 Task: Explore Airbnb accommodation in Rochdale, United Kingdom from 5th December, 2023 to 10th December, 2023 for 4 adults. Place can be entire room with 2 bedrooms having 4 beds and 2 bathrooms. Property type can be house.
Action: Mouse moved to (471, 102)
Screenshot: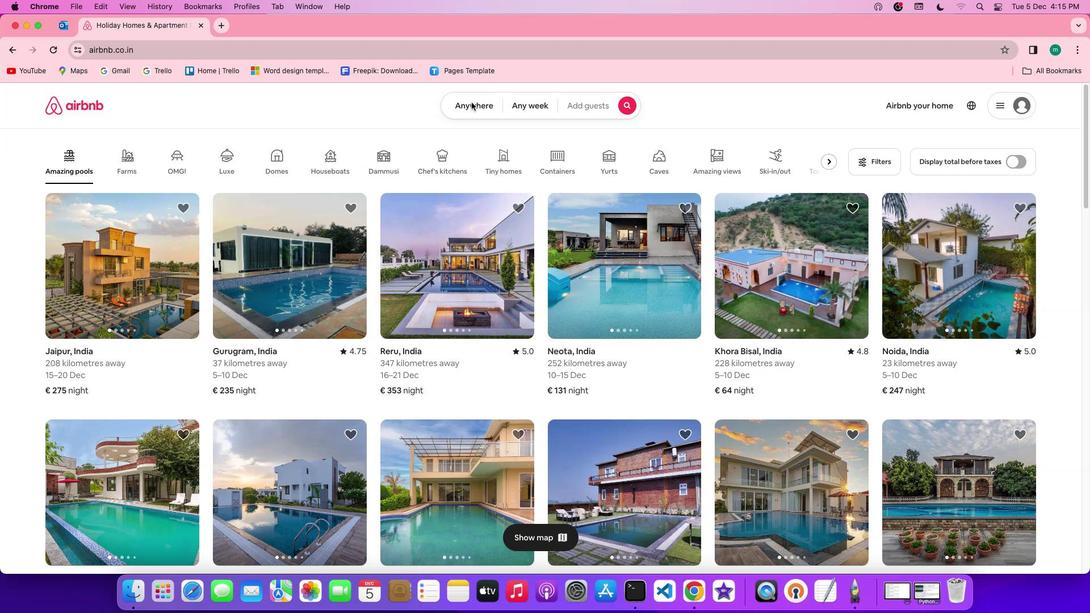 
Action: Mouse pressed left at (471, 102)
Screenshot: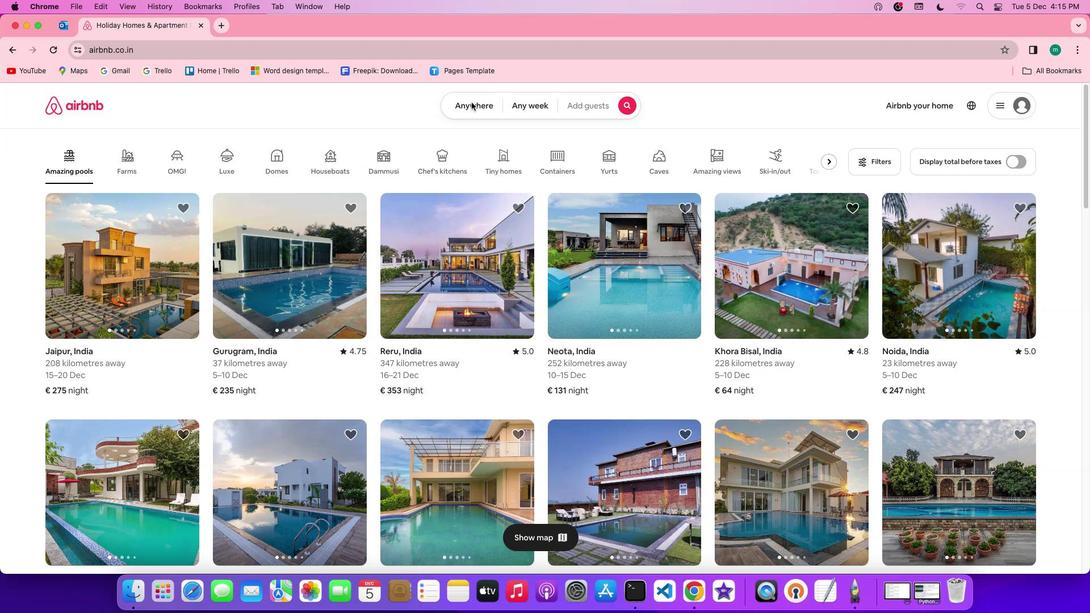 
Action: Mouse pressed left at (471, 102)
Screenshot: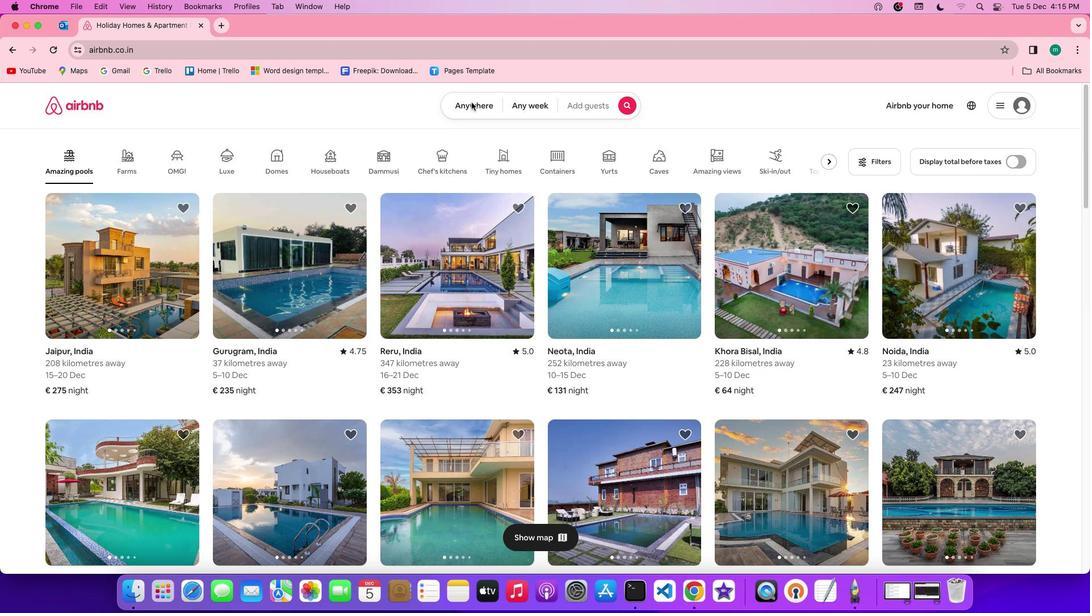 
Action: Mouse moved to (390, 156)
Screenshot: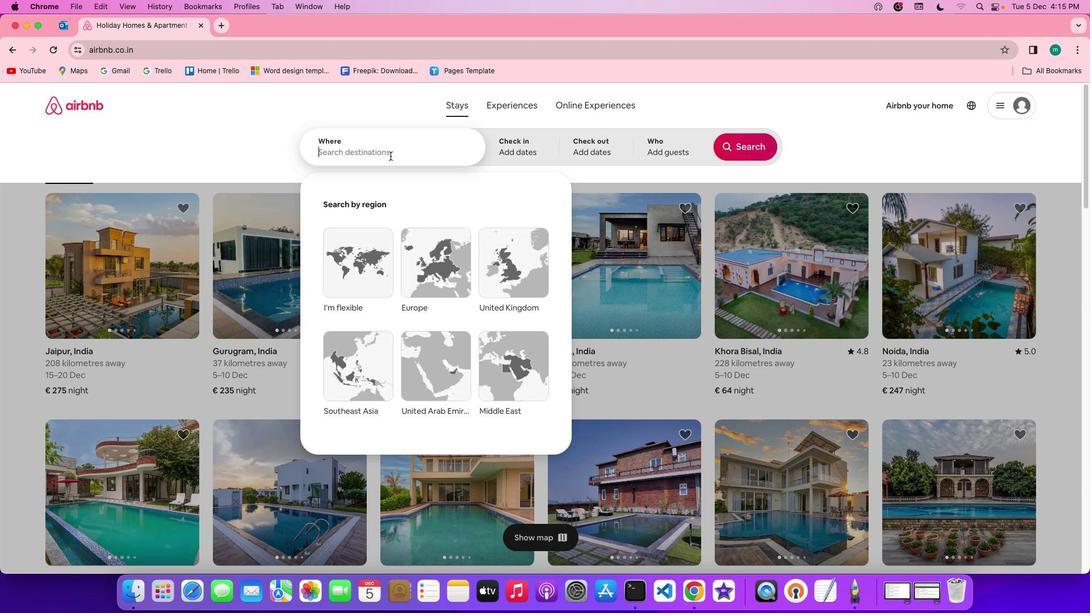 
Action: Mouse pressed left at (390, 156)
Screenshot: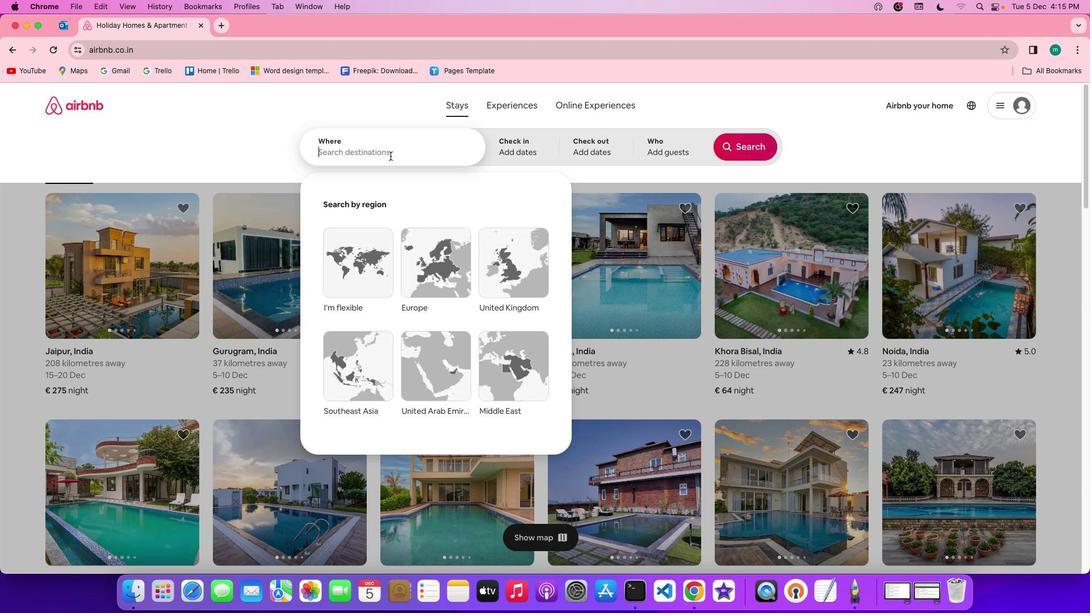 
Action: Key pressed Key.shift'R''o''c''h''d''a''l''e'','Key.spaceKey.shift'u''n''i''t''e''d'Key.spaceKey.shift'k''i''n''g''d''o''m'
Screenshot: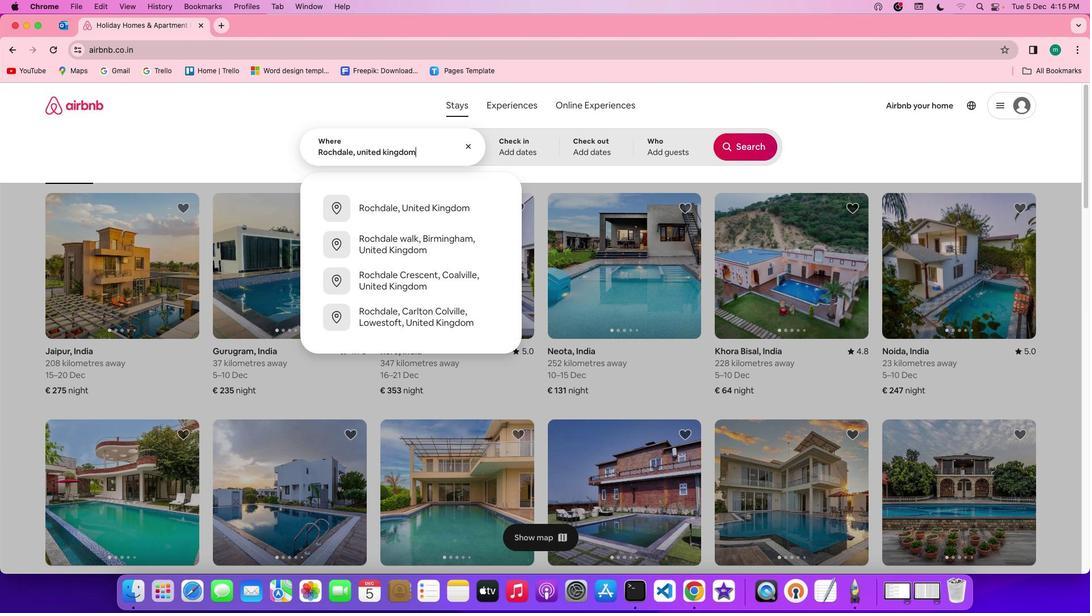 
Action: Mouse moved to (508, 141)
Screenshot: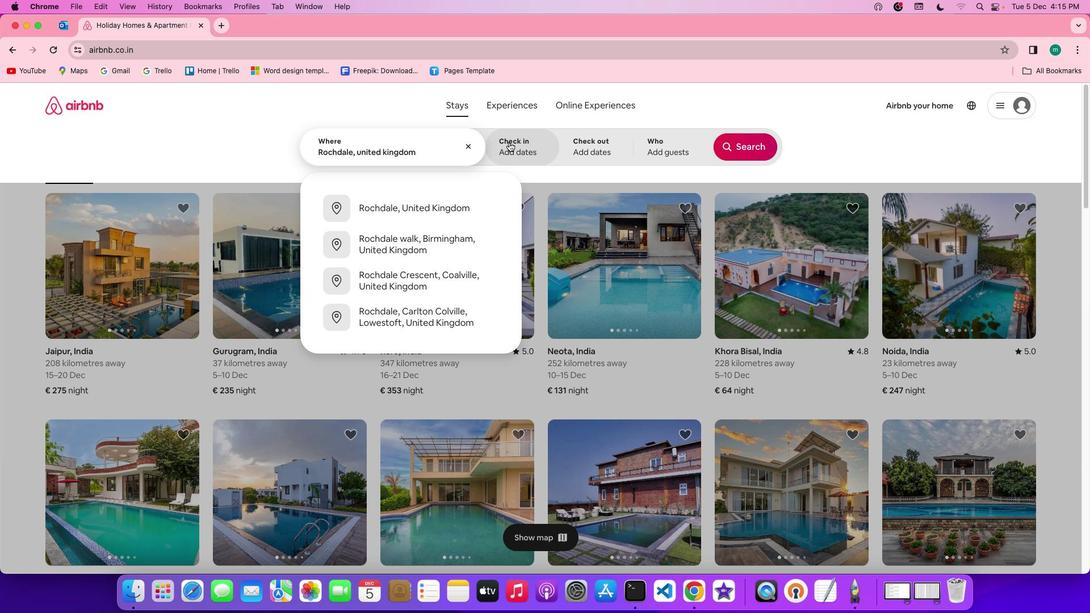 
Action: Mouse pressed left at (508, 141)
Screenshot: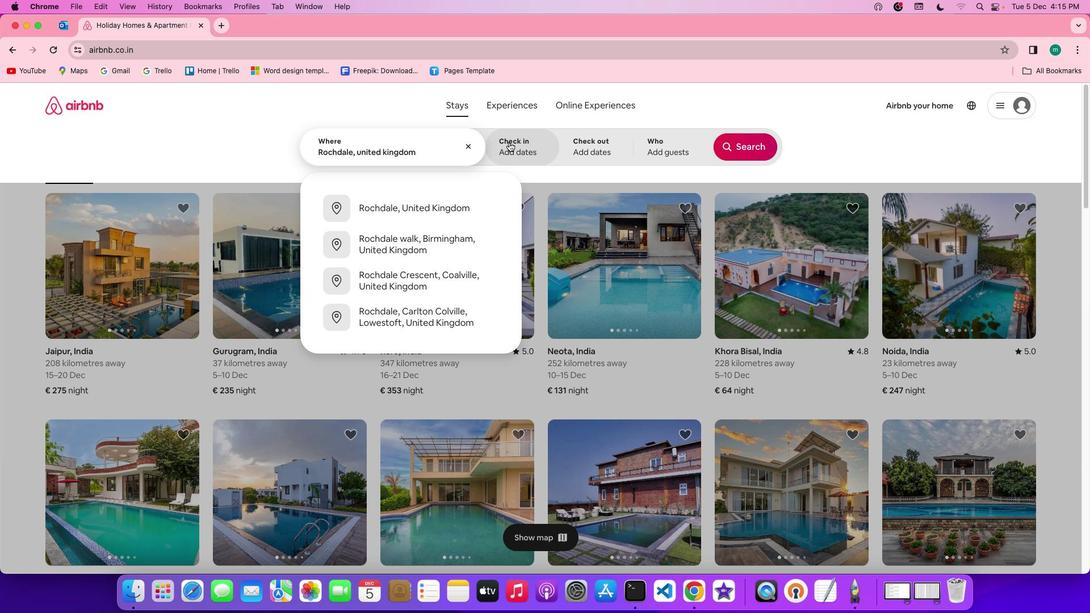
Action: Mouse moved to (397, 315)
Screenshot: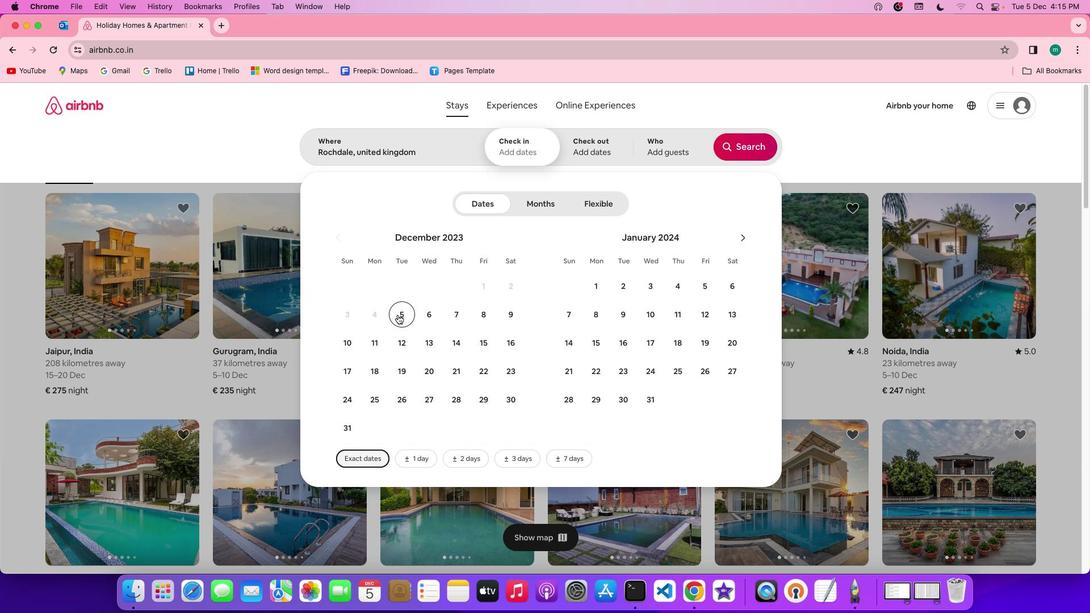 
Action: Mouse pressed left at (397, 315)
Screenshot: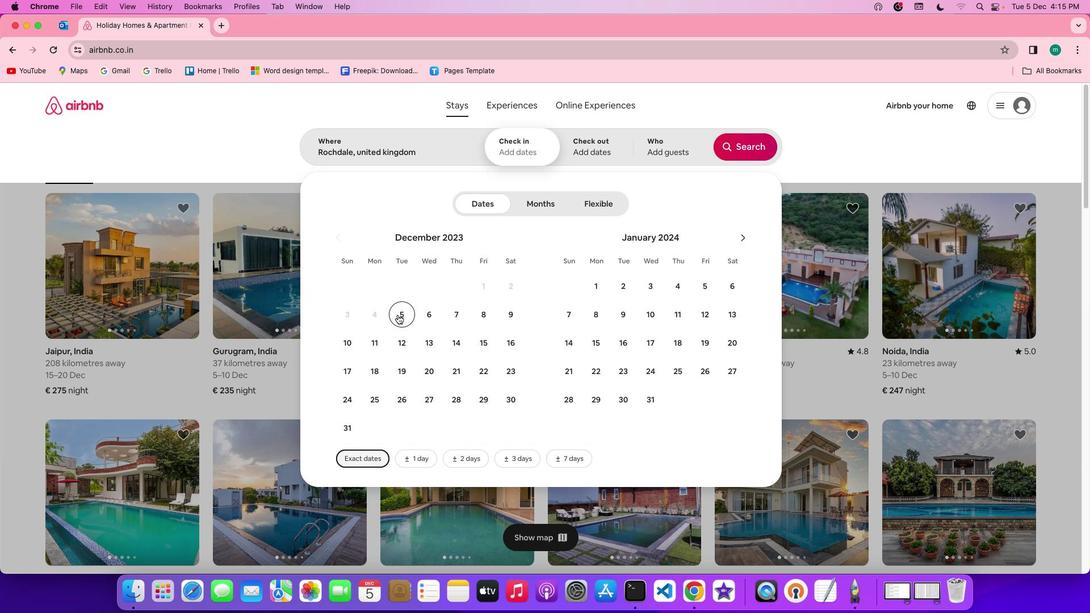 
Action: Mouse moved to (347, 341)
Screenshot: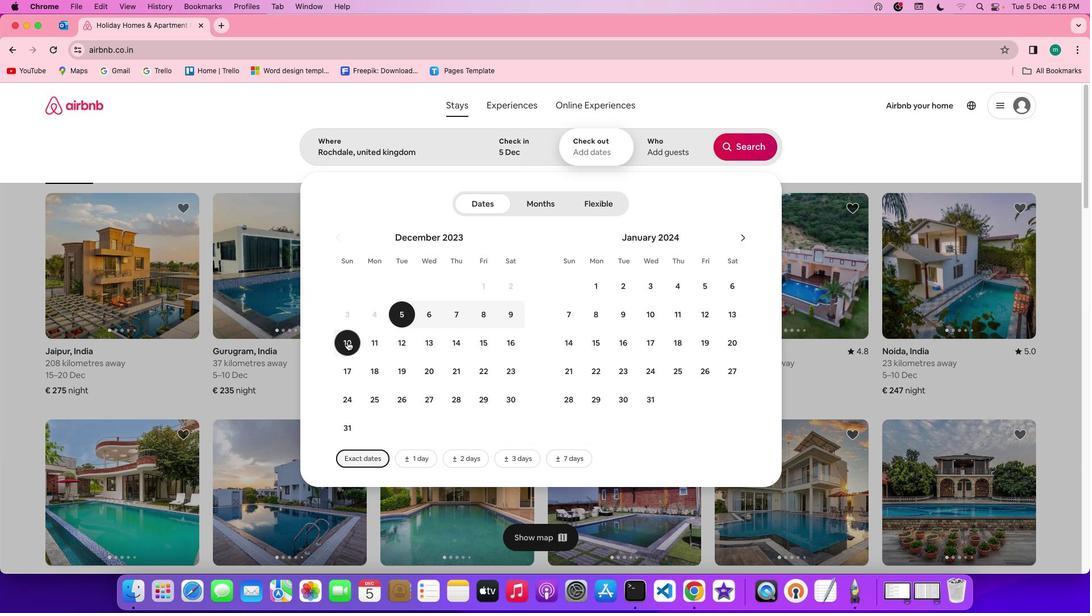 
Action: Mouse pressed left at (347, 341)
Screenshot: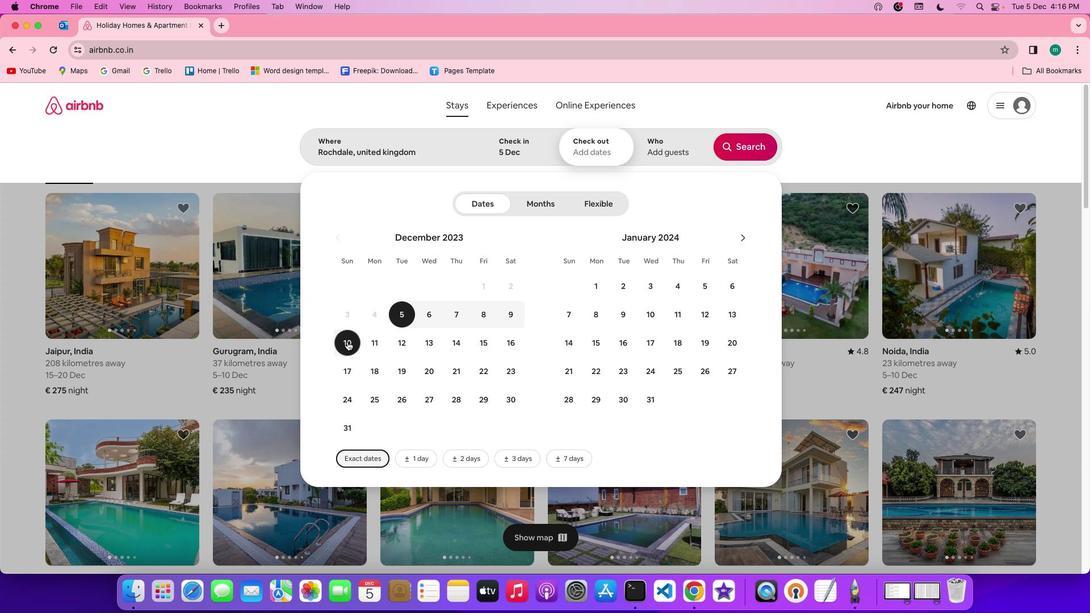 
Action: Mouse moved to (669, 141)
Screenshot: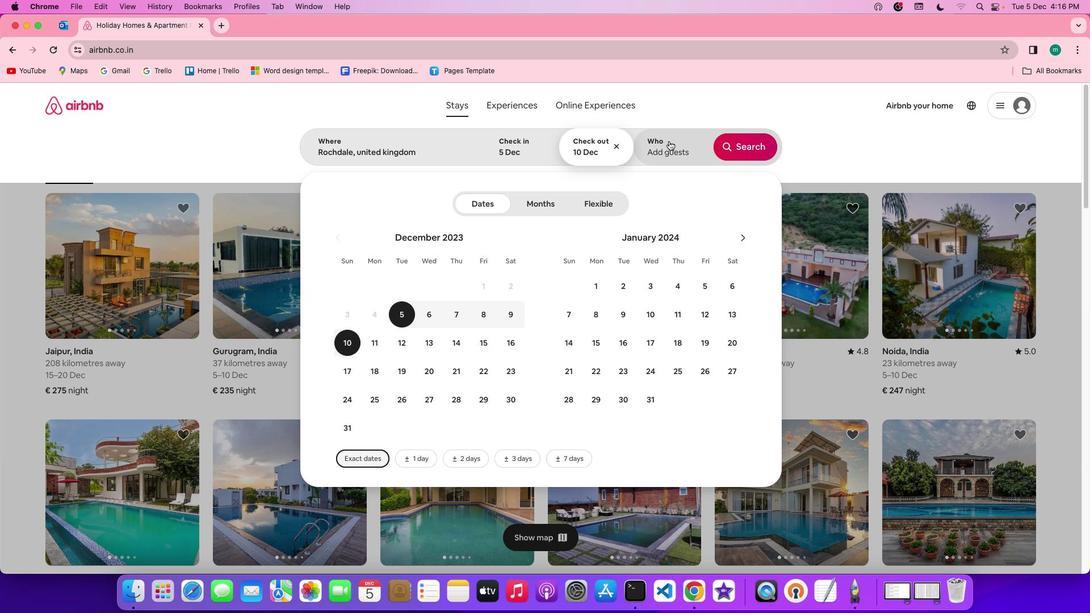 
Action: Mouse pressed left at (669, 141)
Screenshot: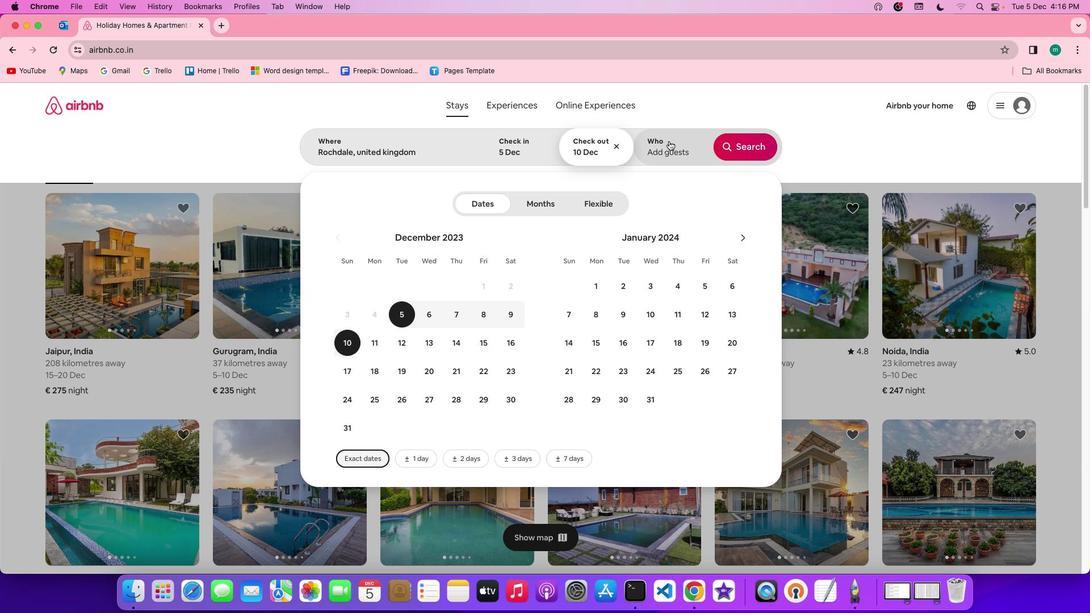 
Action: Mouse moved to (754, 211)
Screenshot: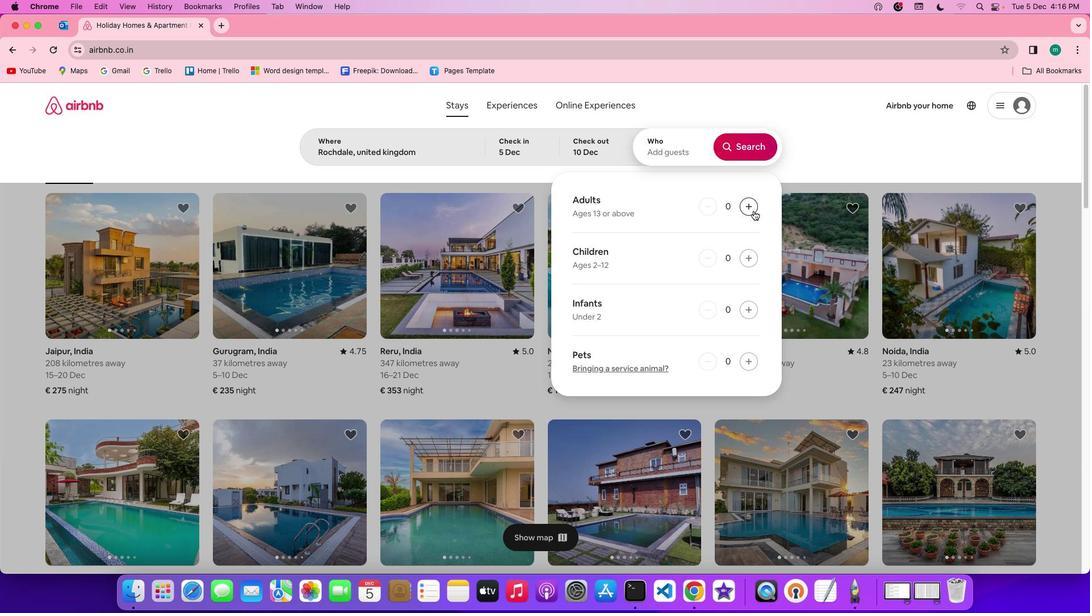 
Action: Mouse pressed left at (754, 211)
Screenshot: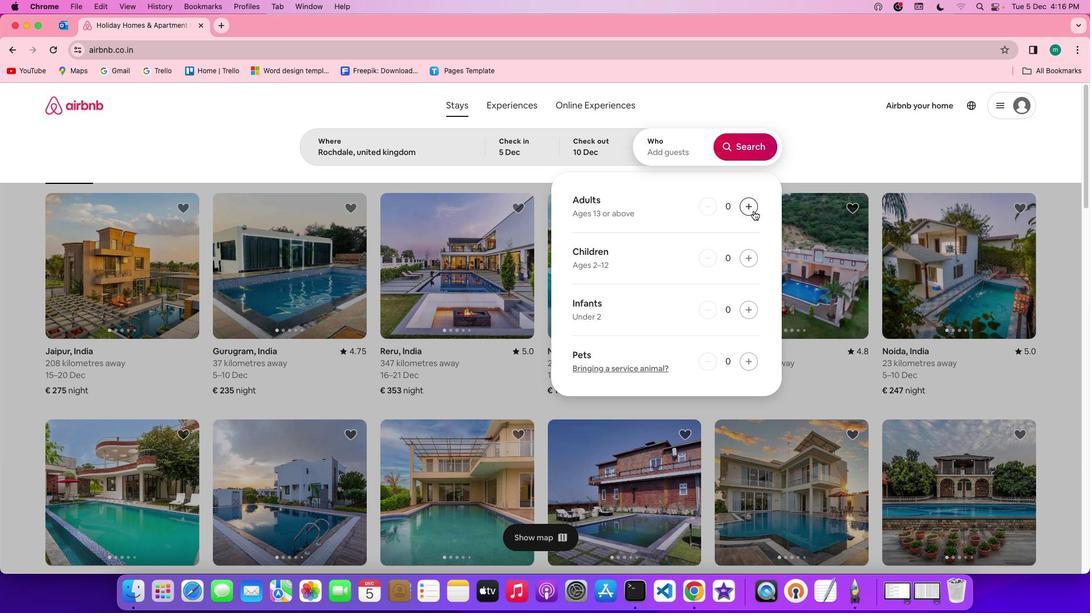 
Action: Mouse pressed left at (754, 211)
Screenshot: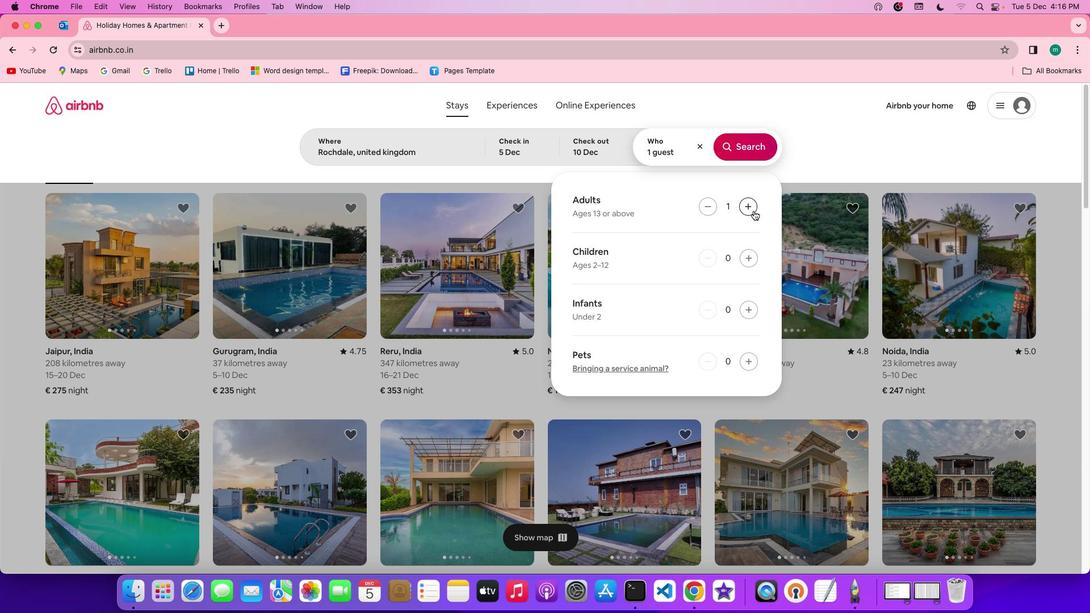 
Action: Mouse pressed left at (754, 211)
Screenshot: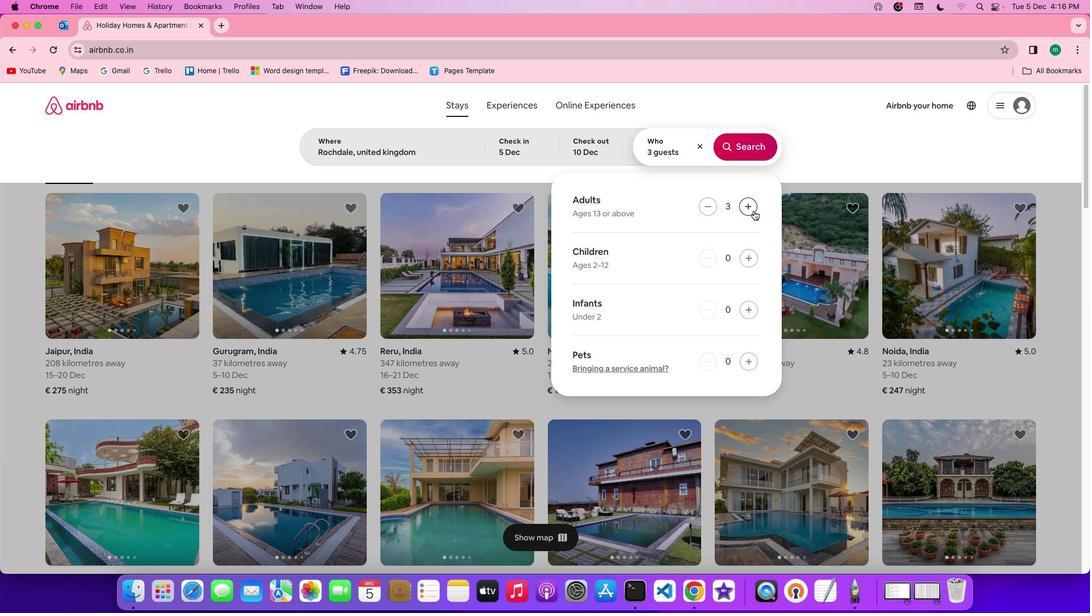 
Action: Mouse pressed left at (754, 211)
Screenshot: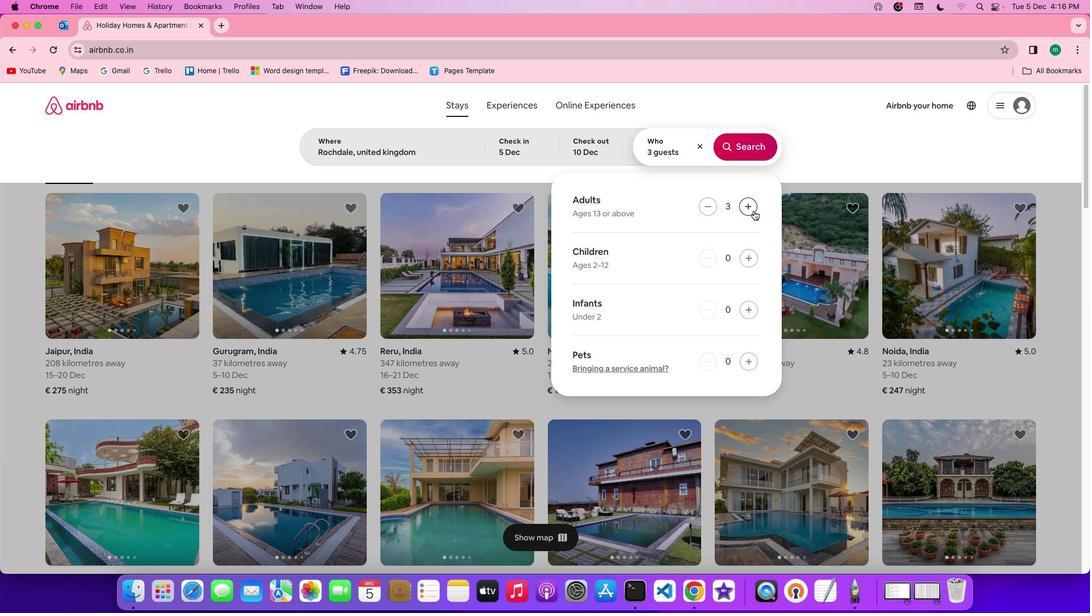 
Action: Mouse moved to (742, 139)
Screenshot: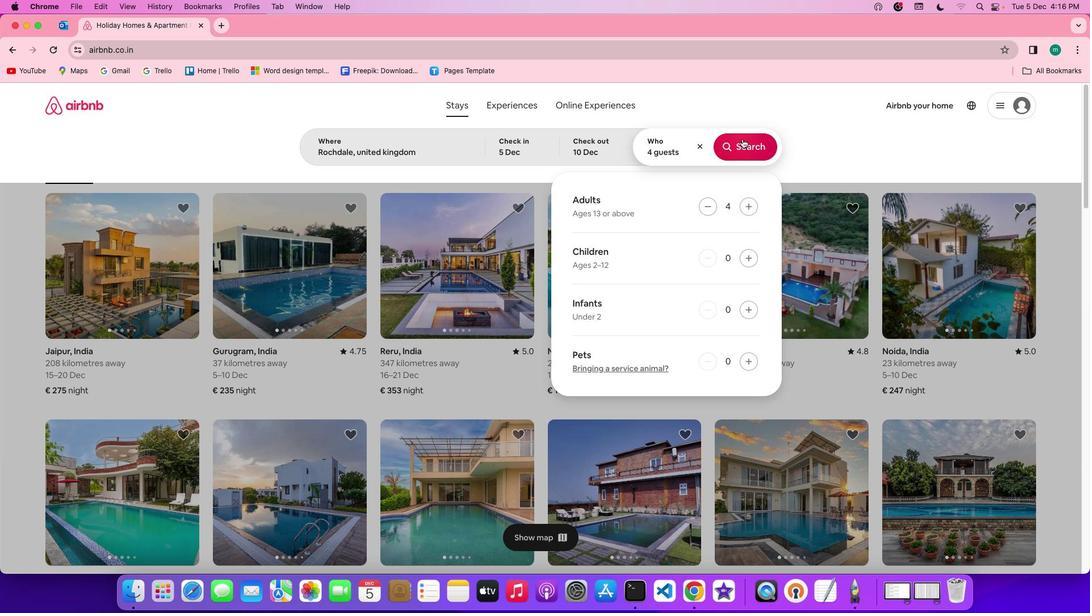 
Action: Mouse pressed left at (742, 139)
Screenshot: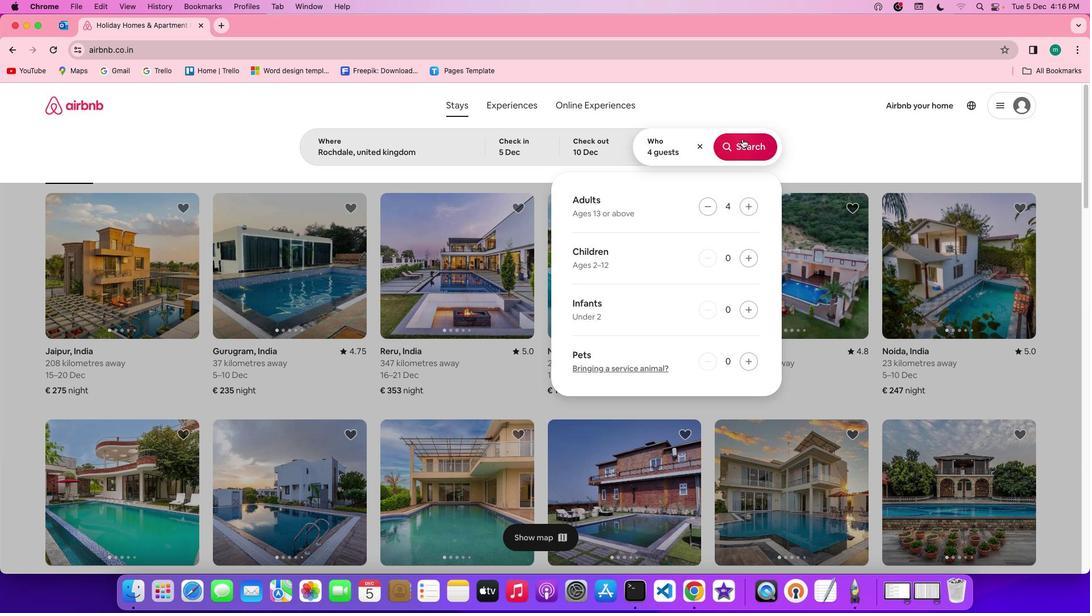 
Action: Mouse moved to (905, 151)
Screenshot: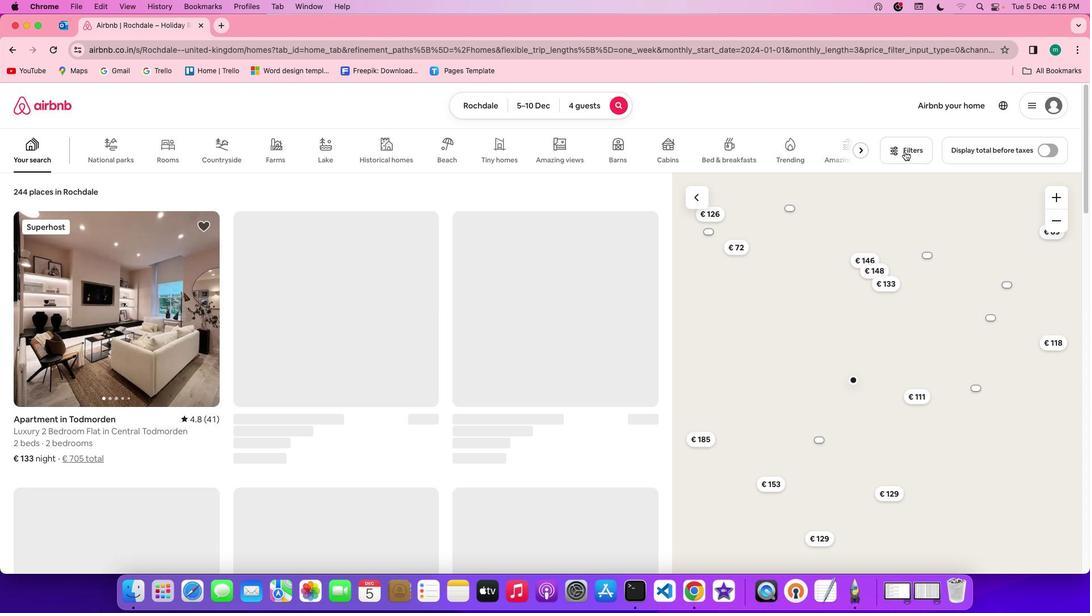 
Action: Mouse pressed left at (905, 151)
Screenshot: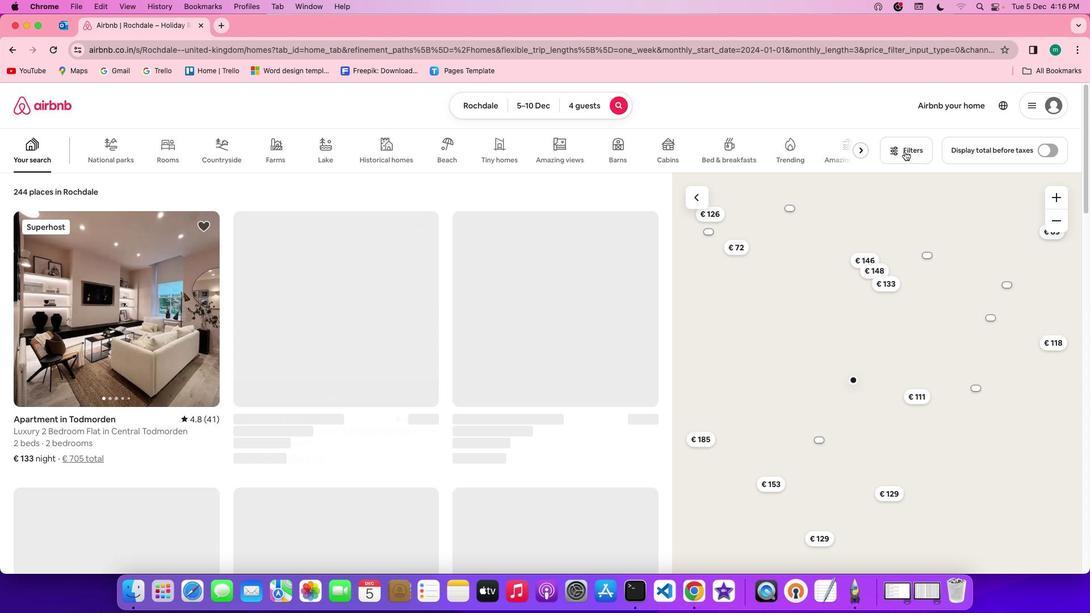
Action: Mouse moved to (594, 305)
Screenshot: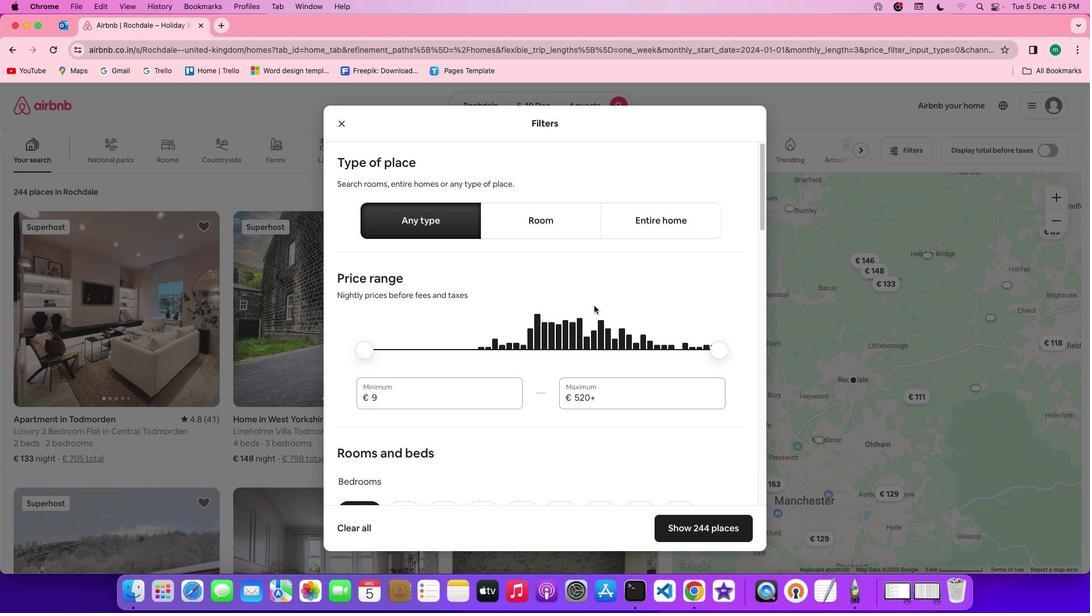 
Action: Mouse scrolled (594, 305) with delta (0, 0)
Screenshot: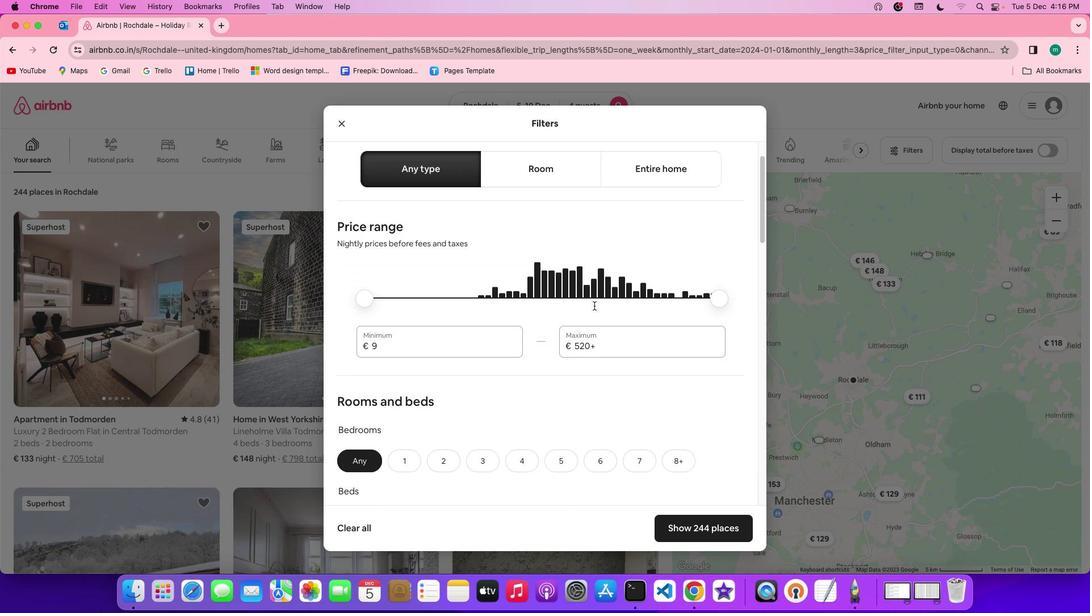 
Action: Mouse scrolled (594, 305) with delta (0, 0)
Screenshot: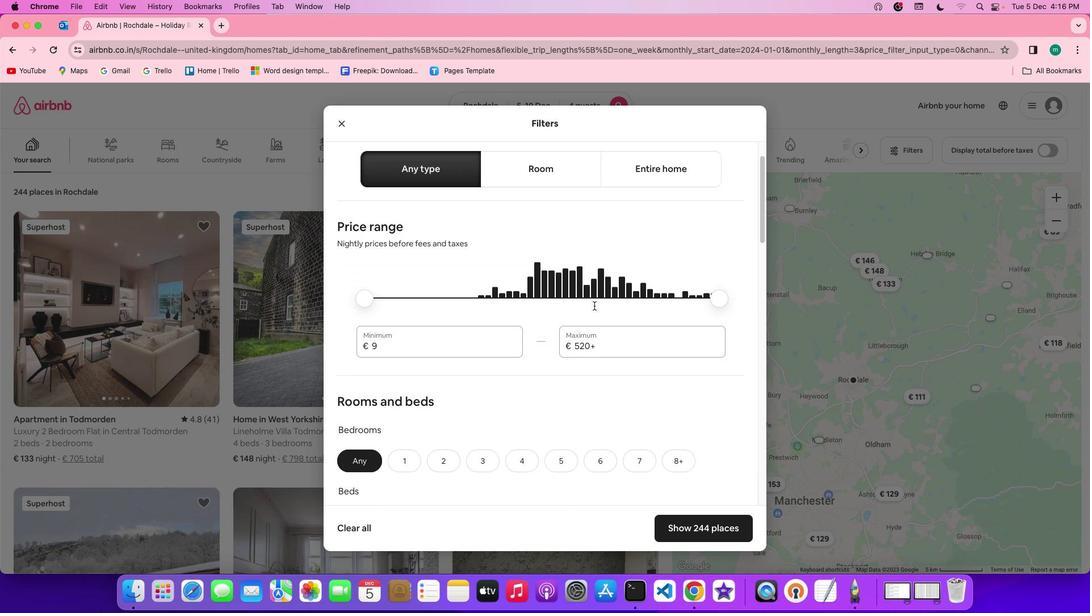 
Action: Mouse scrolled (594, 305) with delta (0, -1)
Screenshot: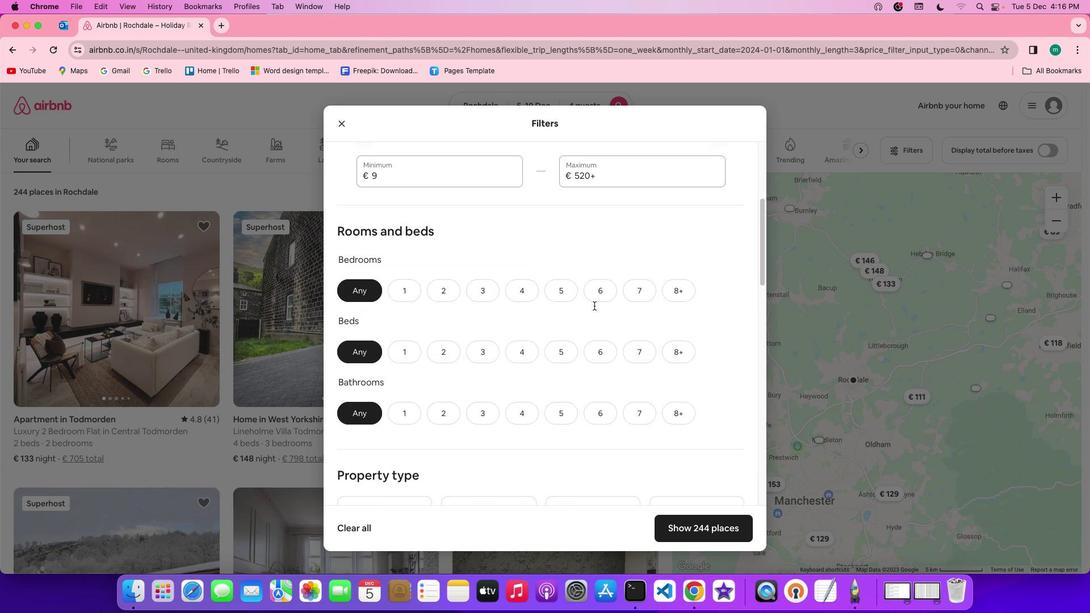 
Action: Mouse scrolled (594, 305) with delta (0, -2)
Screenshot: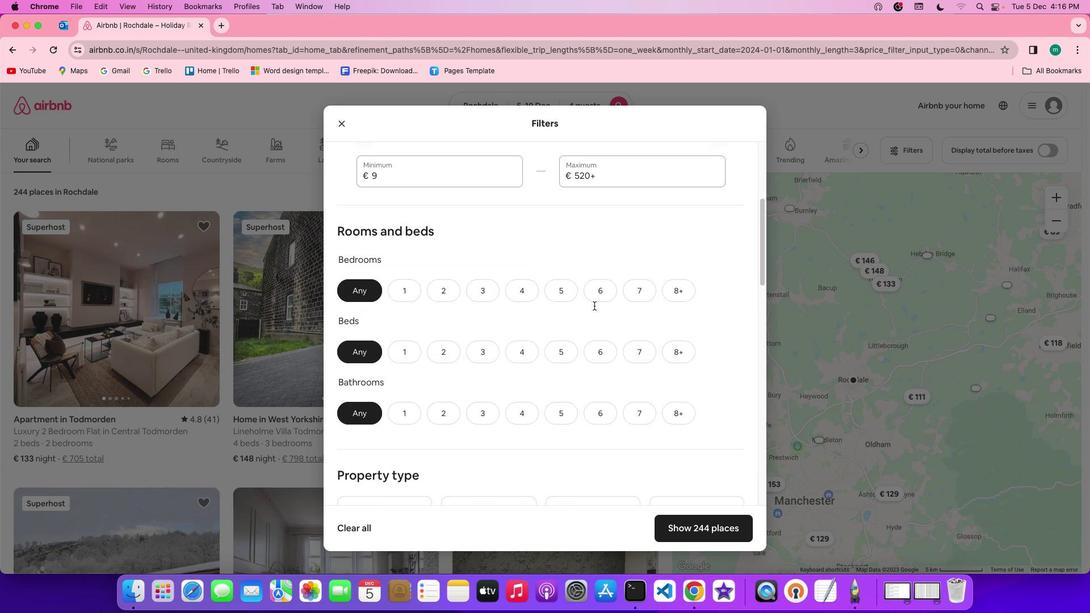
Action: Mouse moved to (439, 270)
Screenshot: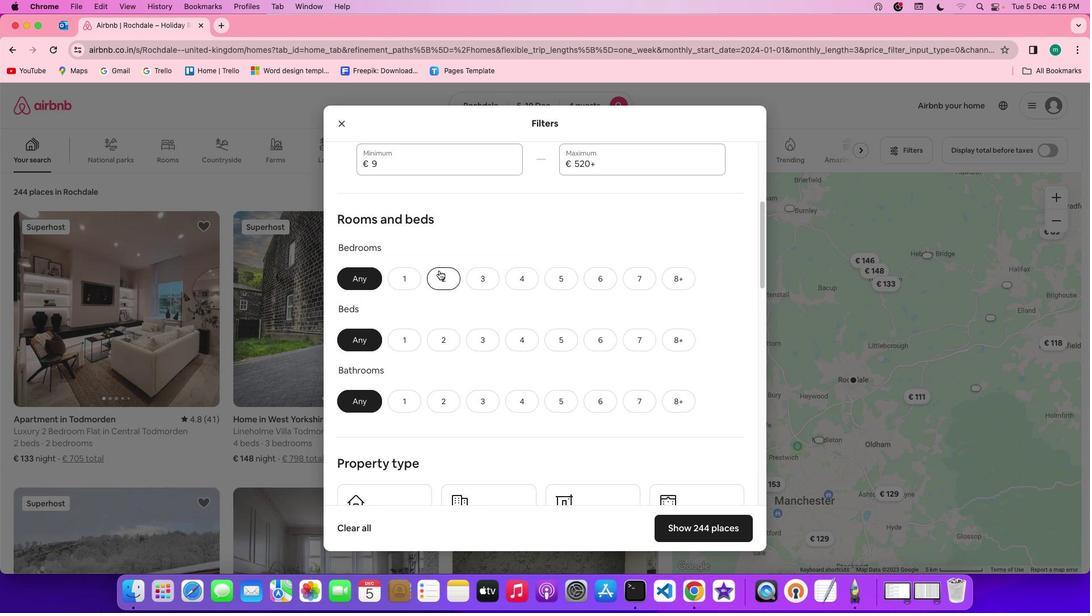 
Action: Mouse pressed left at (439, 270)
Screenshot: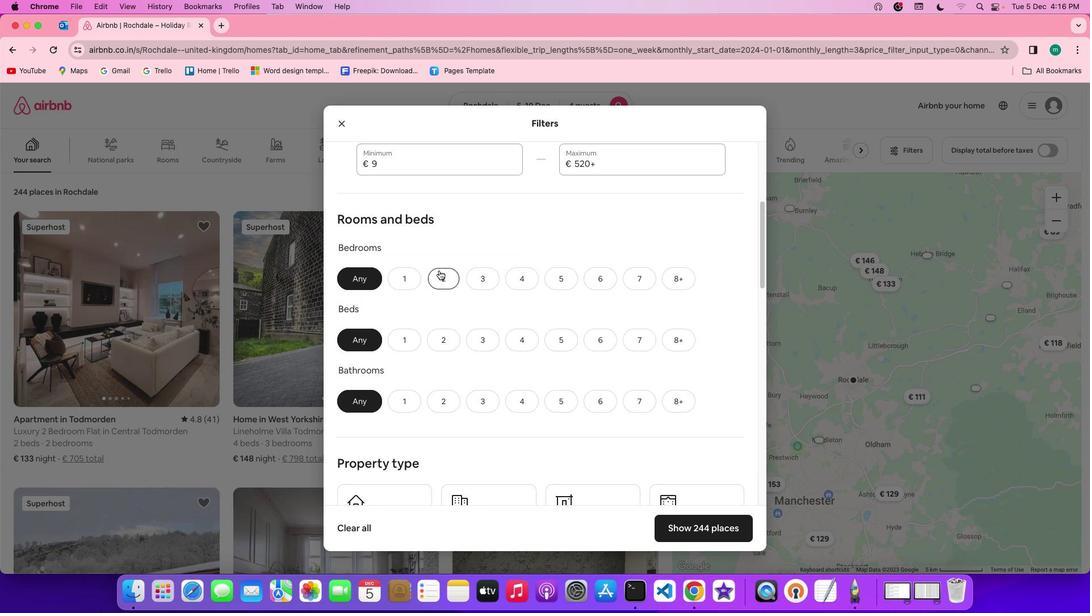 
Action: Mouse moved to (516, 341)
Screenshot: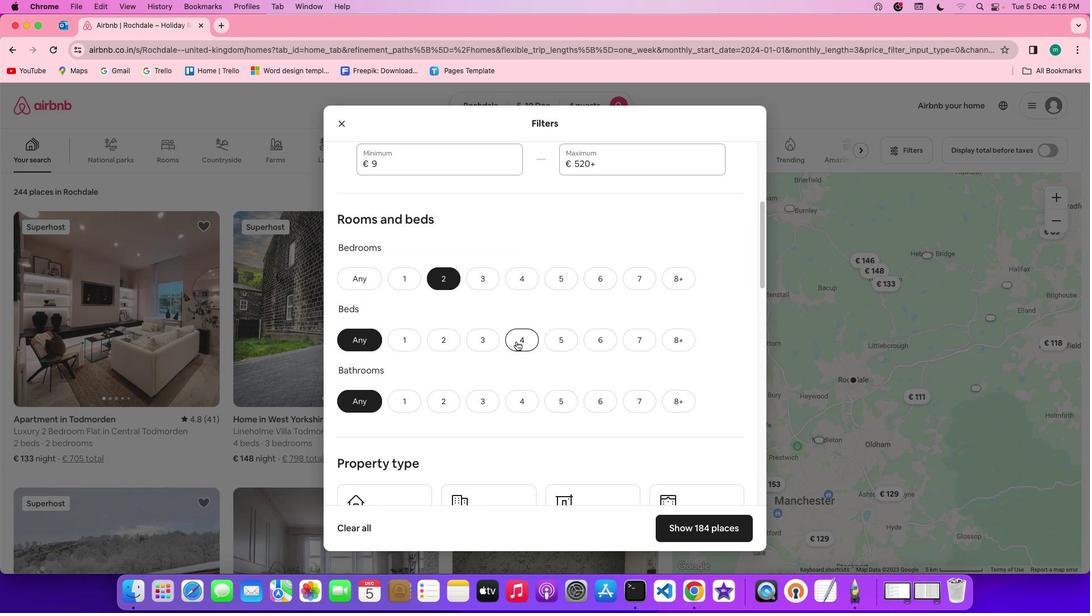 
Action: Mouse pressed left at (516, 341)
Screenshot: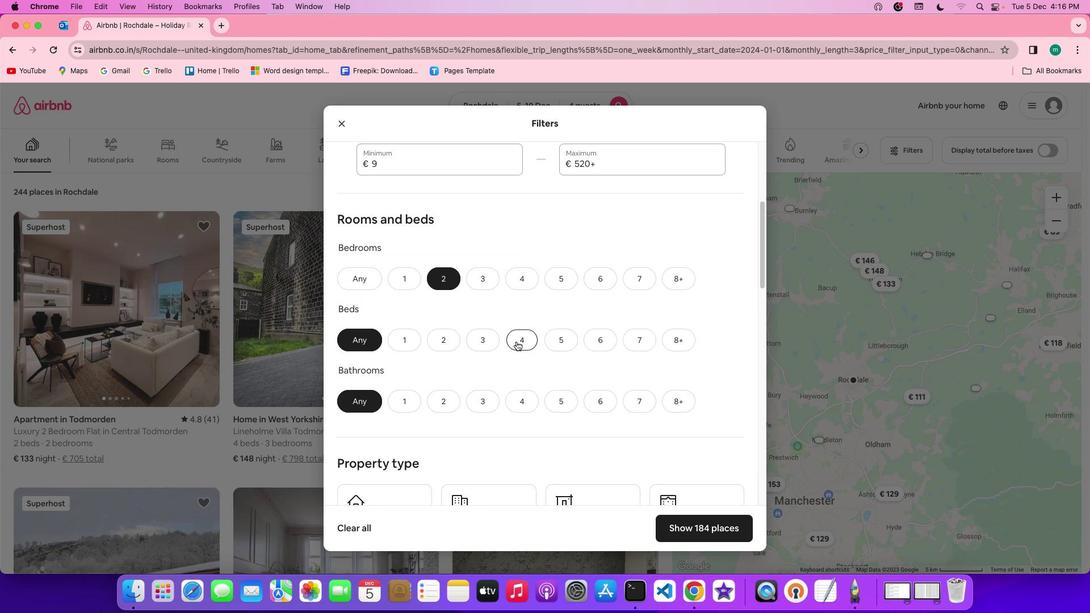 
Action: Mouse moved to (448, 402)
Screenshot: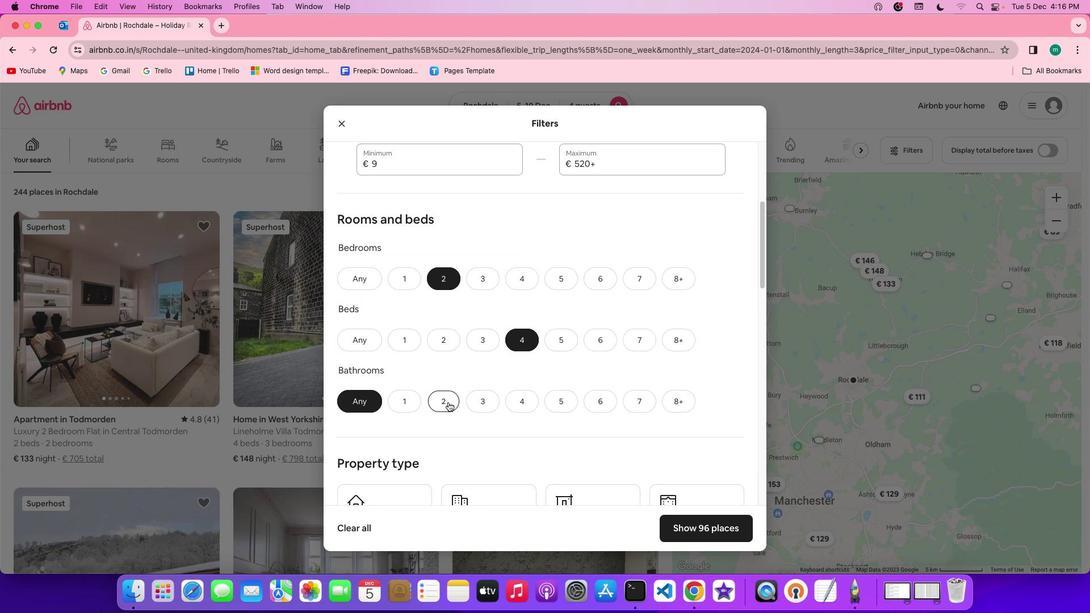 
Action: Mouse pressed left at (448, 402)
Screenshot: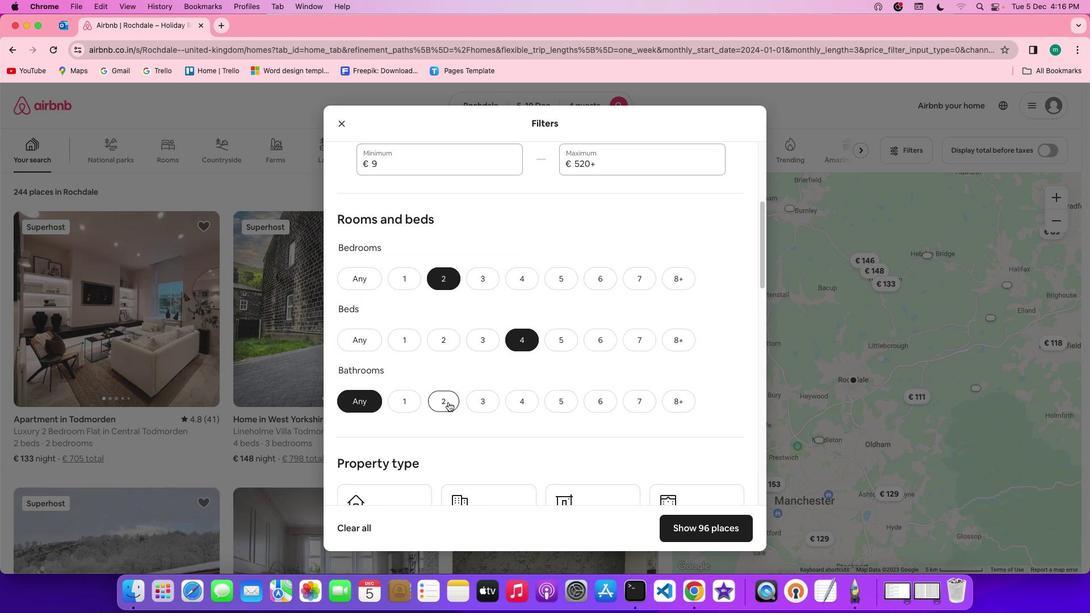 
Action: Mouse moved to (590, 392)
Screenshot: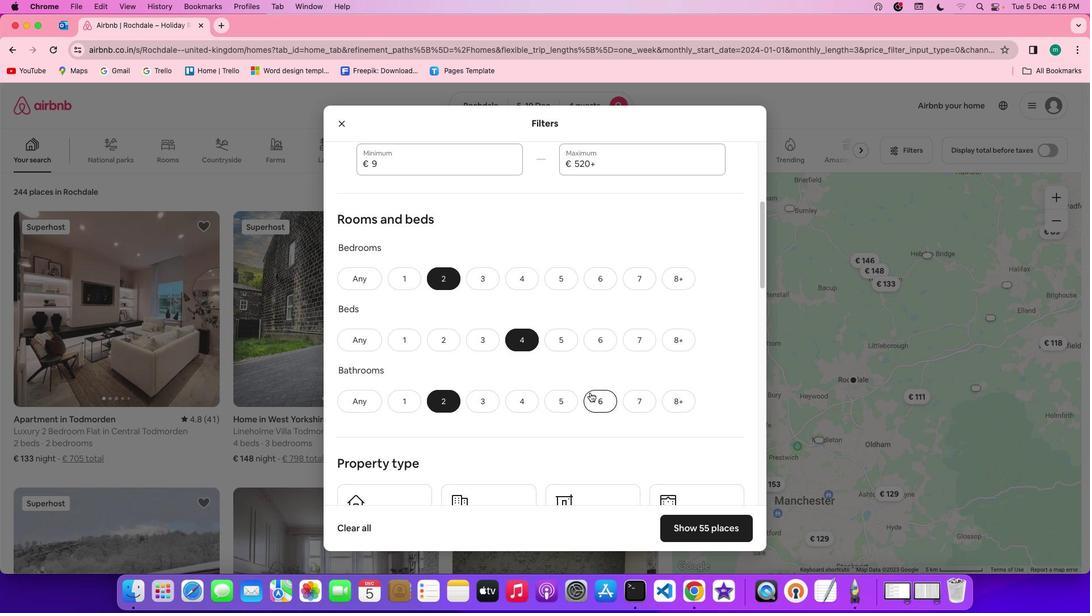
Action: Mouse scrolled (590, 392) with delta (0, 0)
Screenshot: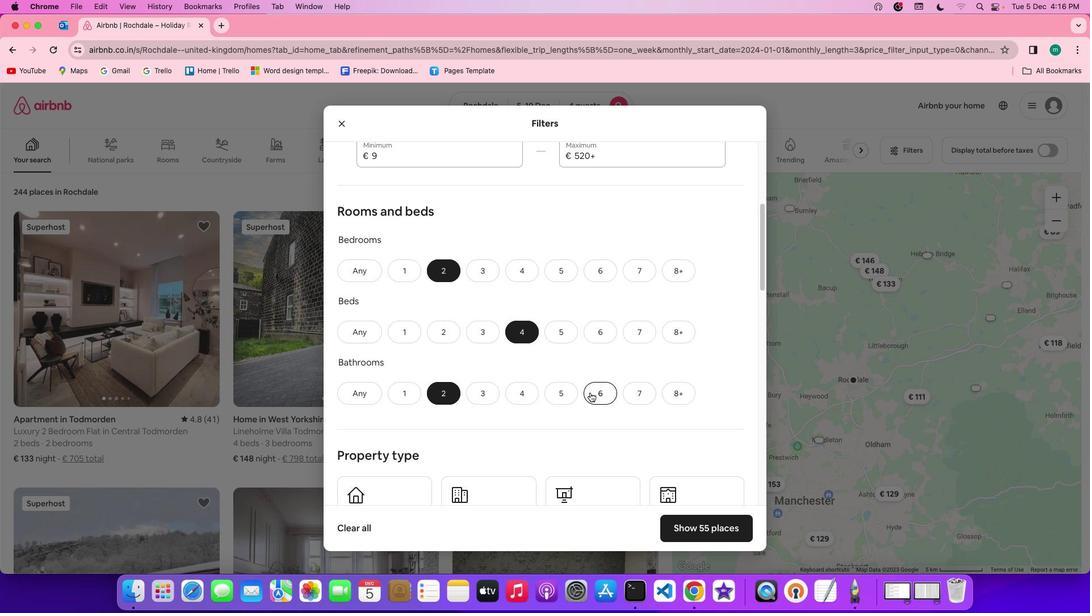 
Action: Mouse scrolled (590, 392) with delta (0, 0)
Screenshot: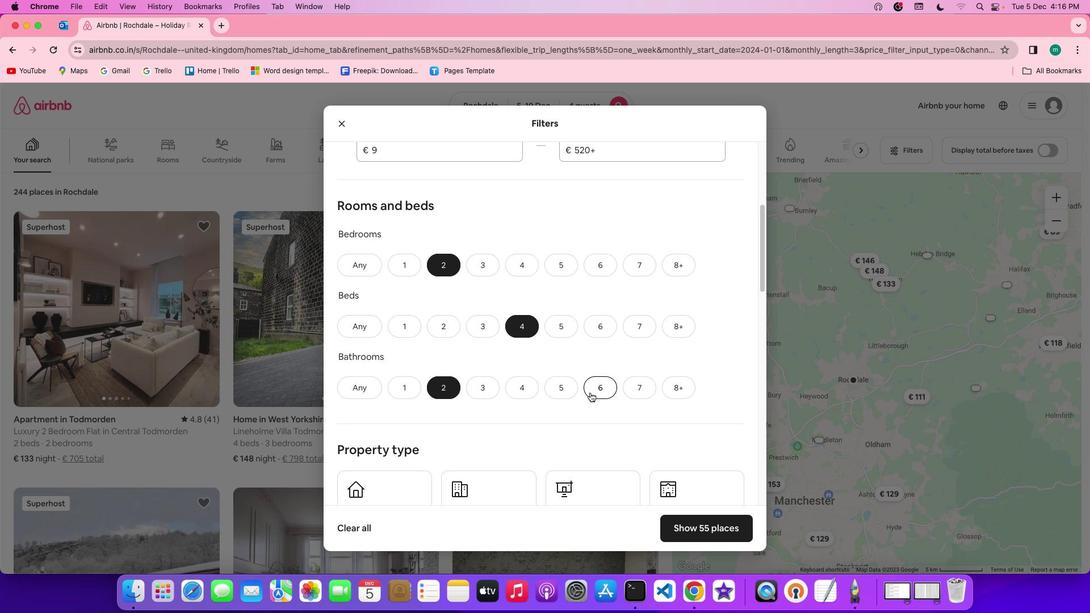 
Action: Mouse scrolled (590, 392) with delta (0, -1)
Screenshot: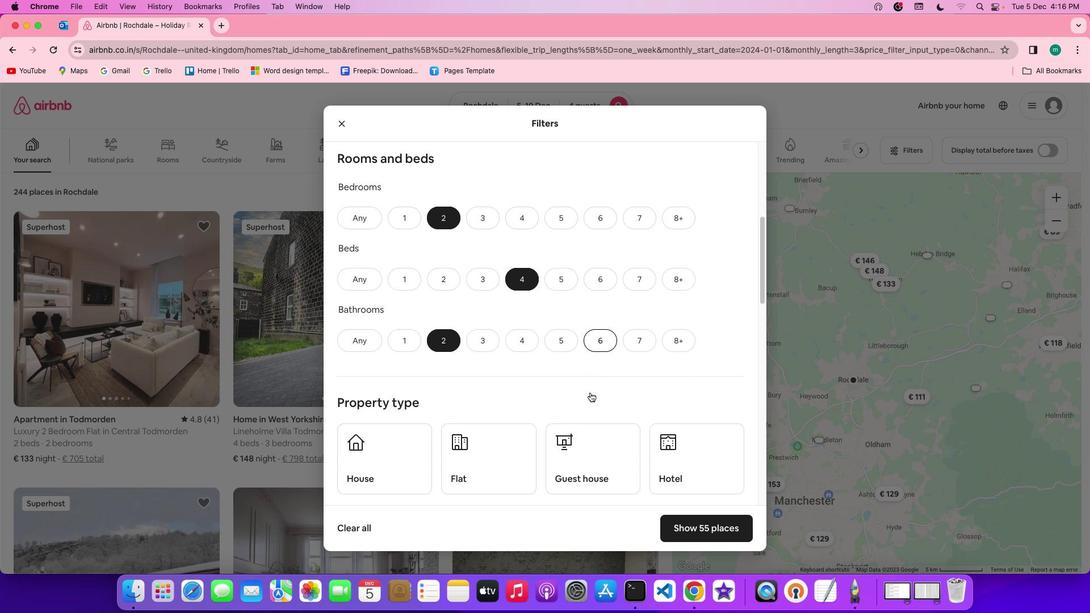 
Action: Mouse scrolled (590, 392) with delta (0, -1)
Screenshot: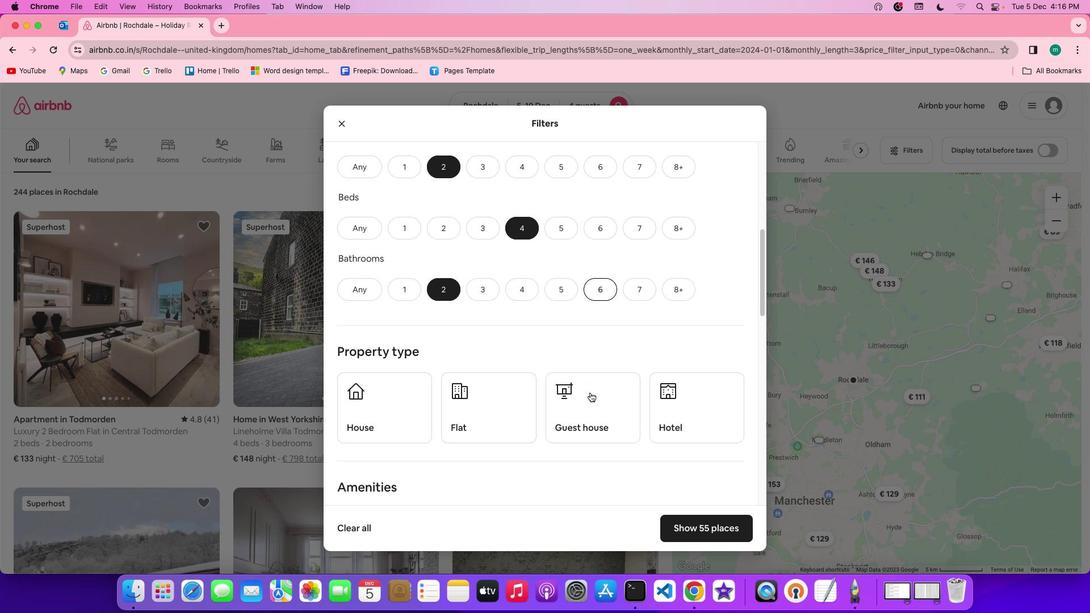 
Action: Mouse scrolled (590, 392) with delta (0, 0)
Screenshot: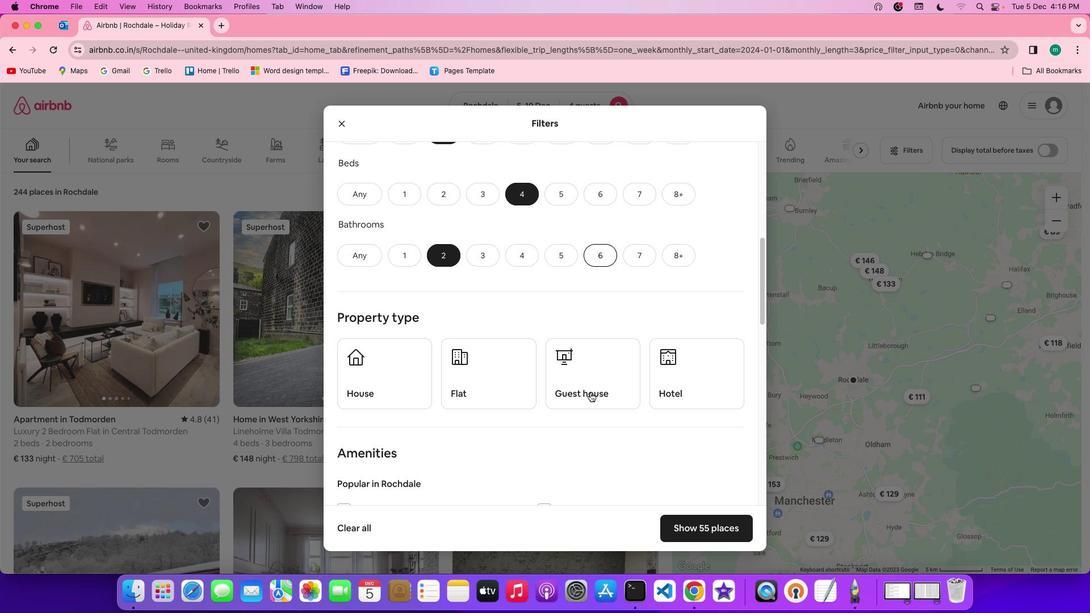 
Action: Mouse scrolled (590, 392) with delta (0, 0)
Screenshot: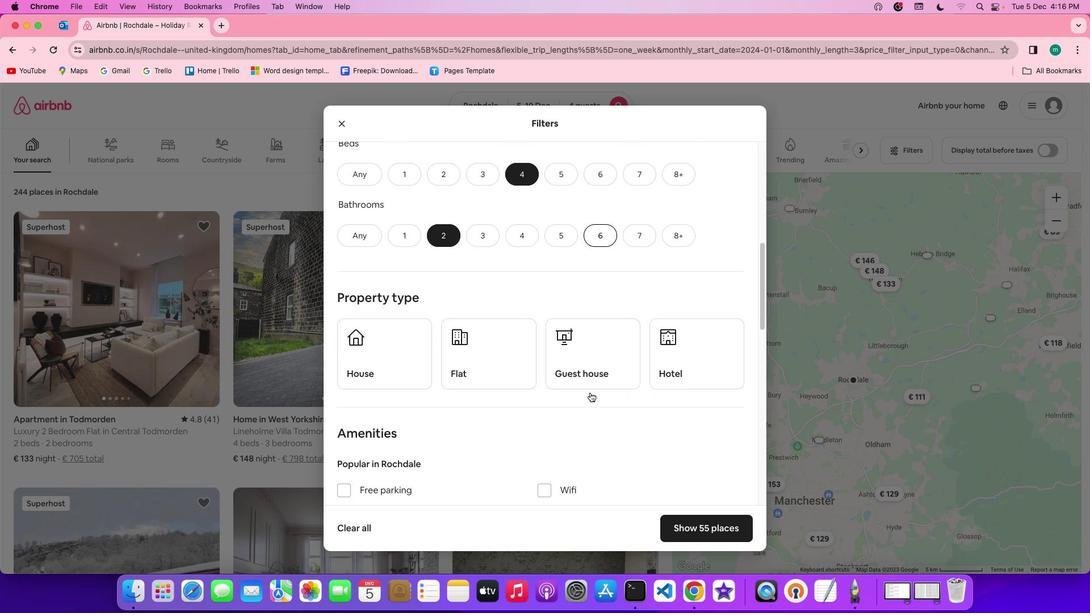 
Action: Mouse scrolled (590, 392) with delta (0, -1)
Screenshot: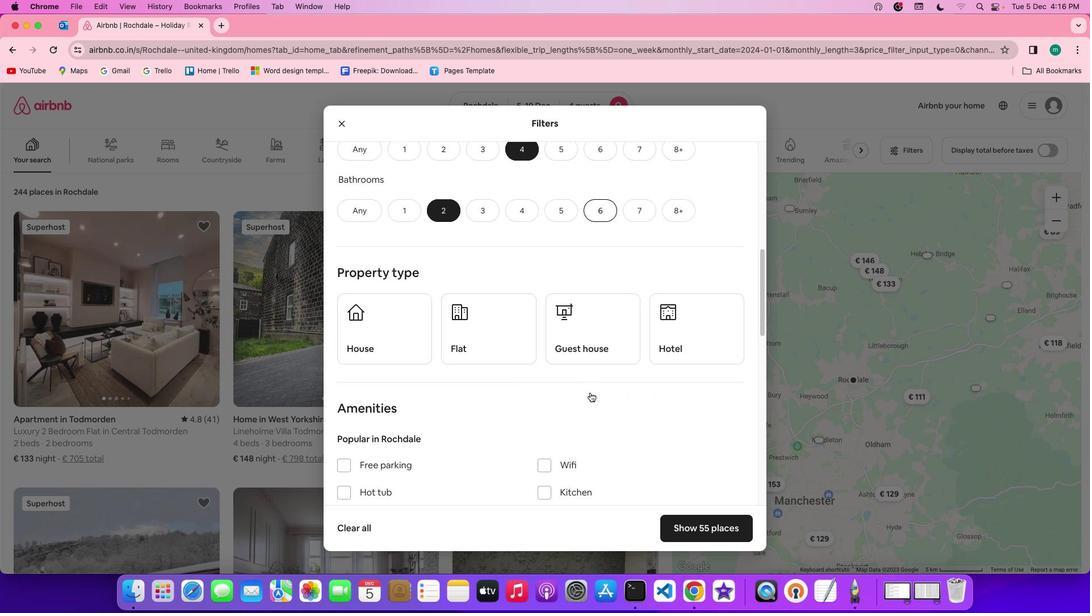
Action: Mouse scrolled (590, 392) with delta (0, 0)
Screenshot: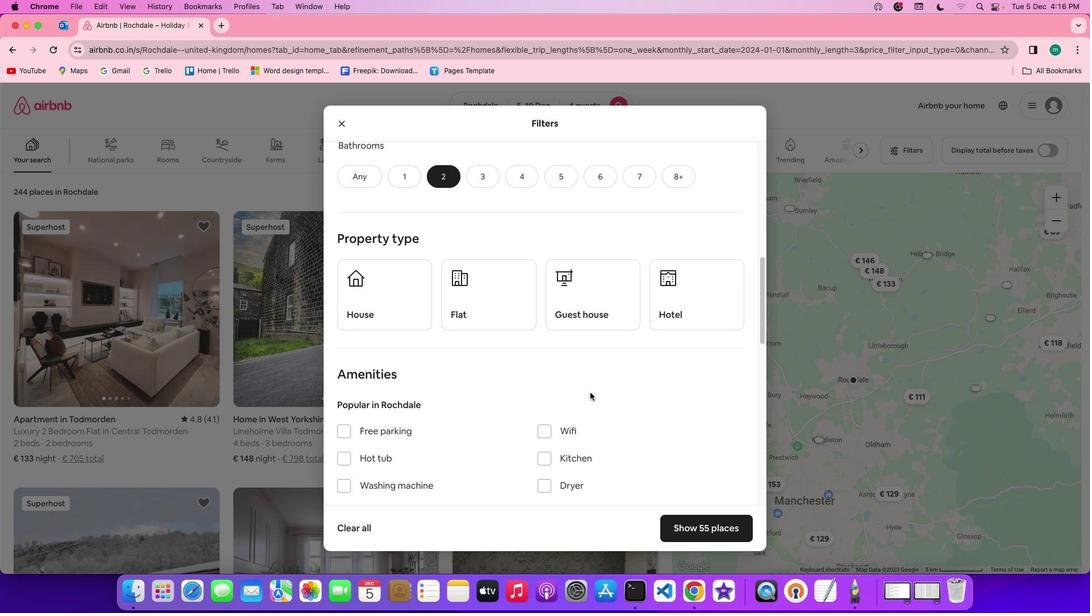 
Action: Mouse scrolled (590, 392) with delta (0, 0)
Screenshot: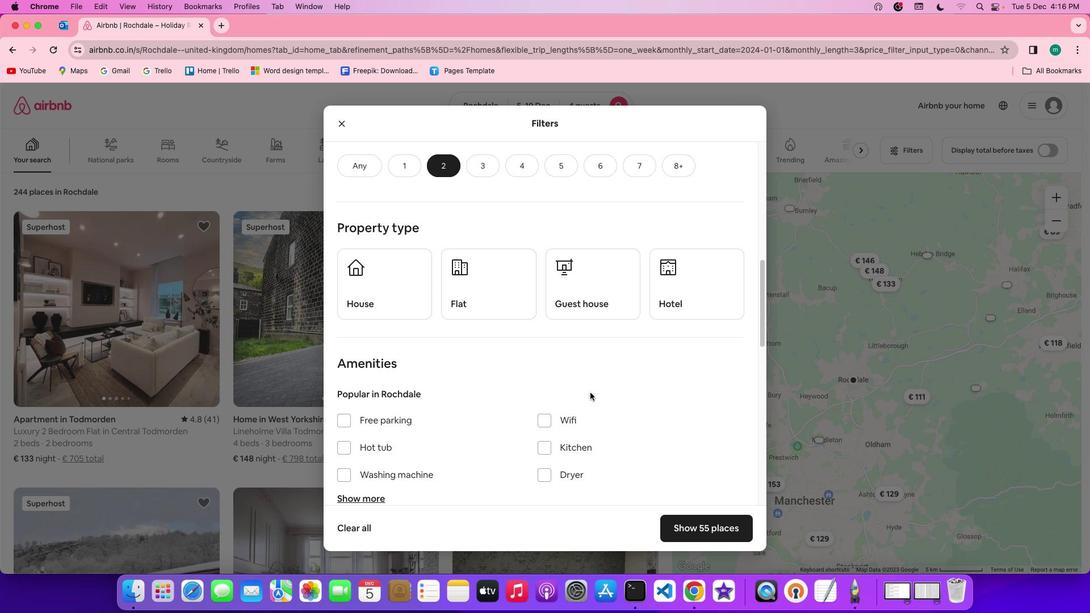 
Action: Mouse scrolled (590, 392) with delta (0, 0)
Screenshot: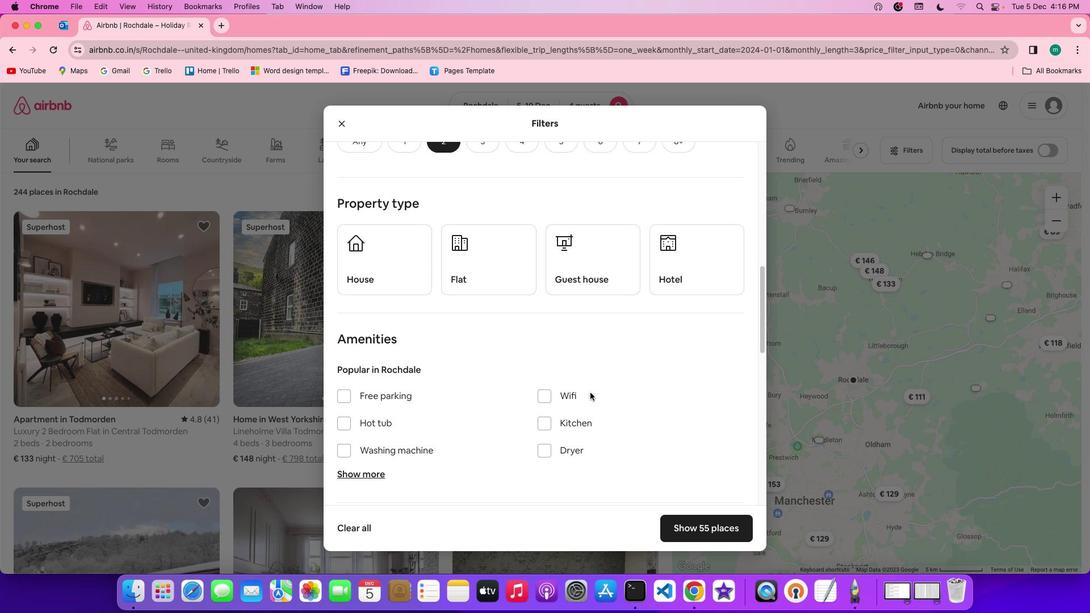 
Action: Mouse moved to (376, 246)
Screenshot: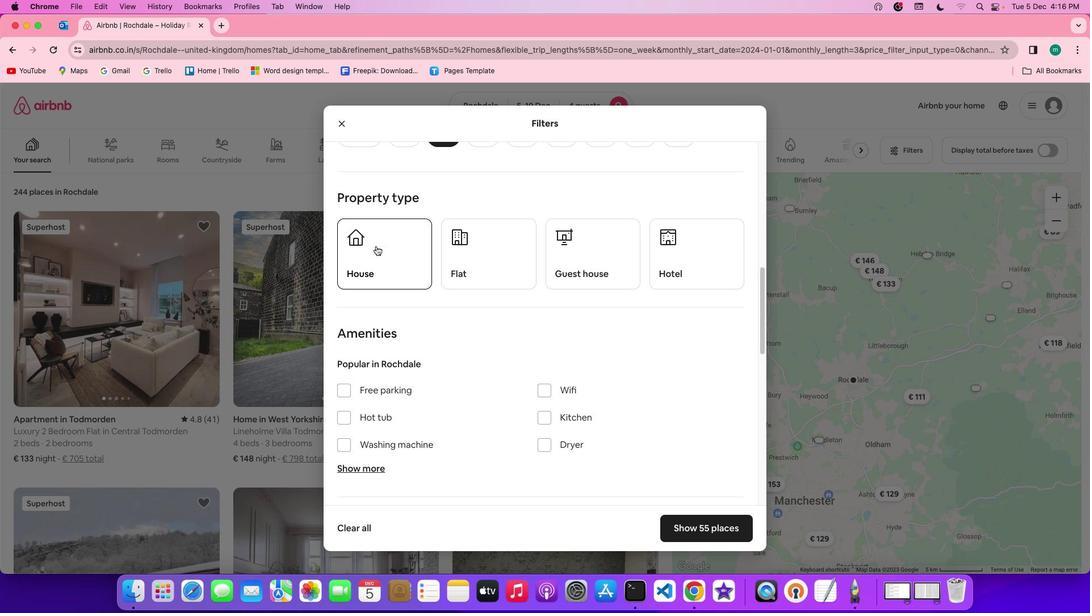 
Action: Mouse pressed left at (376, 246)
Screenshot: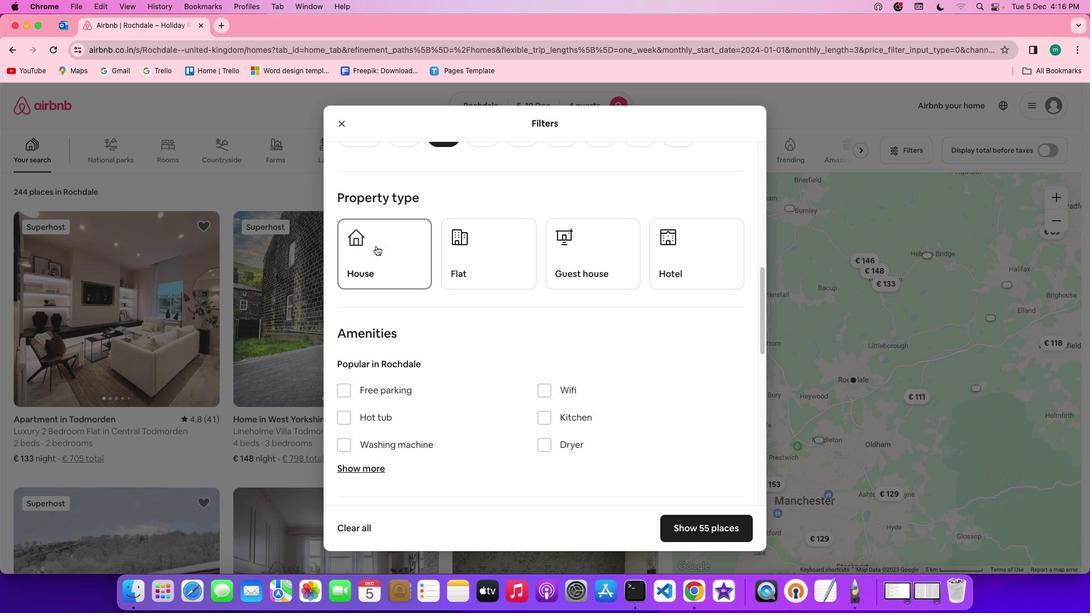 
Action: Mouse moved to (617, 357)
Screenshot: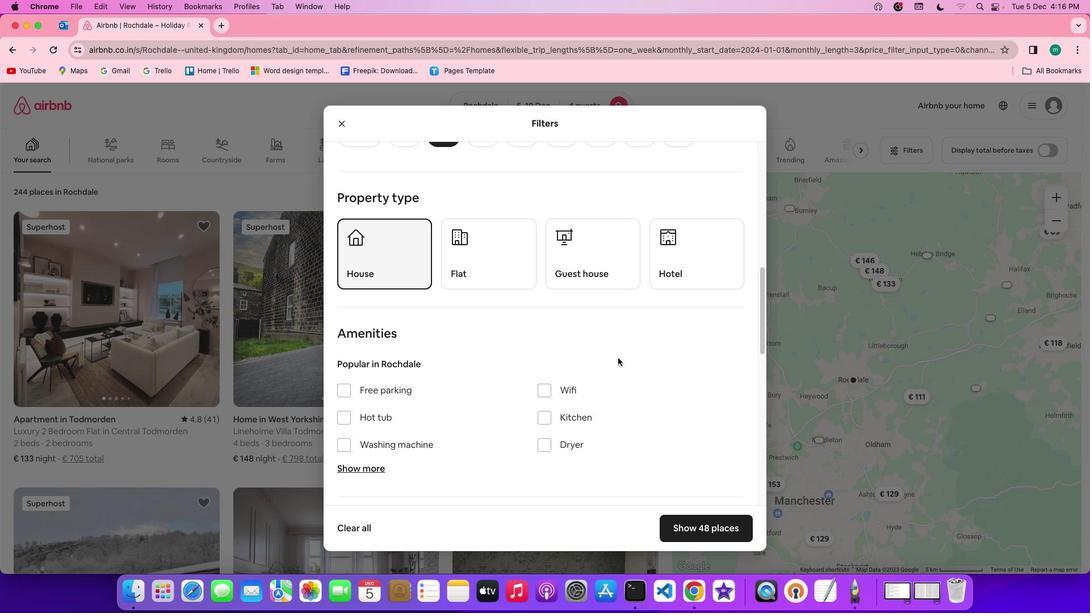 
Action: Mouse scrolled (617, 357) with delta (0, 0)
Screenshot: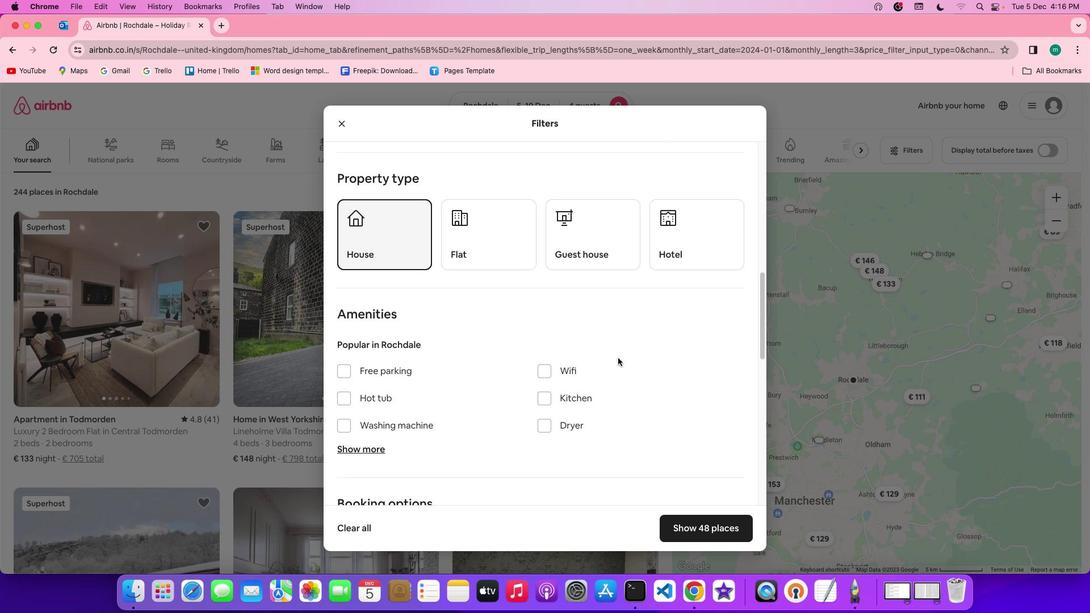 
Action: Mouse scrolled (617, 357) with delta (0, 0)
Screenshot: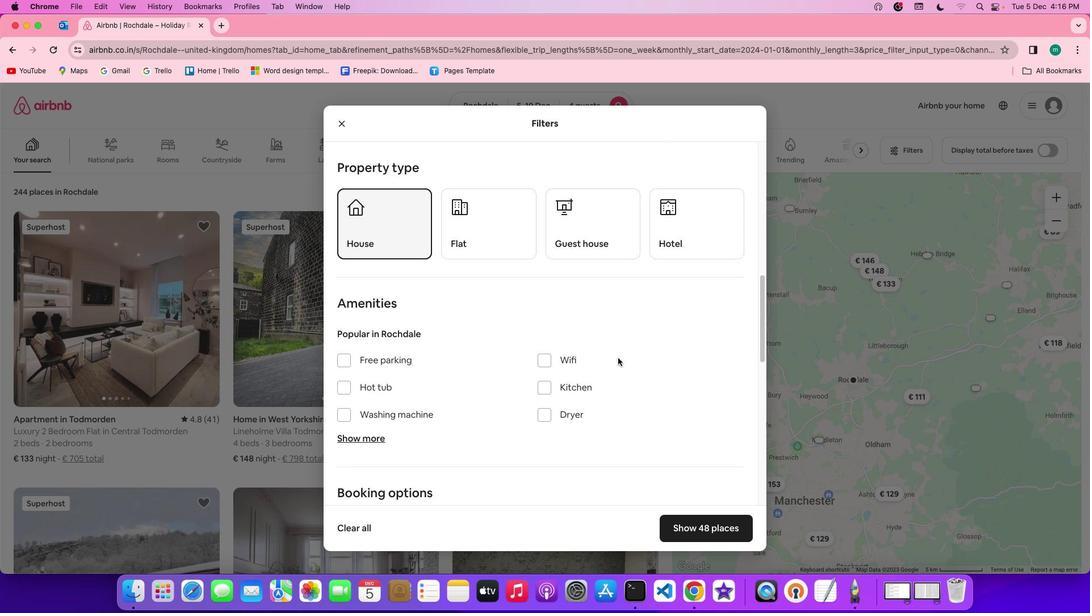 
Action: Mouse scrolled (617, 357) with delta (0, -1)
Screenshot: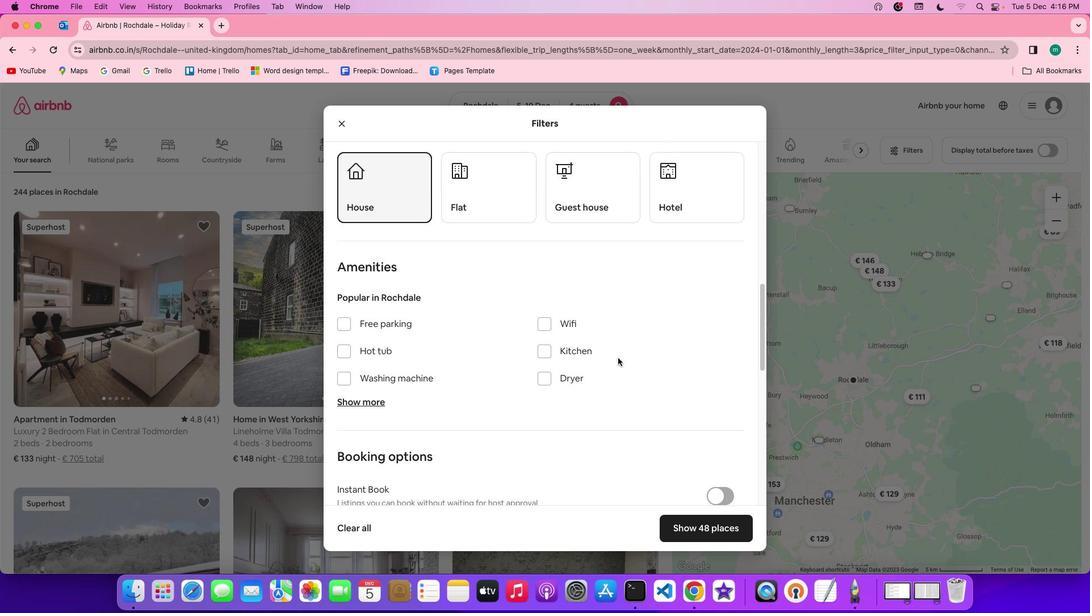 
Action: Mouse moved to (669, 375)
Screenshot: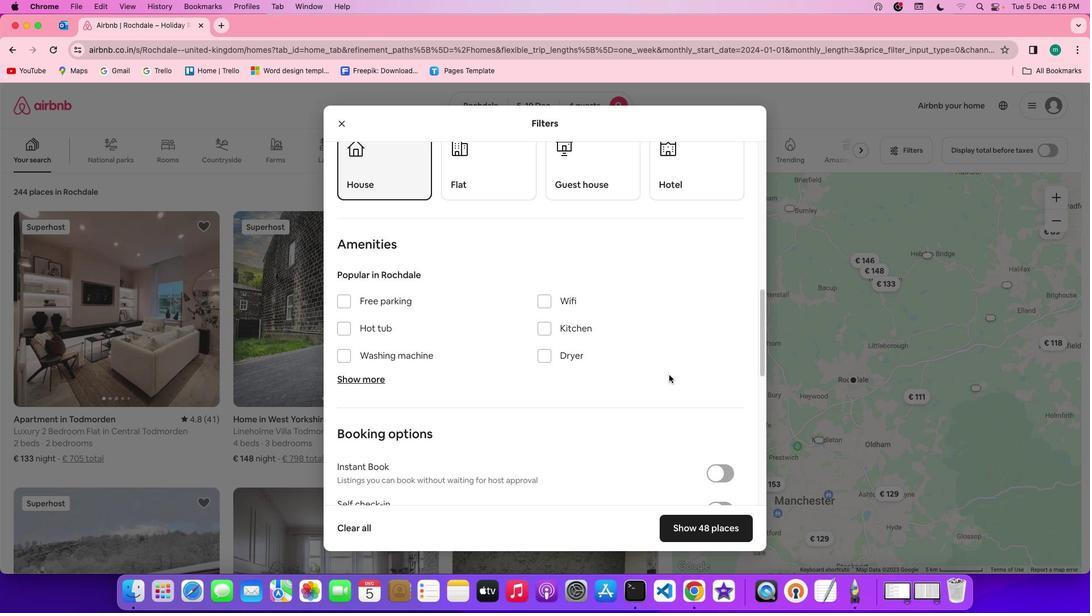 
Action: Mouse scrolled (669, 375) with delta (0, 0)
Screenshot: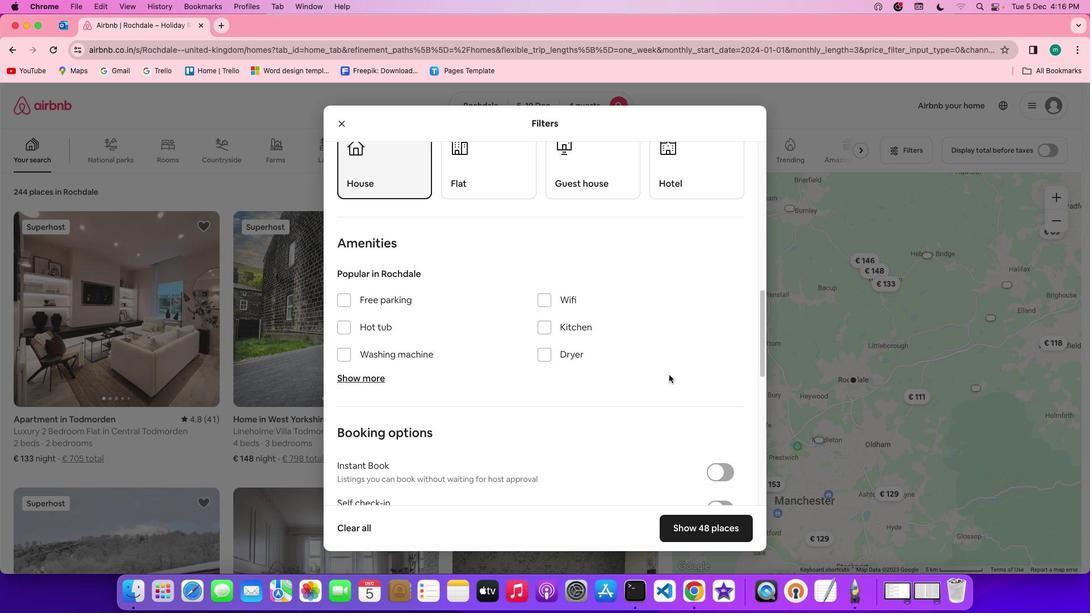 
Action: Mouse scrolled (669, 375) with delta (0, 0)
Screenshot: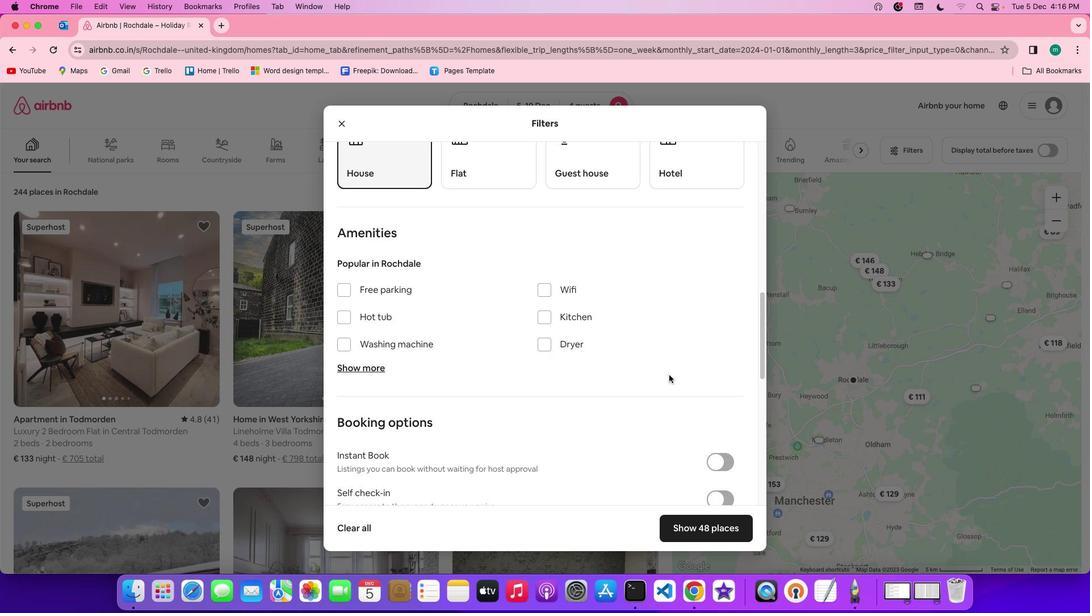 
Action: Mouse scrolled (669, 375) with delta (0, 0)
Screenshot: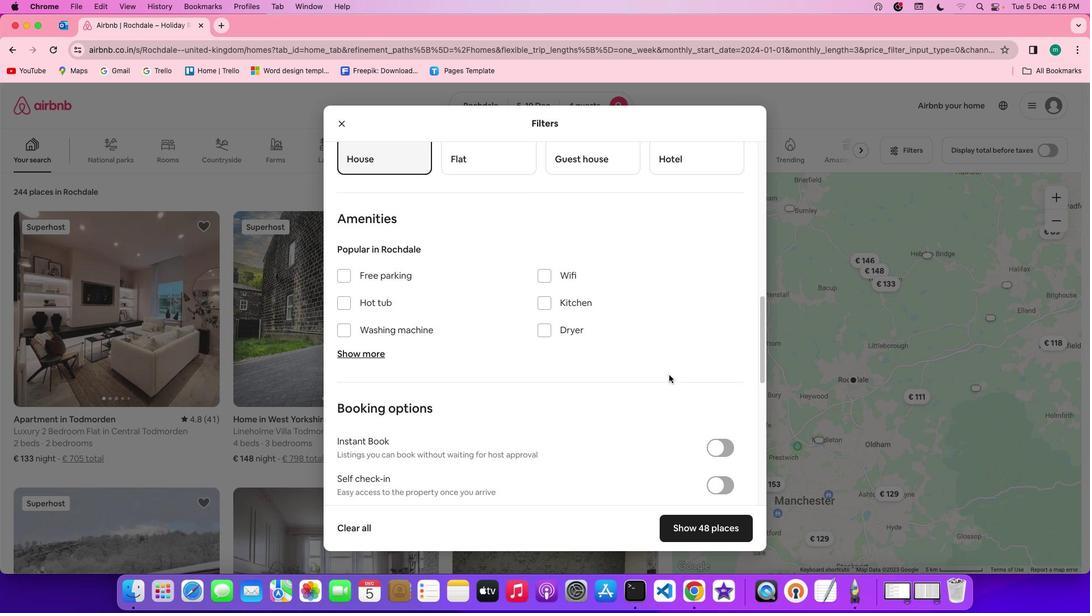 
Action: Mouse scrolled (669, 375) with delta (0, 0)
Screenshot: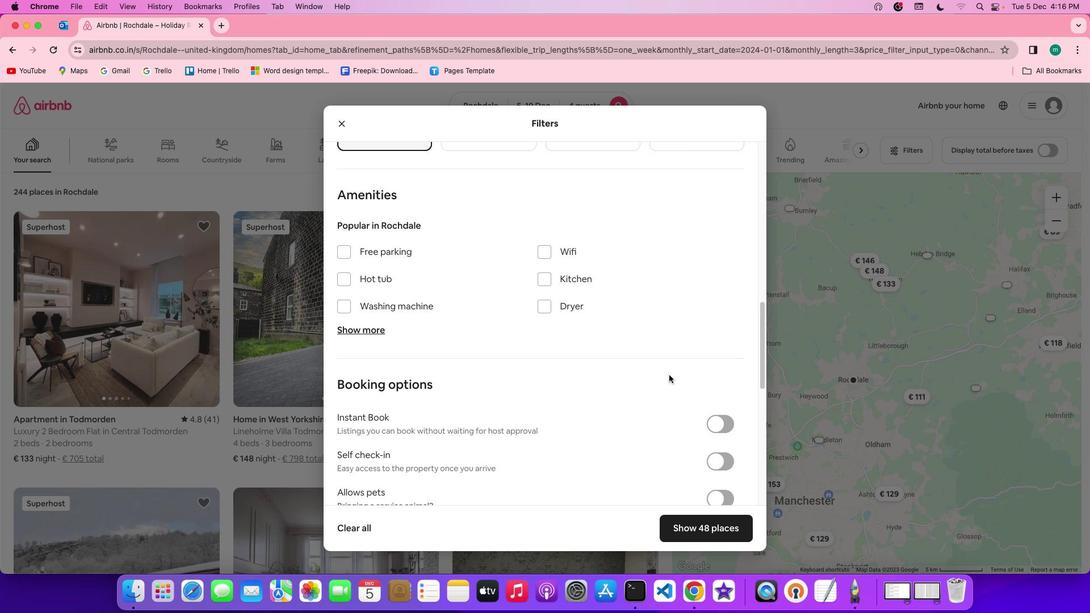 
Action: Mouse scrolled (669, 375) with delta (0, 0)
Screenshot: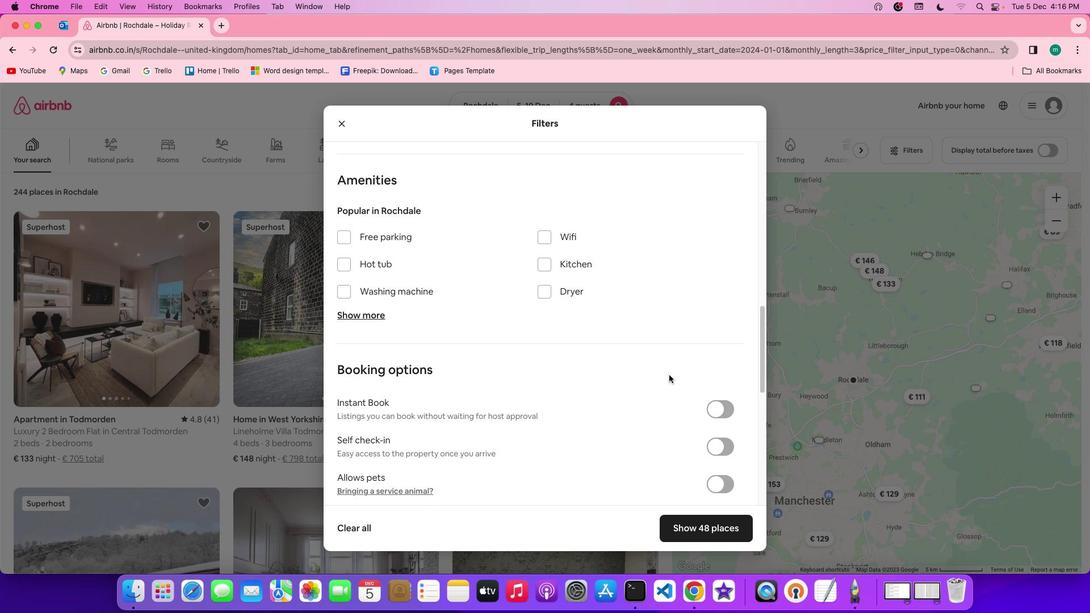 
Action: Mouse scrolled (669, 375) with delta (0, 0)
Screenshot: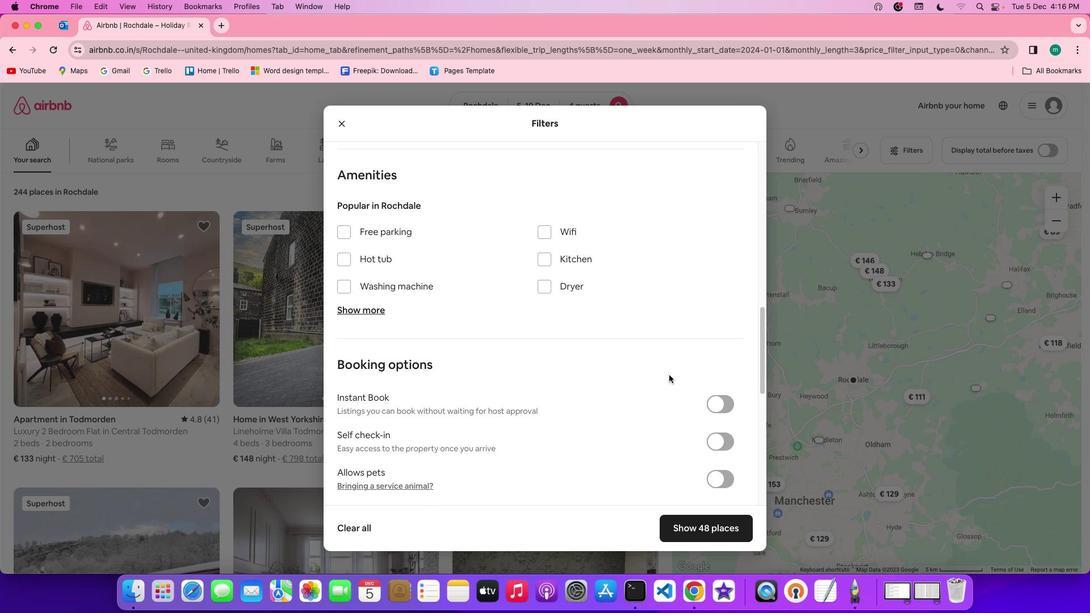 
Action: Mouse scrolled (669, 375) with delta (0, 0)
Screenshot: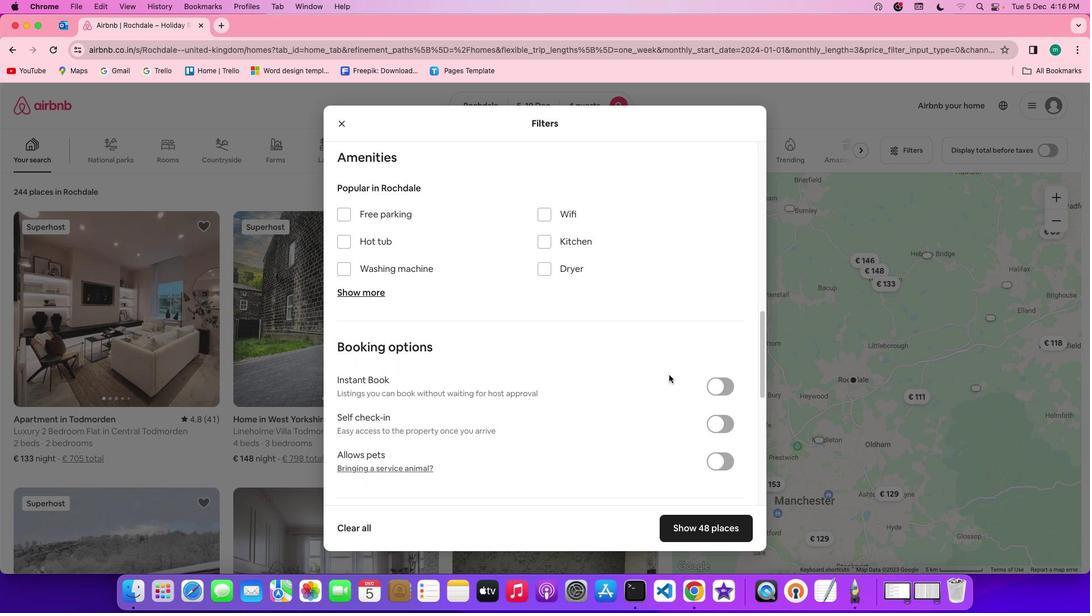 
Action: Mouse scrolled (669, 375) with delta (0, 0)
Screenshot: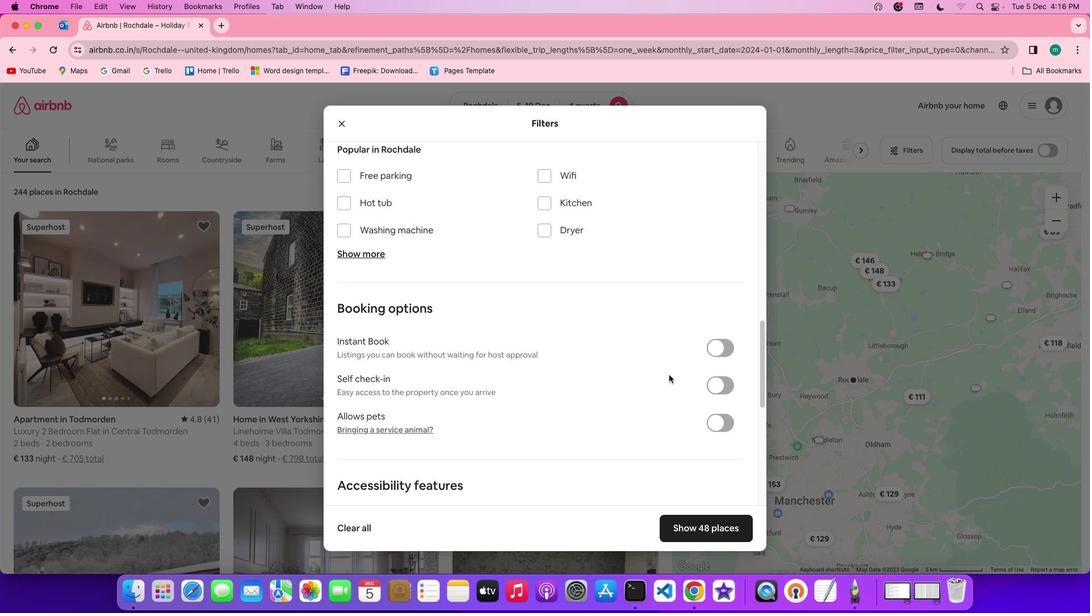 
Action: Mouse scrolled (669, 375) with delta (0, 0)
Screenshot: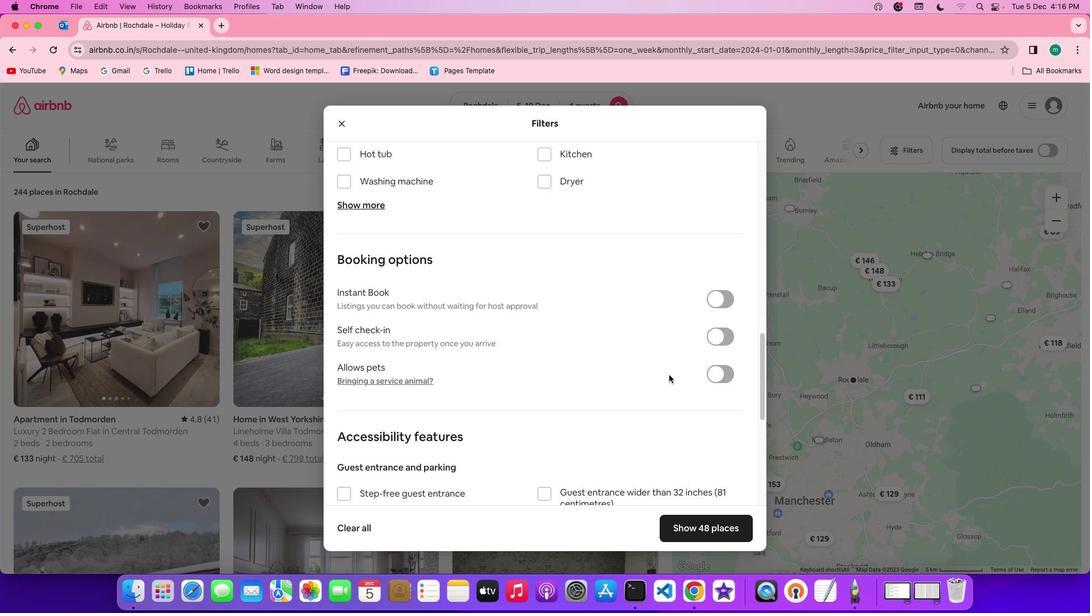 
Action: Mouse scrolled (669, 375) with delta (0, -1)
Screenshot: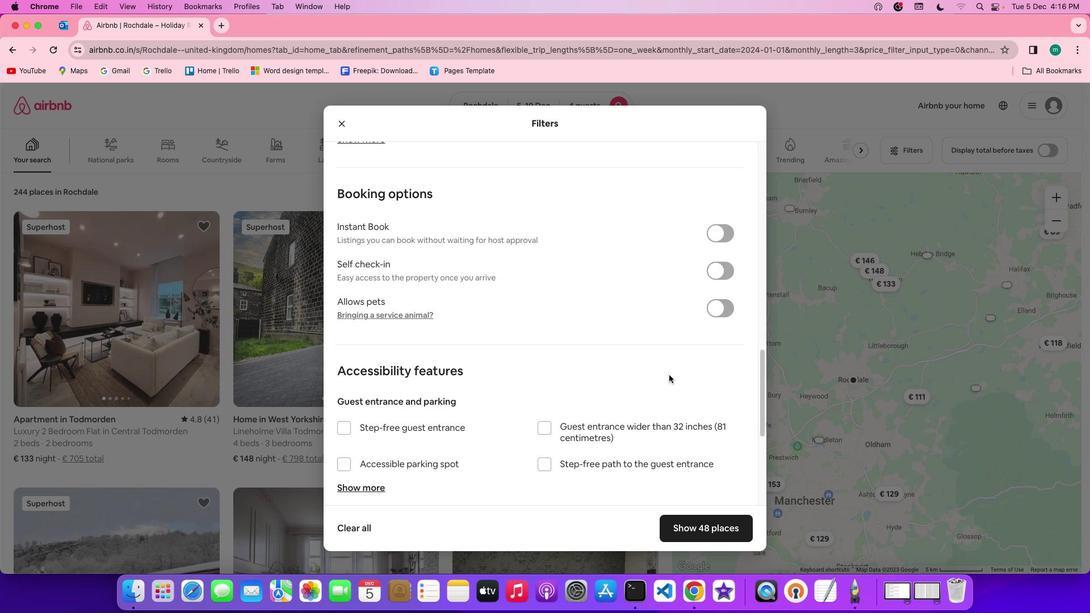 
Action: Mouse scrolled (669, 375) with delta (0, -2)
Screenshot: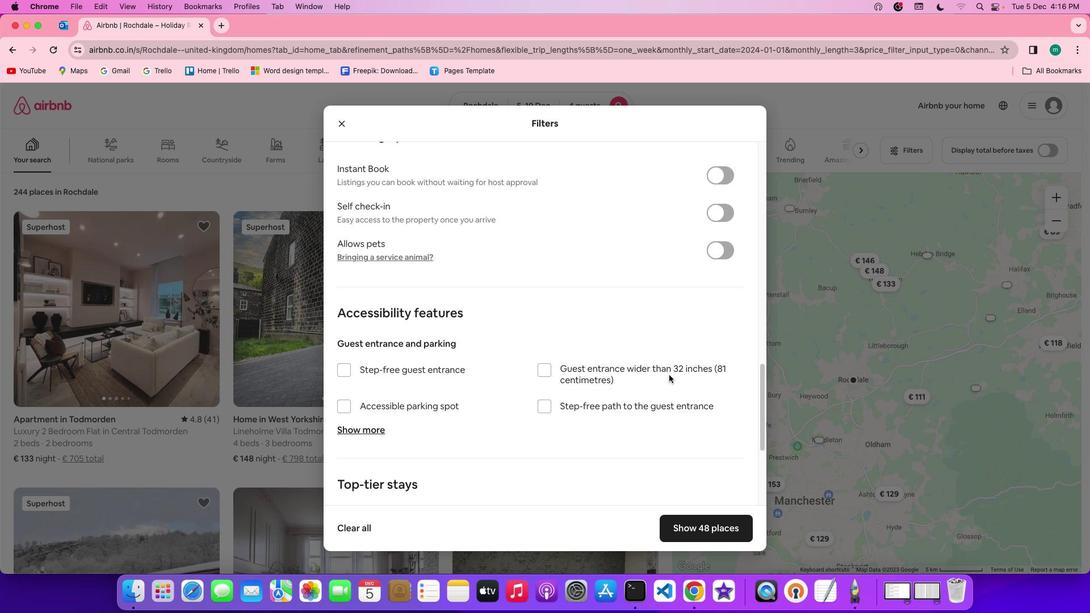 
Action: Mouse scrolled (669, 375) with delta (0, 0)
Screenshot: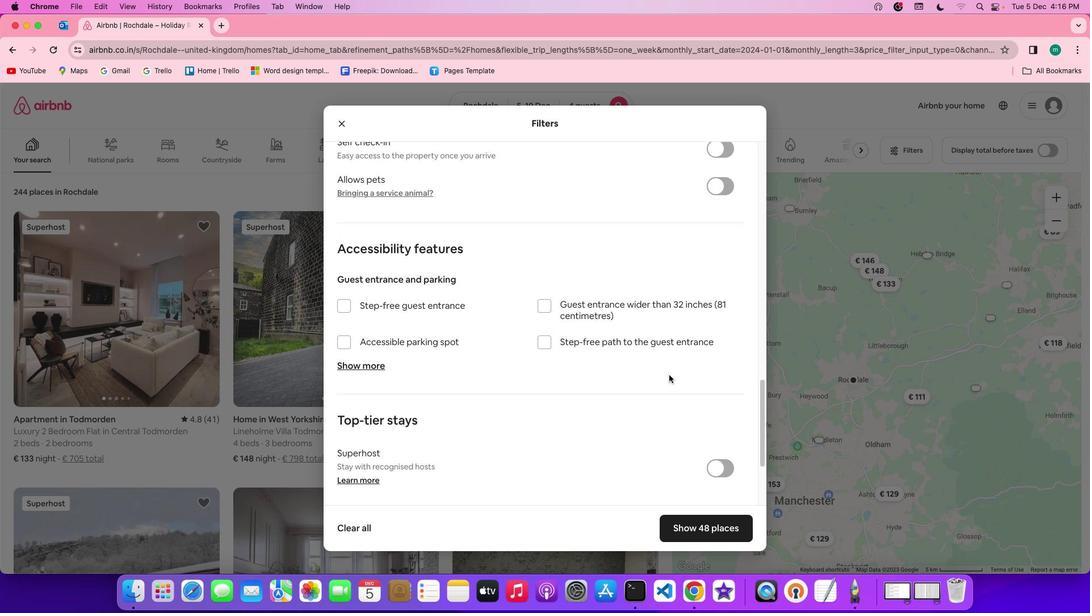 
Action: Mouse scrolled (669, 375) with delta (0, 0)
Screenshot: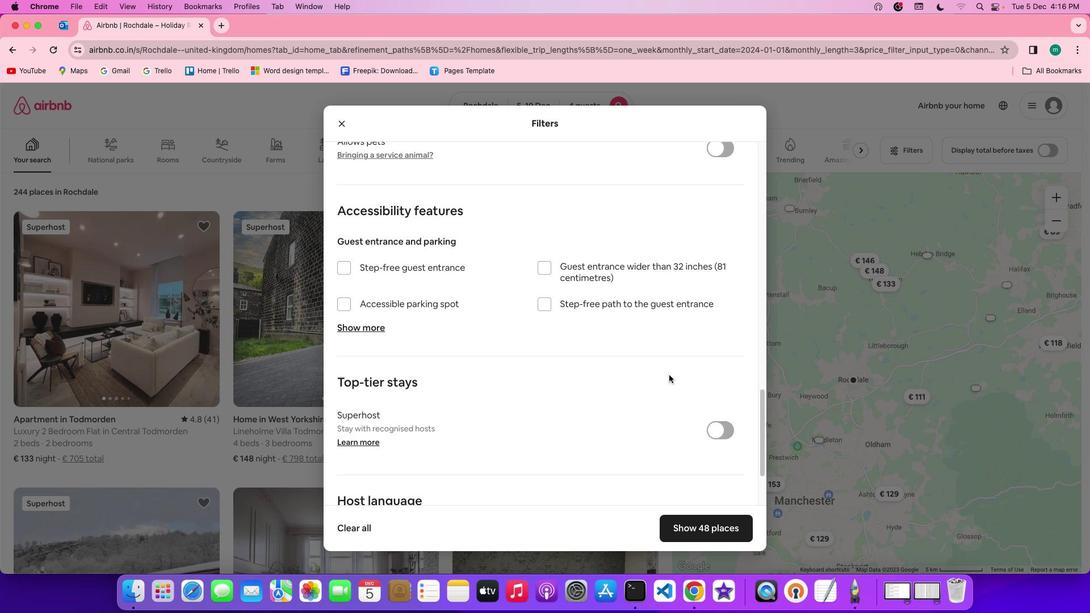 
Action: Mouse scrolled (669, 375) with delta (0, -1)
Screenshot: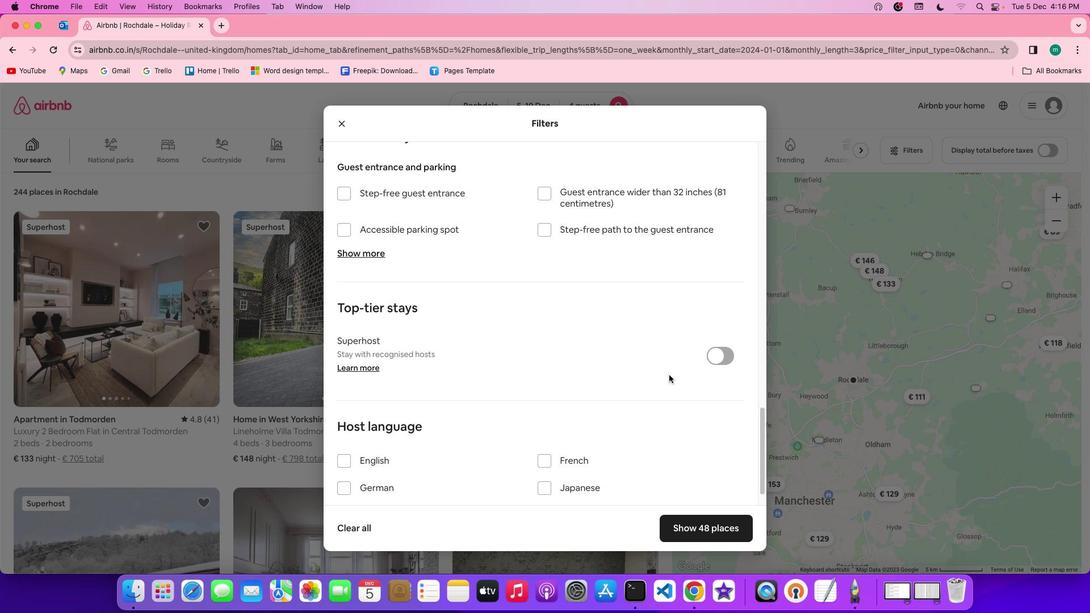 
Action: Mouse scrolled (669, 375) with delta (0, -2)
Screenshot: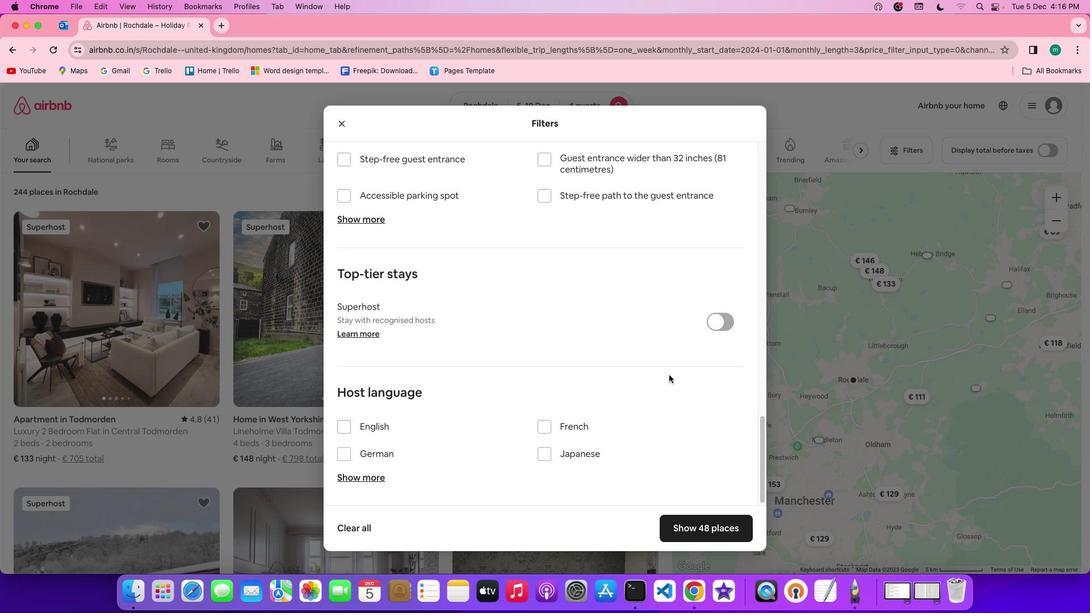 
Action: Mouse scrolled (669, 375) with delta (0, -2)
Screenshot: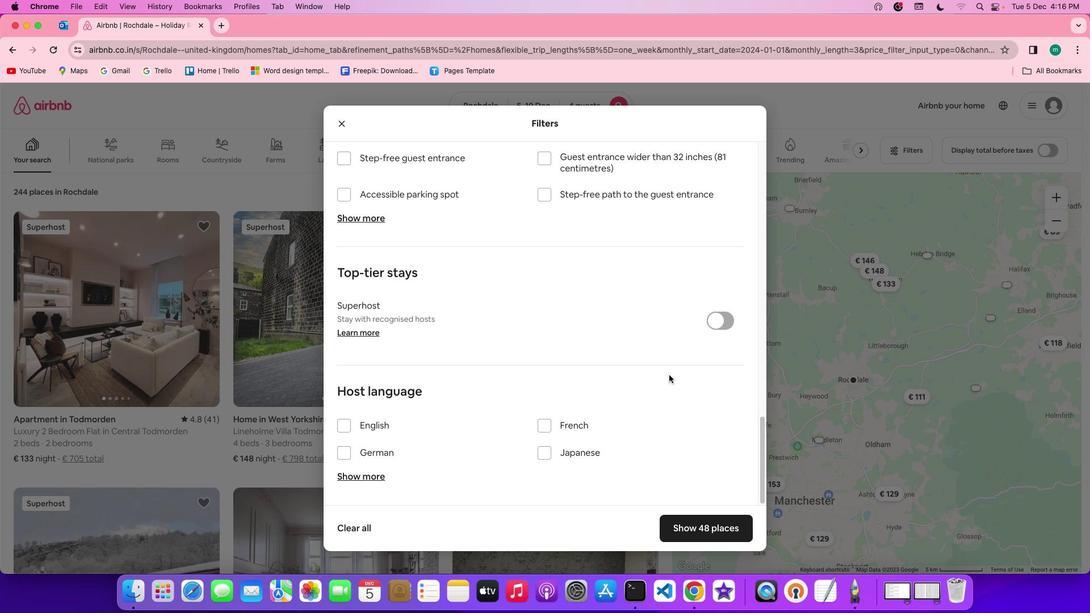 
Action: Mouse scrolled (669, 375) with delta (0, 0)
Screenshot: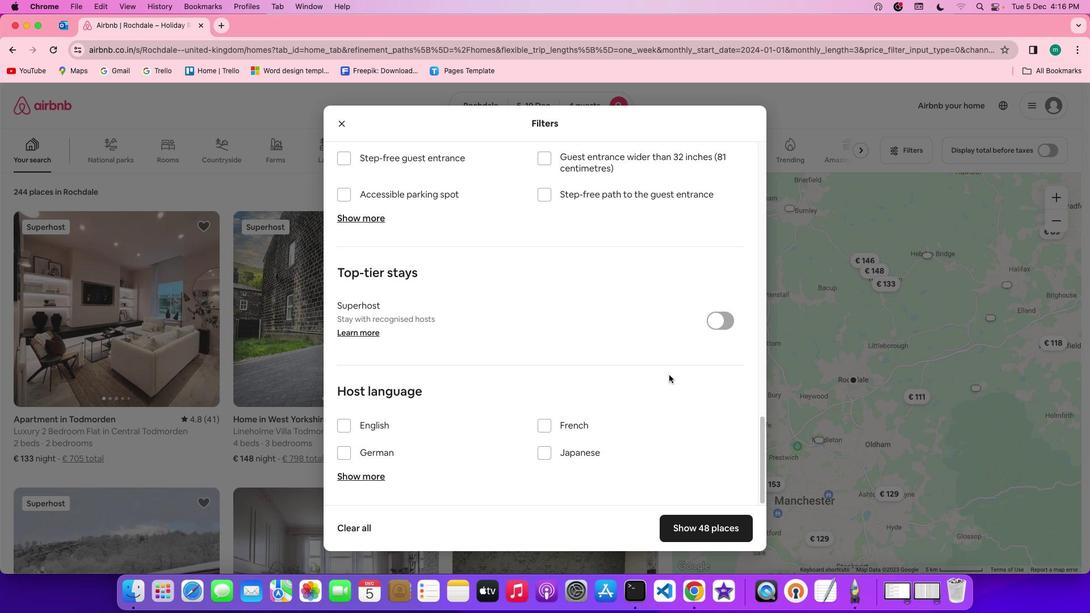 
Action: Mouse scrolled (669, 375) with delta (0, 0)
Screenshot: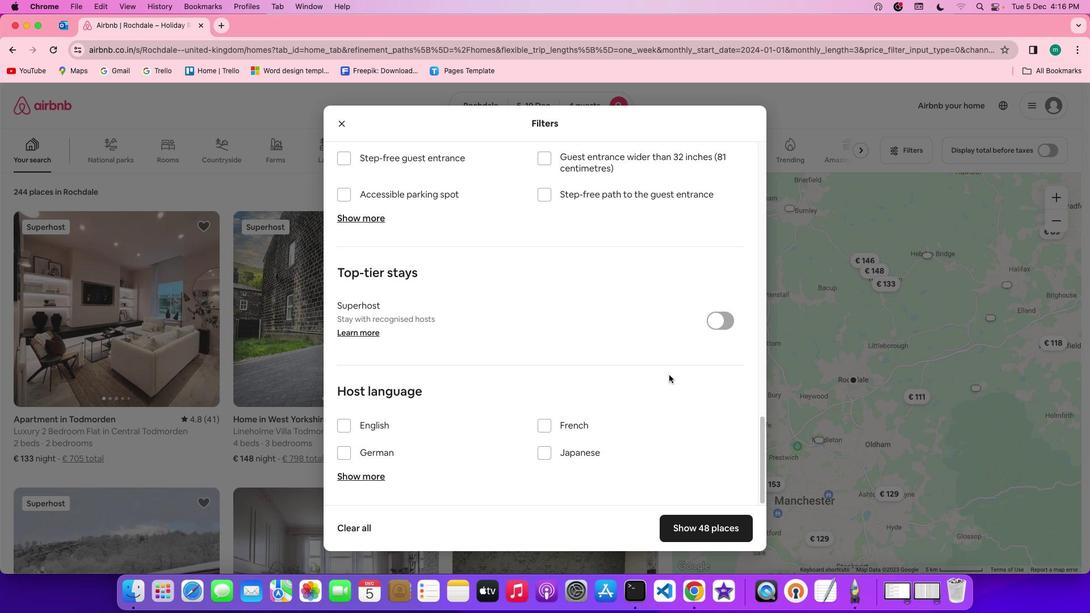 
Action: Mouse scrolled (669, 375) with delta (0, -1)
Screenshot: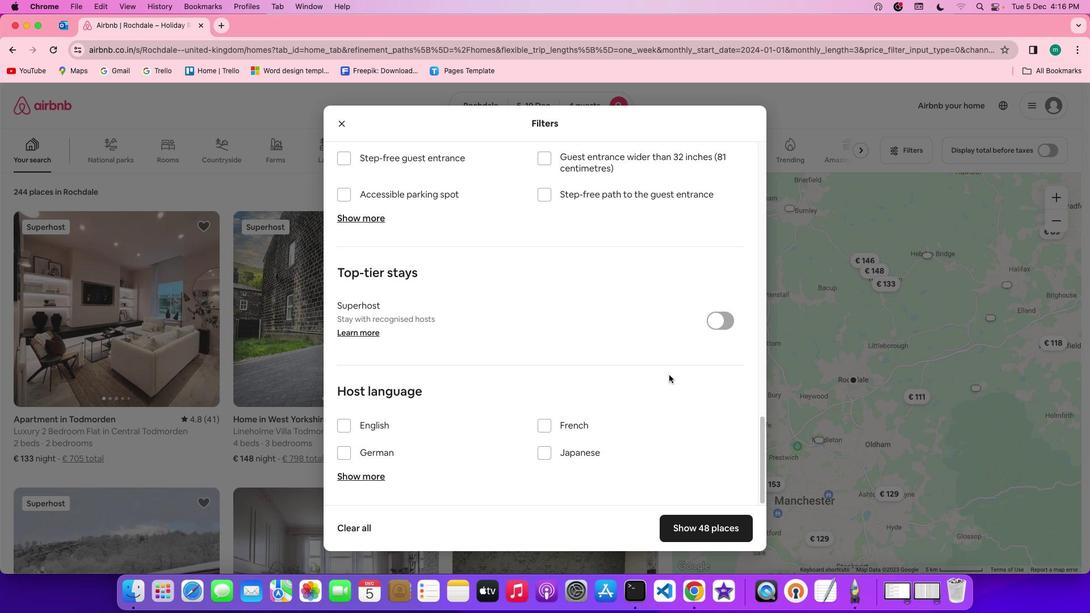 
Action: Mouse scrolled (669, 375) with delta (0, -2)
Screenshot: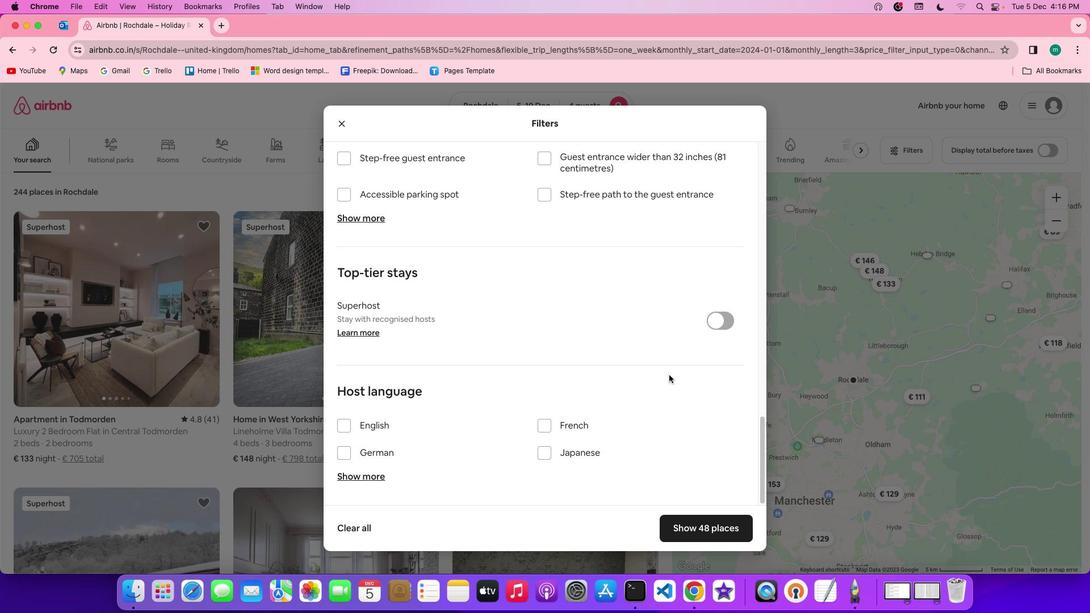 
Action: Mouse scrolled (669, 375) with delta (0, -3)
Screenshot: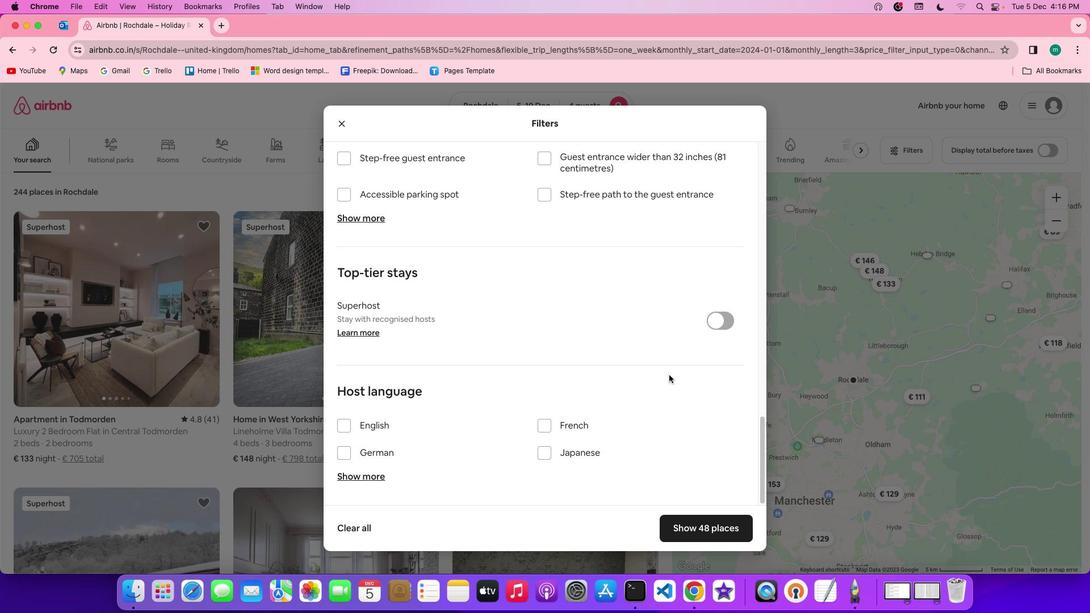 
Action: Mouse scrolled (669, 375) with delta (0, 0)
Screenshot: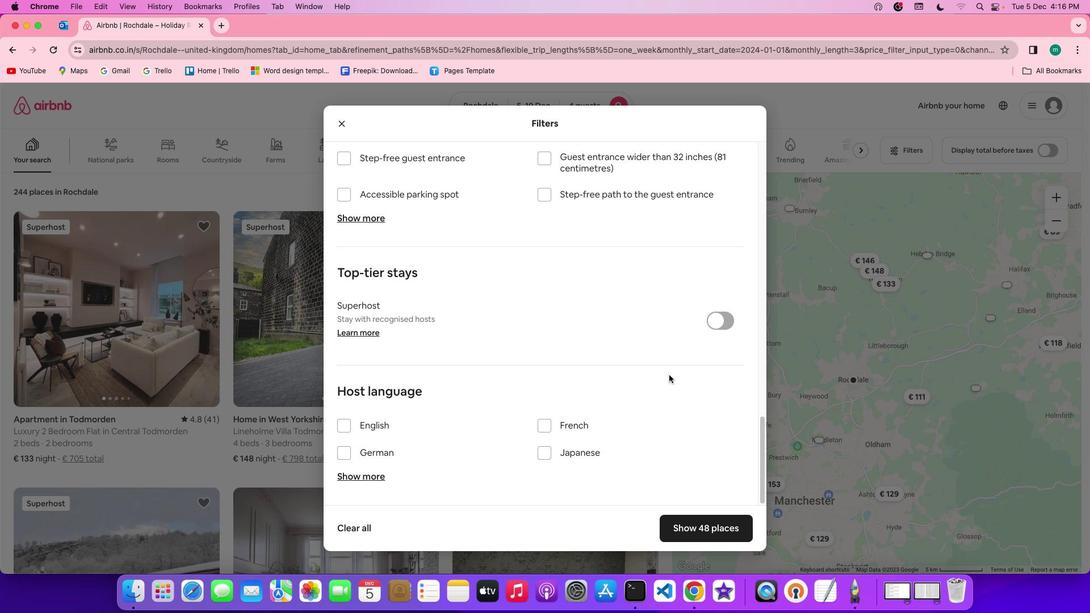 
Action: Mouse scrolled (669, 375) with delta (0, 0)
Screenshot: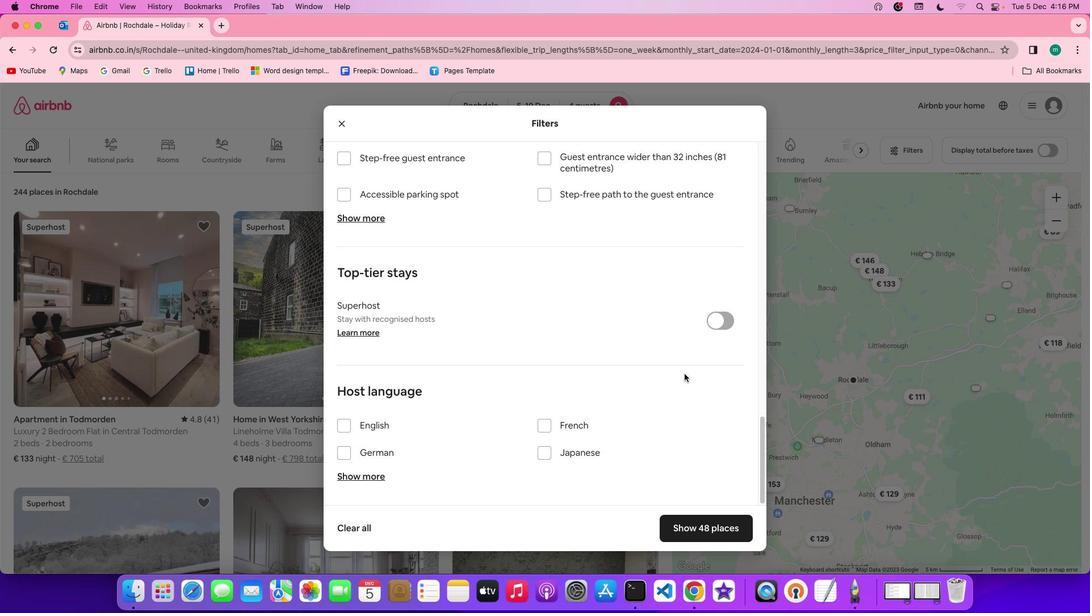 
Action: Mouse scrolled (669, 375) with delta (0, -2)
Screenshot: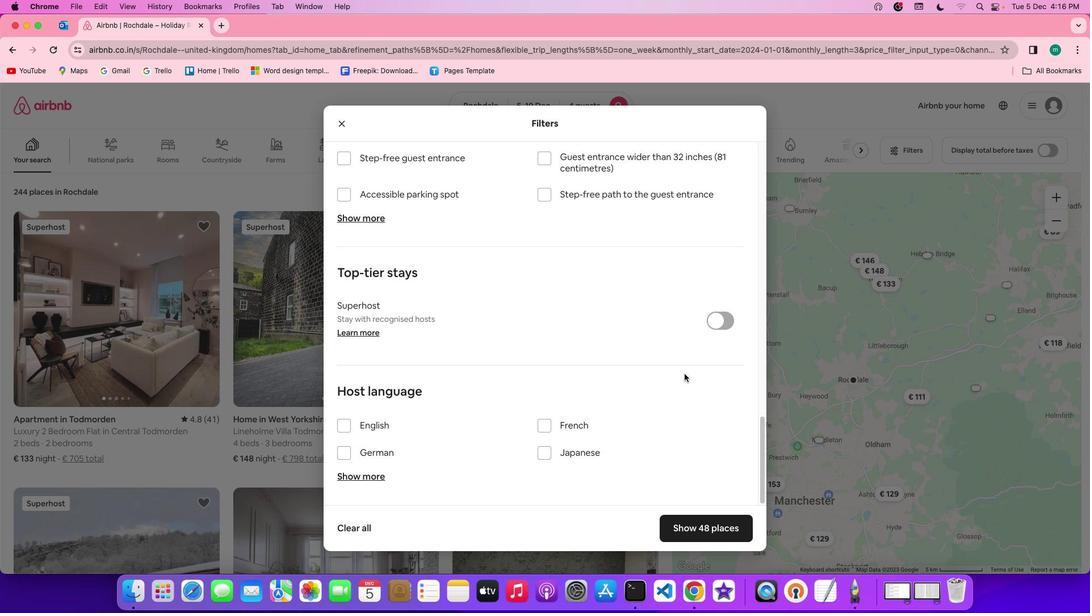 
Action: Mouse moved to (708, 521)
Screenshot: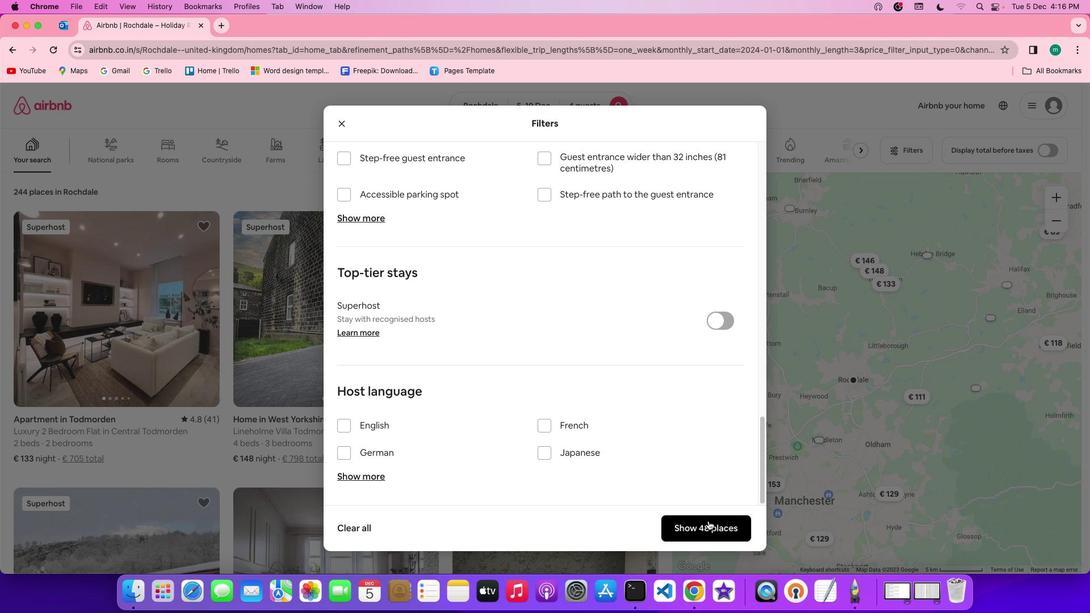 
Action: Mouse pressed left at (708, 521)
Screenshot: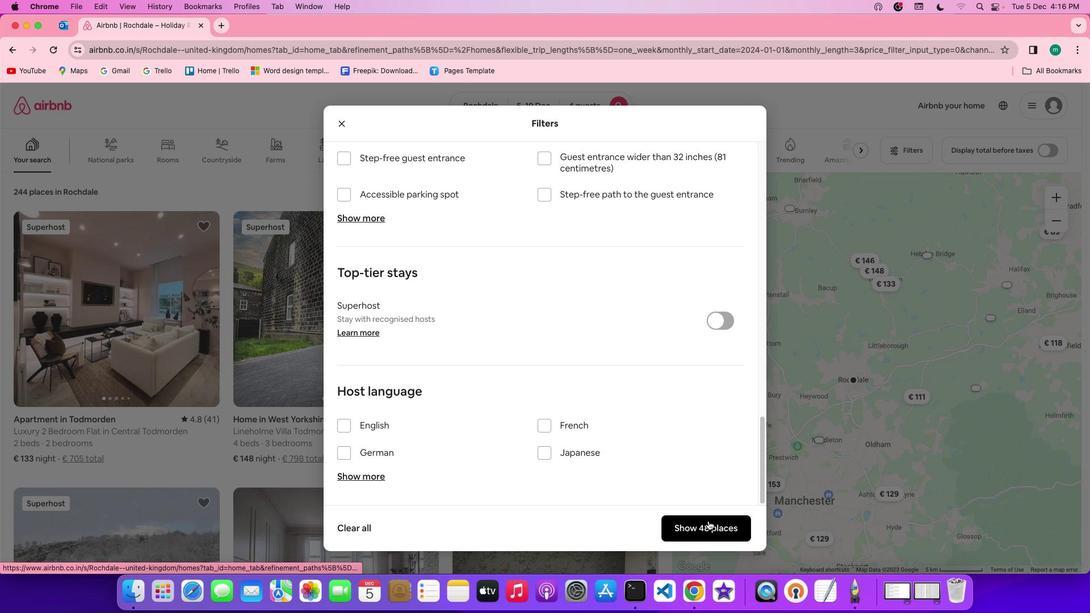 
Action: Mouse moved to (339, 446)
Screenshot: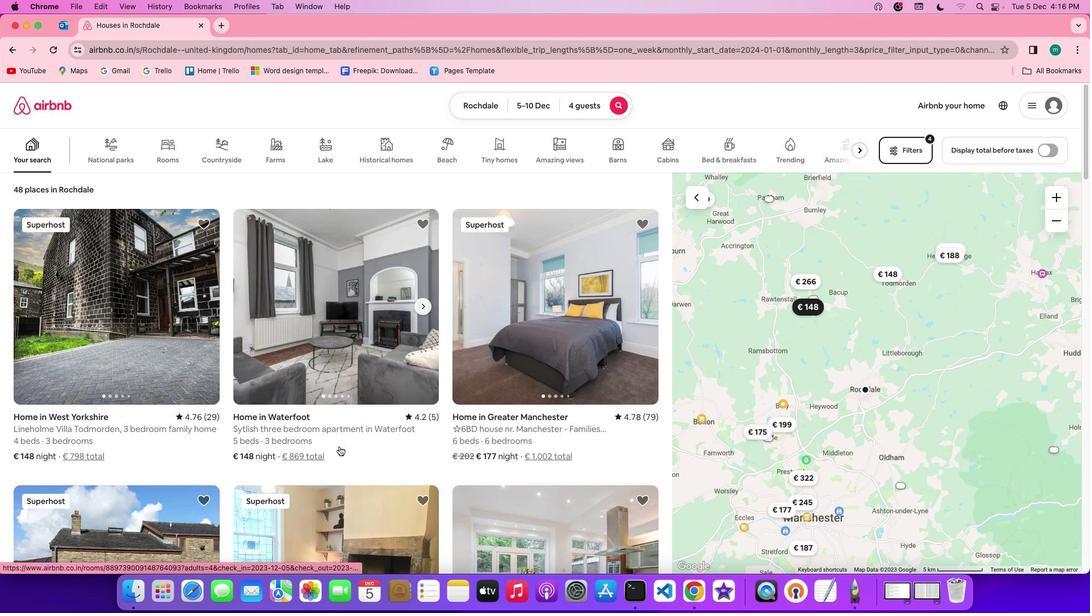 
Action: Mouse scrolled (339, 446) with delta (0, 0)
Screenshot: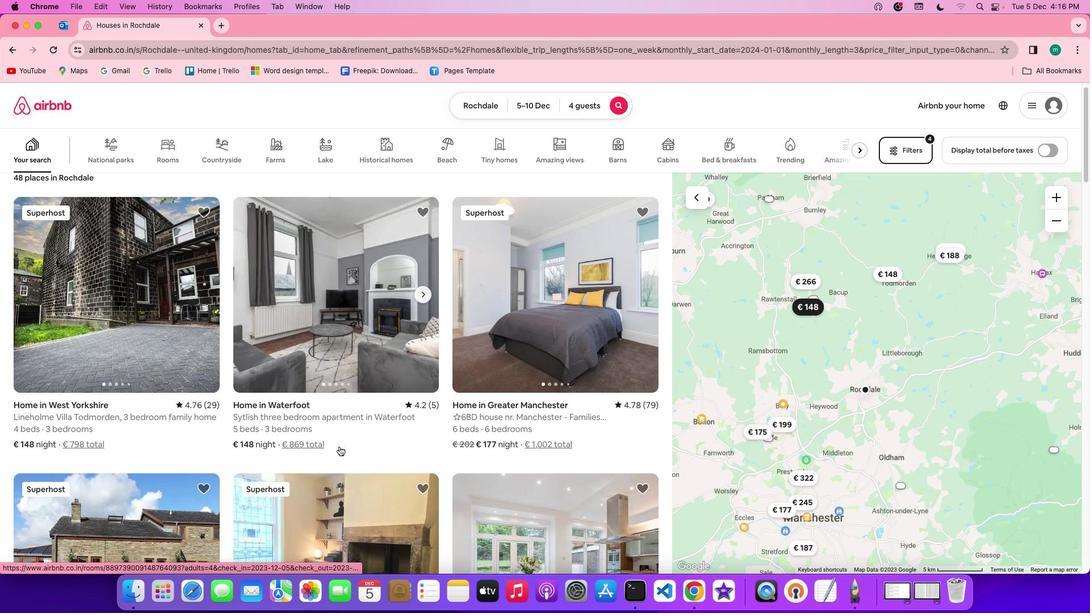 
Action: Mouse scrolled (339, 446) with delta (0, 0)
Screenshot: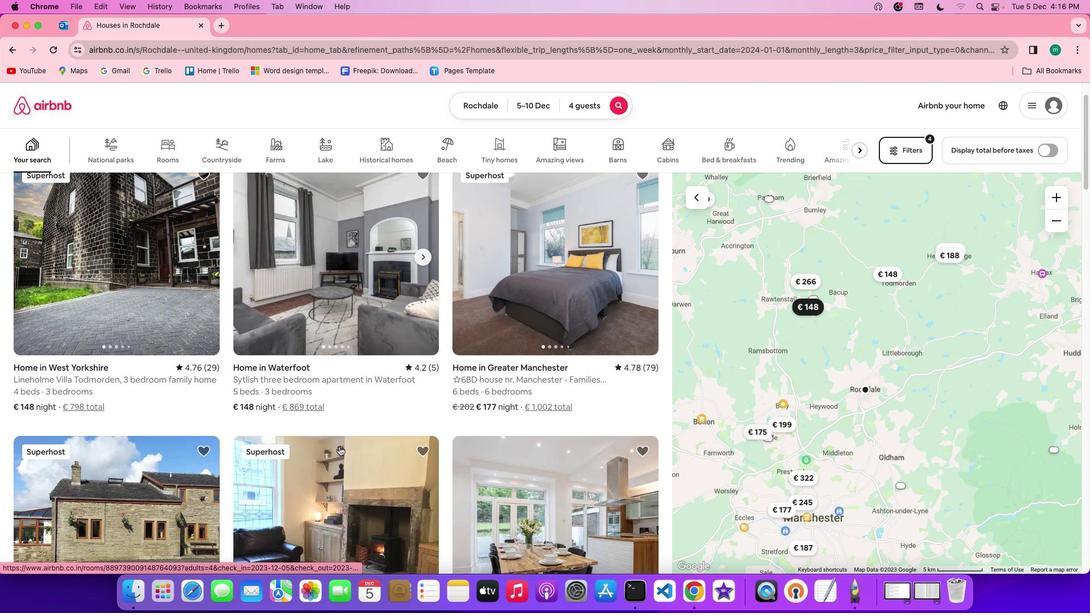 
Action: Mouse scrolled (339, 446) with delta (0, -1)
Screenshot: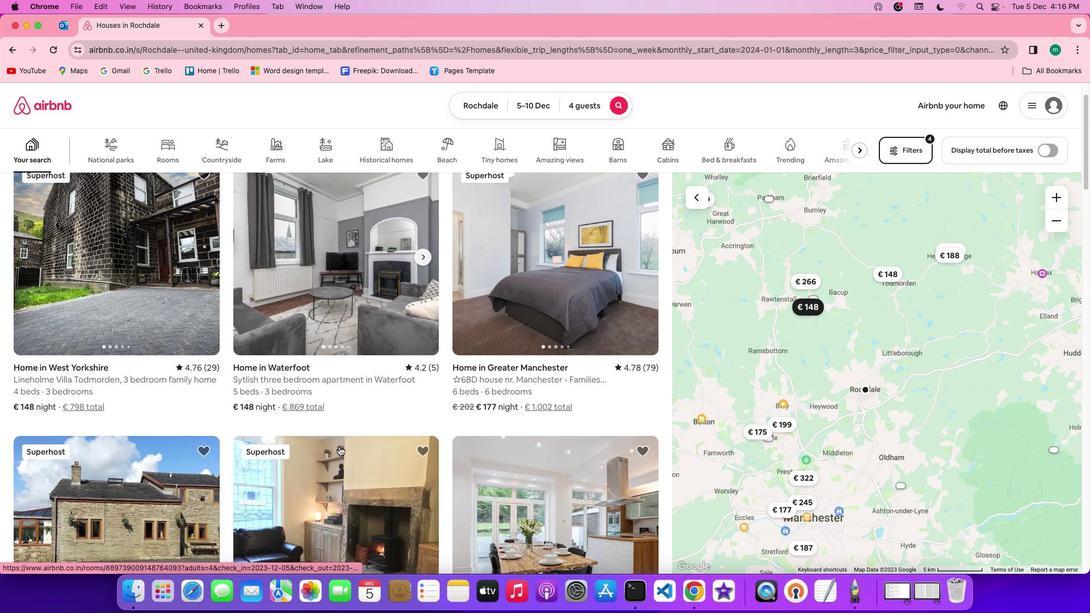 
Action: Mouse scrolled (339, 446) with delta (0, -2)
Screenshot: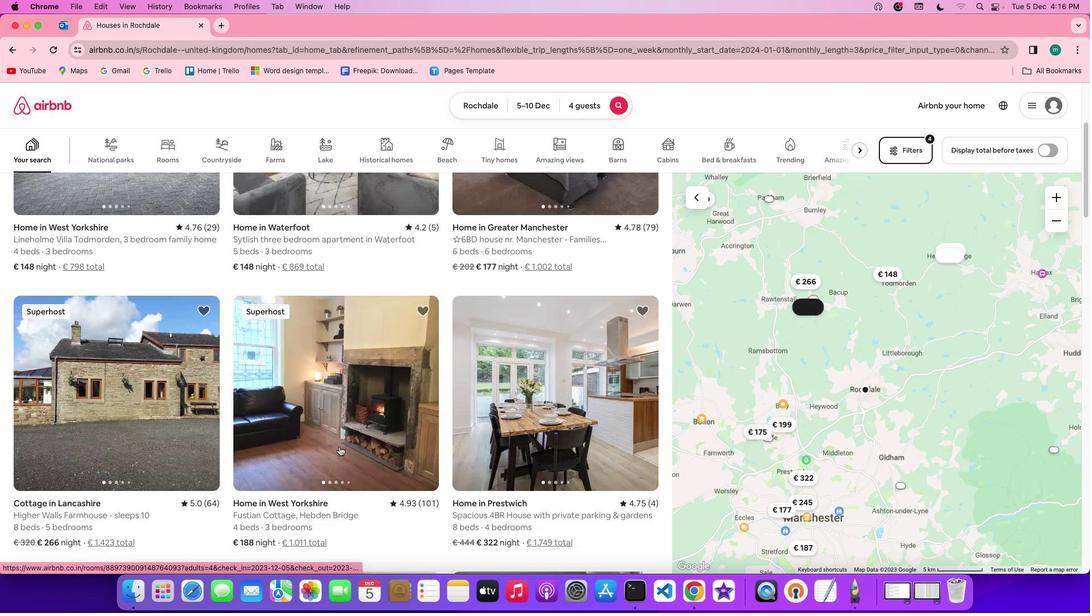 
Action: Mouse scrolled (339, 446) with delta (0, -2)
Screenshot: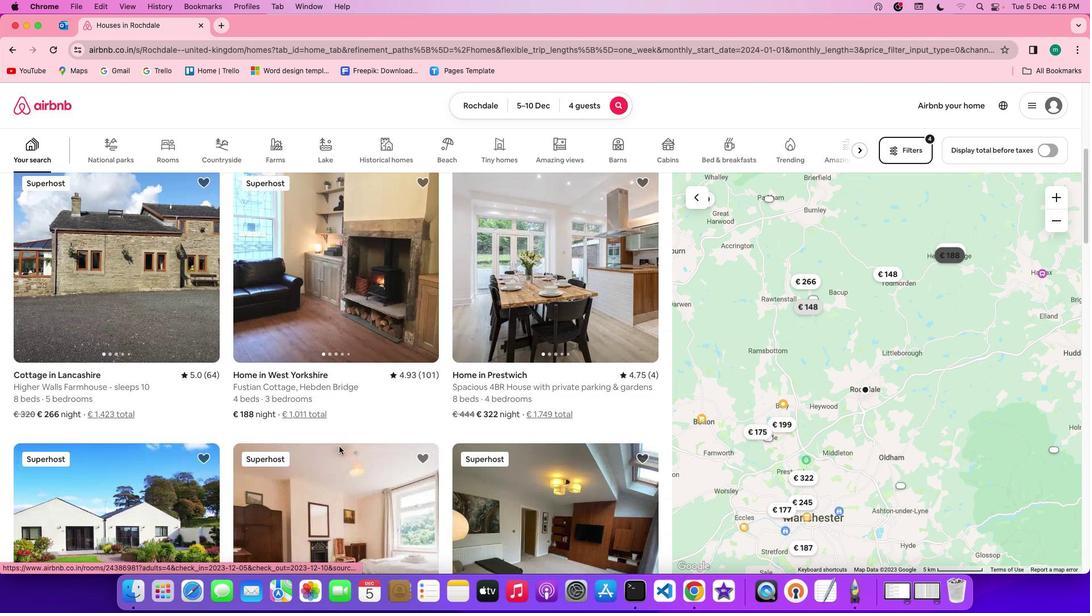 
Action: Mouse scrolled (339, 446) with delta (0, 0)
Screenshot: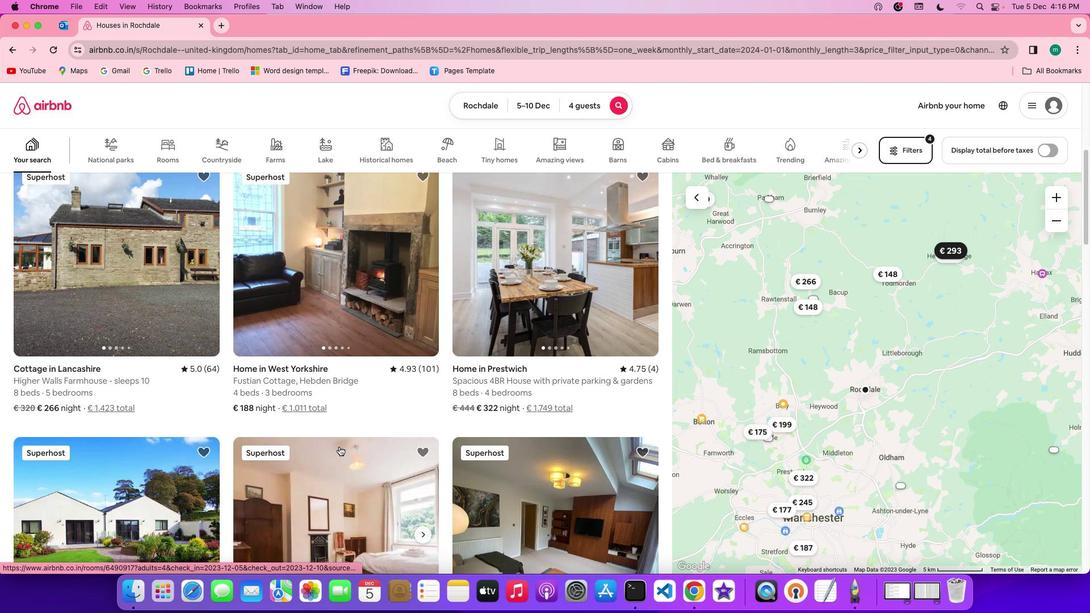 
Action: Mouse scrolled (339, 446) with delta (0, 0)
Screenshot: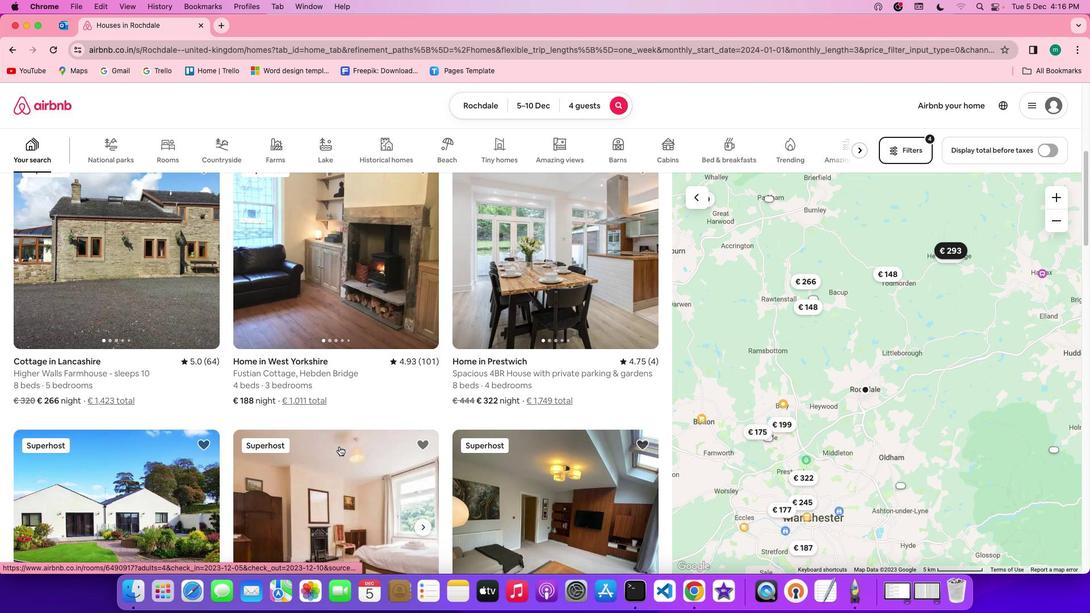 
Action: Mouse scrolled (339, 446) with delta (0, 0)
Screenshot: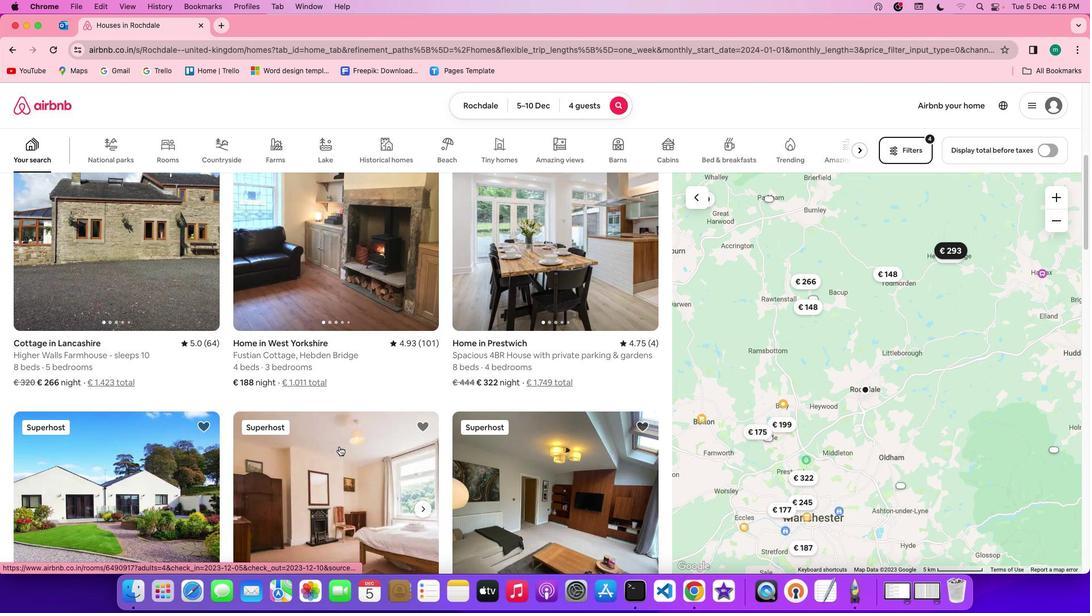 
Action: Mouse moved to (514, 336)
Screenshot: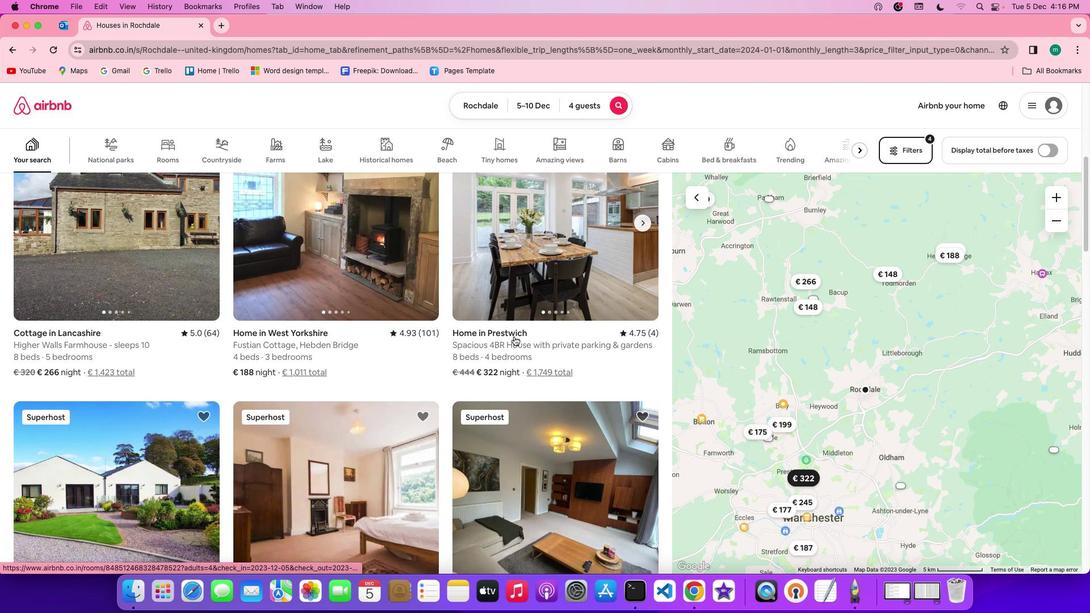 
Action: Mouse scrolled (514, 336) with delta (0, 0)
Screenshot: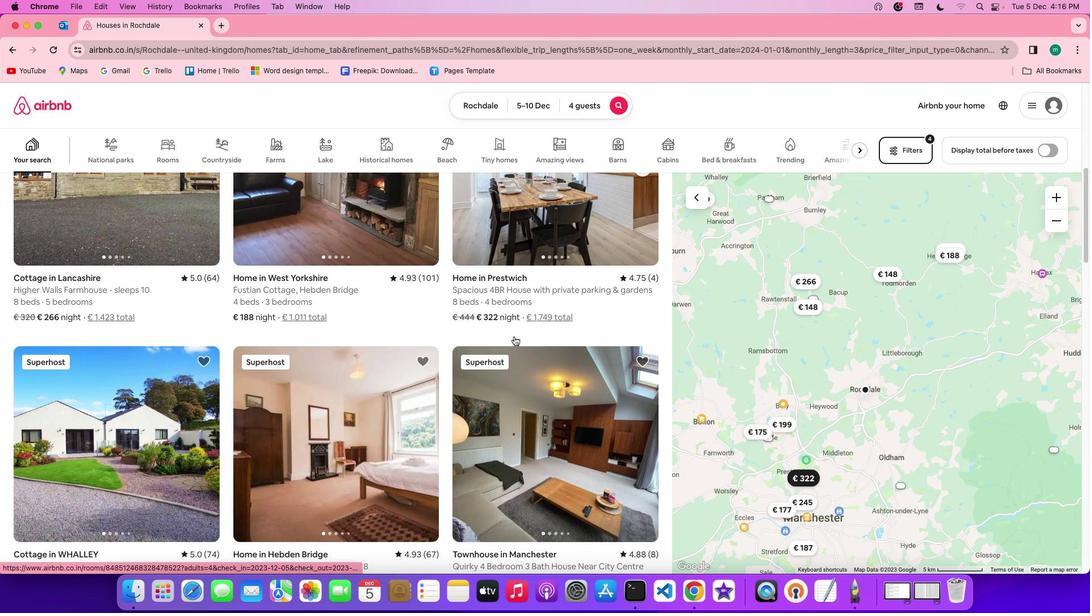 
Action: Mouse scrolled (514, 336) with delta (0, 0)
Screenshot: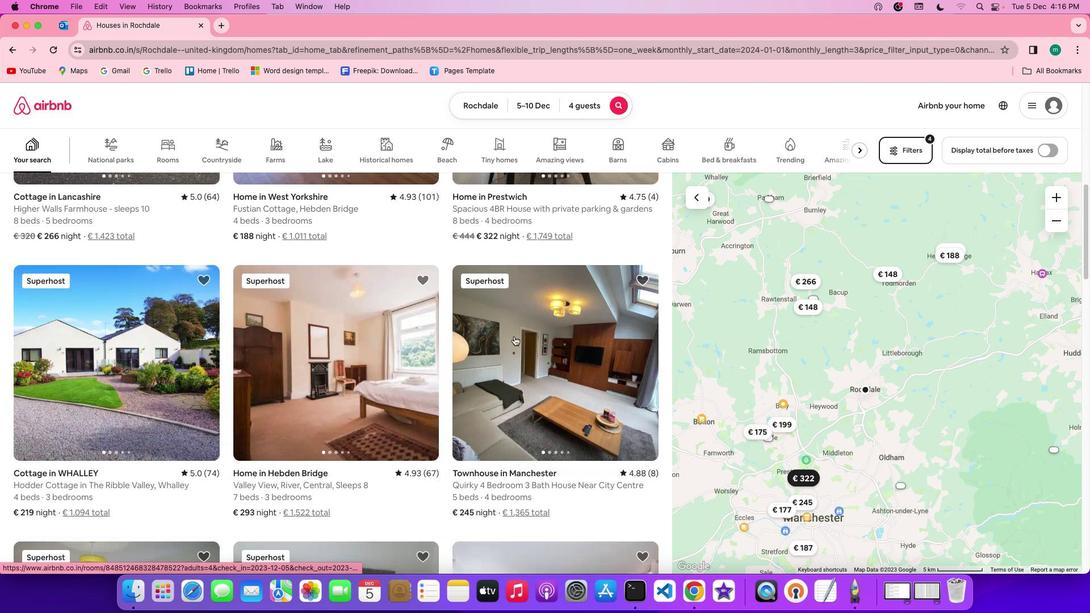 
Action: Mouse scrolled (514, 336) with delta (0, -1)
Screenshot: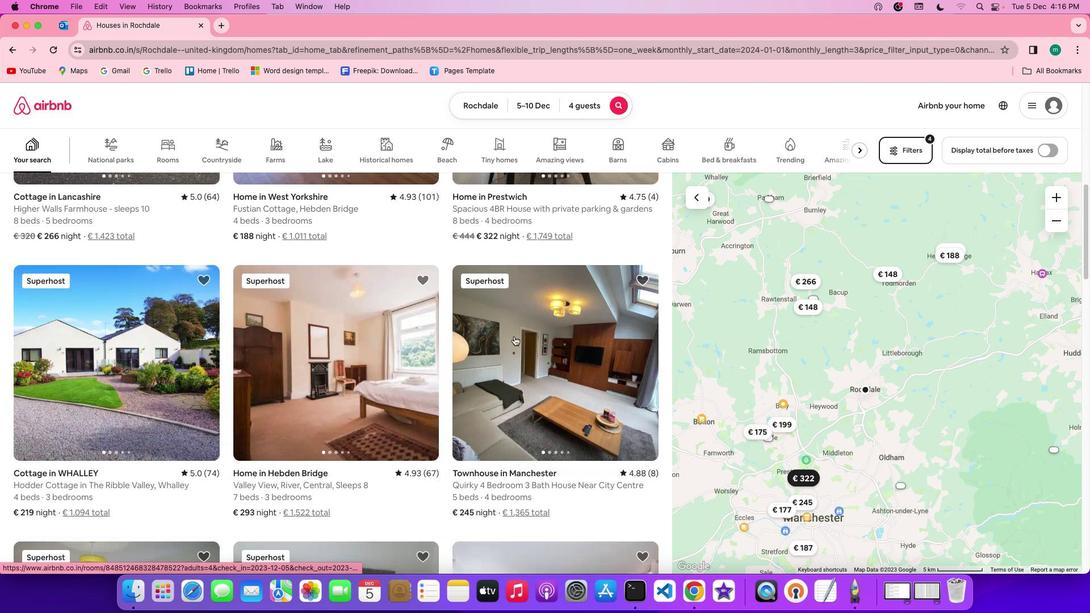 
Action: Mouse scrolled (514, 336) with delta (0, -2)
Screenshot: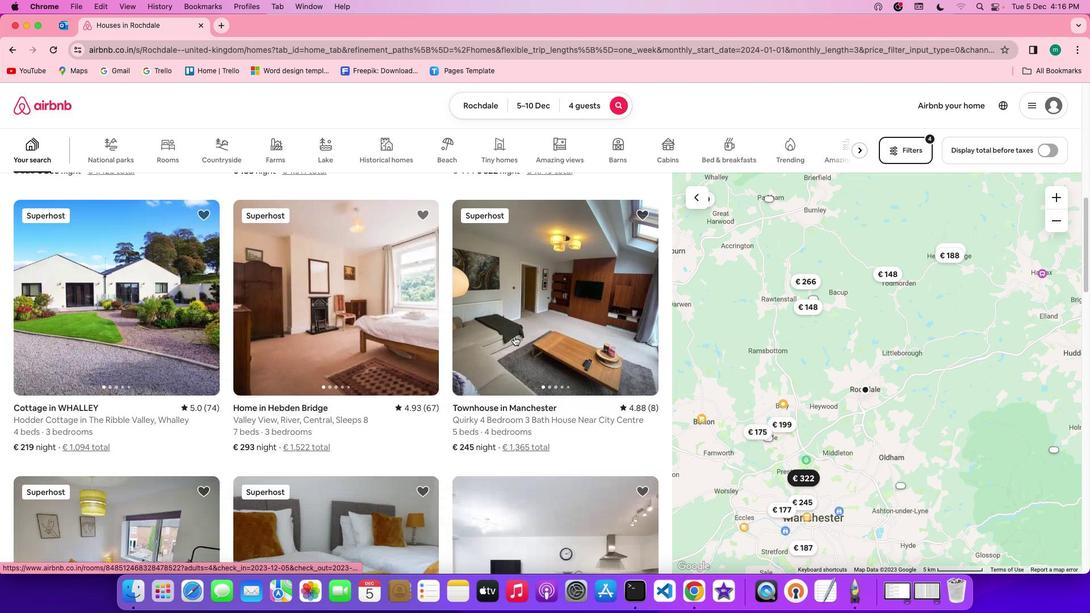 
Action: Mouse moved to (78, 301)
Screenshot: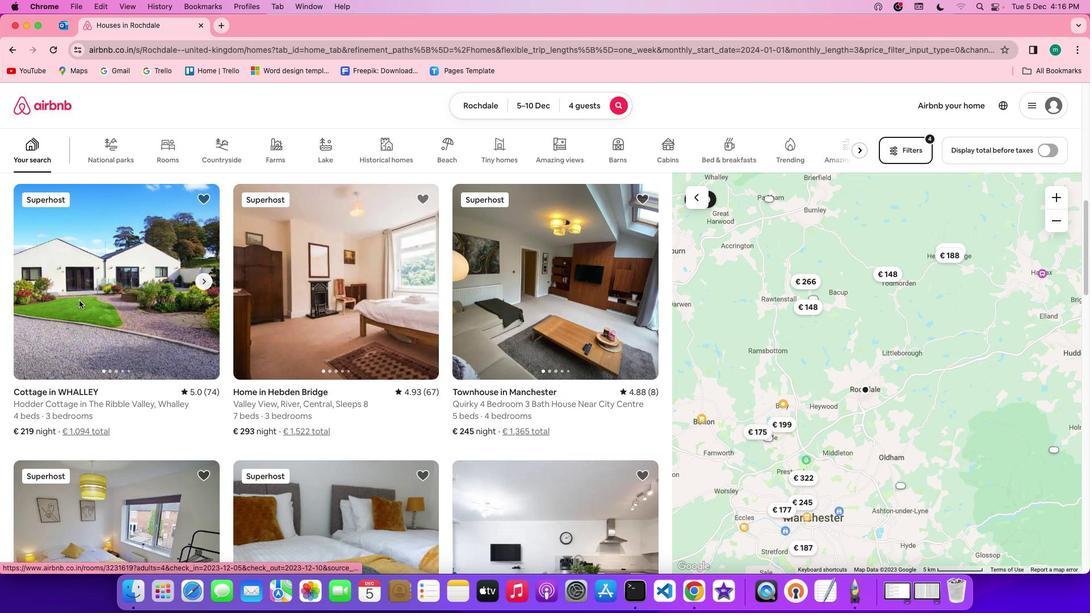 
Action: Mouse pressed left at (78, 301)
Screenshot: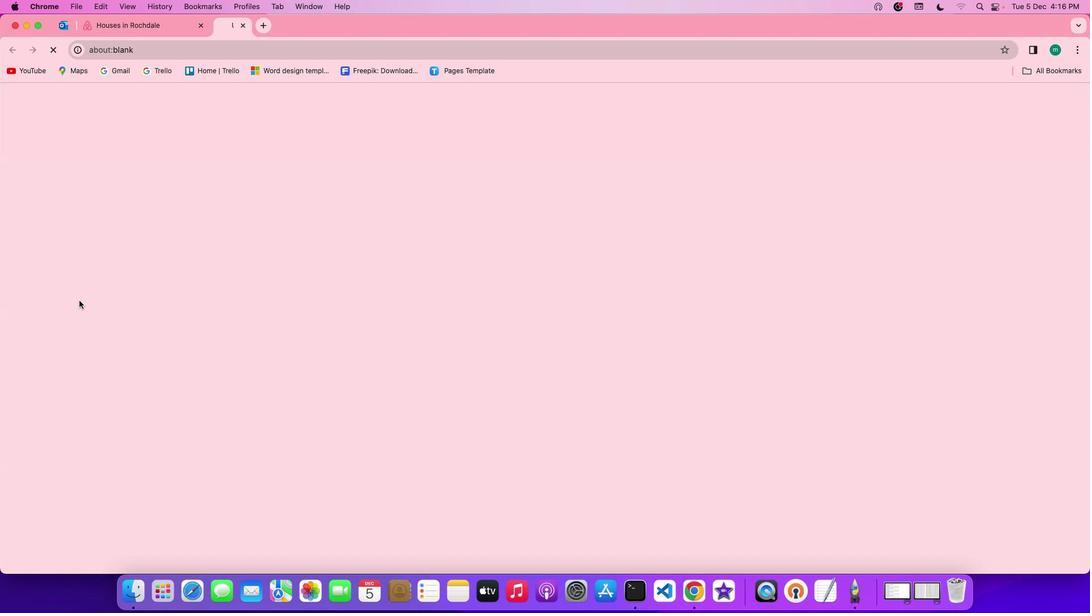 
Action: Mouse moved to (799, 424)
Screenshot: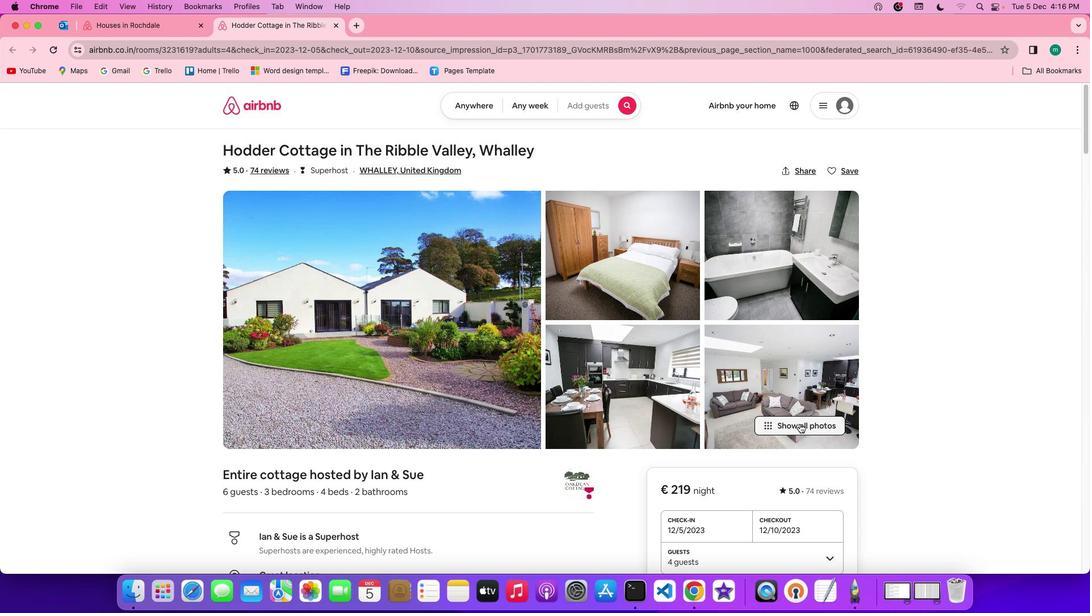 
Action: Mouse pressed left at (799, 424)
Screenshot: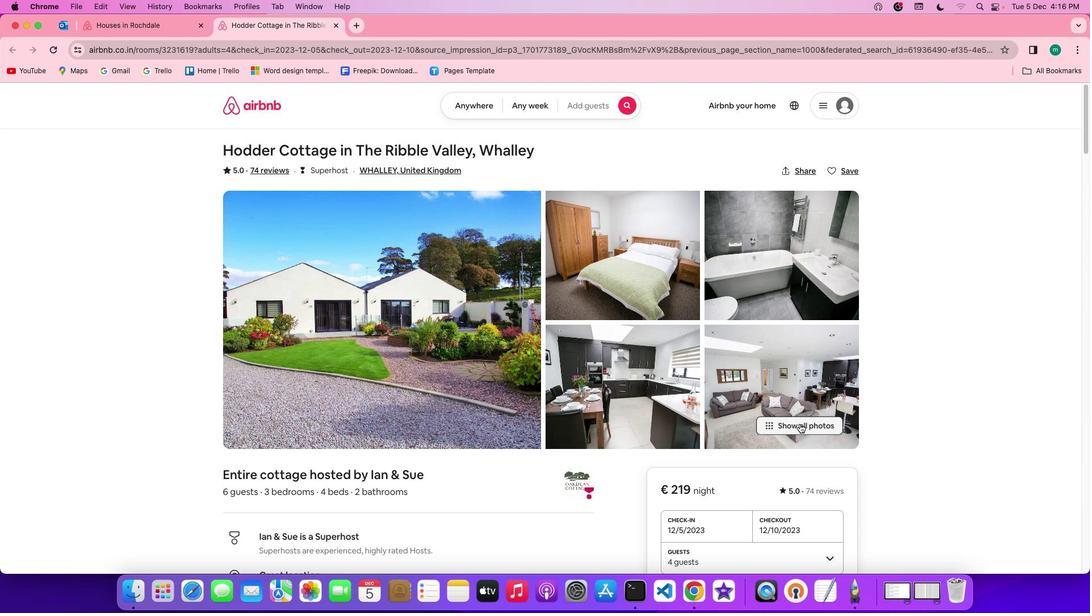 
Action: Mouse moved to (479, 451)
Screenshot: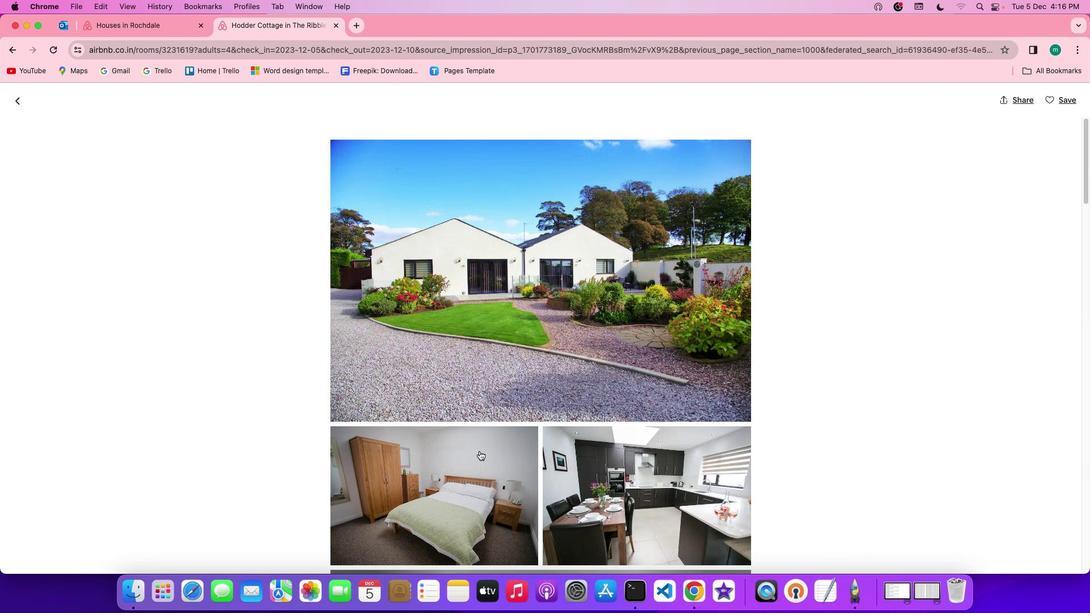 
Action: Mouse scrolled (479, 451) with delta (0, 0)
Screenshot: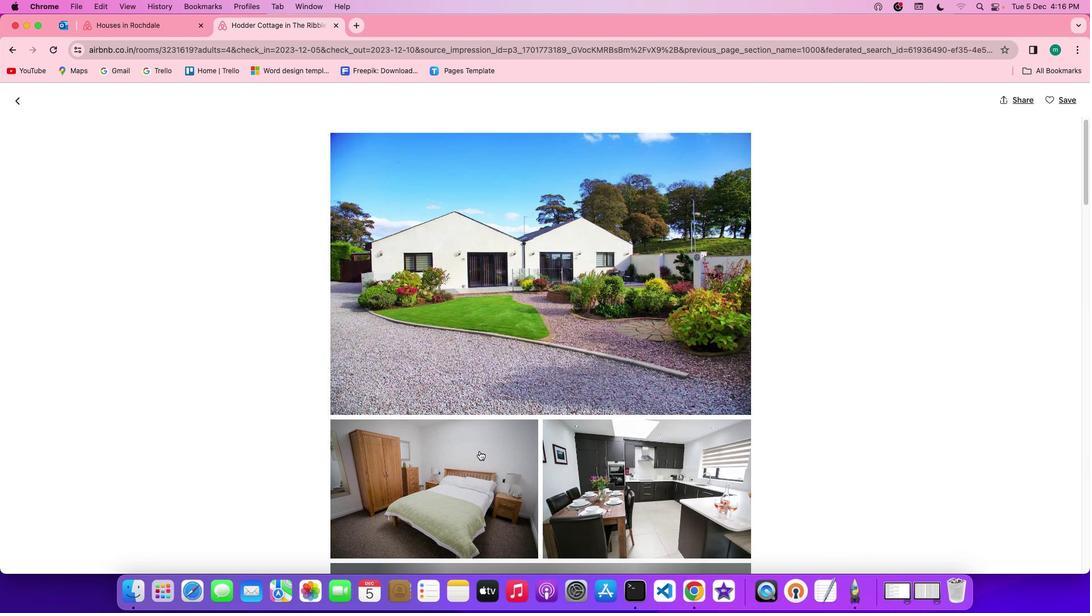 
Action: Mouse scrolled (479, 451) with delta (0, 0)
Screenshot: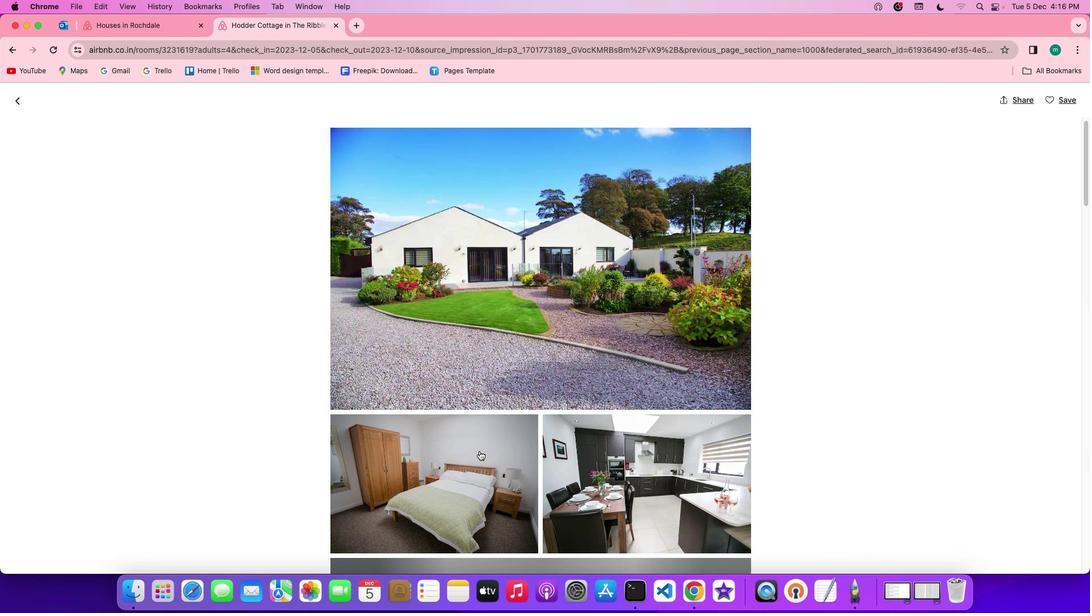
Action: Mouse scrolled (479, 451) with delta (0, -1)
Screenshot: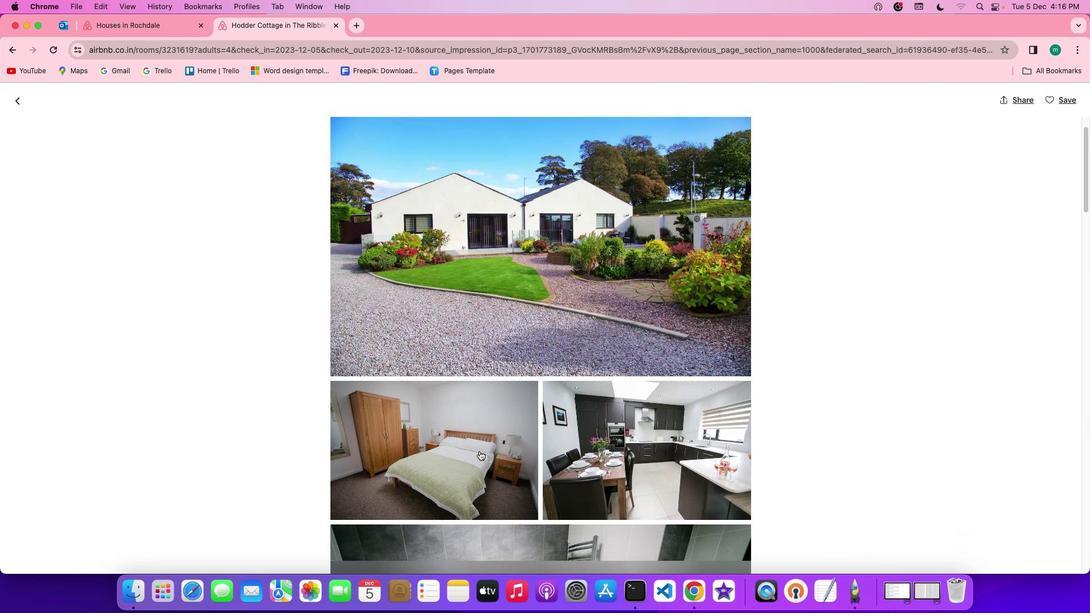
Action: Mouse scrolled (479, 451) with delta (0, -1)
Screenshot: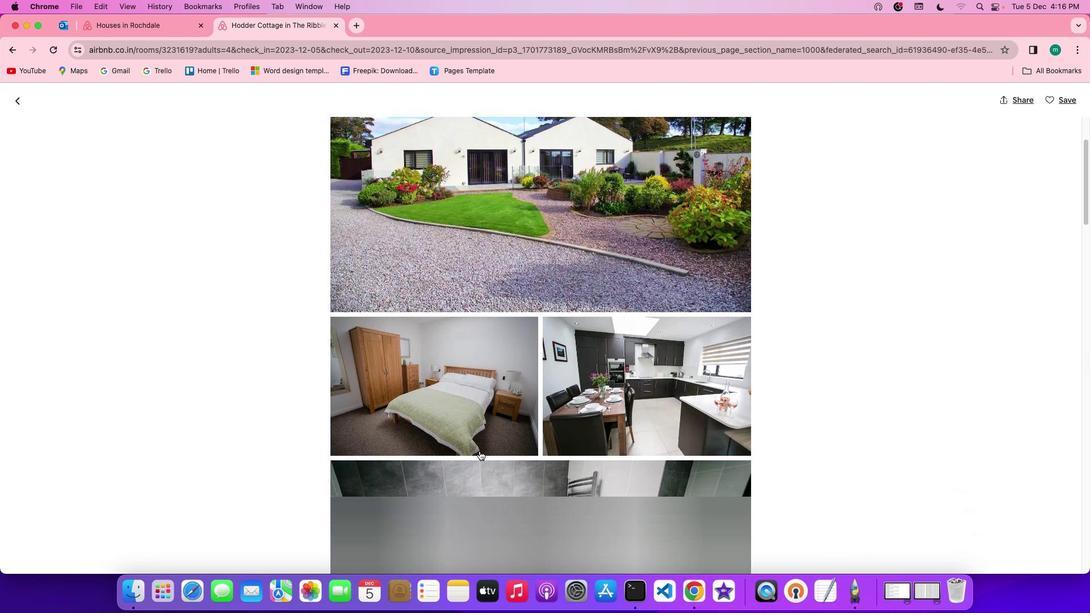 
Action: Mouse scrolled (479, 451) with delta (0, 0)
Screenshot: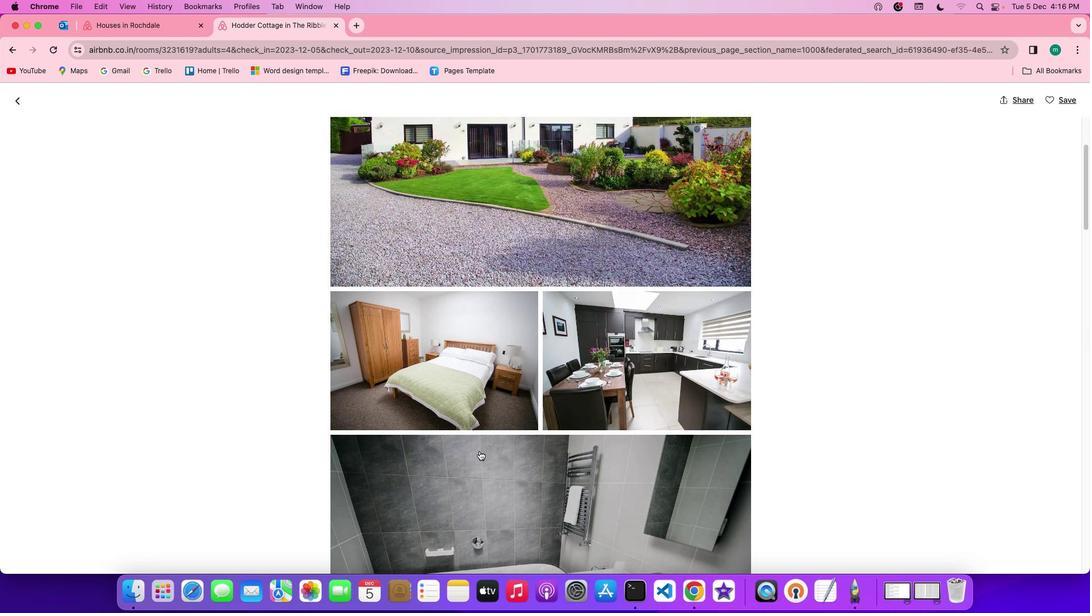 
Action: Mouse scrolled (479, 451) with delta (0, 0)
Screenshot: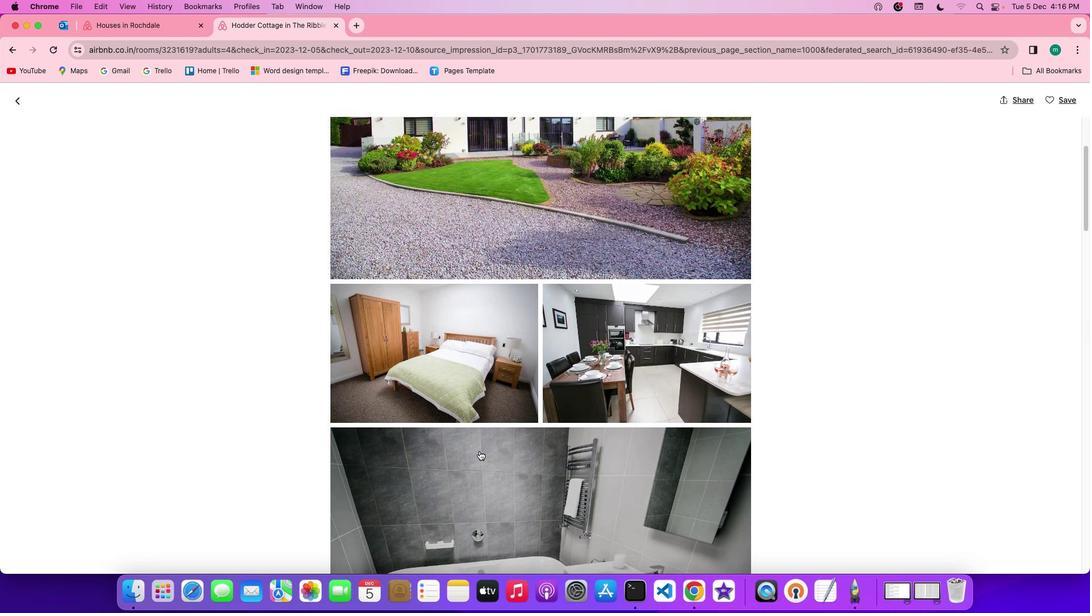 
Action: Mouse scrolled (479, 451) with delta (0, 0)
Screenshot: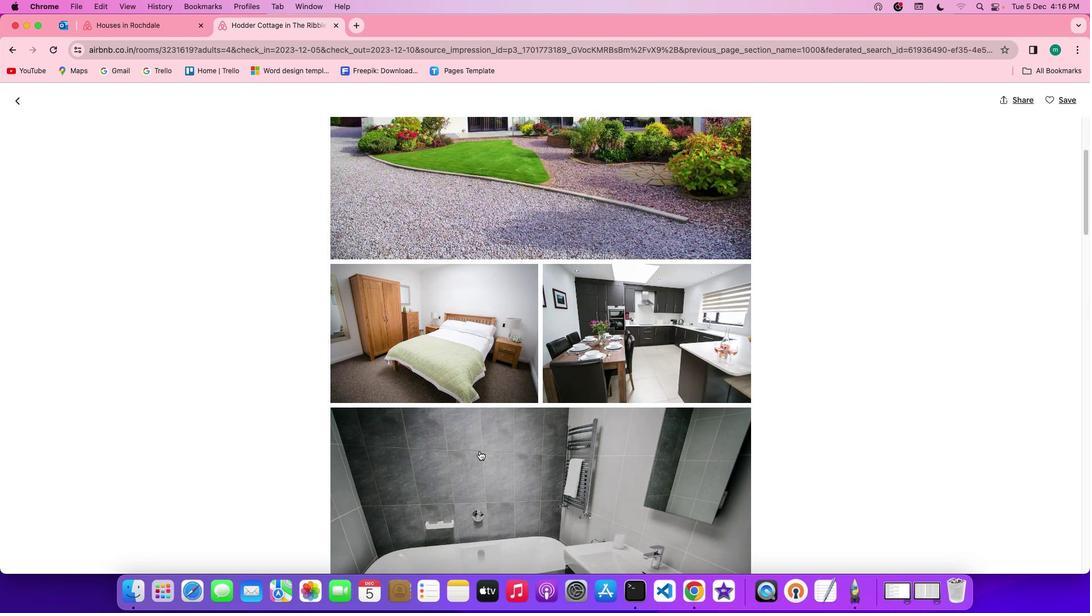 
Action: Mouse scrolled (479, 451) with delta (0, 0)
Screenshot: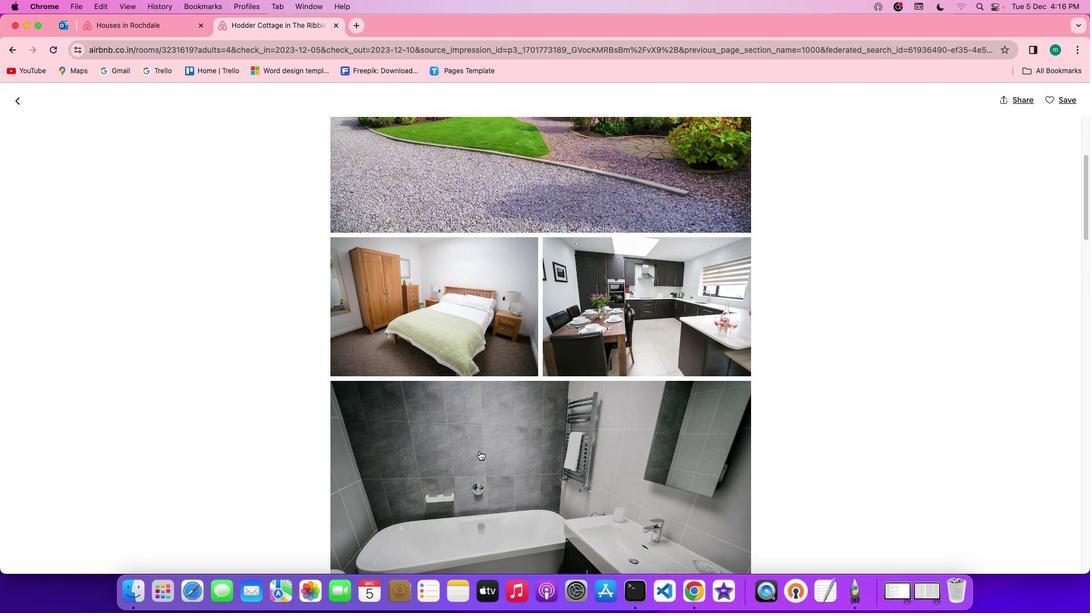 
Action: Mouse scrolled (479, 451) with delta (0, 0)
Screenshot: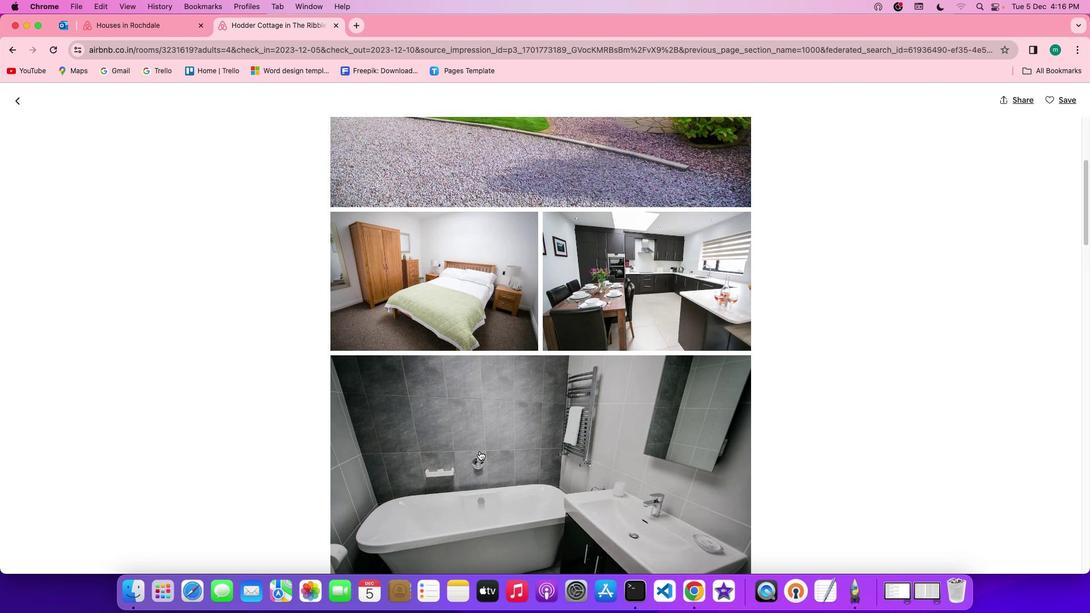 
Action: Mouse scrolled (479, 451) with delta (0, 0)
Screenshot: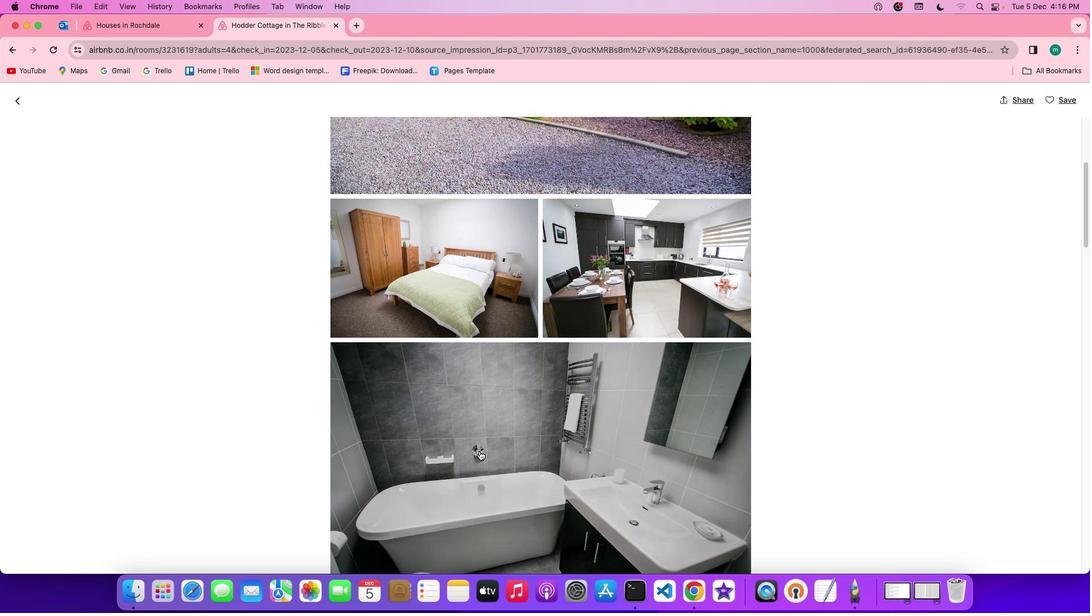 
Action: Mouse scrolled (479, 451) with delta (0, 0)
Screenshot: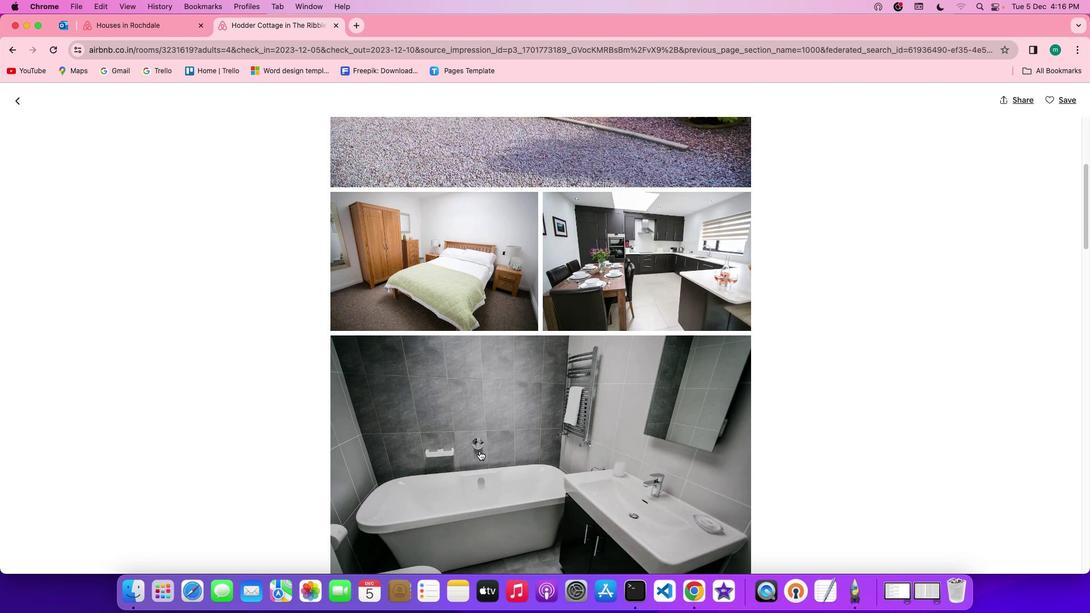 
Action: Mouse scrolled (479, 451) with delta (0, -1)
Screenshot: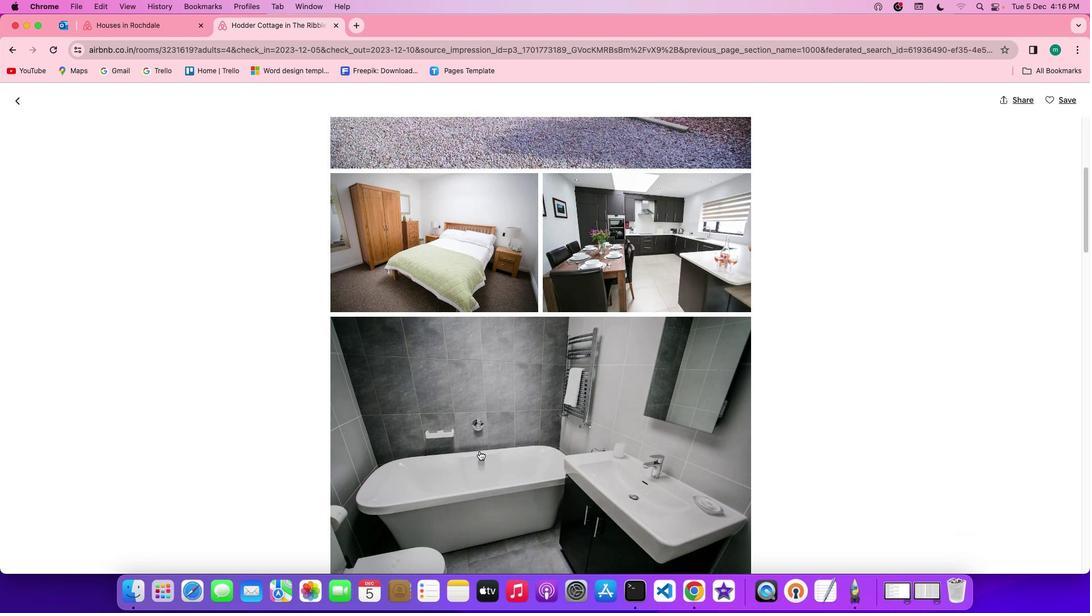 
Action: Mouse scrolled (479, 451) with delta (0, -1)
Screenshot: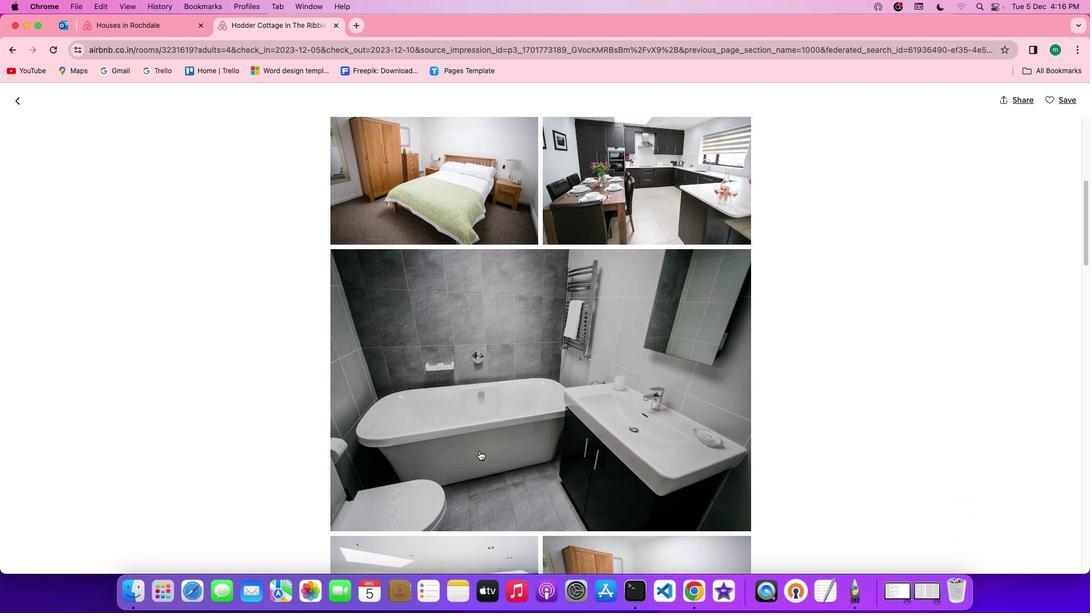 
Action: Mouse scrolled (479, 451) with delta (0, 0)
Screenshot: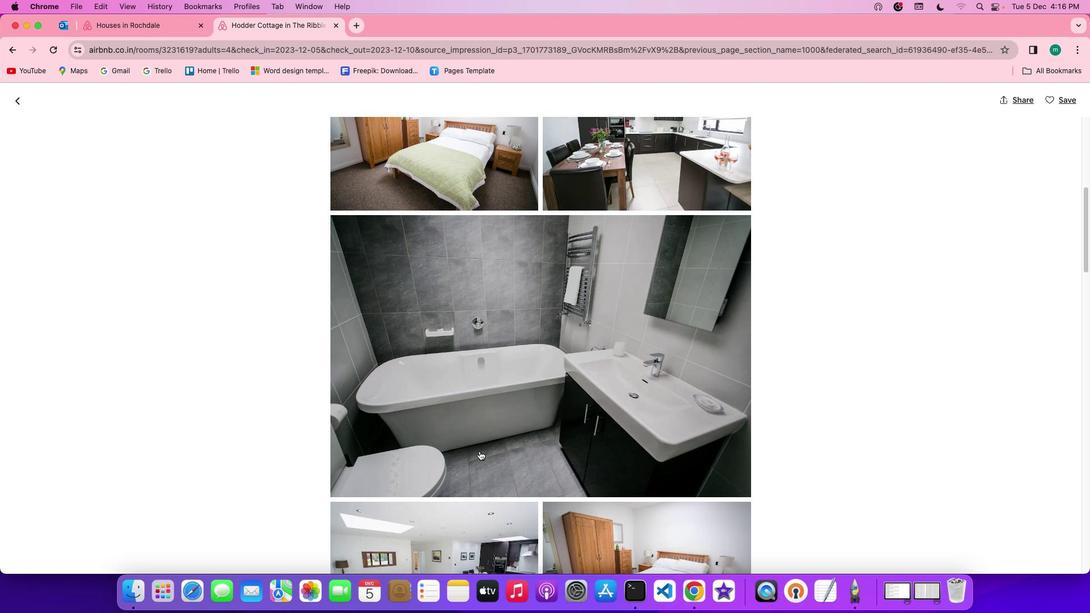 
Action: Mouse scrolled (479, 451) with delta (0, 0)
Screenshot: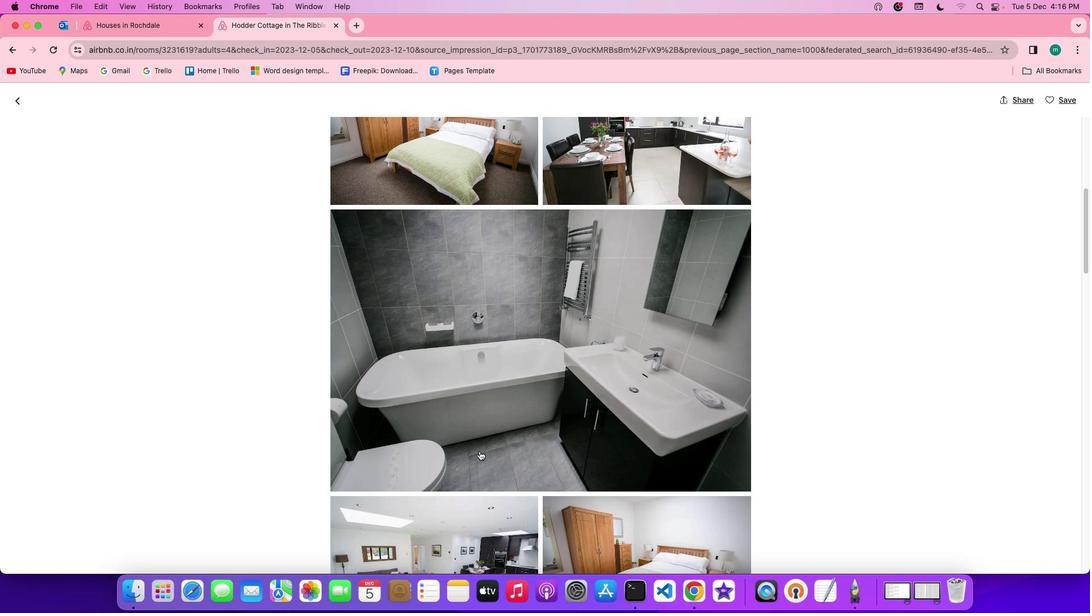 
Action: Mouse scrolled (479, 451) with delta (0, -1)
Screenshot: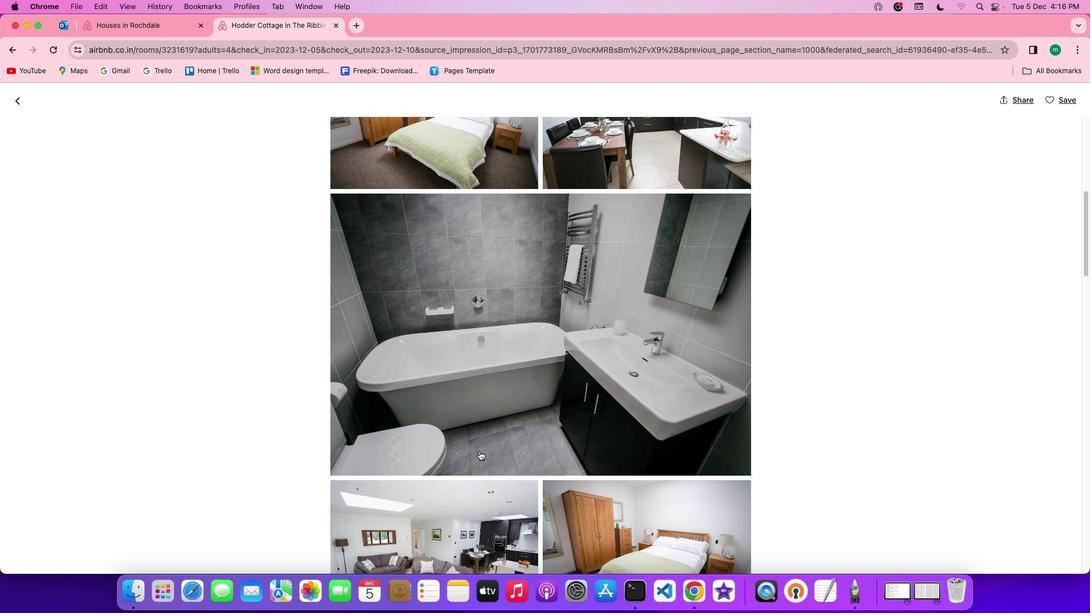 
Action: Mouse scrolled (479, 451) with delta (0, -1)
Screenshot: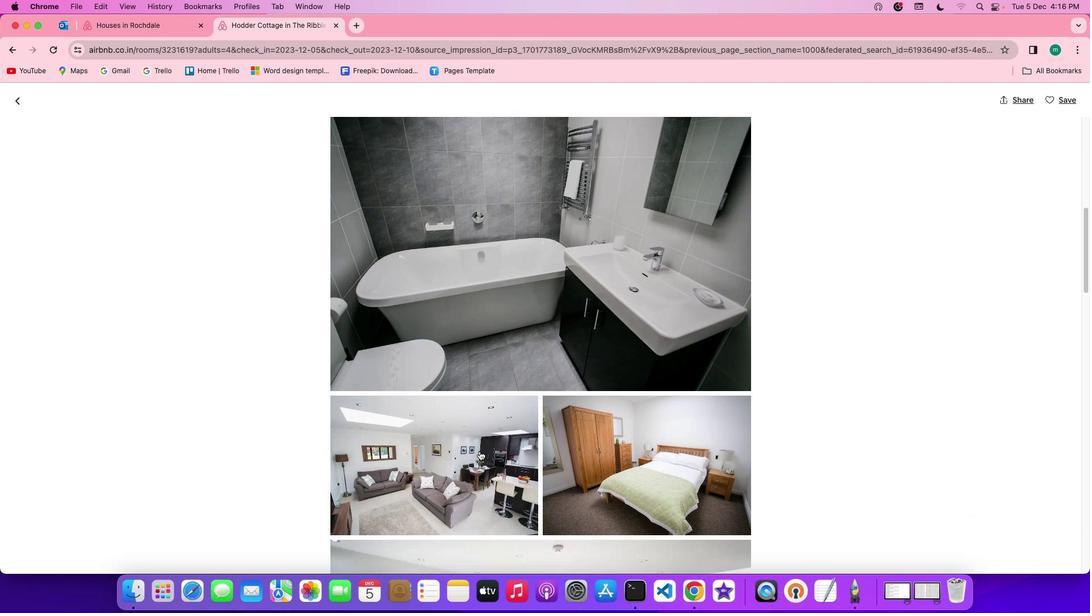 
Action: Mouse scrolled (479, 451) with delta (0, 0)
Screenshot: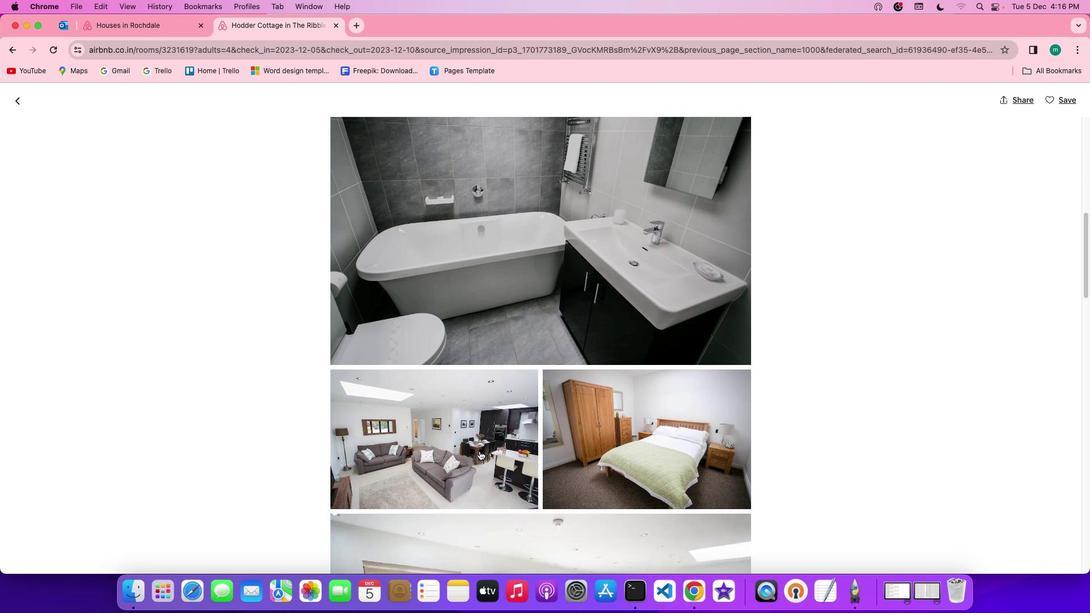 
Action: Mouse scrolled (479, 451) with delta (0, 0)
Screenshot: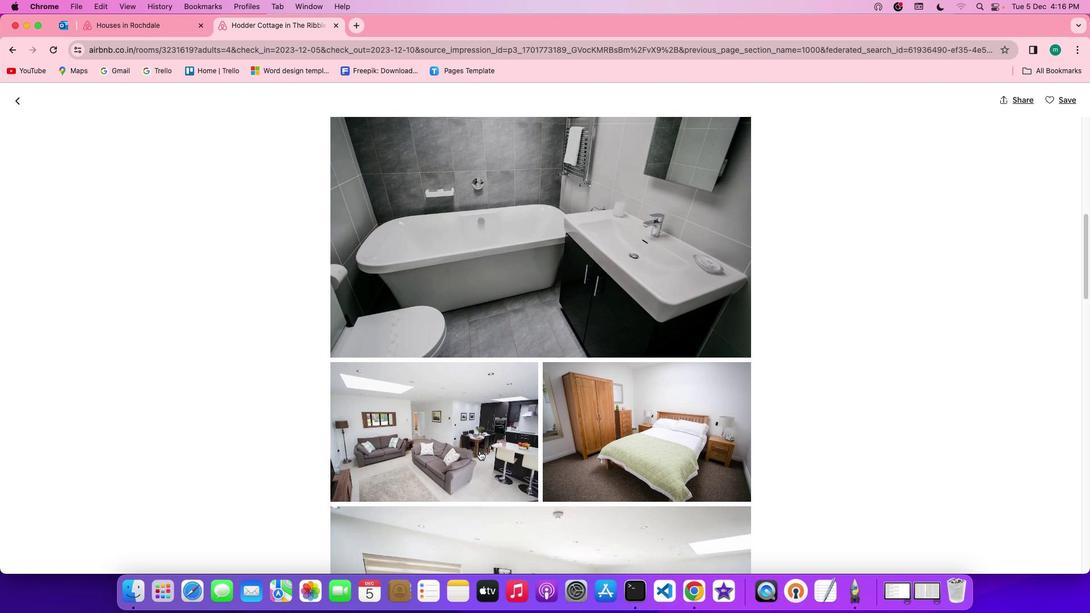 
Action: Mouse scrolled (479, 451) with delta (0, 0)
Screenshot: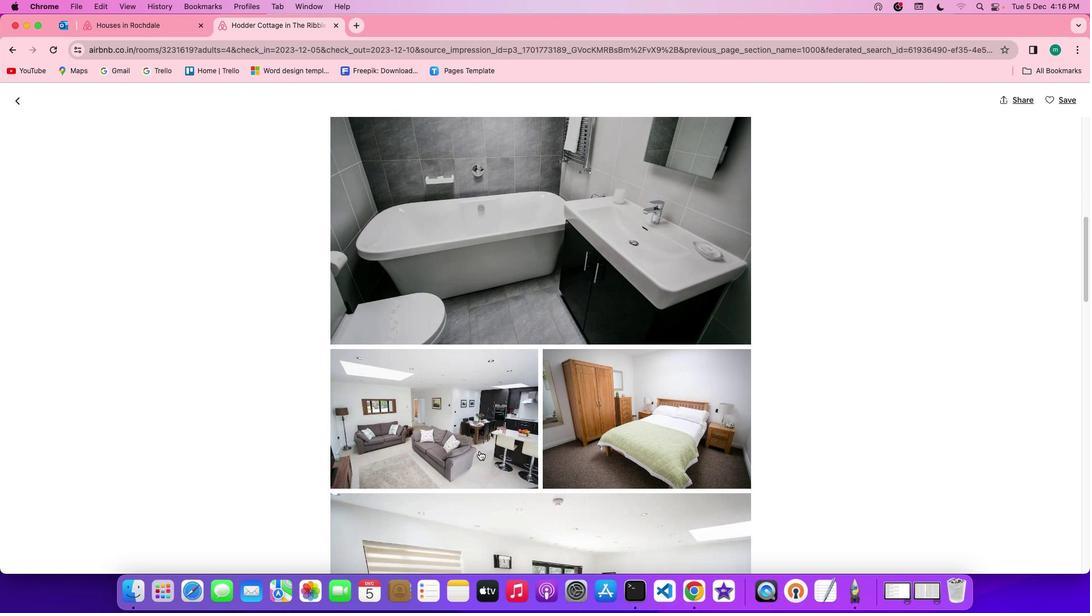 
Action: Mouse scrolled (479, 451) with delta (0, -1)
Screenshot: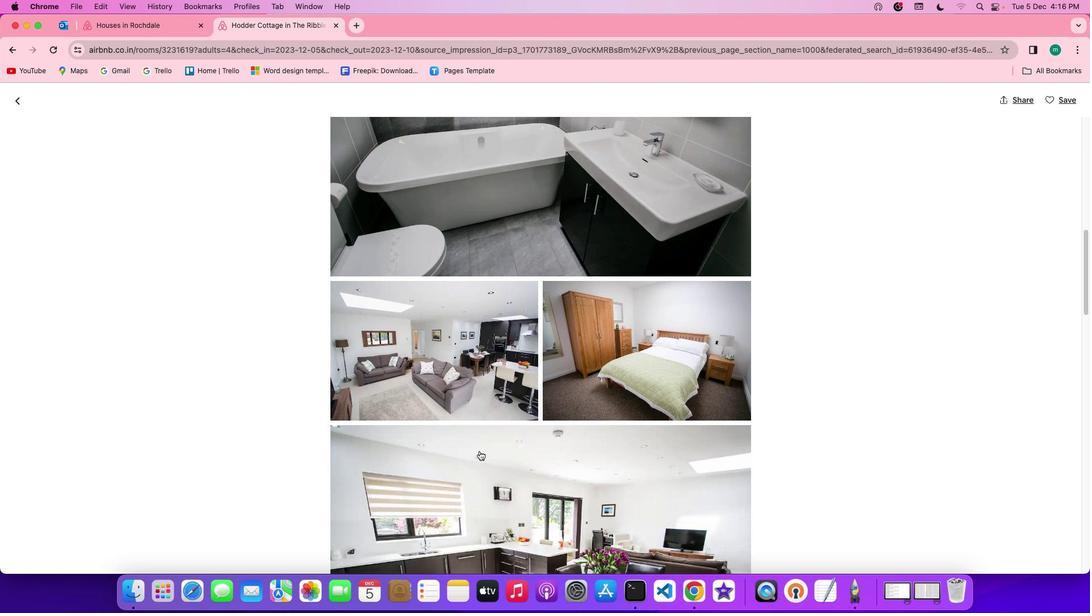 
Action: Mouse scrolled (479, 451) with delta (0, -1)
Screenshot: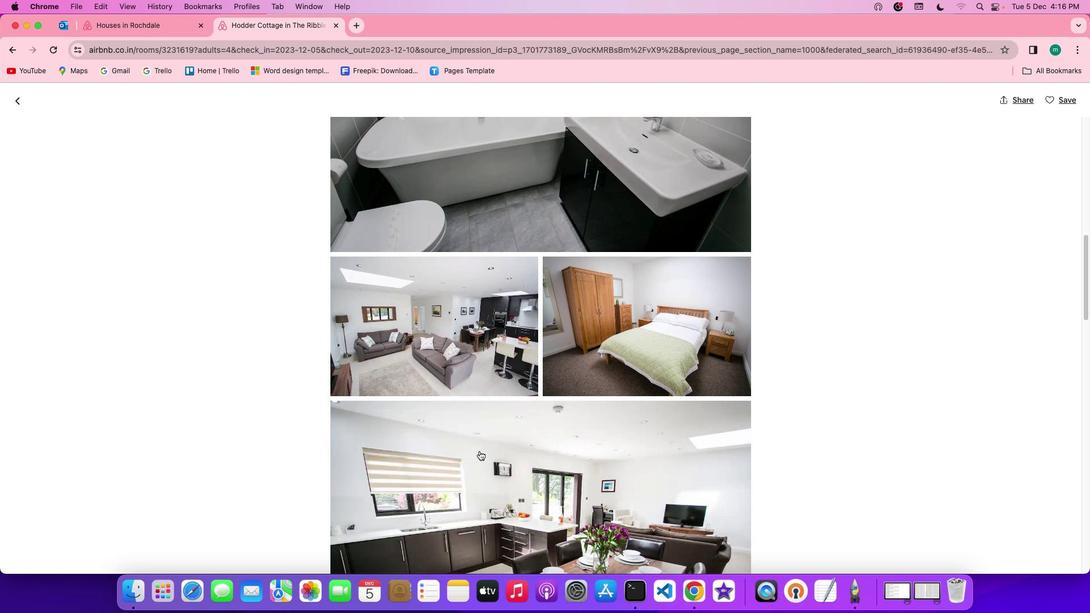 
Action: Mouse moved to (479, 451)
Screenshot: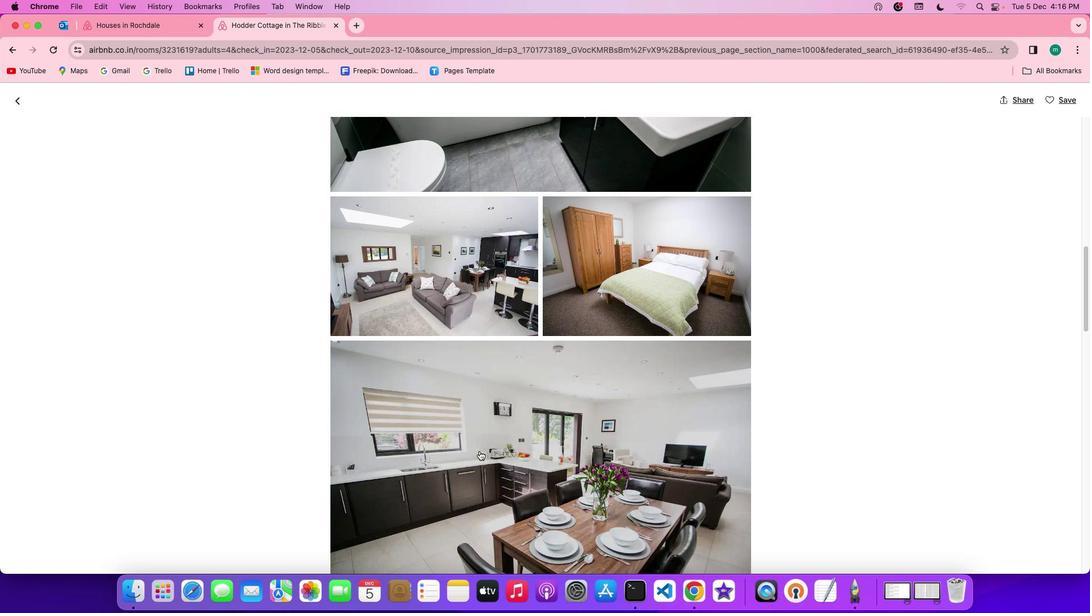 
Action: Mouse scrolled (479, 451) with delta (0, 0)
Screenshot: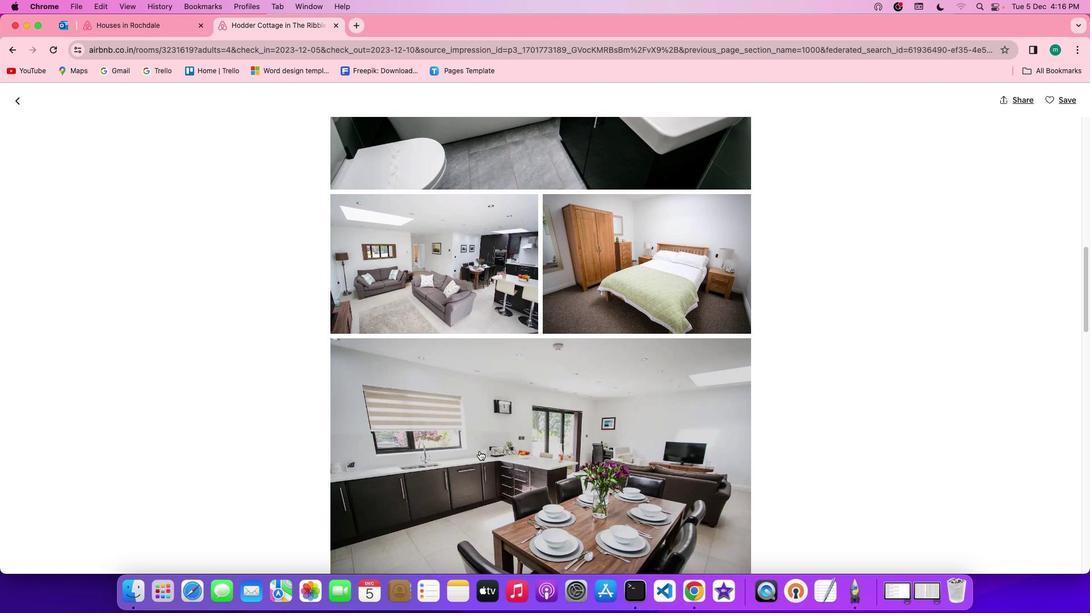 
Action: Mouse scrolled (479, 451) with delta (0, 0)
Screenshot: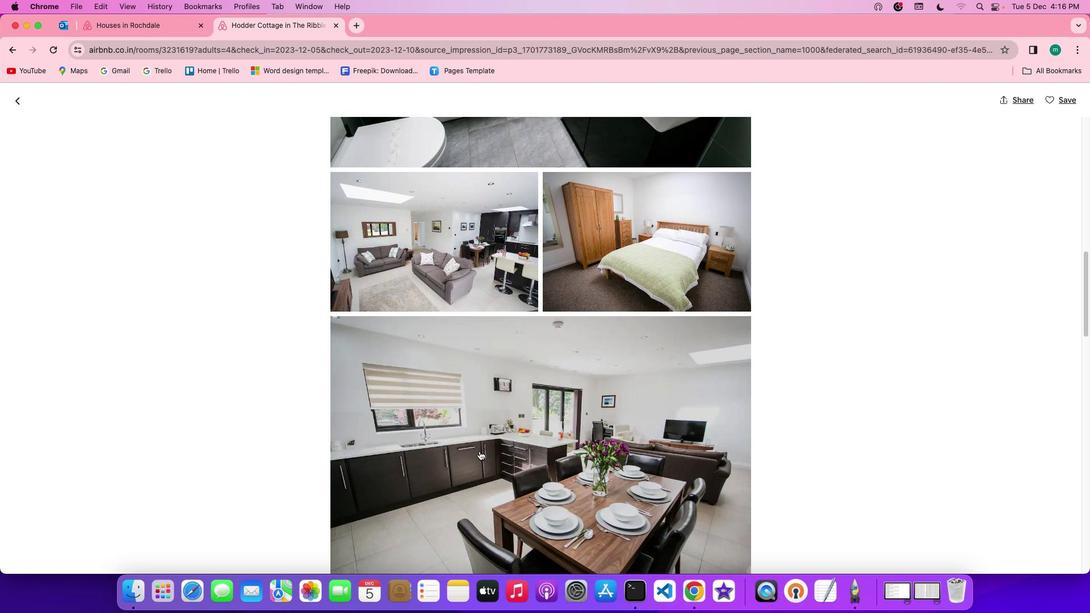
Action: Mouse scrolled (479, 451) with delta (0, -1)
Screenshot: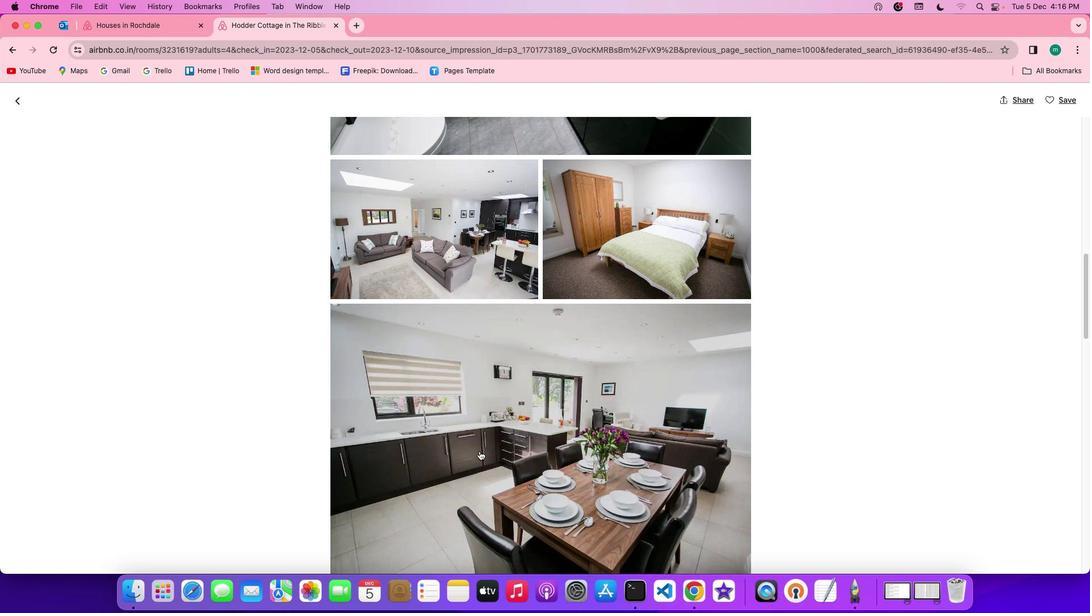 
Action: Mouse scrolled (479, 451) with delta (0, -1)
Screenshot: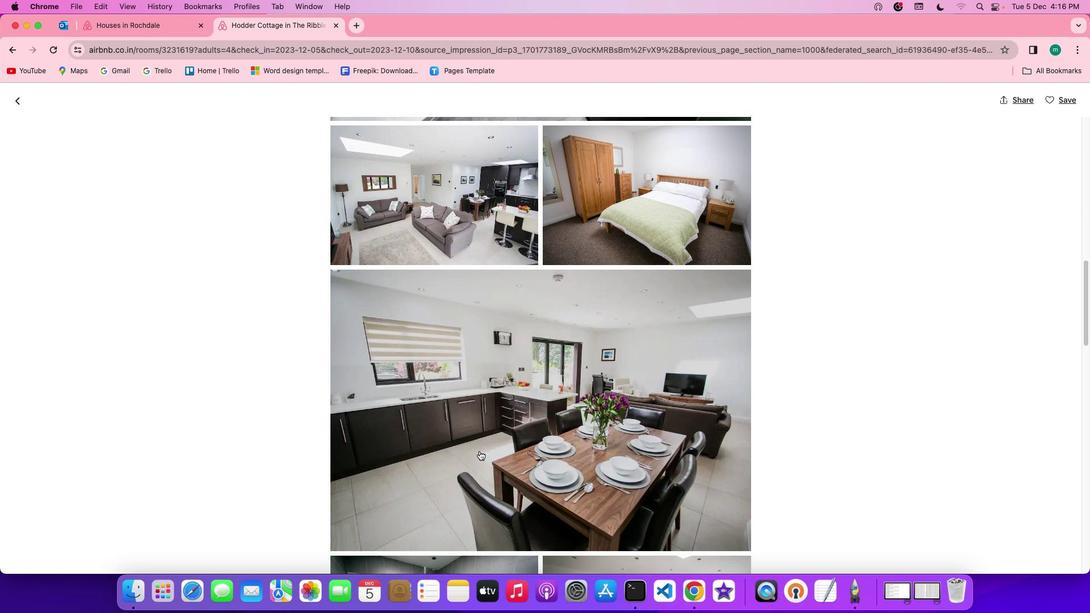 
Action: Mouse scrolled (479, 451) with delta (0, -1)
Screenshot: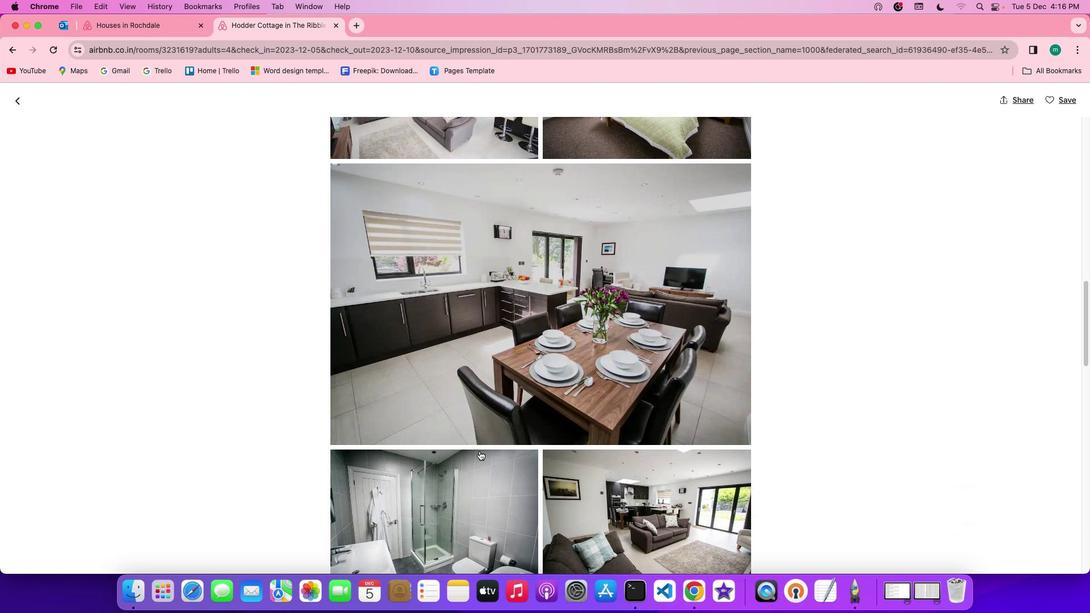 
Action: Mouse scrolled (479, 451) with delta (0, 0)
Screenshot: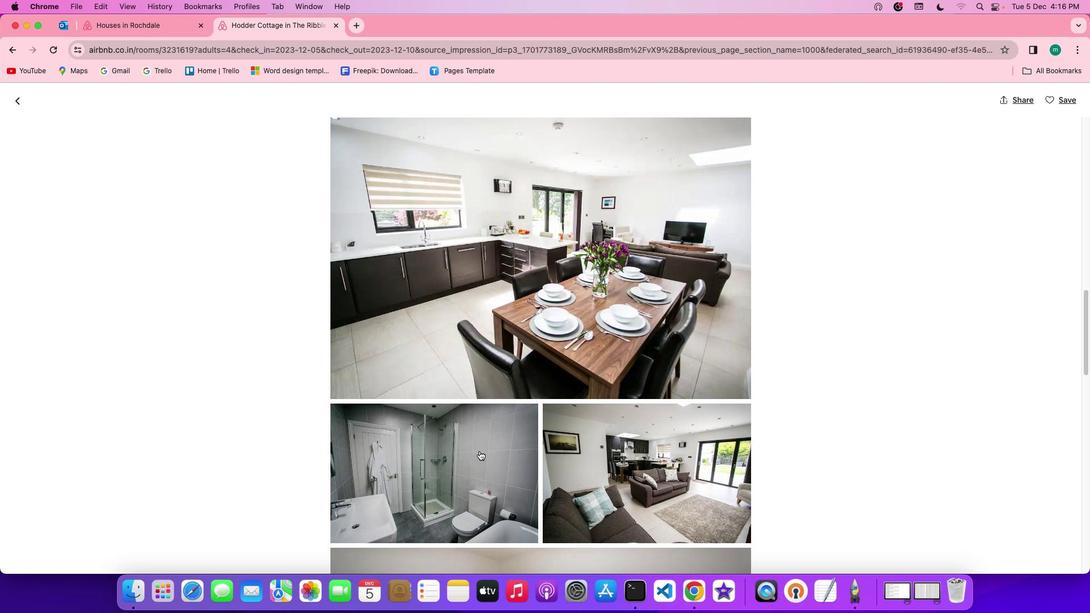 
Action: Mouse scrolled (479, 451) with delta (0, 0)
Screenshot: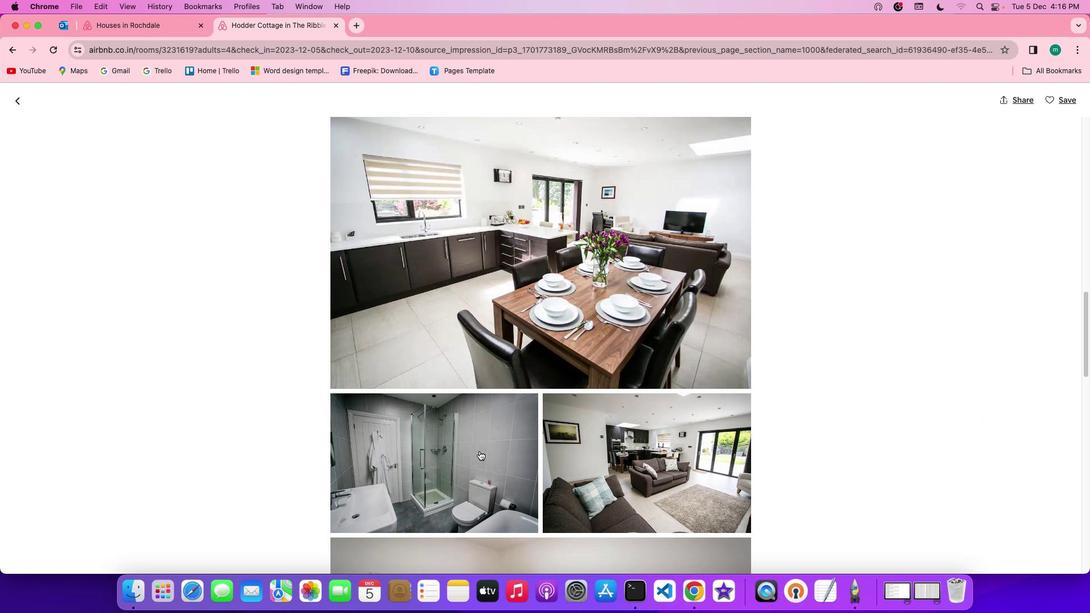 
Action: Mouse scrolled (479, 451) with delta (0, 0)
Screenshot: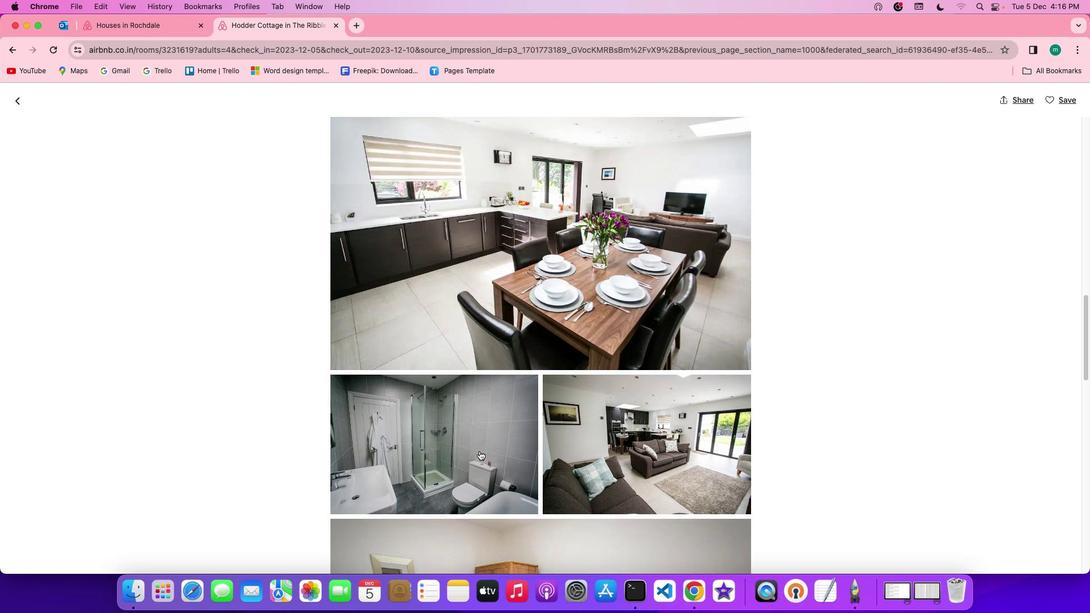 
Action: Mouse scrolled (479, 451) with delta (0, 0)
Screenshot: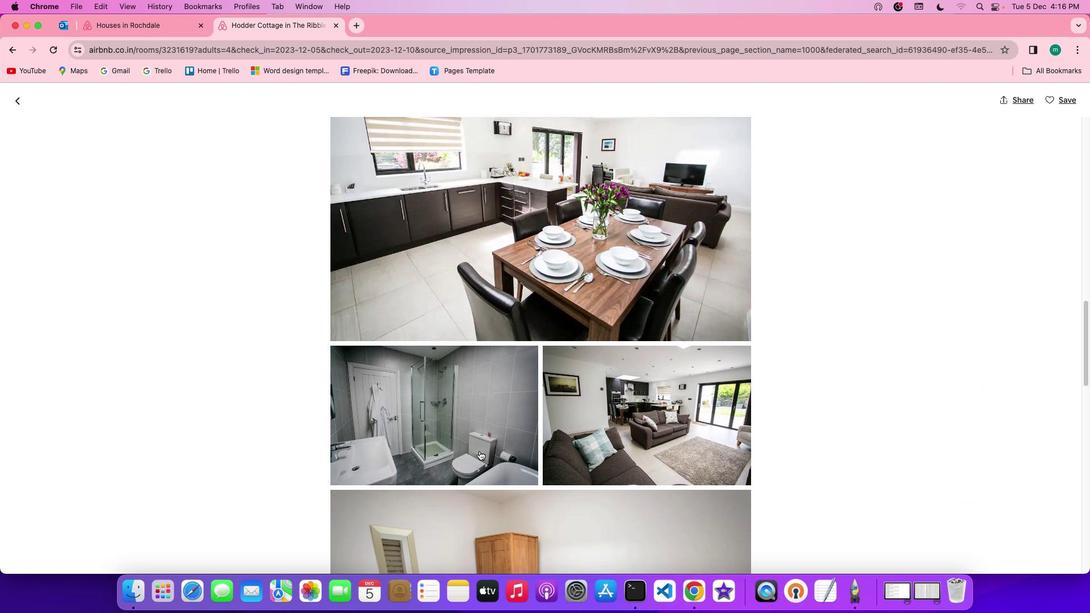 
Action: Mouse scrolled (479, 451) with delta (0, 0)
Screenshot: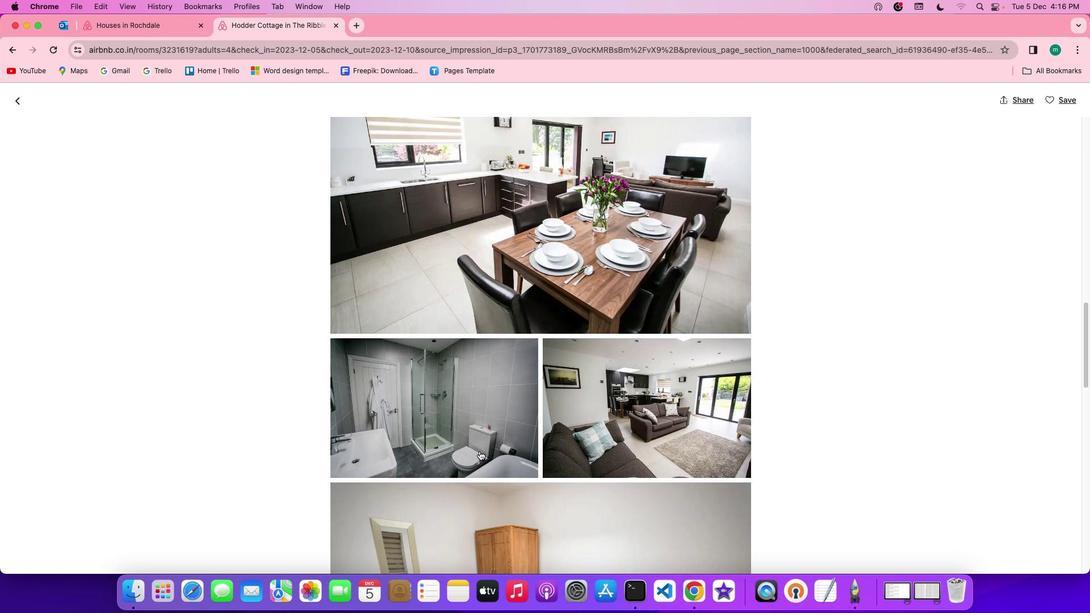 
Action: Mouse scrolled (479, 451) with delta (0, 0)
Screenshot: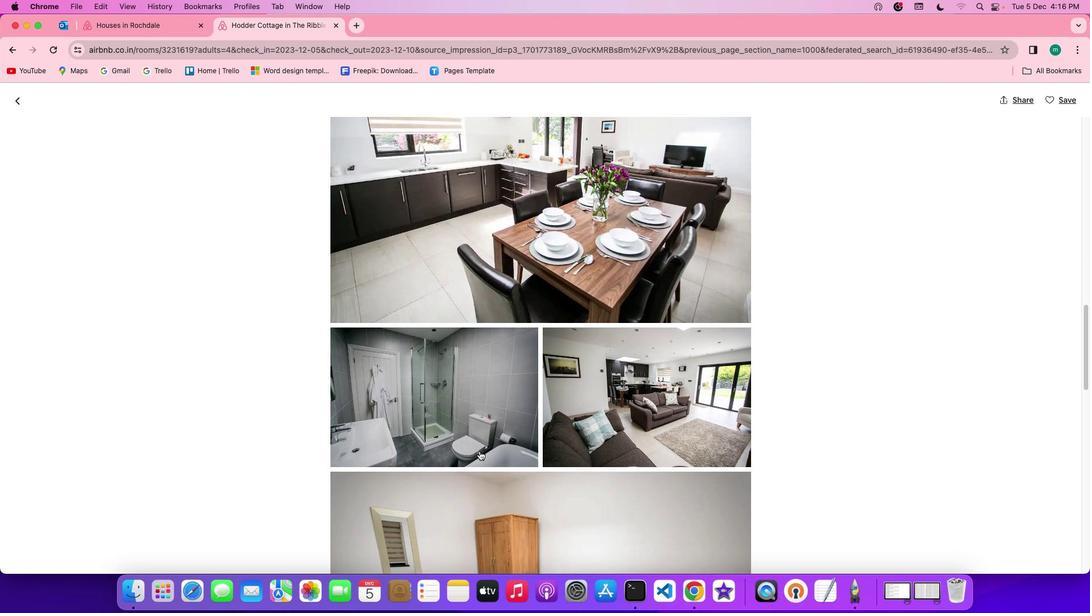
Action: Mouse scrolled (479, 451) with delta (0, -1)
Screenshot: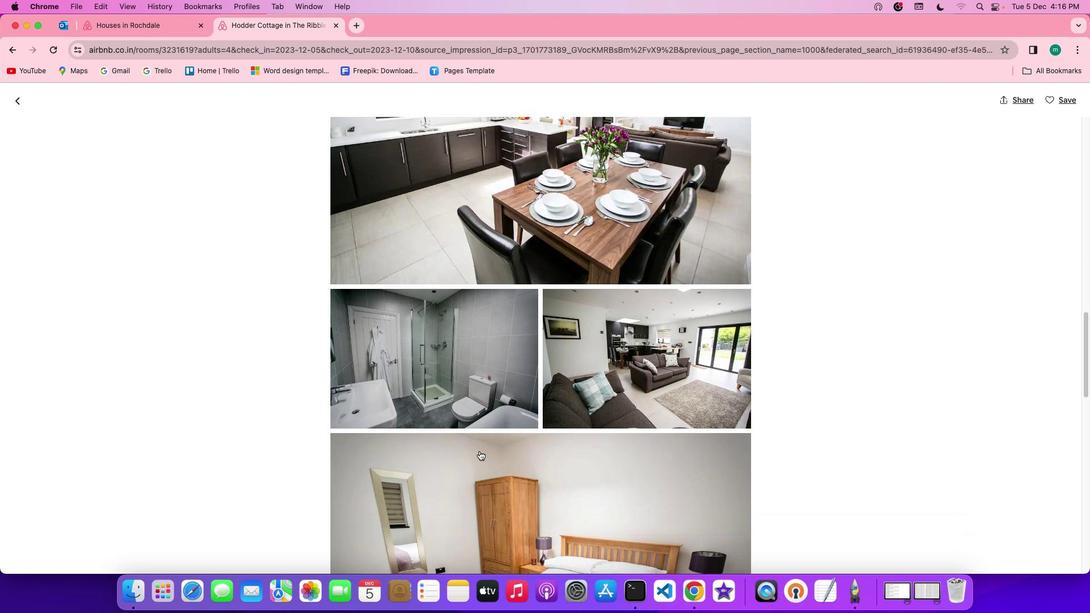 
Action: Mouse scrolled (479, 451) with delta (0, -1)
Screenshot: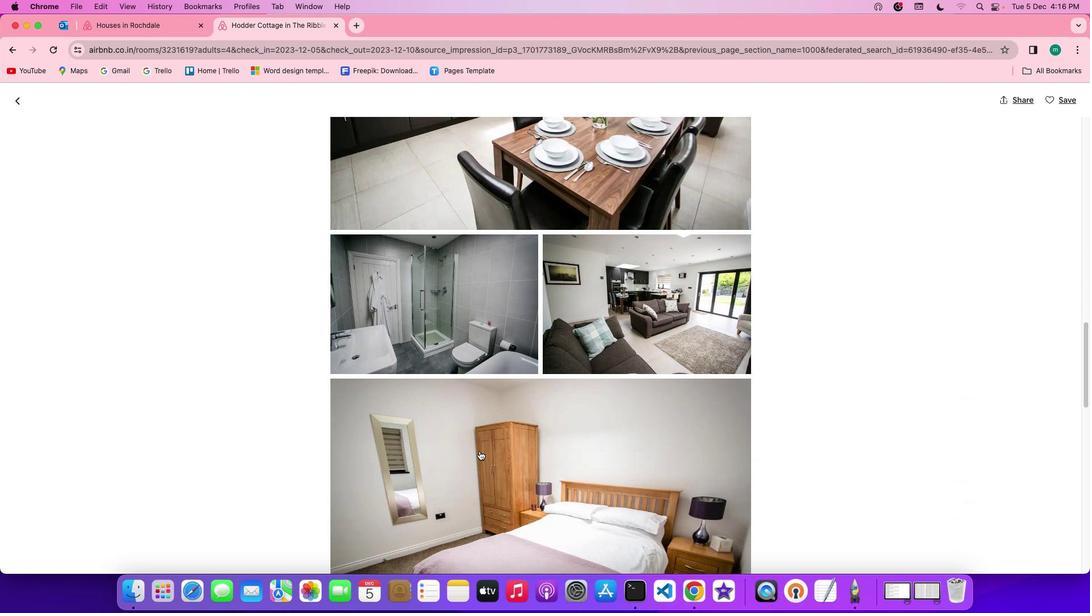 
Action: Mouse scrolled (479, 451) with delta (0, 0)
Screenshot: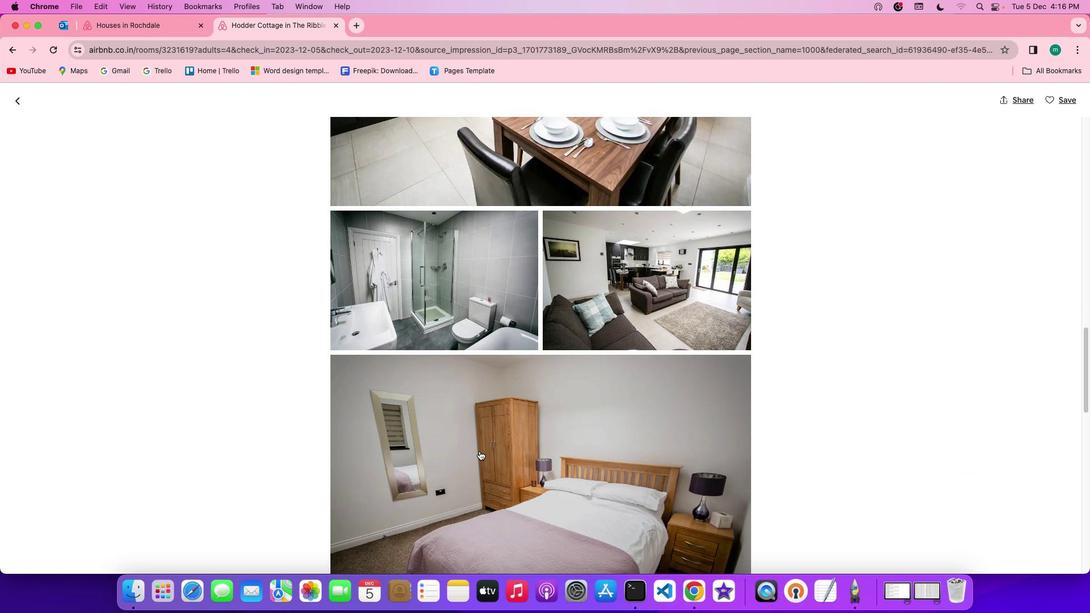 
Action: Mouse scrolled (479, 451) with delta (0, 0)
Screenshot: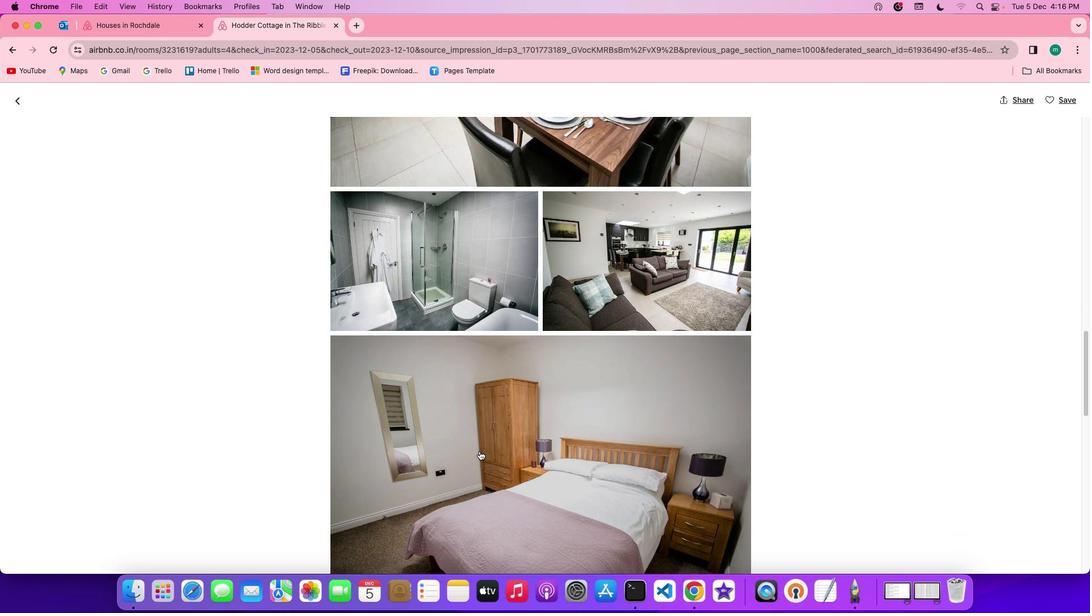 
Action: Mouse scrolled (479, 451) with delta (0, -1)
Screenshot: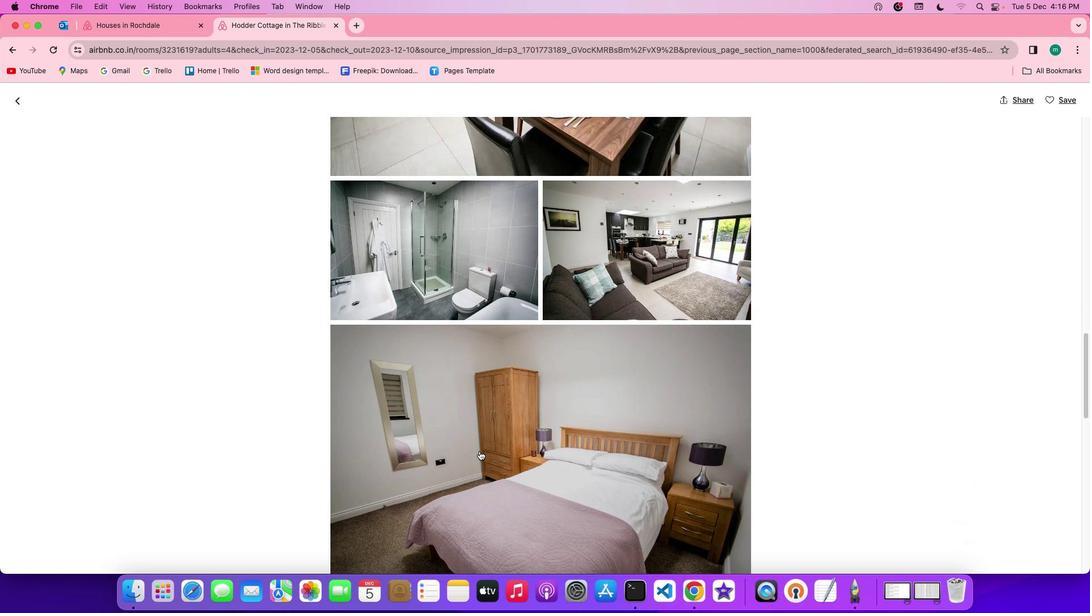 
Action: Mouse scrolled (479, 451) with delta (0, -1)
Screenshot: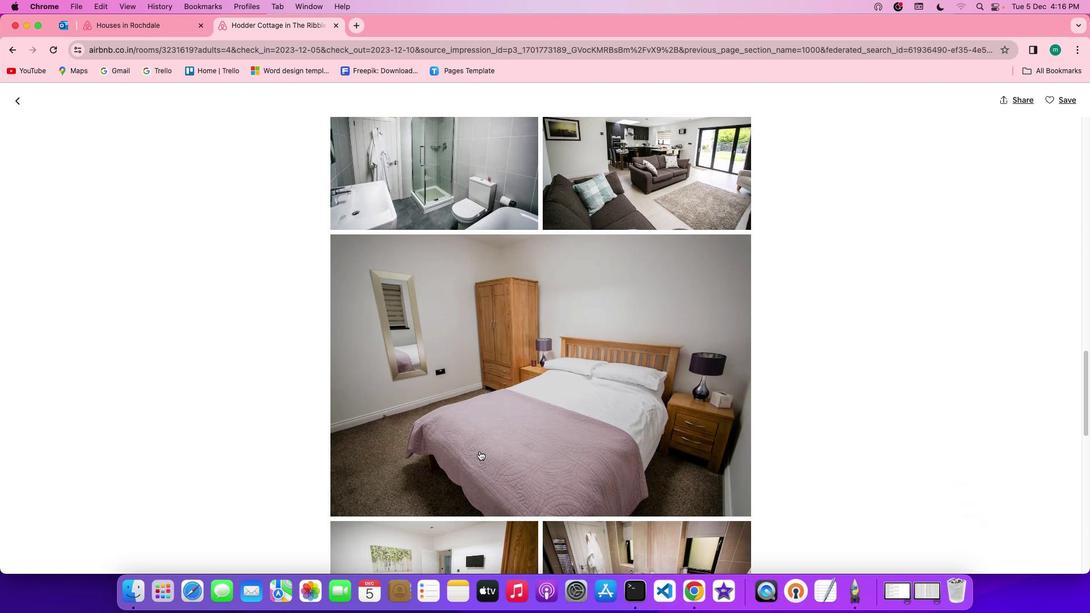 
Action: Mouse scrolled (479, 451) with delta (0, 0)
Screenshot: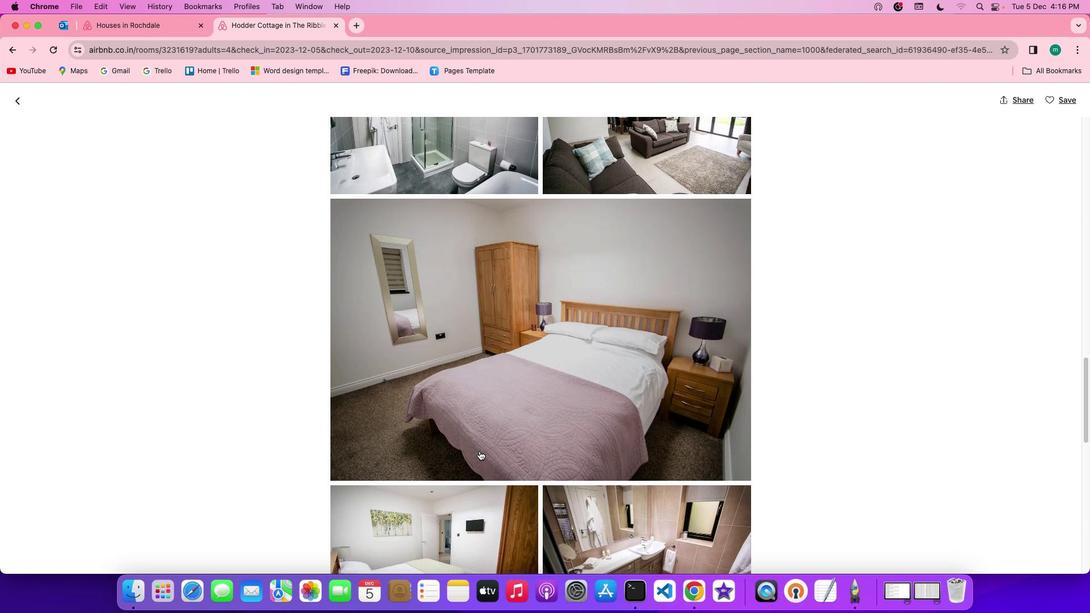 
Action: Mouse scrolled (479, 451) with delta (0, 0)
Screenshot: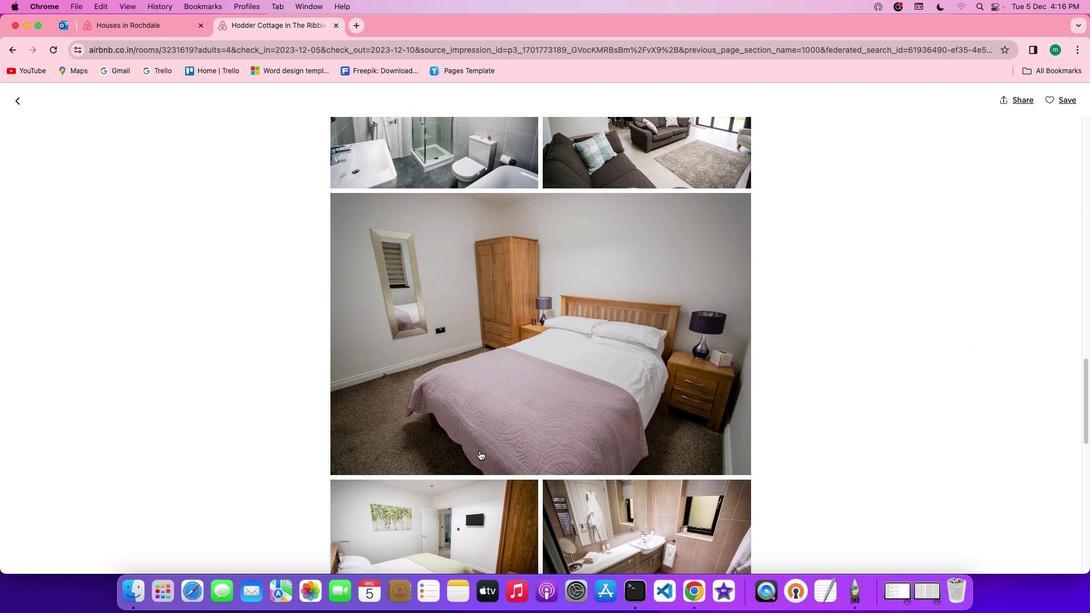 
Action: Mouse scrolled (479, 451) with delta (0, 0)
Screenshot: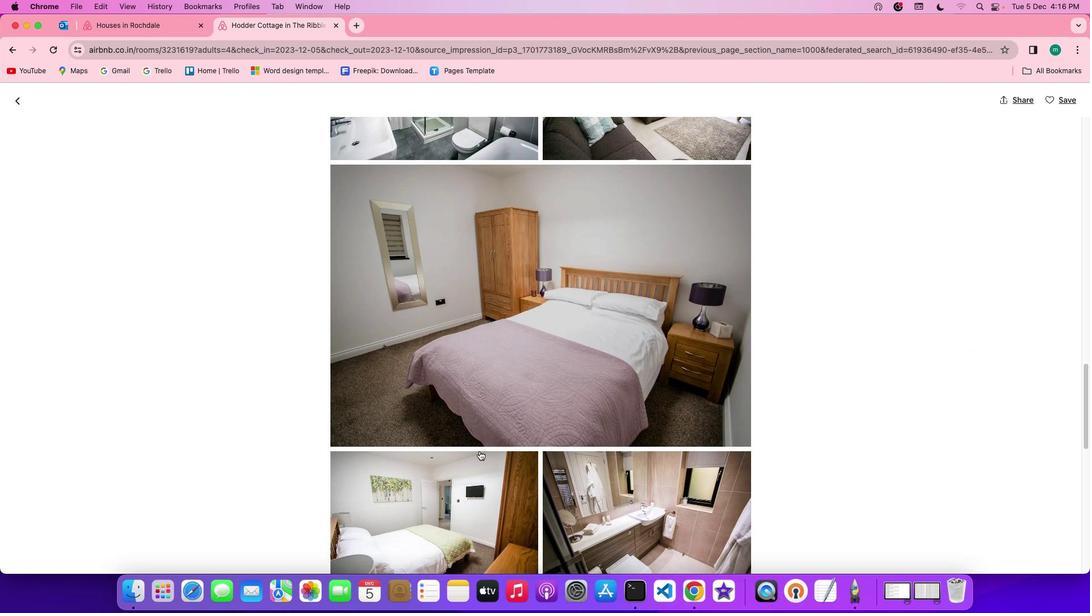 
Action: Mouse scrolled (479, 451) with delta (0, -1)
Screenshot: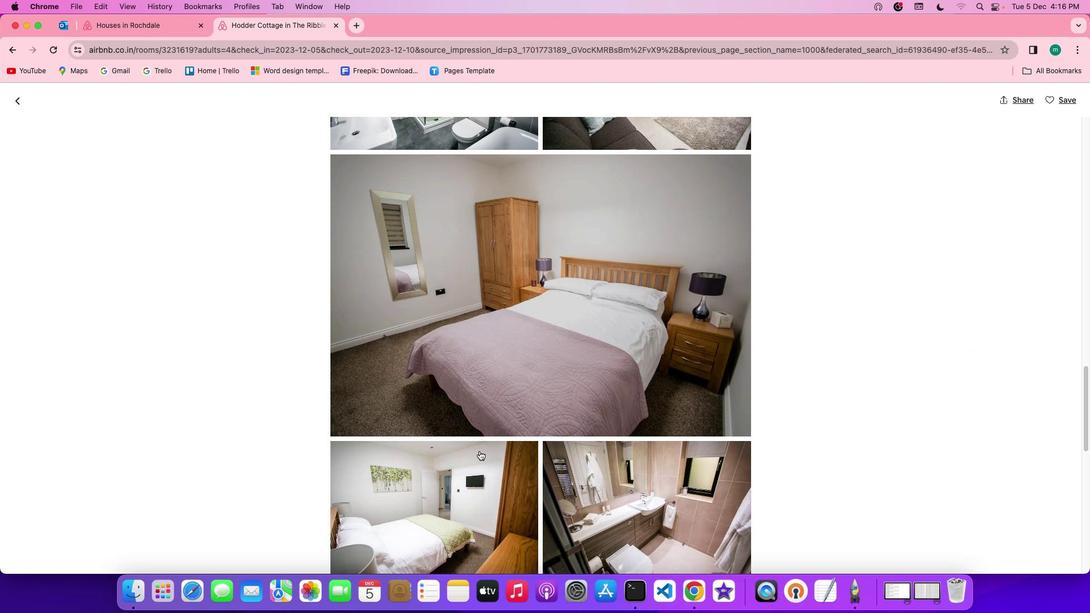 
Action: Mouse scrolled (479, 451) with delta (0, 0)
Screenshot: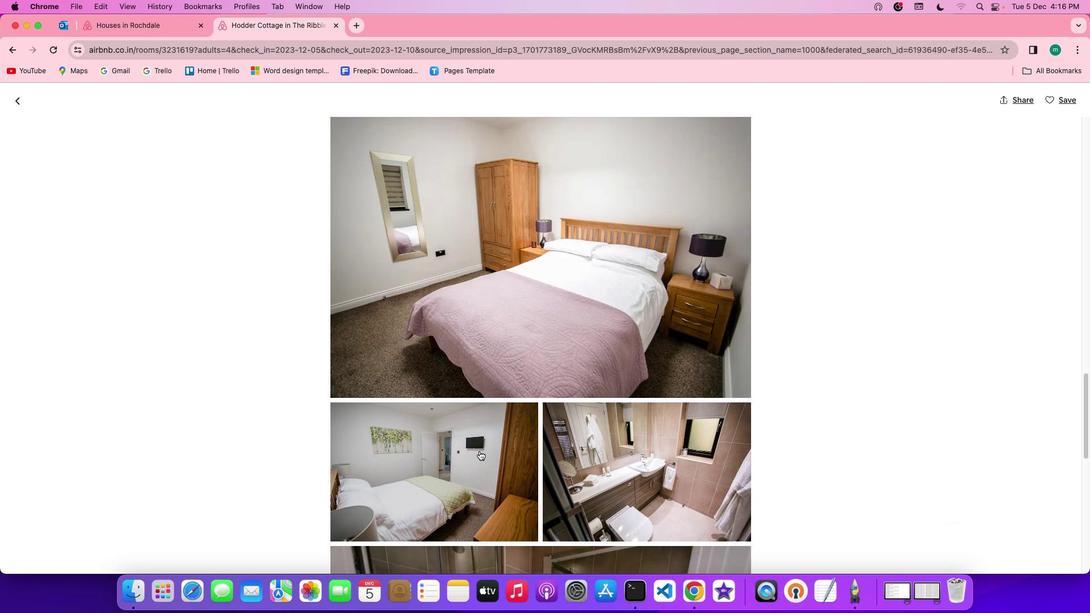 
Action: Mouse scrolled (479, 451) with delta (0, 0)
Screenshot: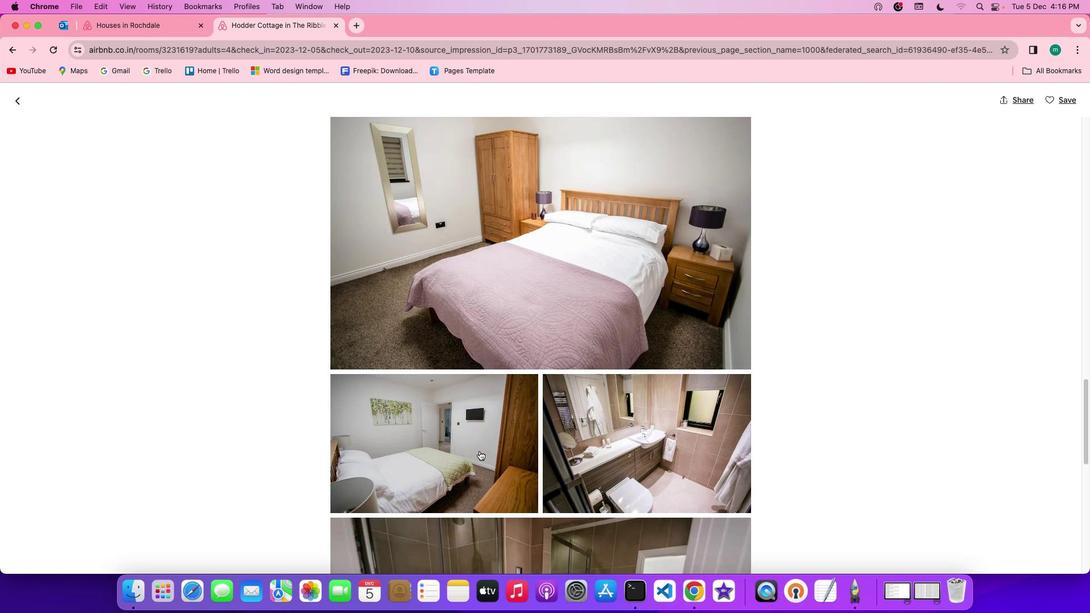 
Action: Mouse scrolled (479, 451) with delta (0, 0)
Screenshot: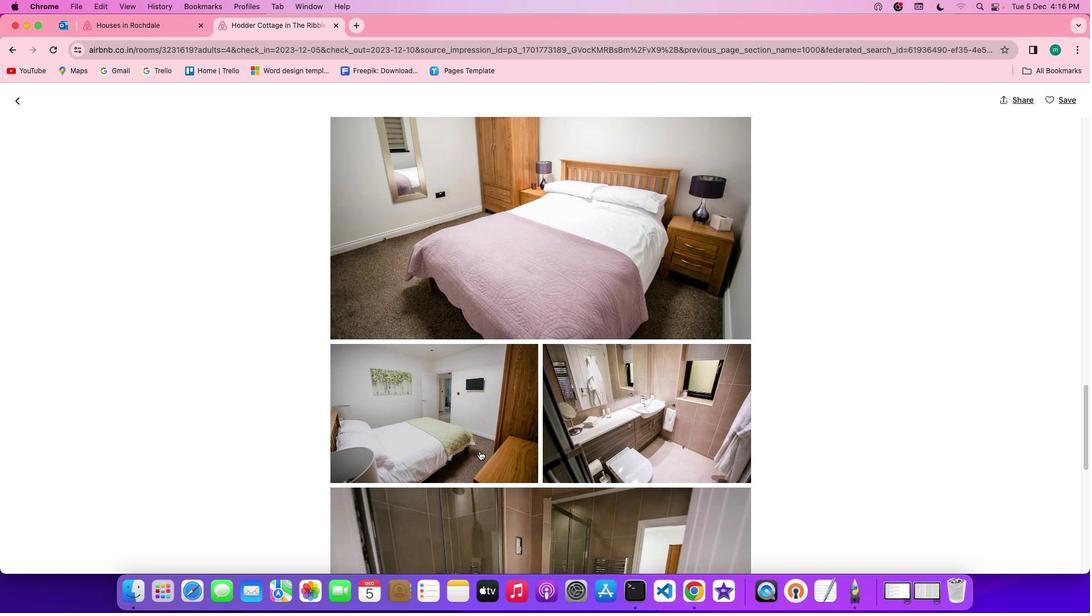 
Action: Mouse scrolled (479, 451) with delta (0, -1)
Screenshot: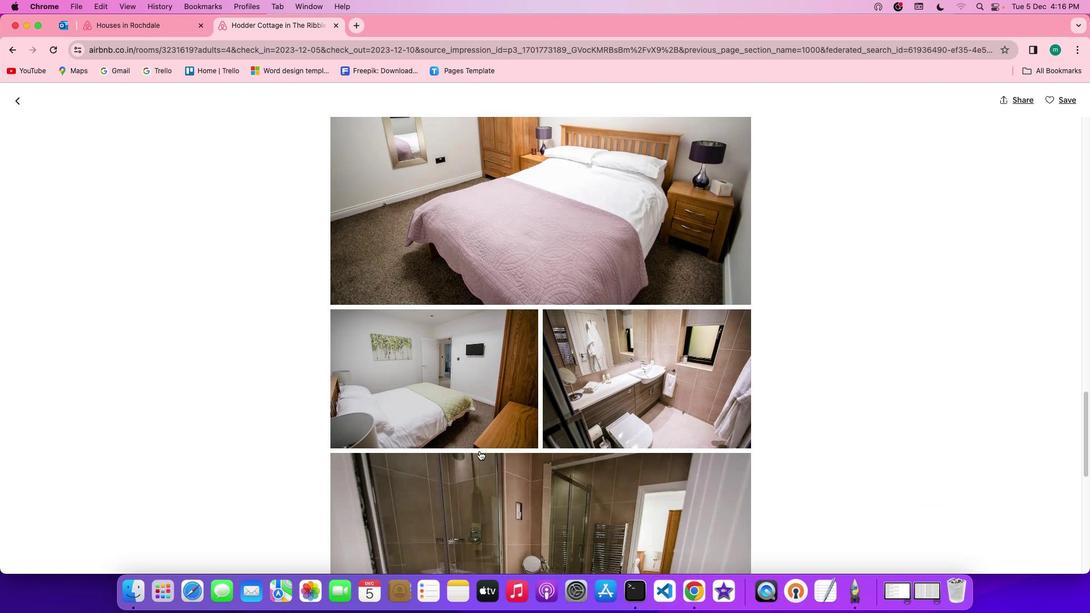 
Action: Mouse scrolled (479, 451) with delta (0, -1)
Screenshot: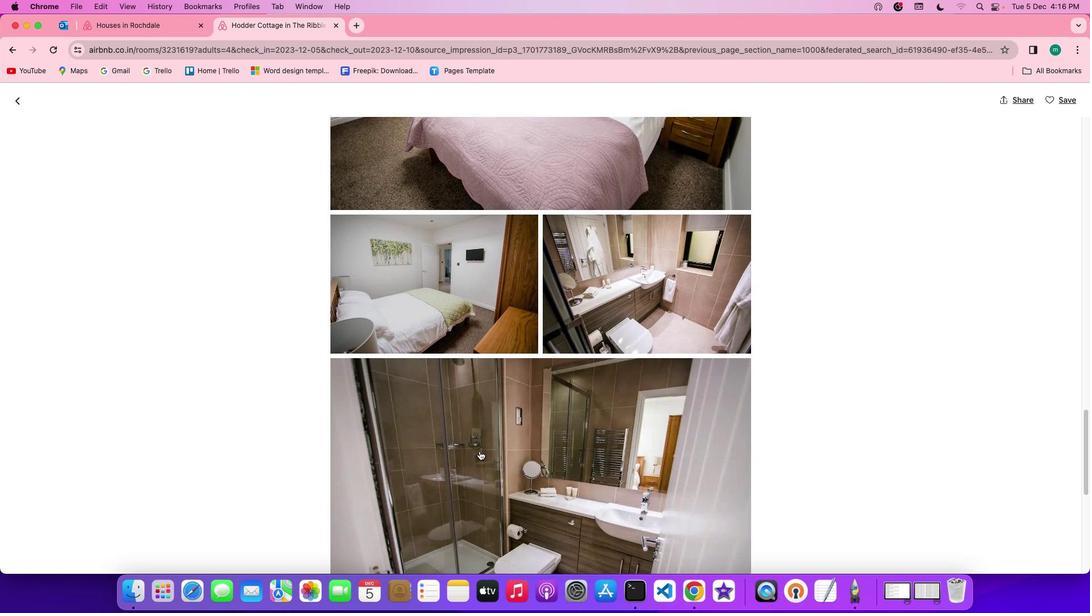 
Action: Mouse scrolled (479, 451) with delta (0, 0)
Screenshot: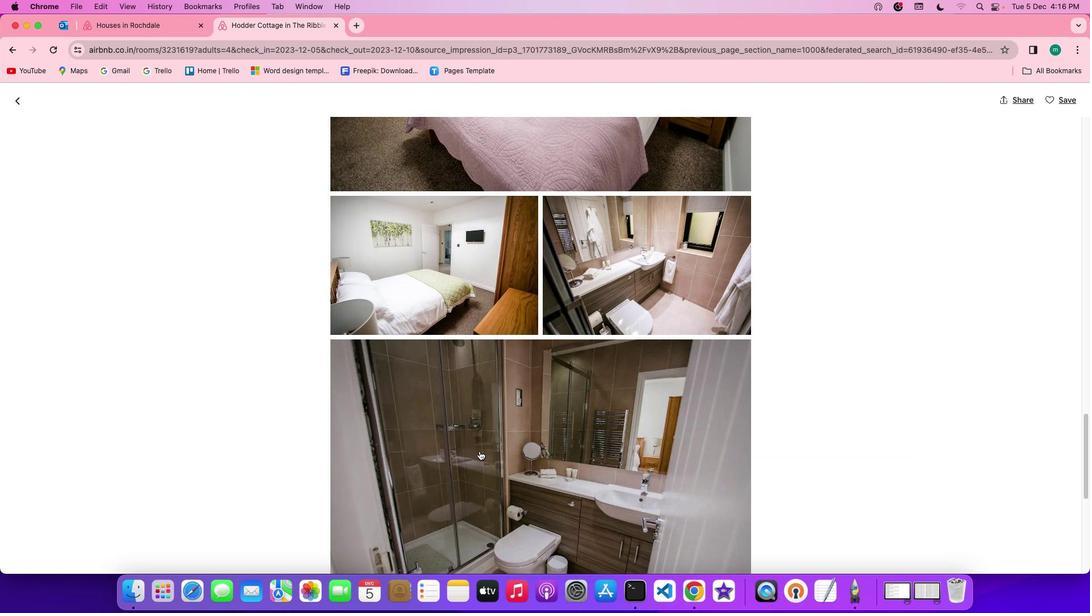 
Action: Mouse scrolled (479, 451) with delta (0, 0)
Screenshot: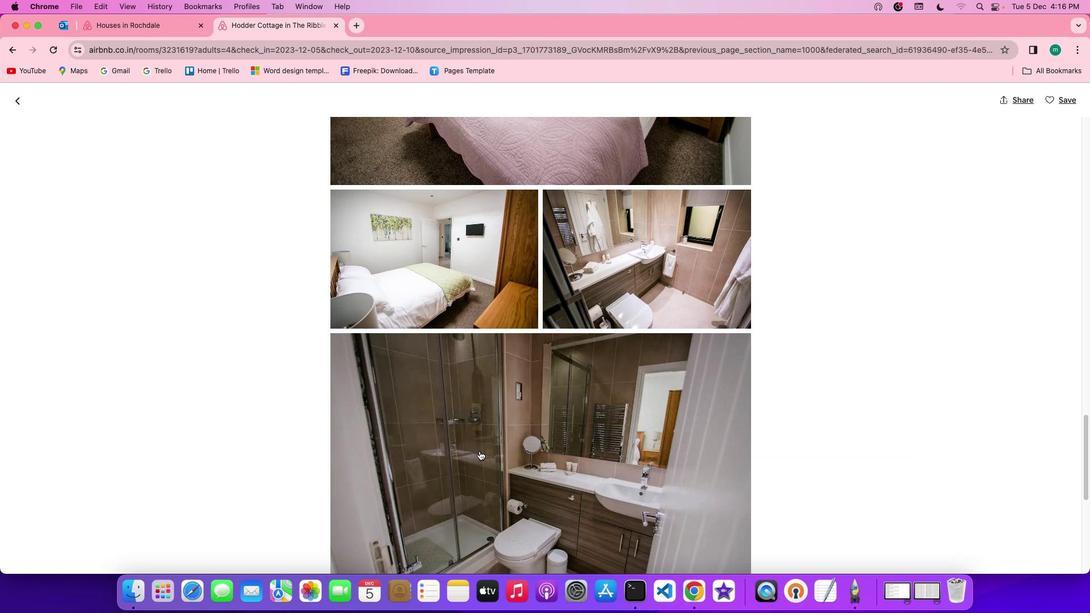 
Action: Mouse scrolled (479, 451) with delta (0, -1)
Screenshot: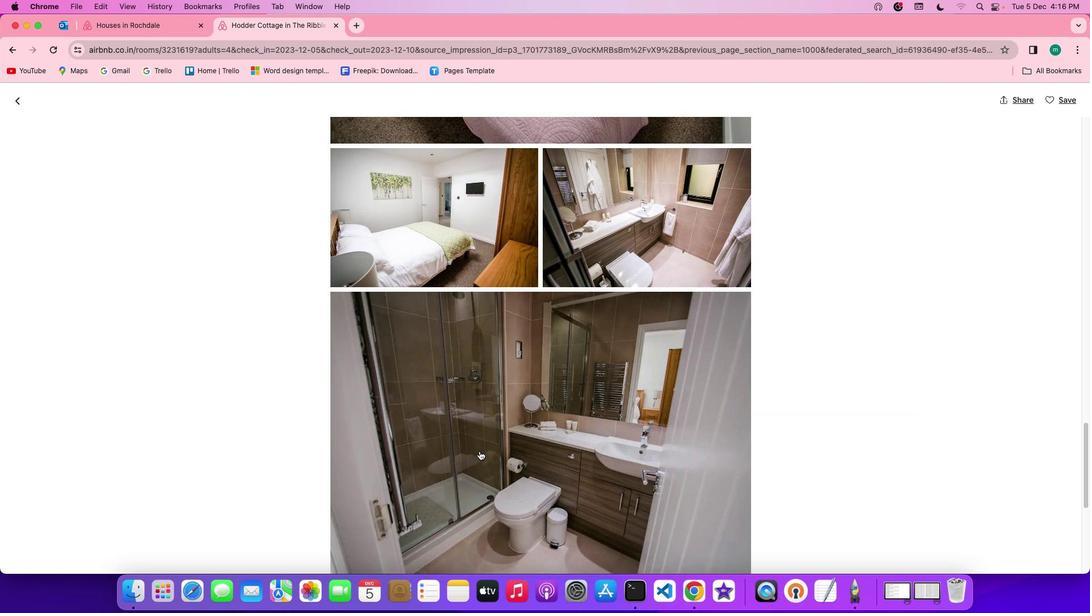 
Action: Mouse scrolled (479, 451) with delta (0, 0)
Screenshot: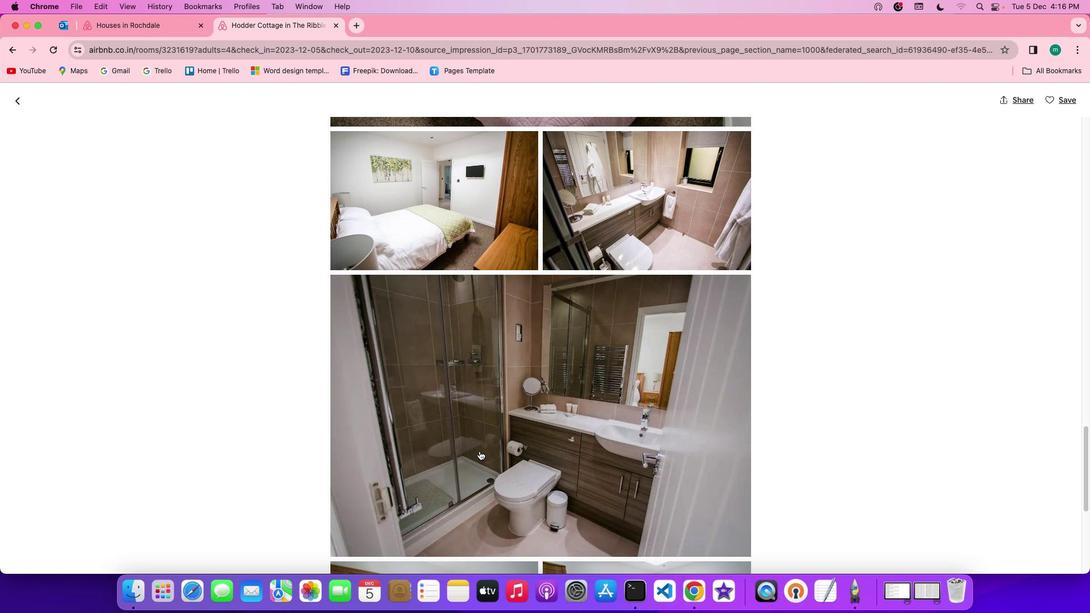 
Action: Mouse scrolled (479, 451) with delta (0, 0)
Screenshot: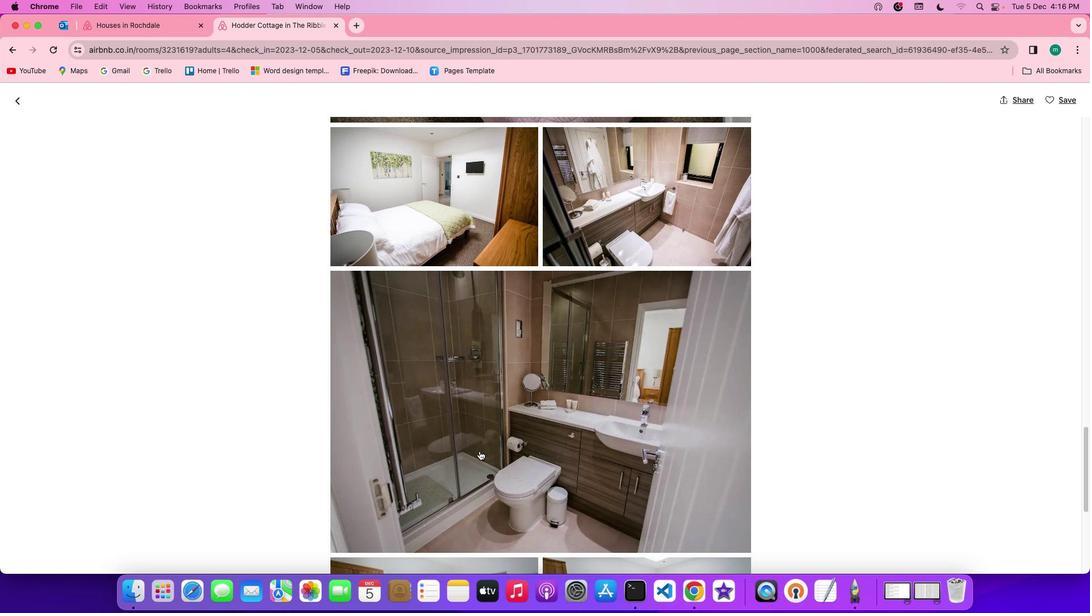 
Action: Mouse scrolled (479, 451) with delta (0, 0)
Screenshot: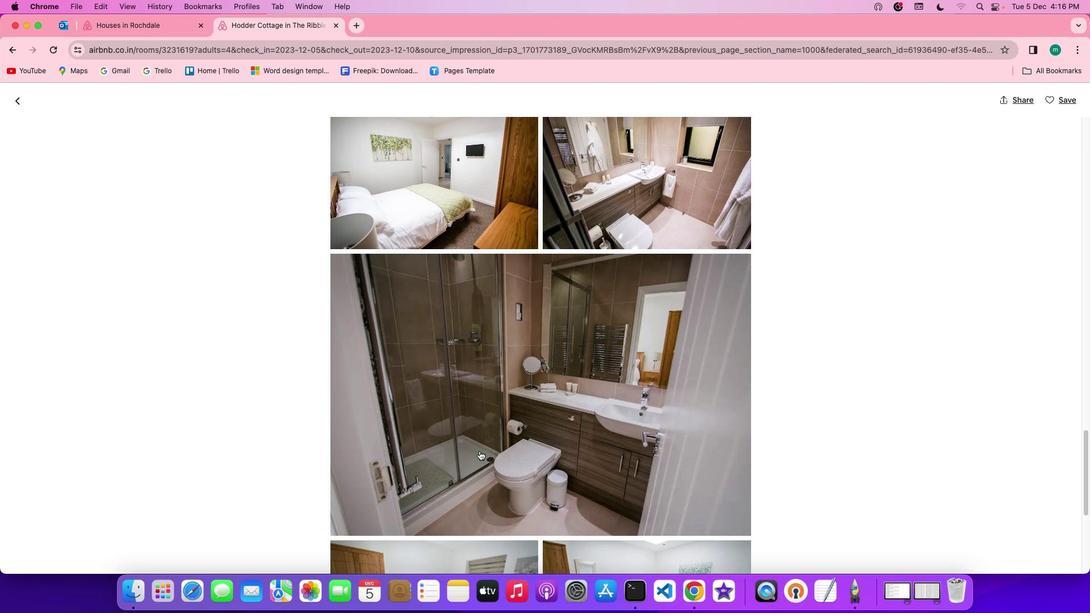 
Action: Mouse scrolled (479, 451) with delta (0, -1)
Screenshot: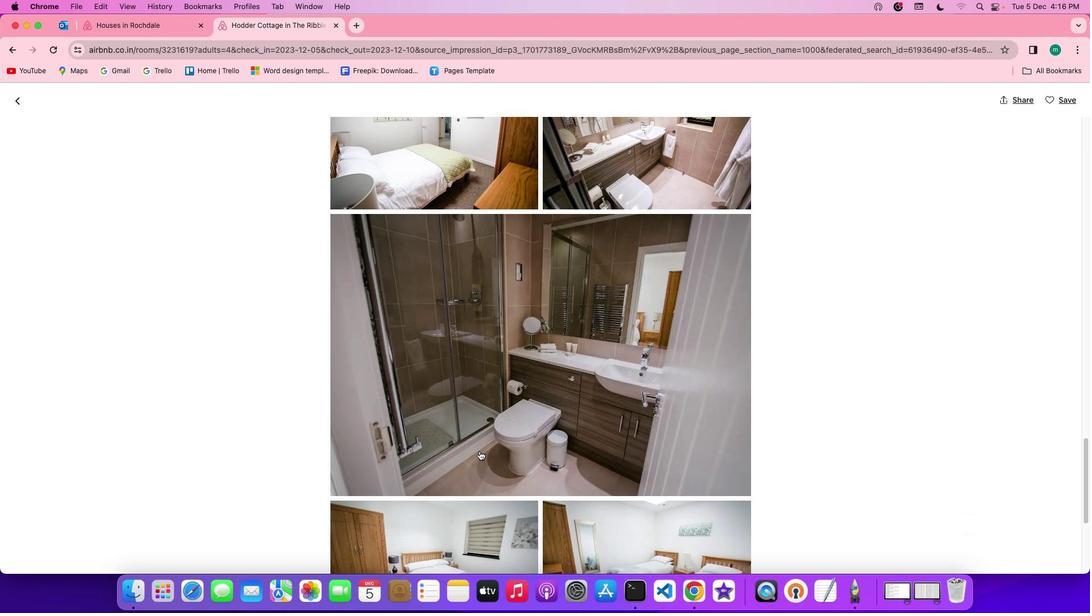 
Action: Mouse scrolled (479, 451) with delta (0, 0)
Screenshot: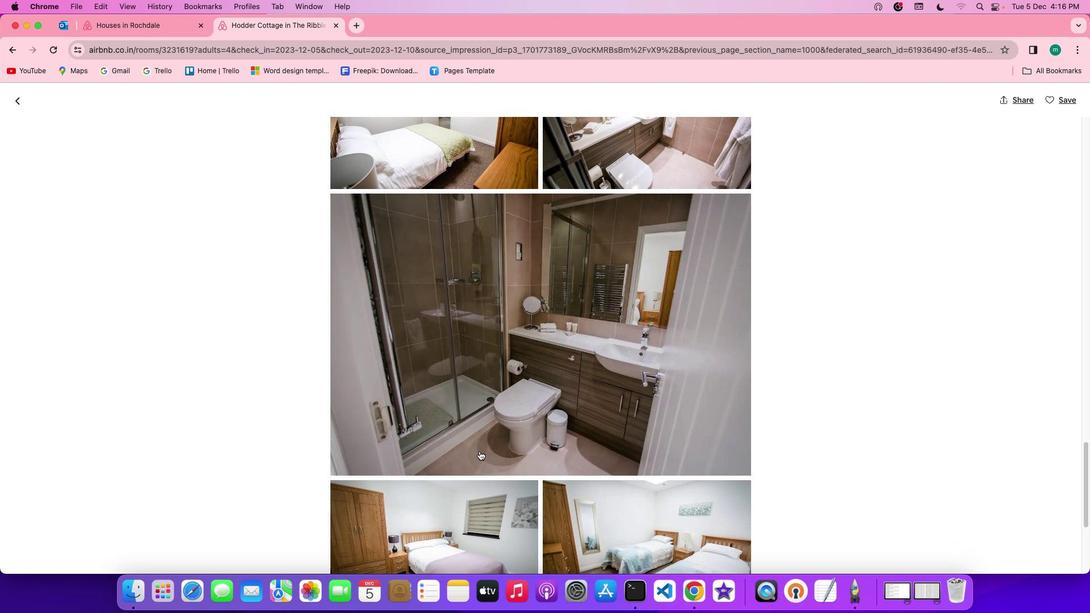 
Action: Mouse scrolled (479, 451) with delta (0, 0)
Screenshot: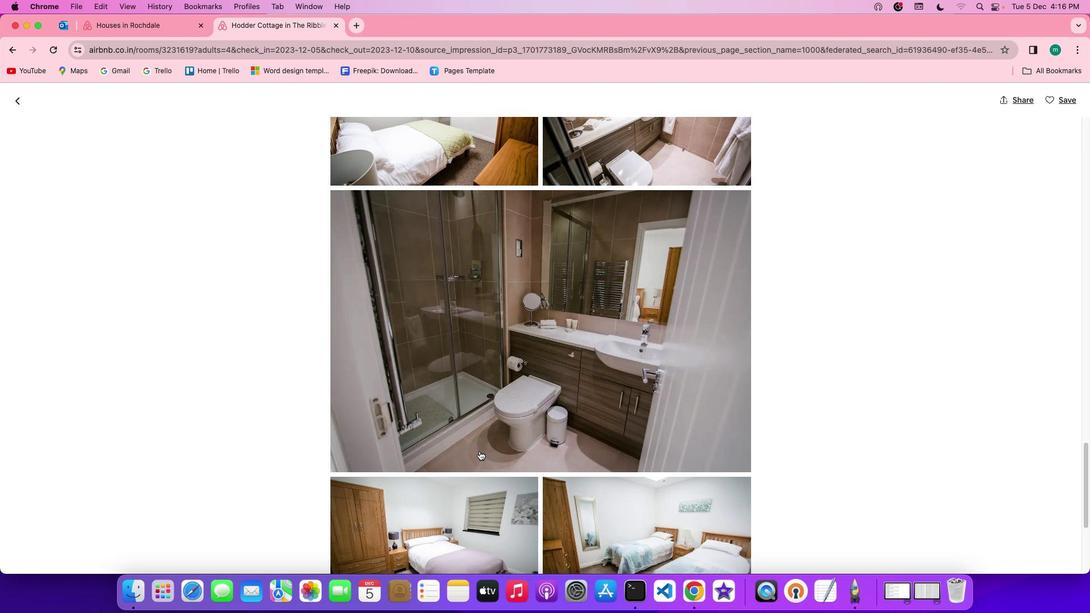 
Action: Mouse scrolled (479, 451) with delta (0, 0)
Screenshot: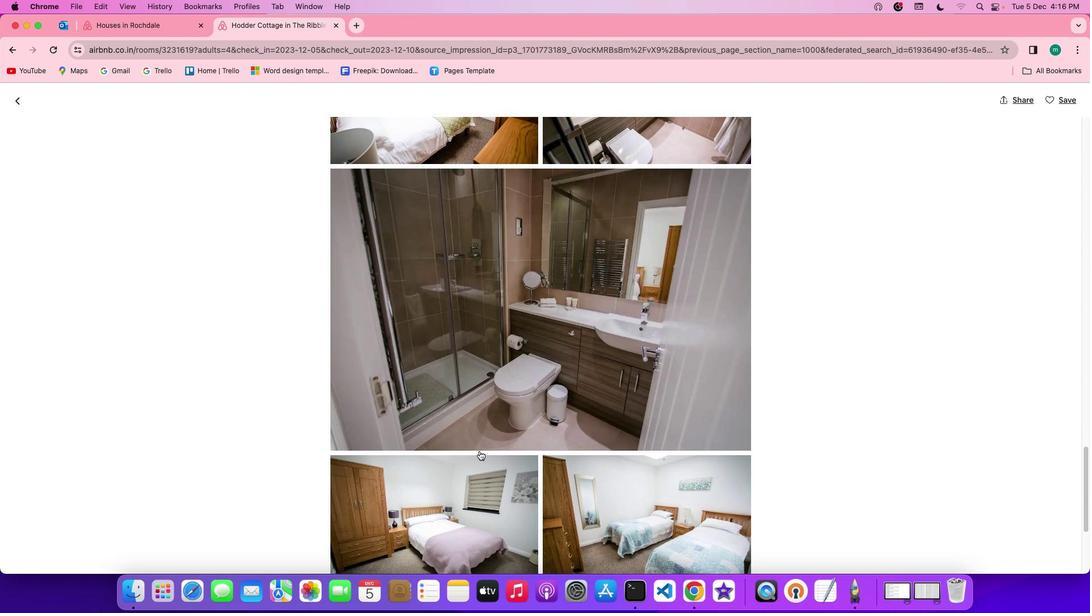 
Action: Mouse scrolled (479, 451) with delta (0, -1)
Screenshot: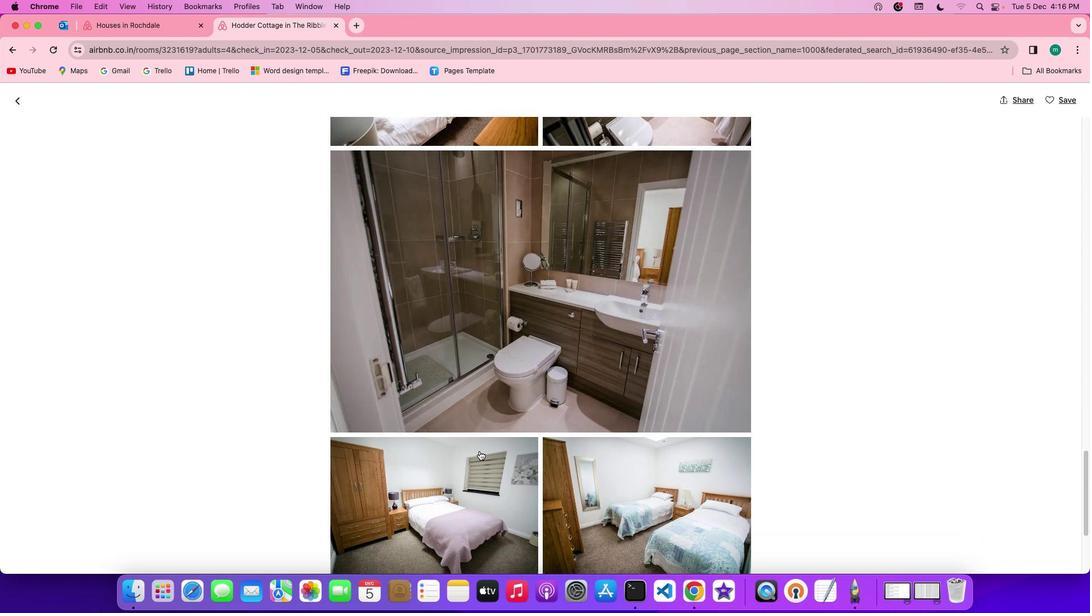 
Action: Mouse scrolled (479, 451) with delta (0, -1)
Screenshot: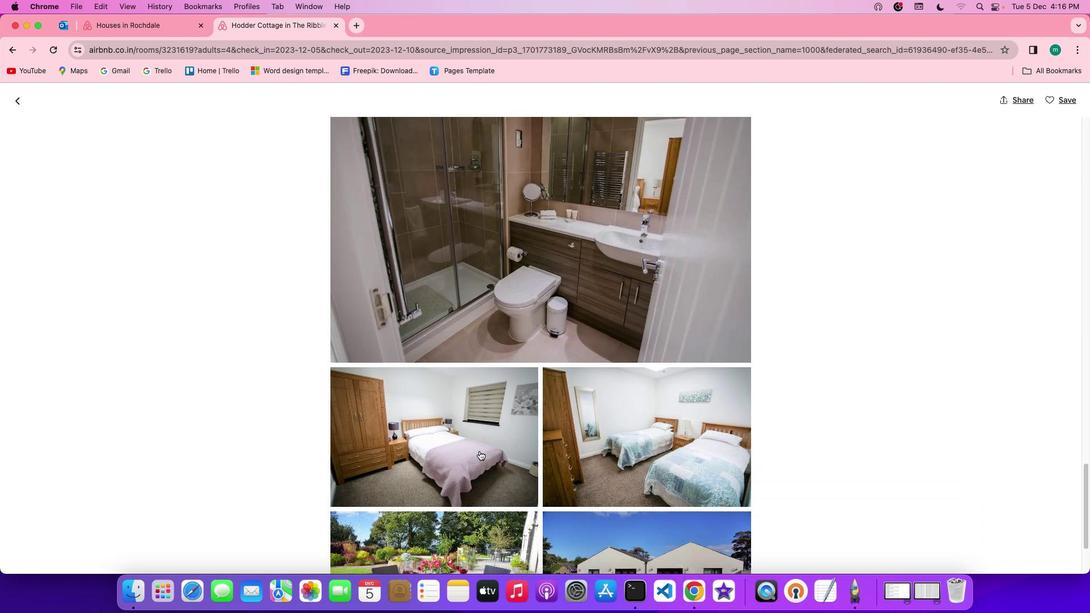 
Action: Mouse scrolled (479, 451) with delta (0, 0)
Screenshot: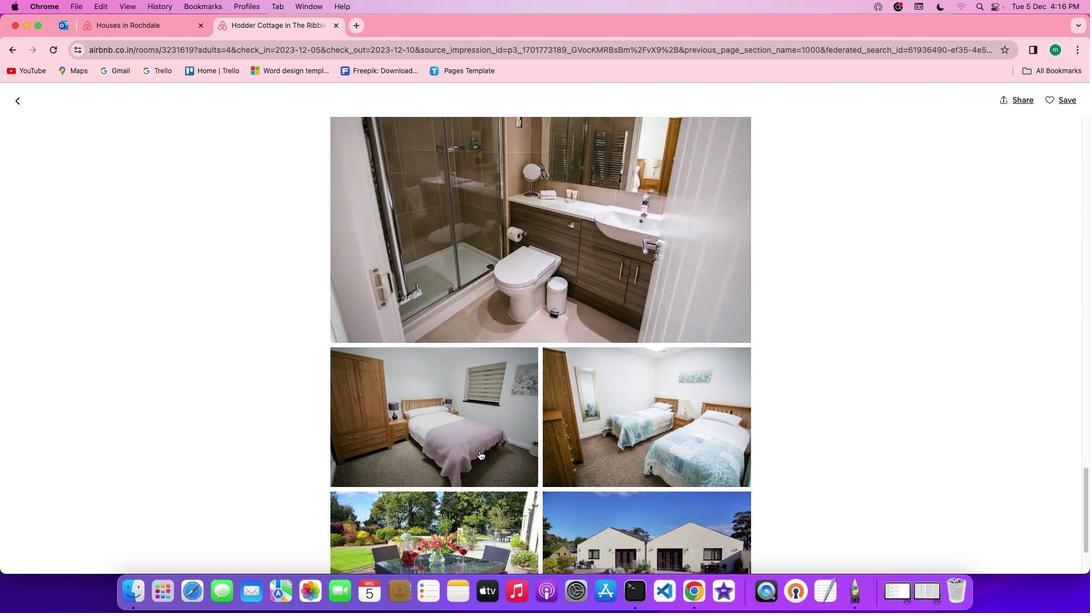 
Action: Mouse scrolled (479, 451) with delta (0, 0)
Screenshot: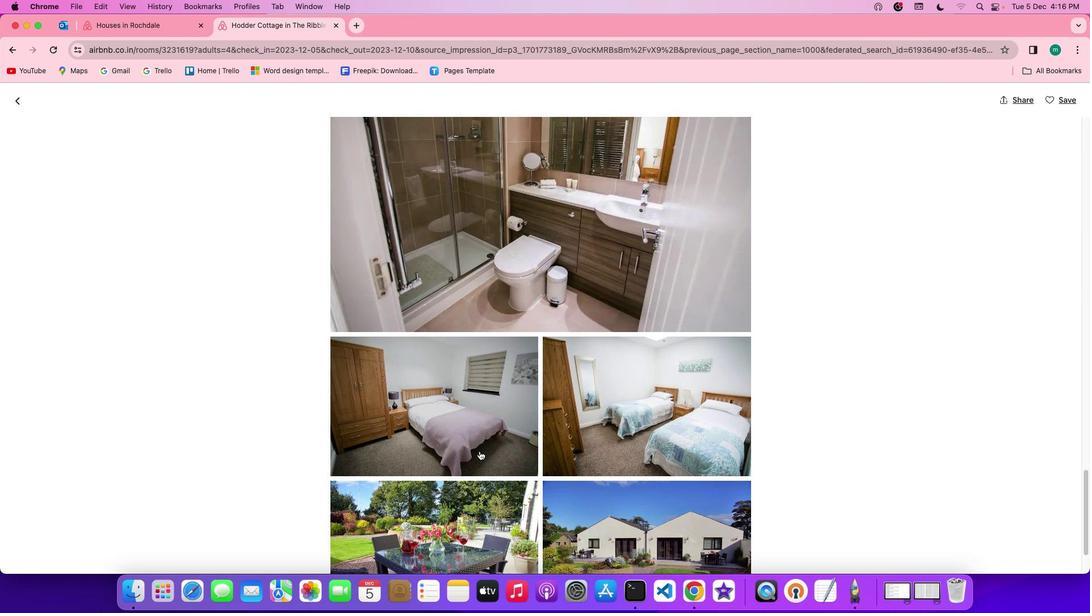 
Action: Mouse scrolled (479, 451) with delta (0, -1)
Screenshot: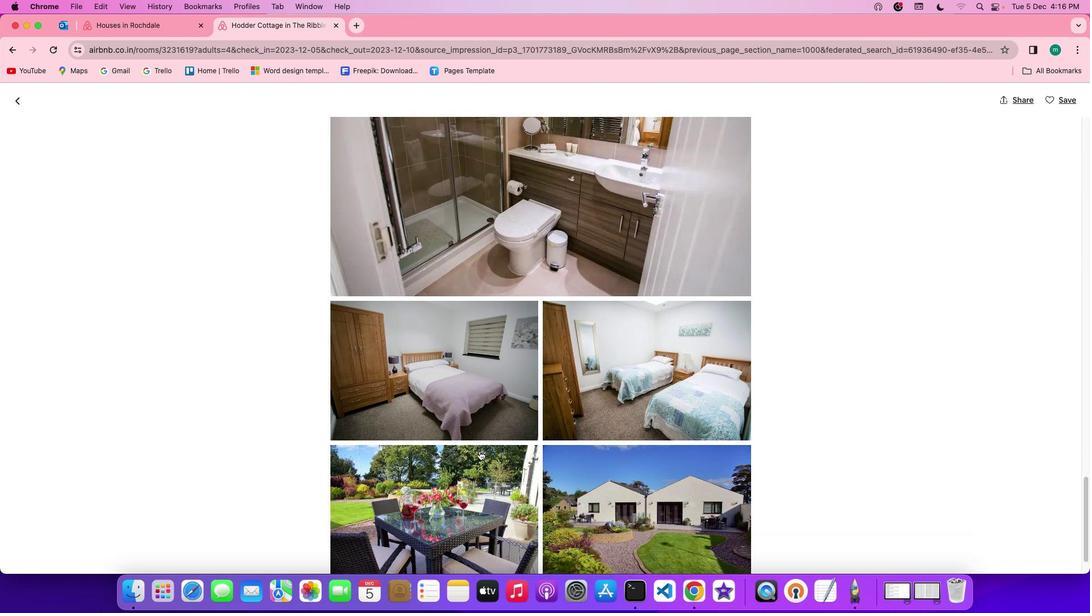 
Action: Mouse scrolled (479, 451) with delta (0, 0)
Screenshot: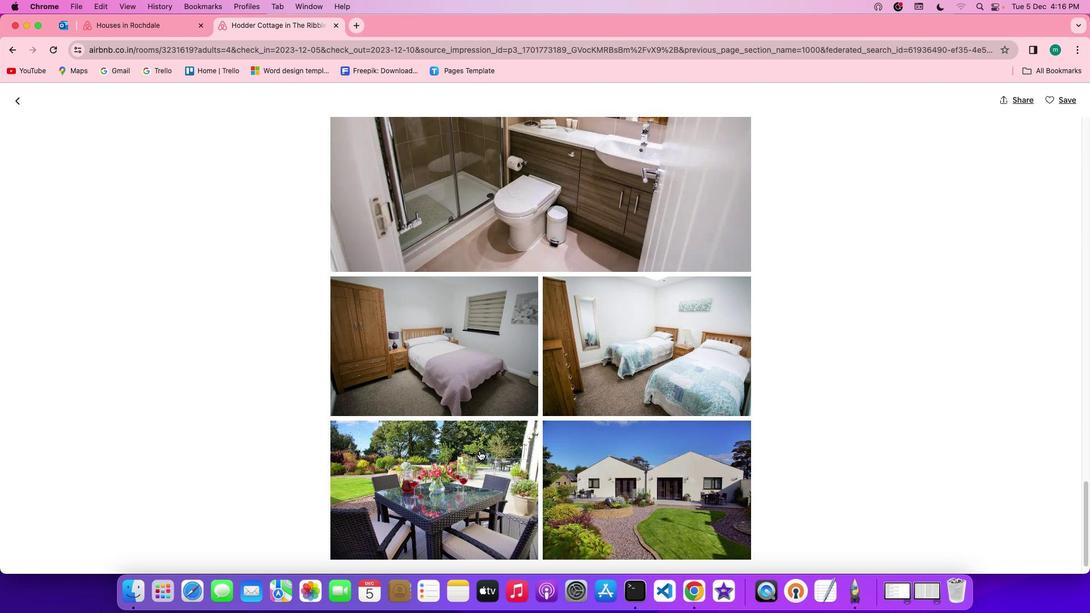 
Action: Mouse scrolled (479, 451) with delta (0, 0)
Screenshot: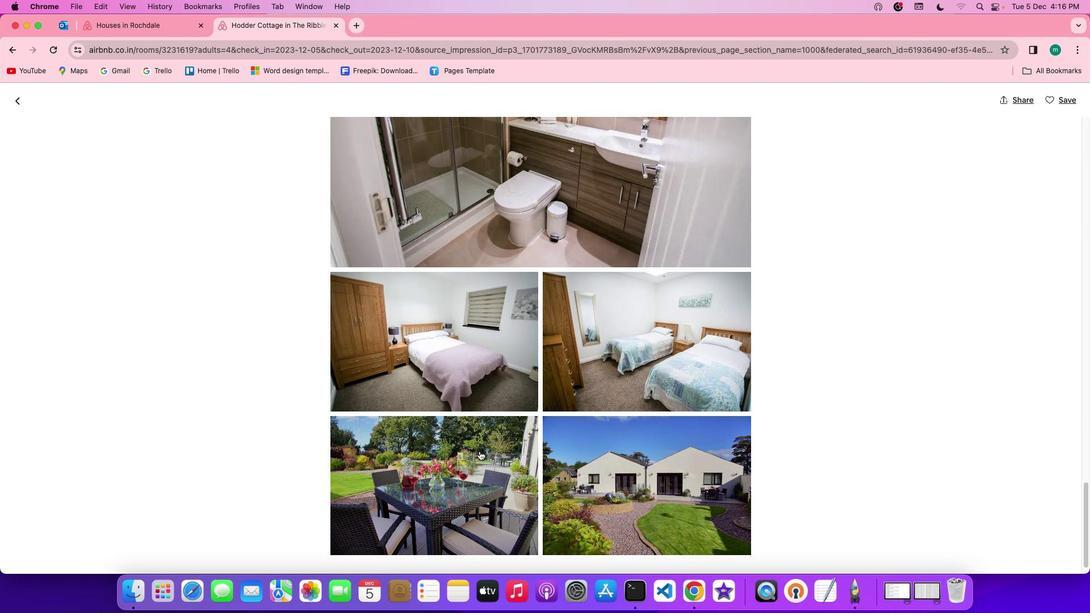 
Action: Mouse scrolled (479, 451) with delta (0, 0)
Screenshot: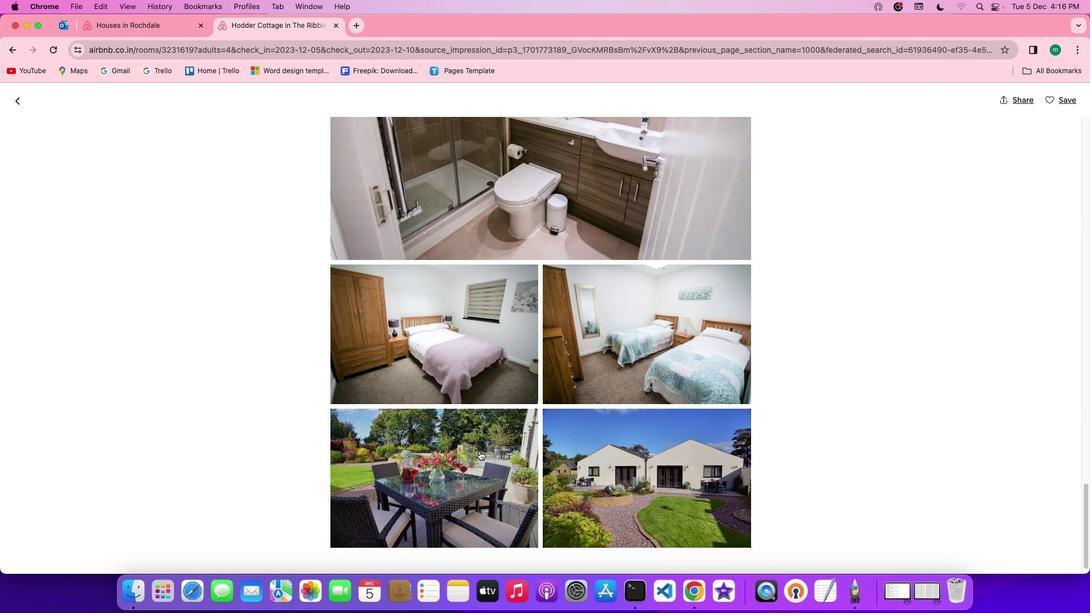 
Action: Mouse scrolled (479, 451) with delta (0, 0)
Screenshot: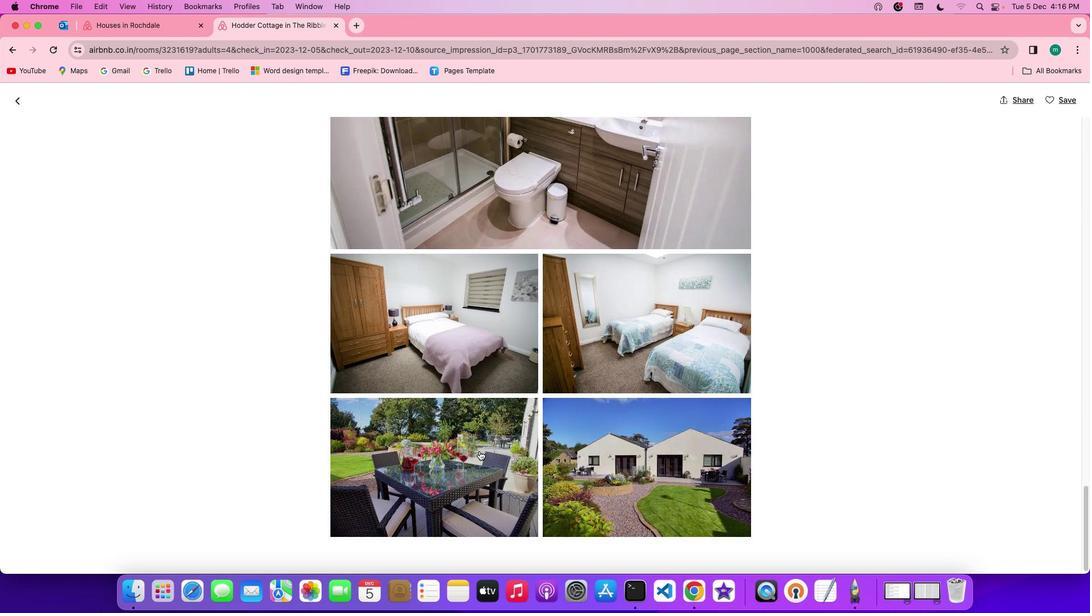 
Action: Mouse scrolled (479, 451) with delta (0, 0)
Screenshot: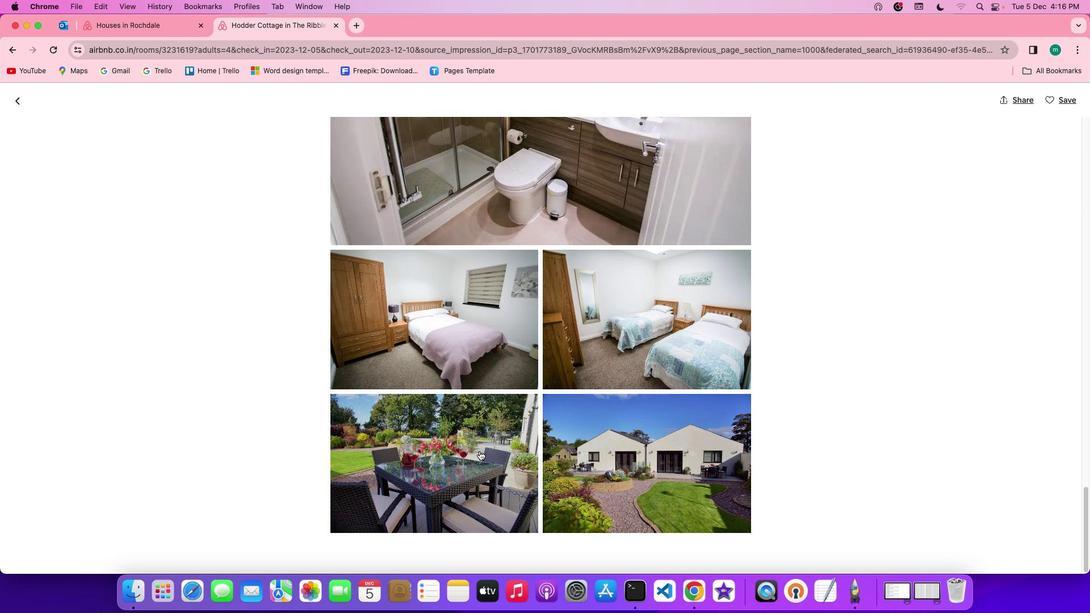 
Action: Mouse scrolled (479, 451) with delta (0, 0)
Screenshot: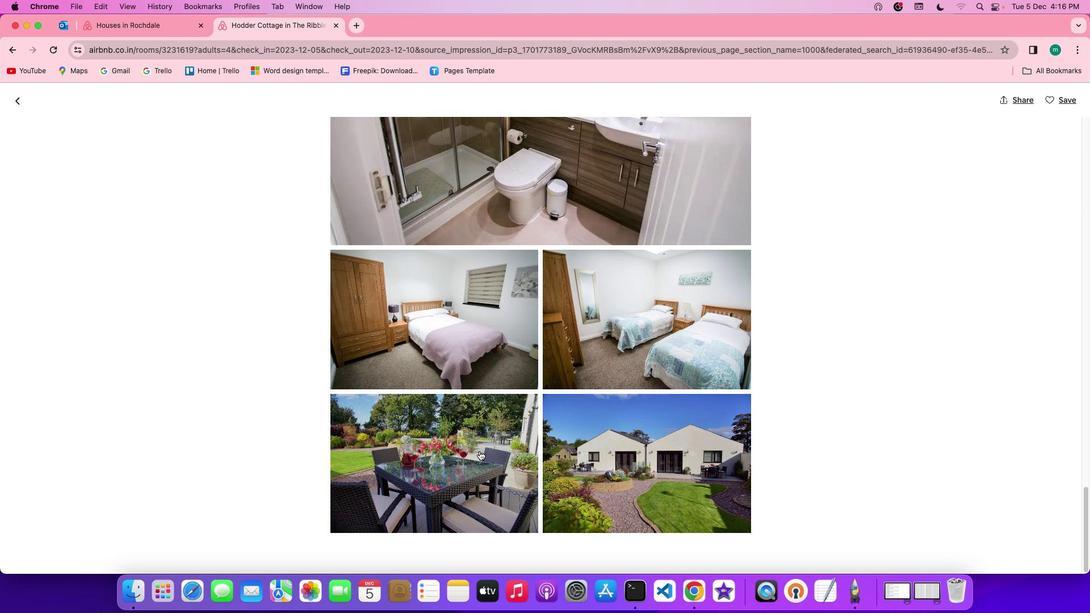
Action: Mouse scrolled (479, 451) with delta (0, -1)
Screenshot: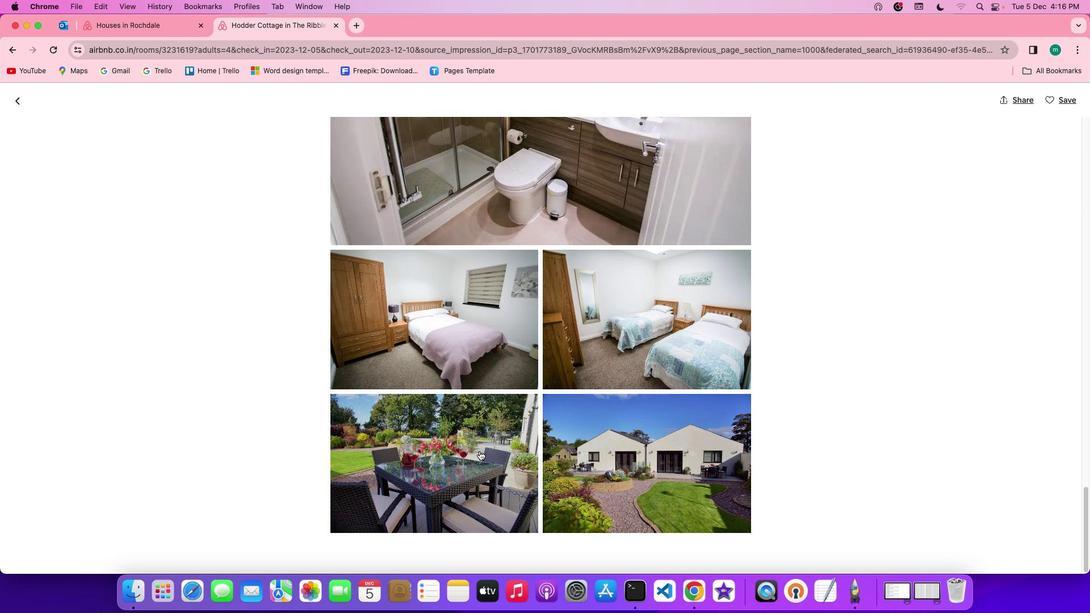 
Action: Mouse moved to (20, 97)
Screenshot: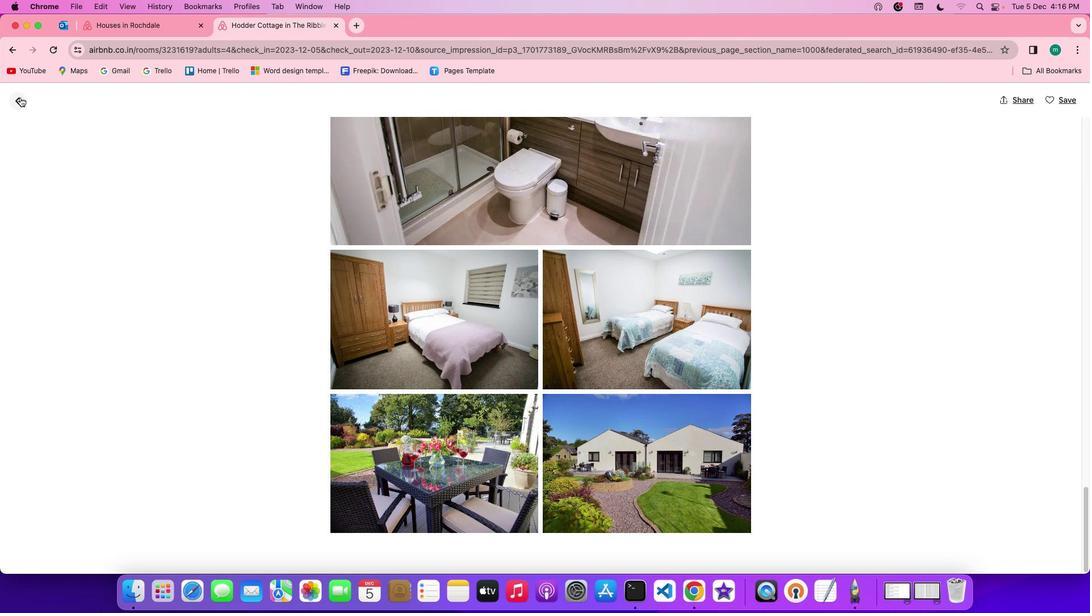
Action: Mouse pressed left at (20, 97)
Screenshot: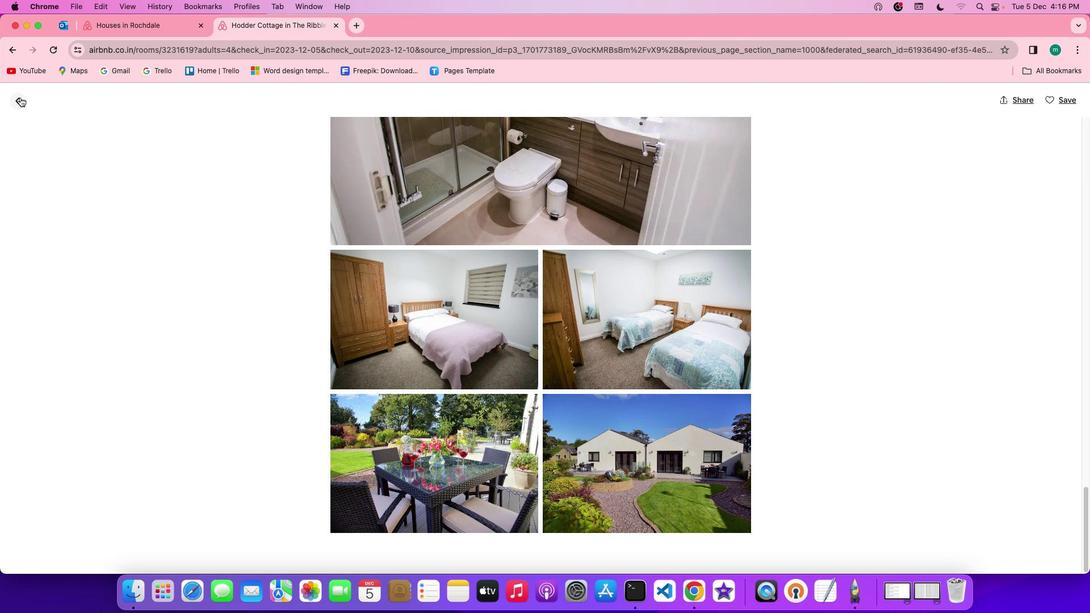 
Action: Mouse moved to (567, 327)
Screenshot: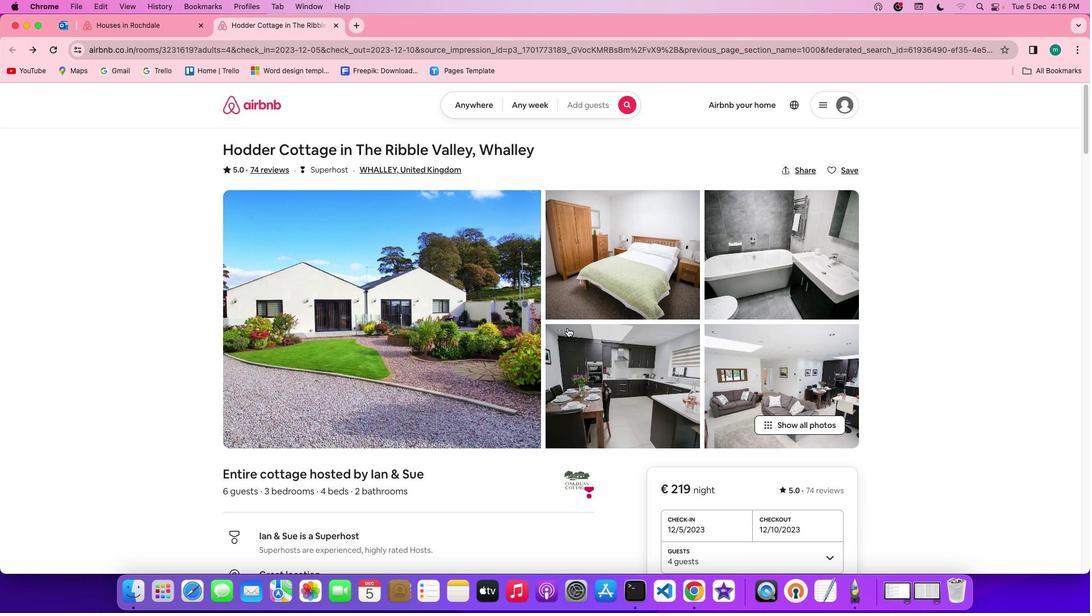 
Action: Mouse scrolled (567, 327) with delta (0, 0)
Screenshot: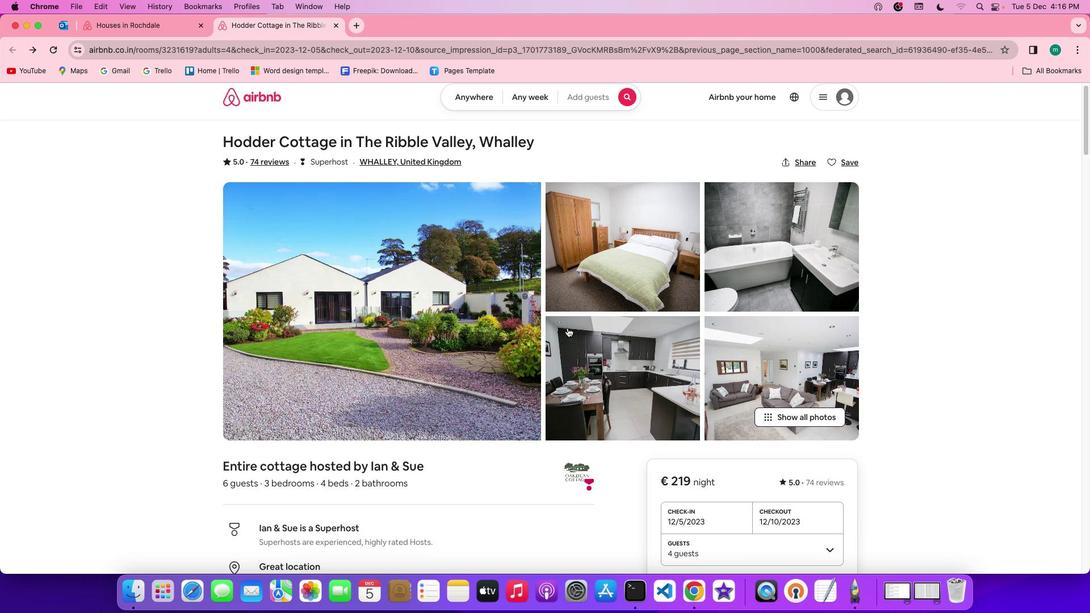 
Action: Mouse scrolled (567, 327) with delta (0, 0)
Screenshot: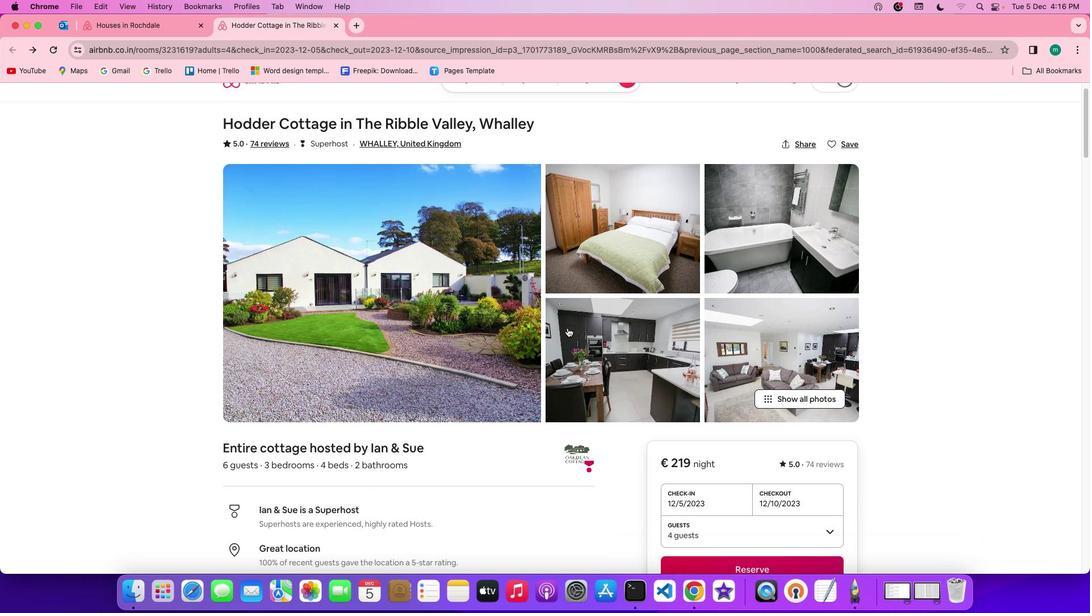 
Action: Mouse scrolled (567, 327) with delta (0, -1)
Screenshot: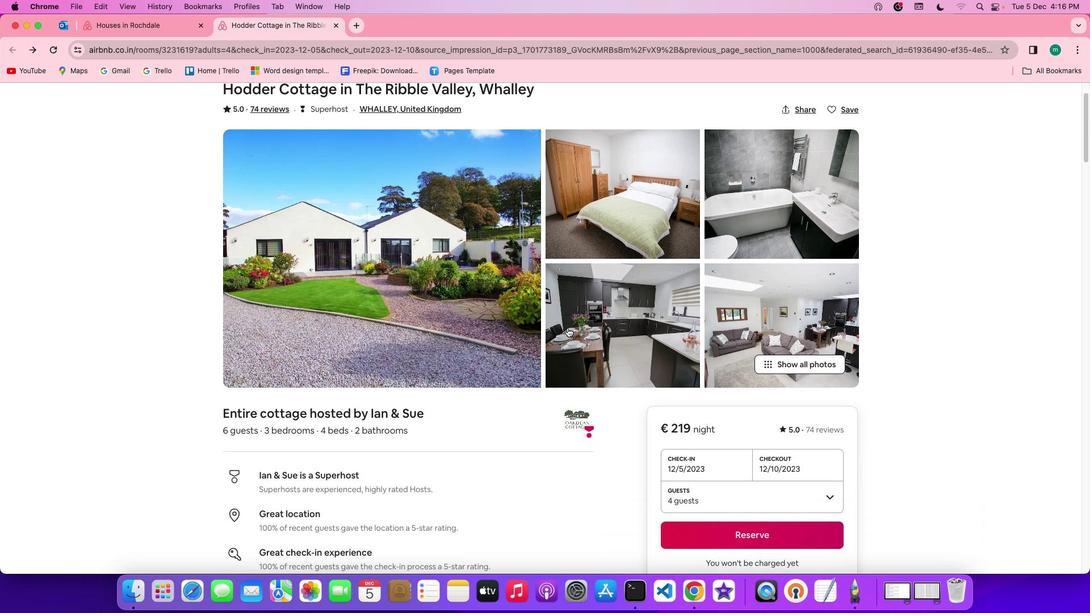 
Action: Mouse scrolled (567, 327) with delta (0, -1)
Screenshot: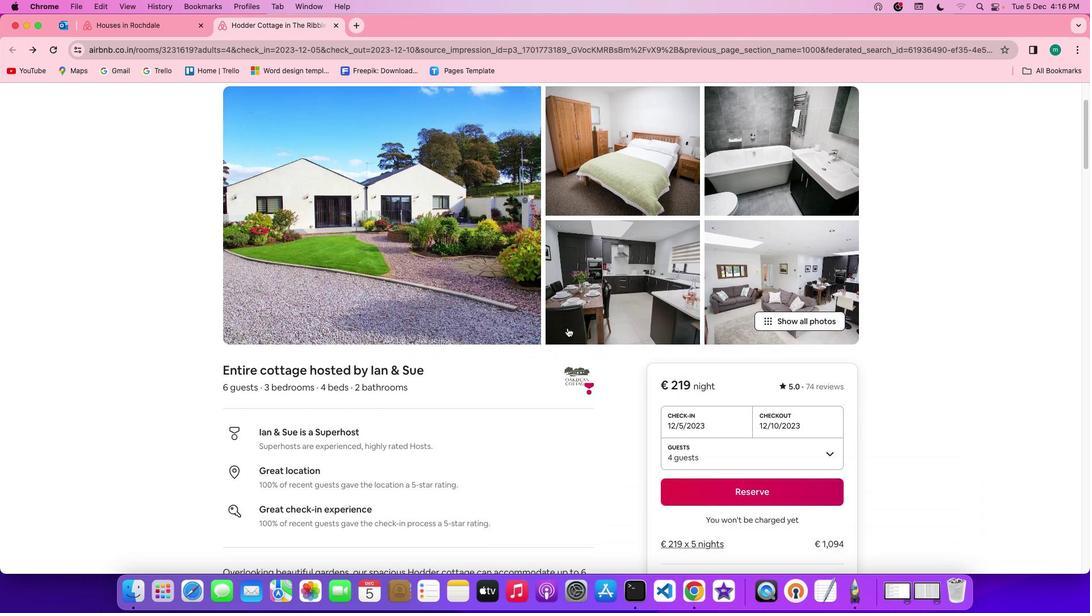 
Action: Mouse scrolled (567, 327) with delta (0, 0)
Screenshot: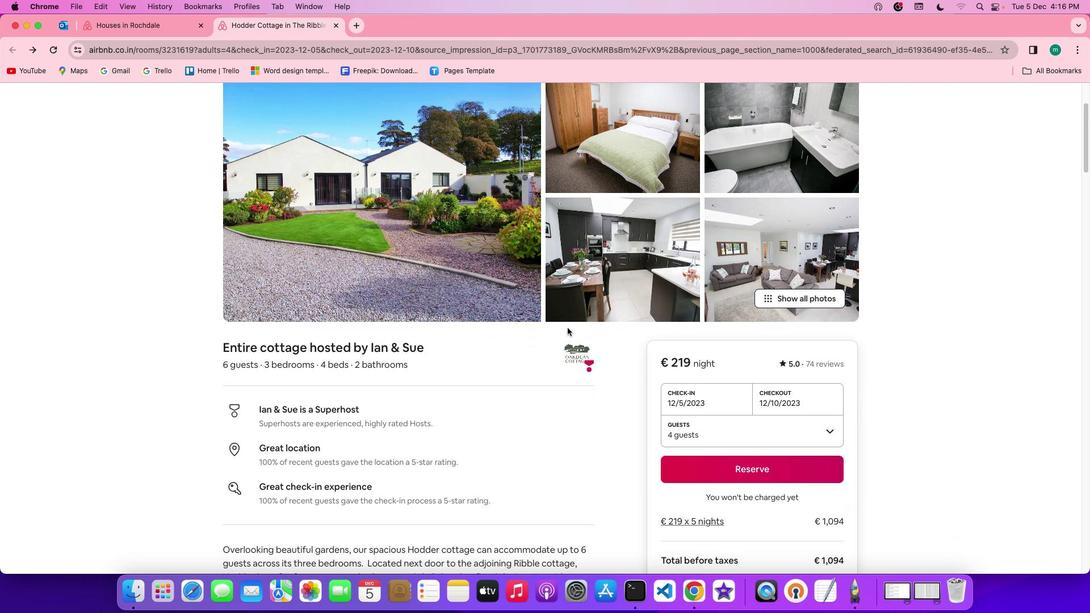 
Action: Mouse scrolled (567, 327) with delta (0, 0)
Screenshot: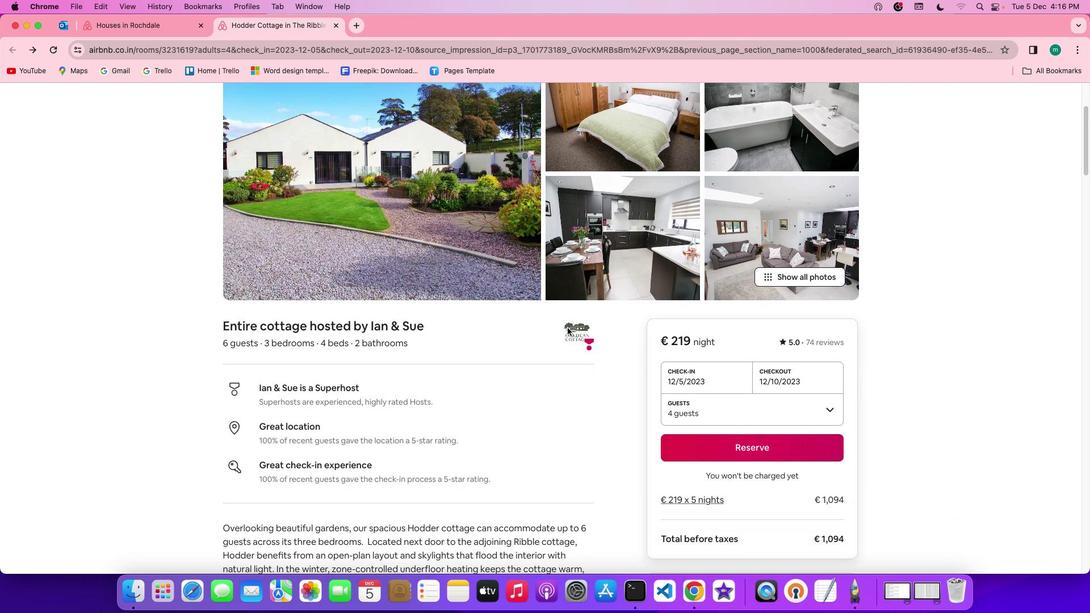 
Action: Mouse scrolled (567, 327) with delta (0, -1)
Screenshot: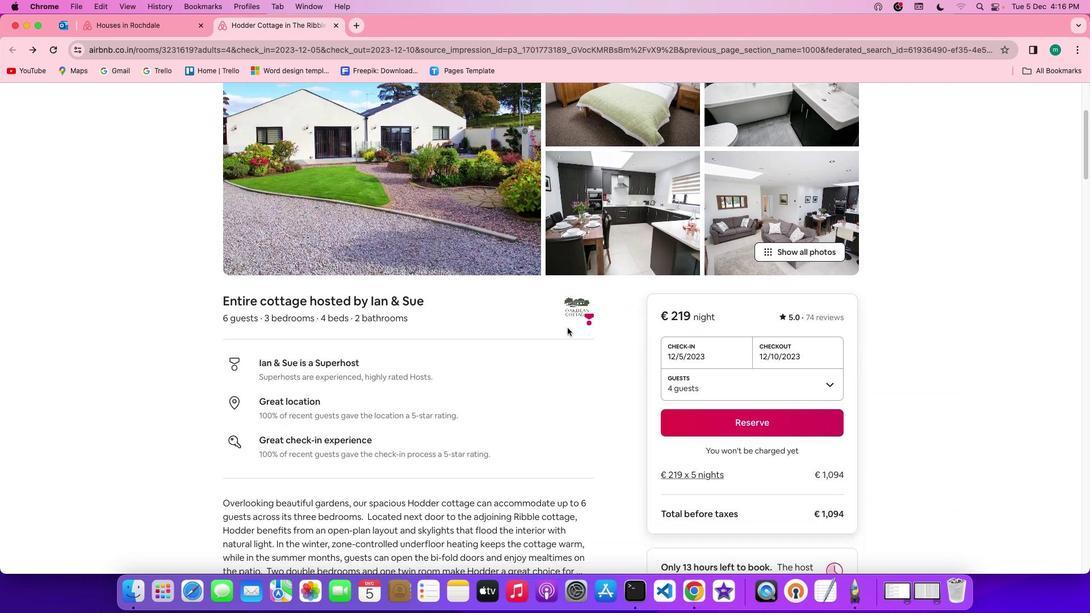 
Action: Mouse scrolled (567, 327) with delta (0, 0)
Screenshot: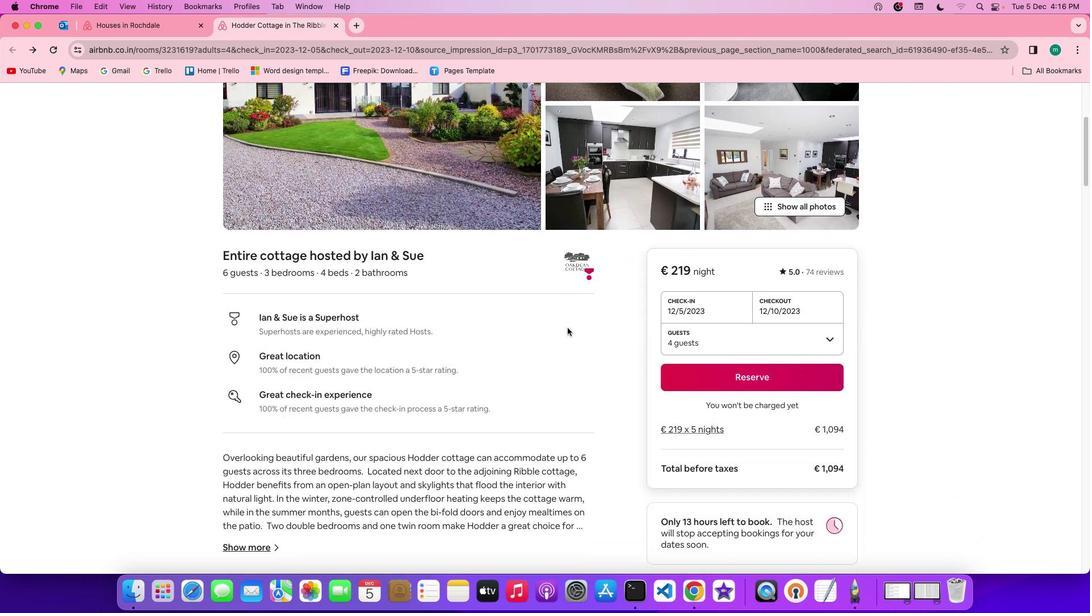 
Action: Mouse scrolled (567, 327) with delta (0, 0)
Screenshot: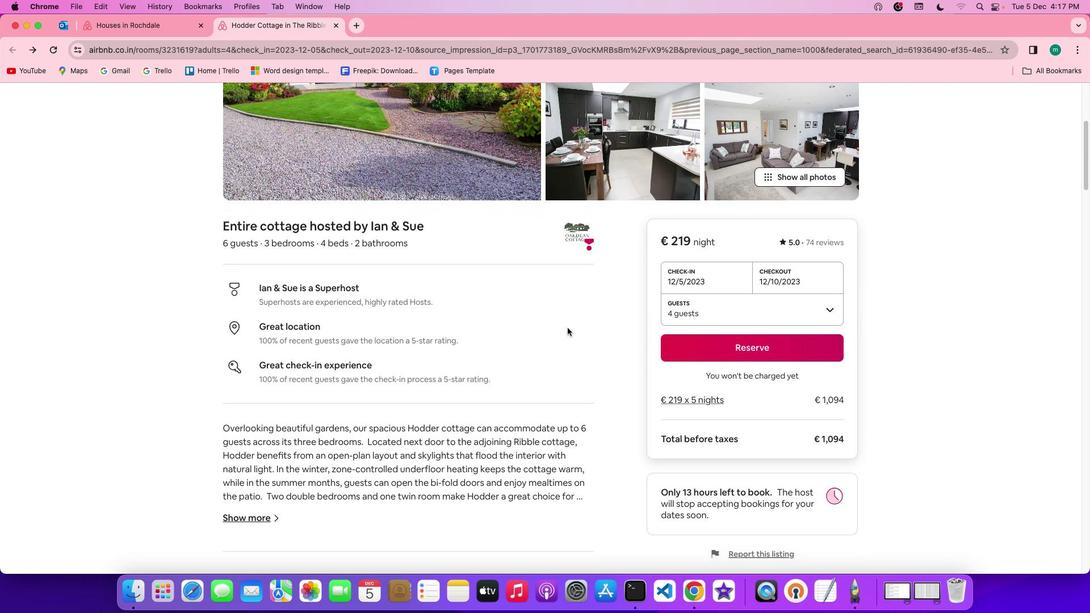 
Action: Mouse scrolled (567, 327) with delta (0, 0)
Screenshot: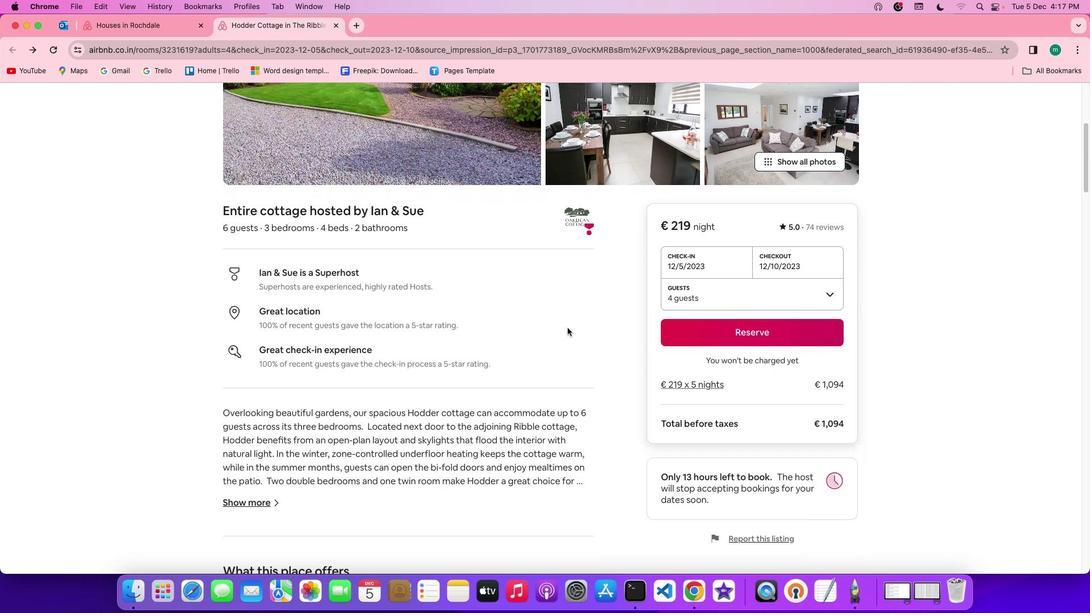 
Action: Mouse scrolled (567, 327) with delta (0, -1)
Screenshot: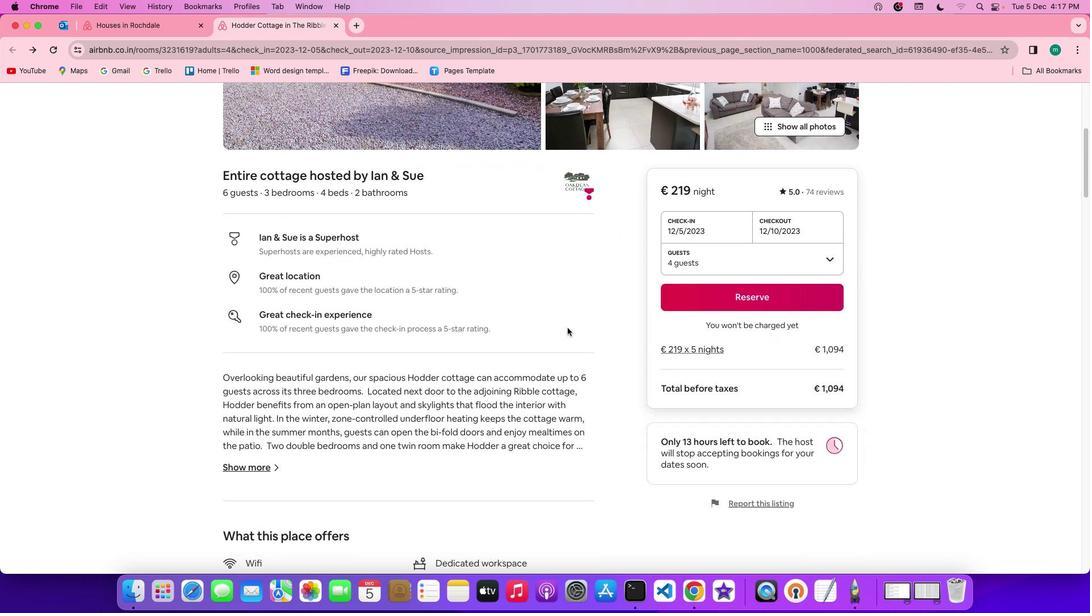 
Action: Mouse scrolled (567, 327) with delta (0, 0)
Screenshot: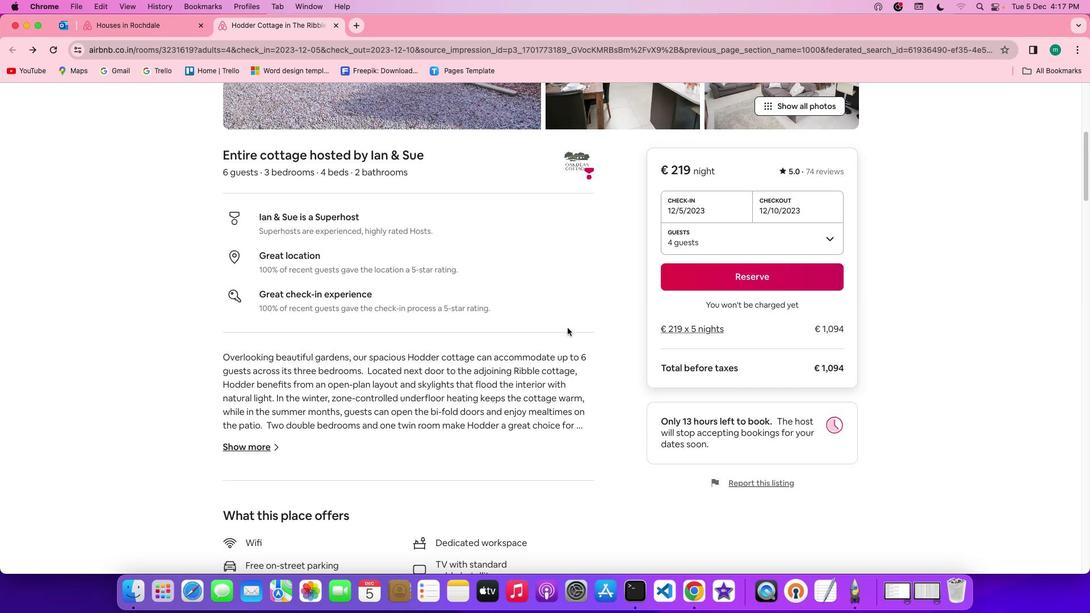 
Action: Mouse scrolled (567, 327) with delta (0, 0)
Screenshot: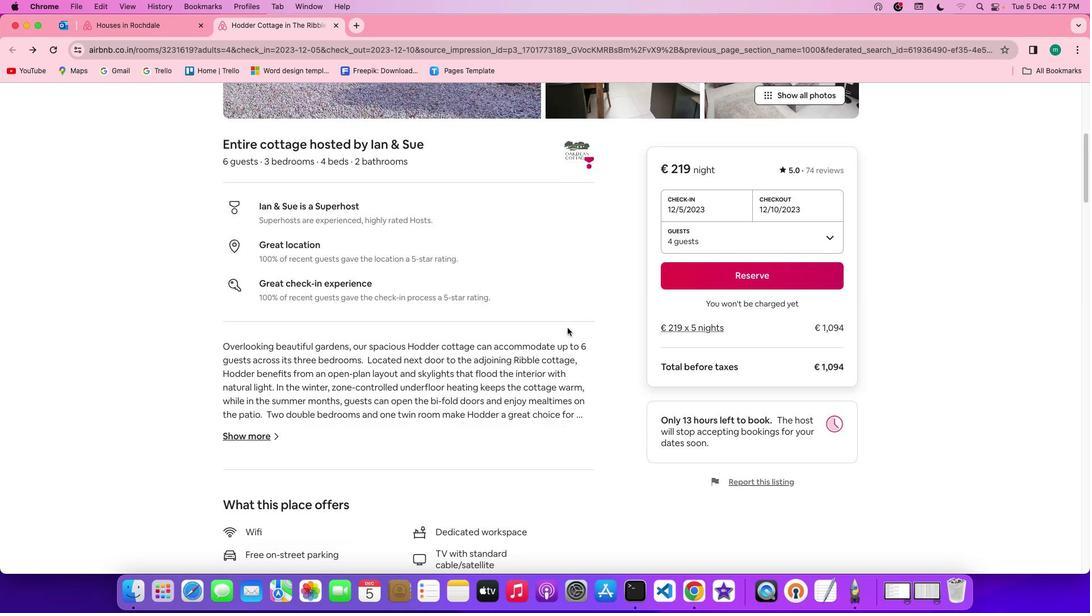 
Action: Mouse scrolled (567, 327) with delta (0, -1)
Screenshot: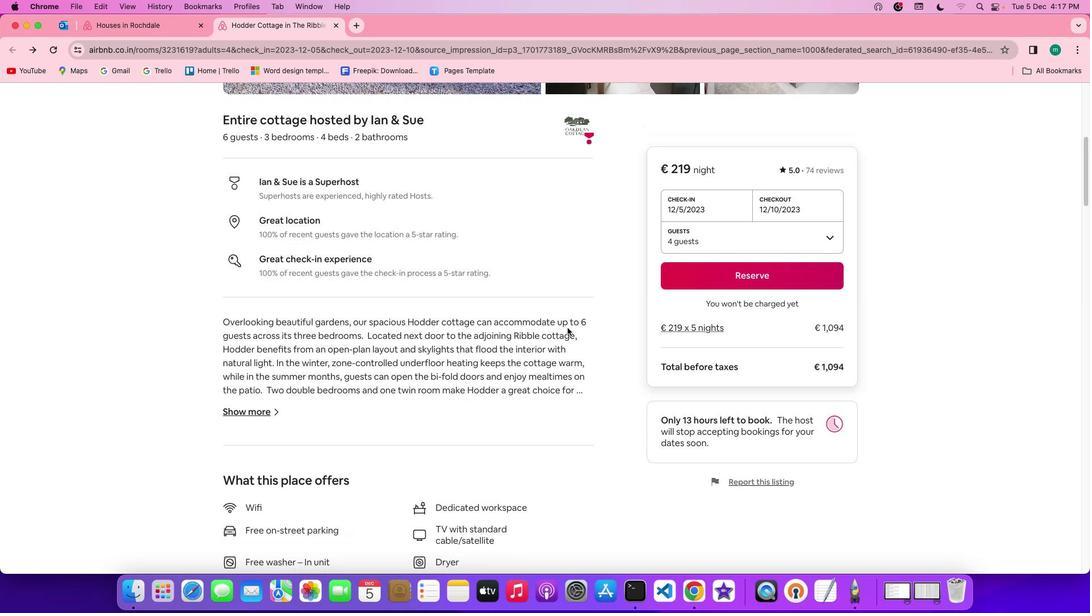 
Action: Mouse moved to (437, 344)
Screenshot: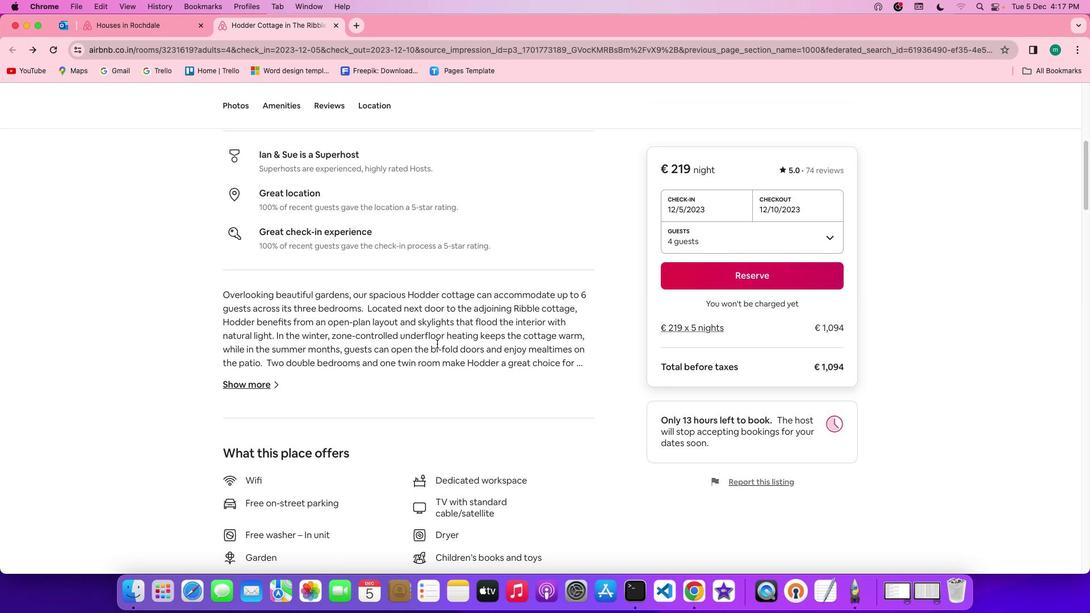 
Action: Mouse scrolled (437, 344) with delta (0, 0)
Screenshot: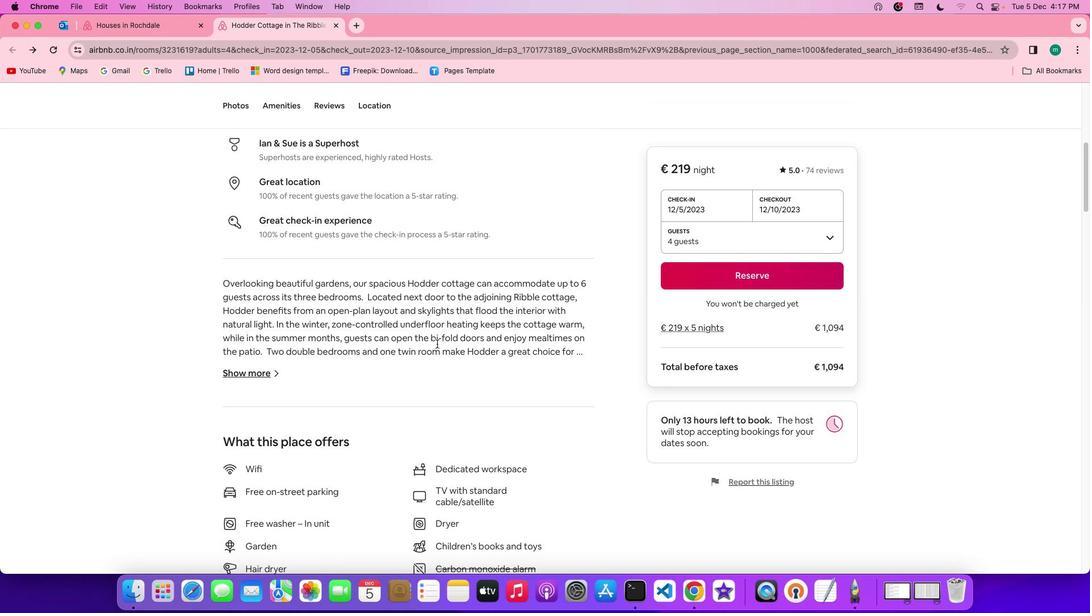
Action: Mouse scrolled (437, 344) with delta (0, 0)
Screenshot: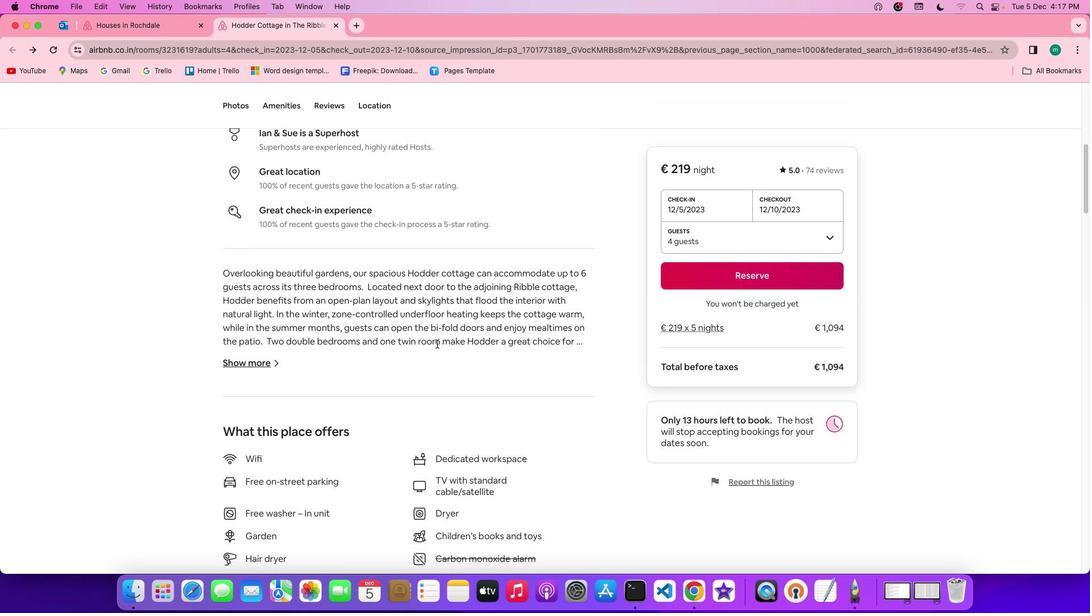 
Action: Mouse scrolled (437, 344) with delta (0, 0)
Screenshot: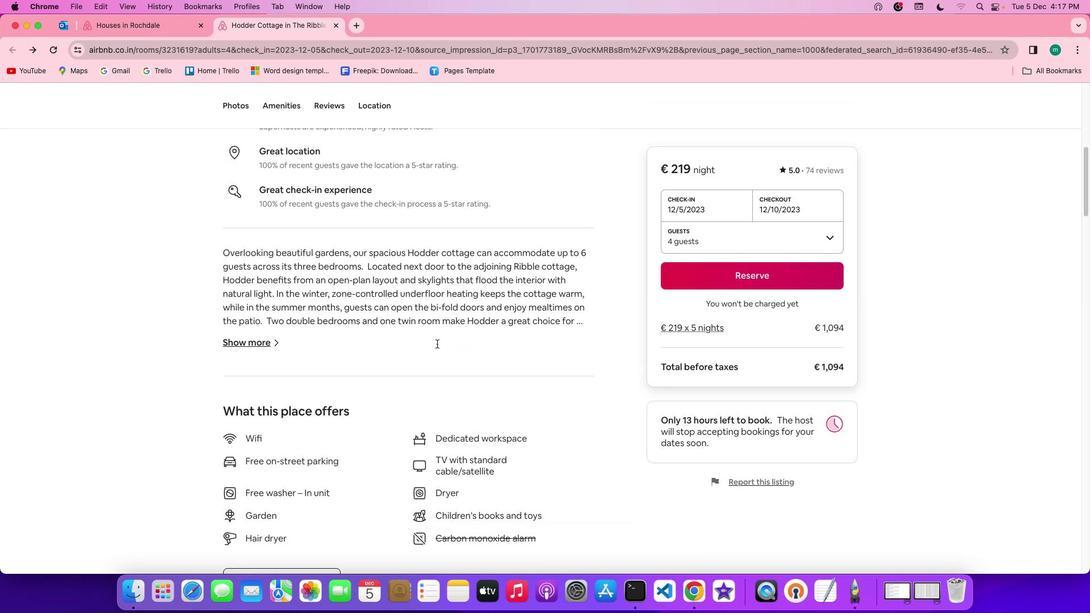 
Action: Mouse moved to (250, 323)
Screenshot: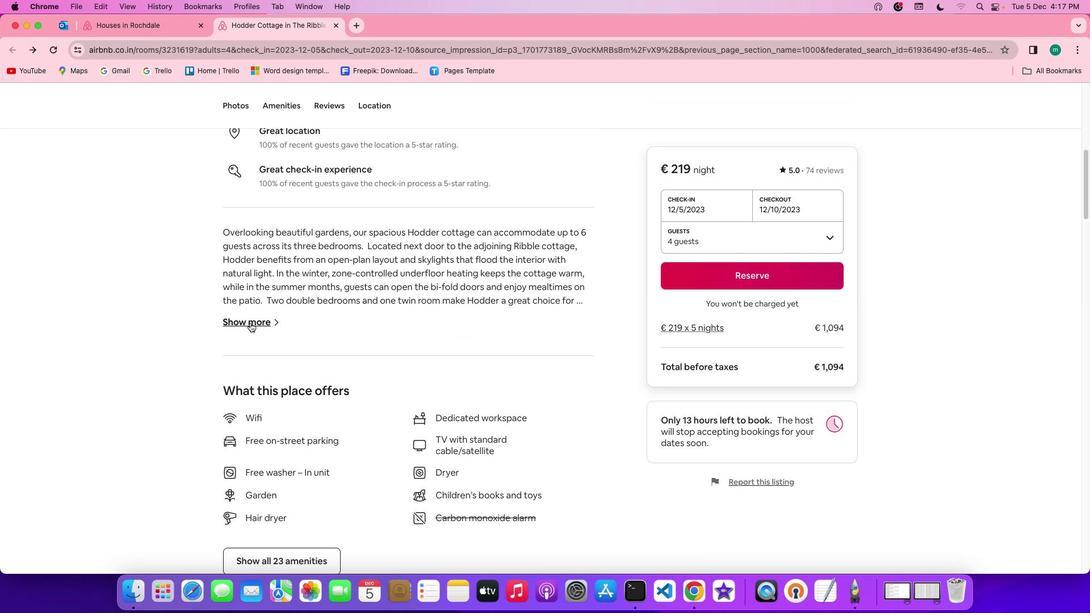 
Action: Mouse pressed left at (250, 323)
Screenshot: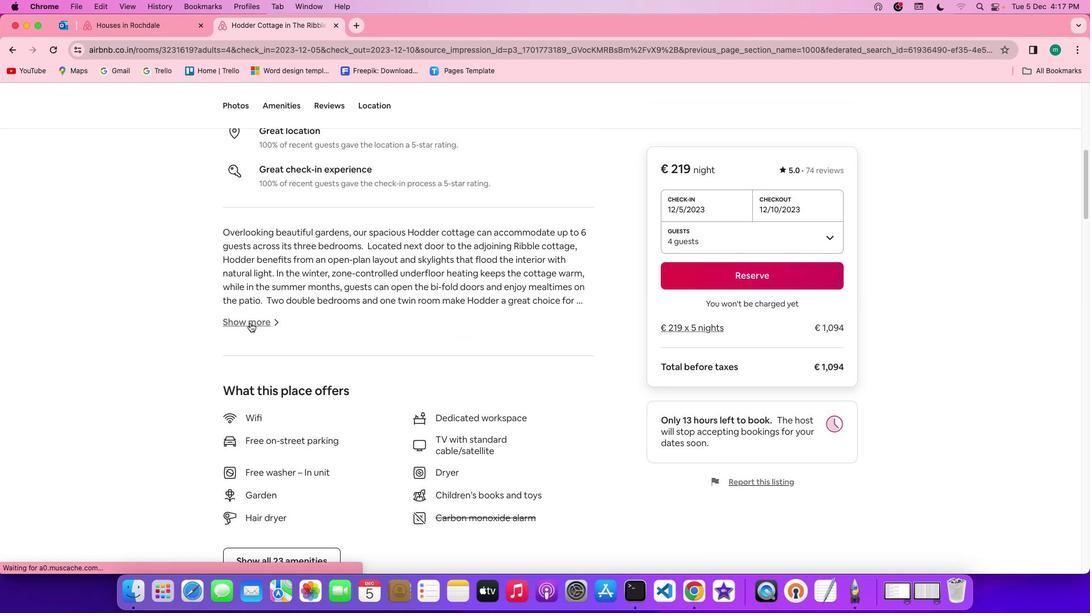 
Action: Mouse moved to (525, 328)
Screenshot: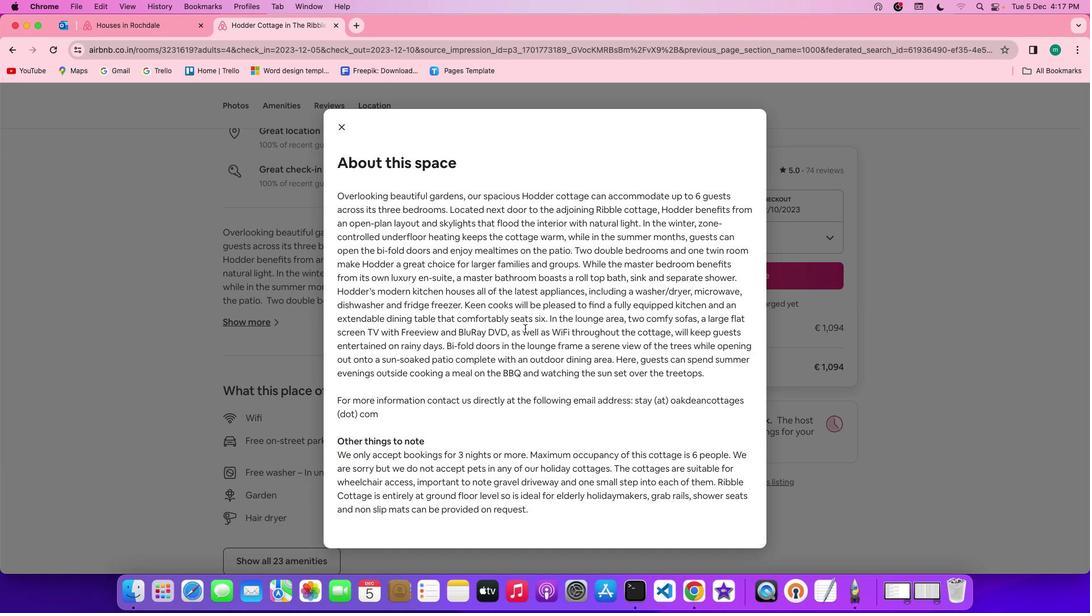 
Action: Mouse scrolled (525, 328) with delta (0, 0)
Screenshot: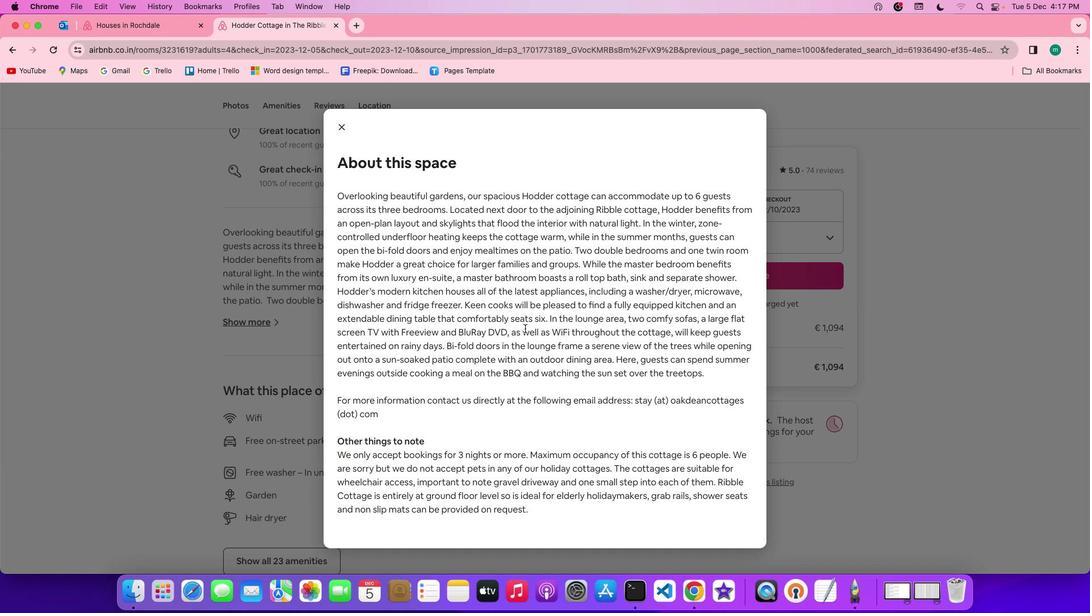 
Action: Mouse scrolled (525, 328) with delta (0, 0)
Screenshot: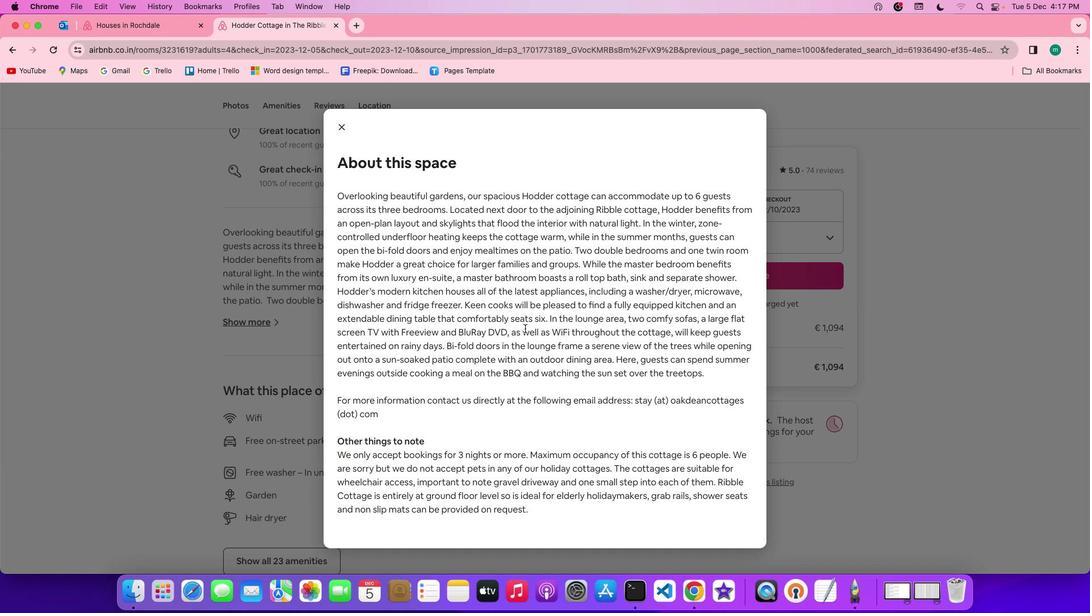 
Action: Mouse scrolled (525, 328) with delta (0, -1)
Screenshot: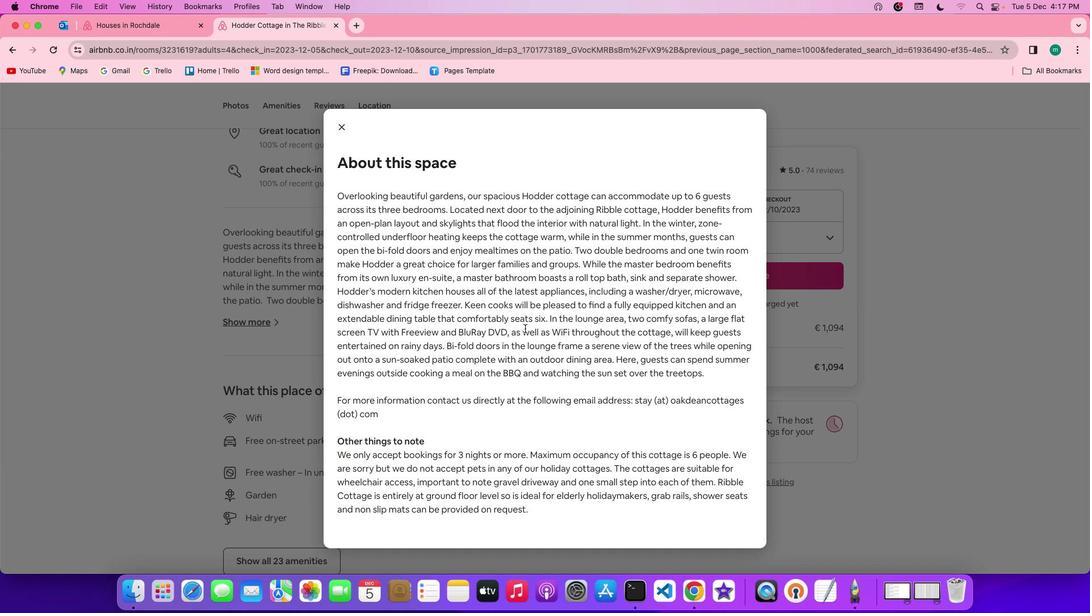
Action: Mouse scrolled (525, 328) with delta (0, -2)
Screenshot: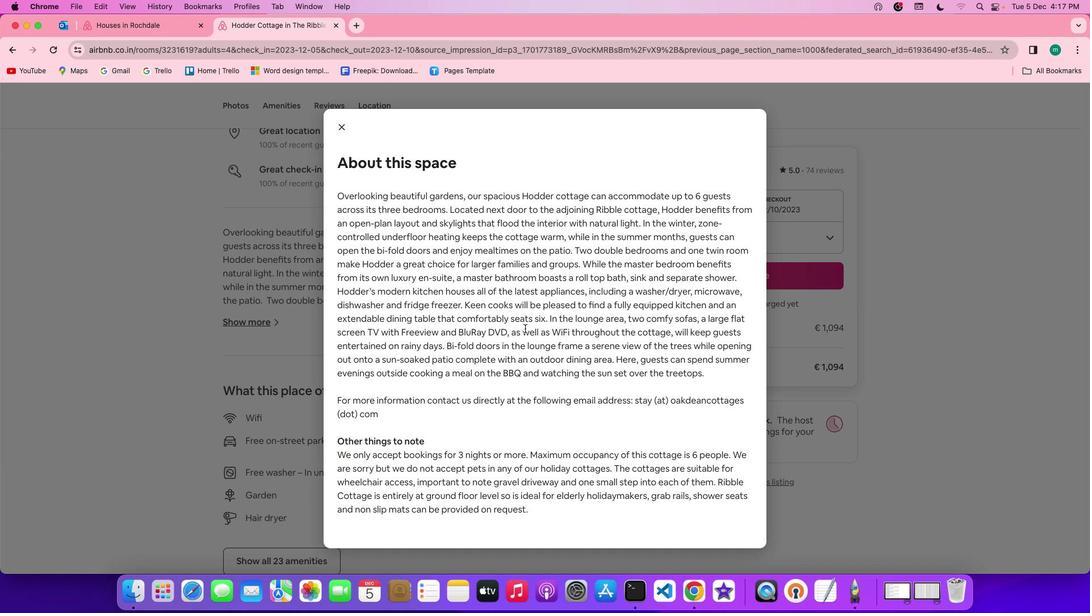
Action: Mouse moved to (345, 127)
Screenshot: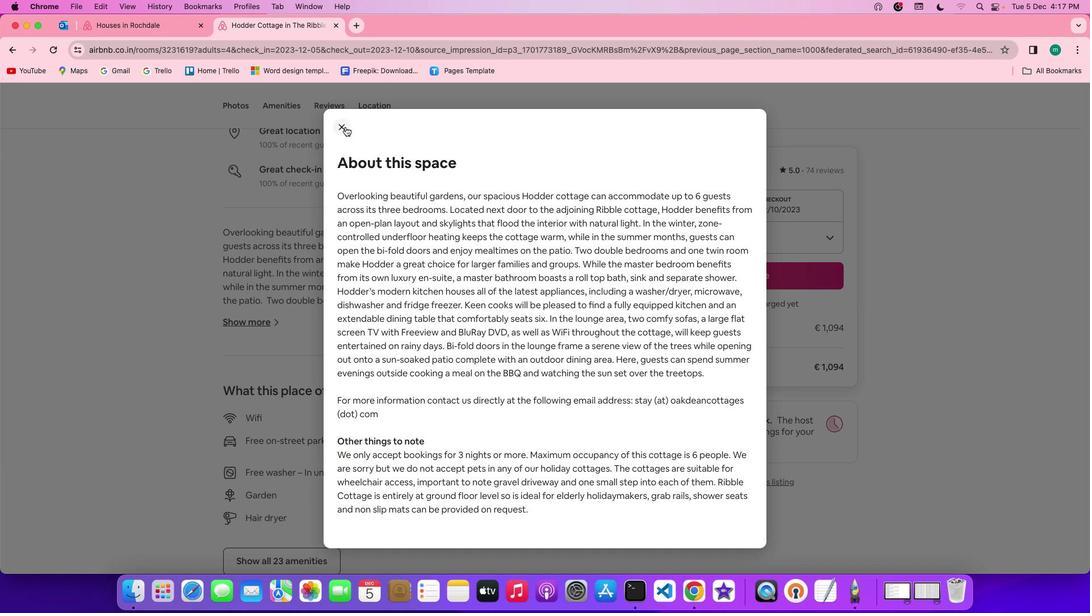 
Action: Mouse pressed left at (345, 127)
Screenshot: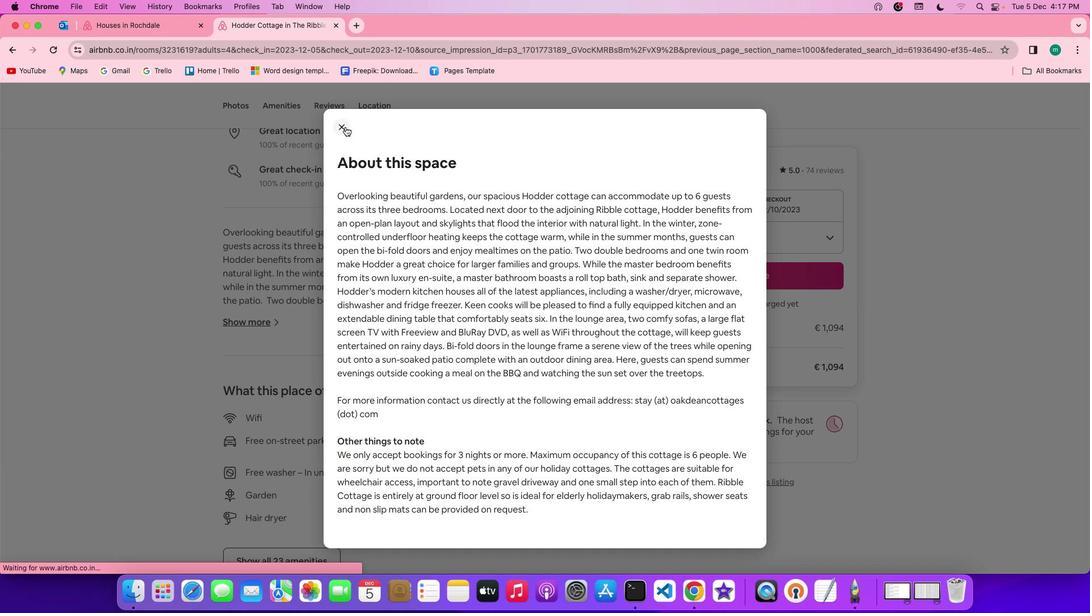 
Action: Mouse moved to (399, 244)
Screenshot: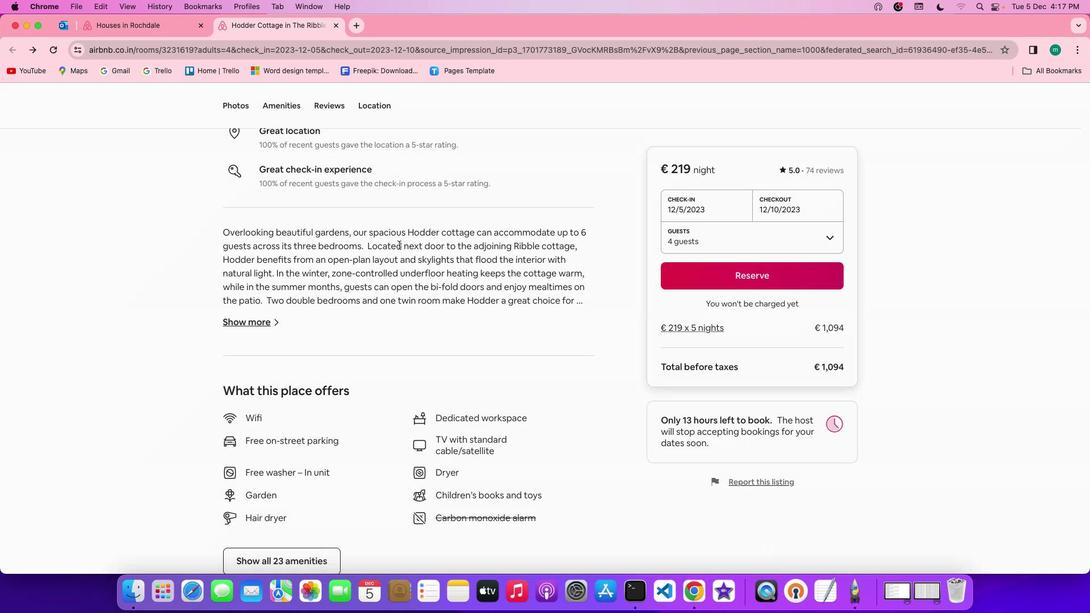 
Action: Mouse scrolled (399, 244) with delta (0, 0)
Screenshot: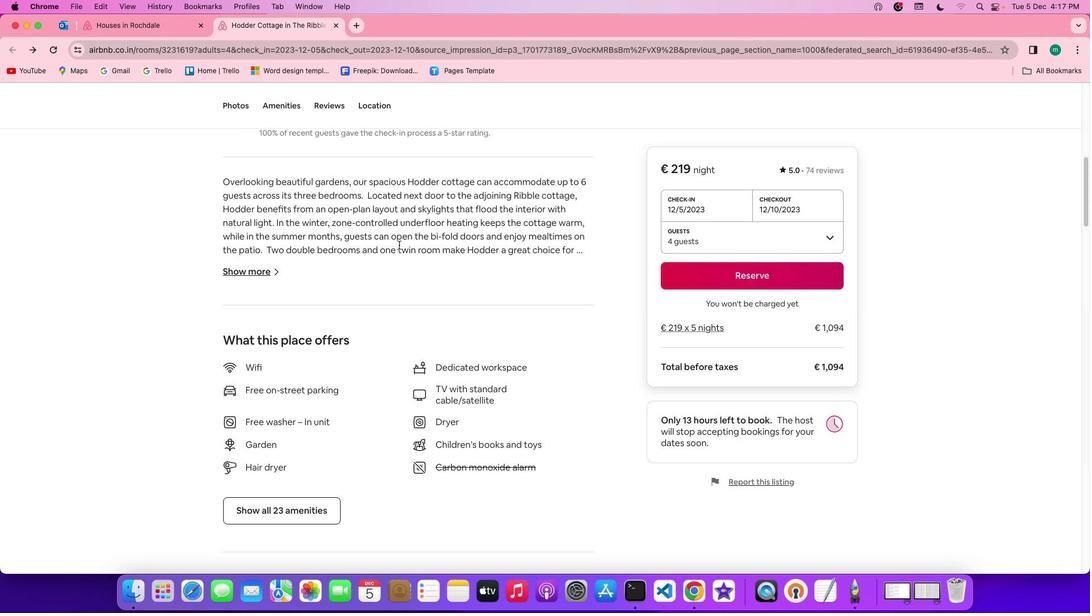 
Action: Mouse scrolled (399, 244) with delta (0, 0)
Screenshot: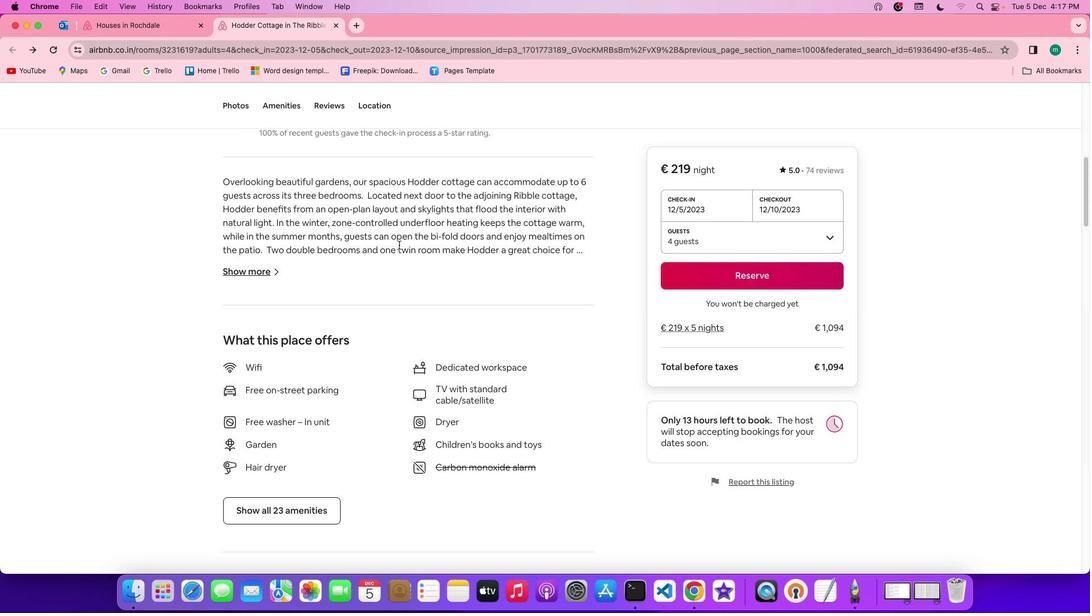 
Action: Mouse scrolled (399, 244) with delta (0, -1)
Screenshot: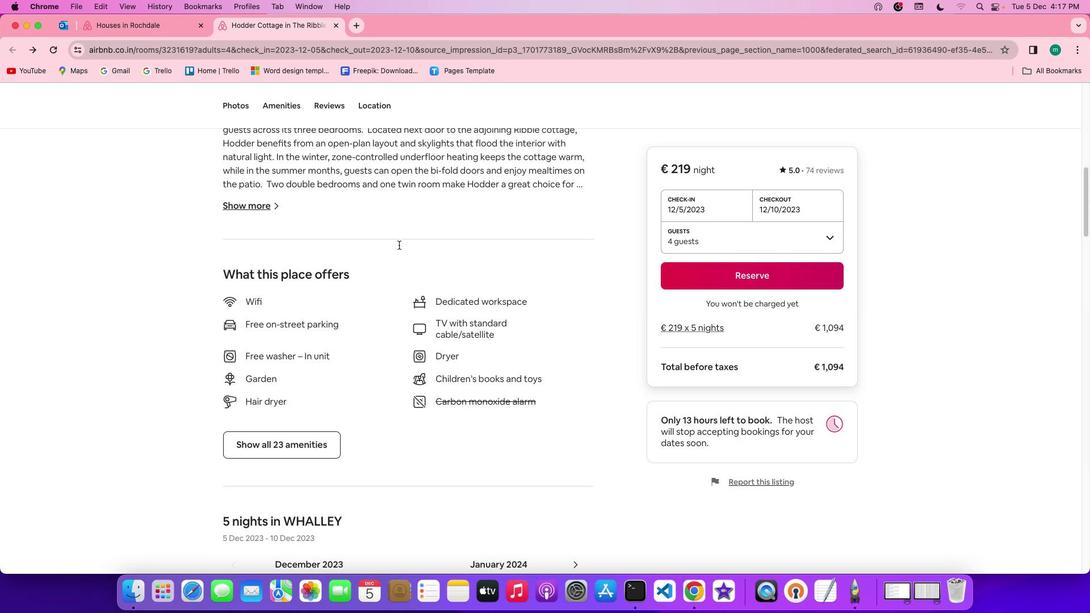 
Action: Mouse scrolled (399, 244) with delta (0, -2)
Screenshot: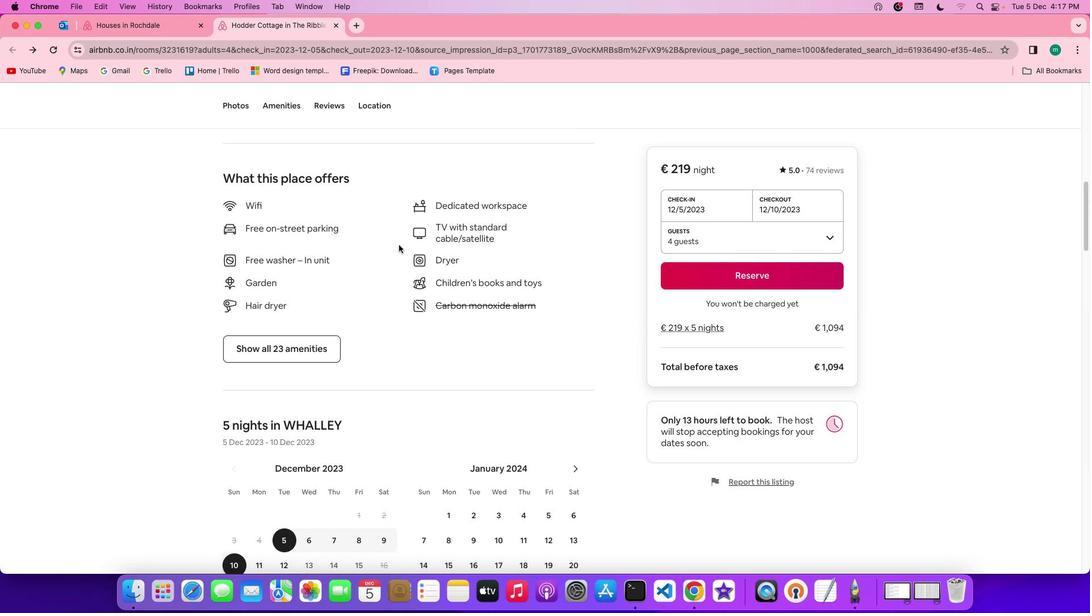 
Action: Mouse scrolled (399, 244) with delta (0, -2)
Screenshot: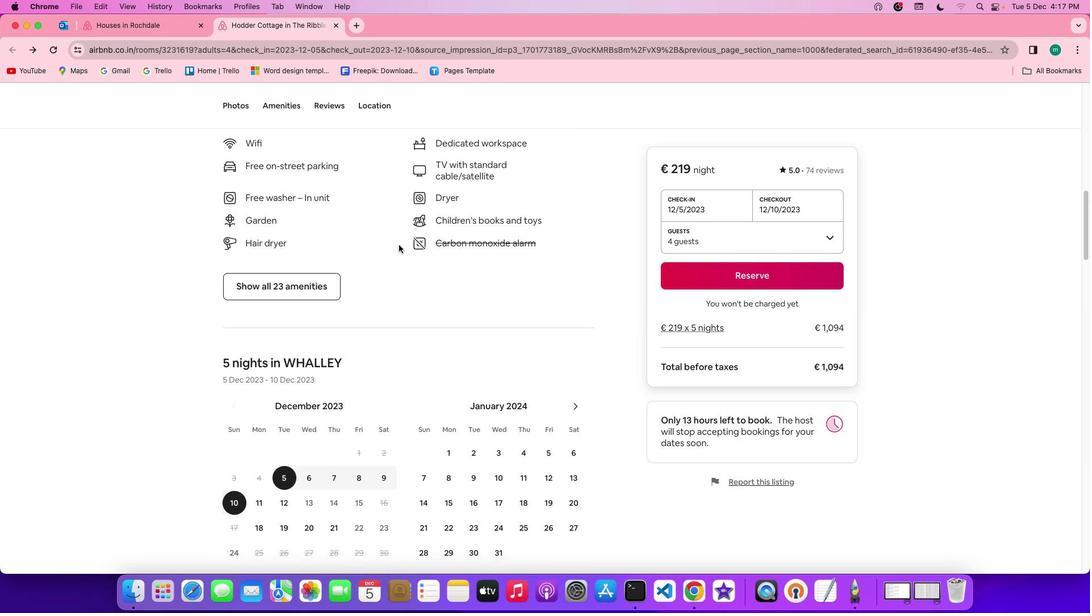 
Action: Mouse moved to (285, 248)
Screenshot: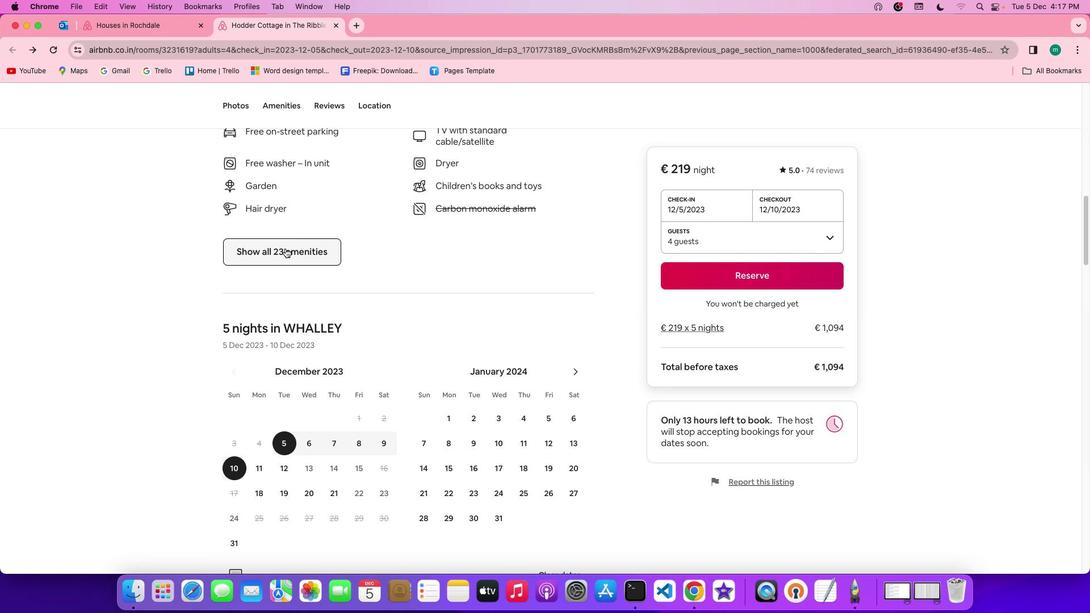 
Action: Mouse pressed left at (285, 248)
Screenshot: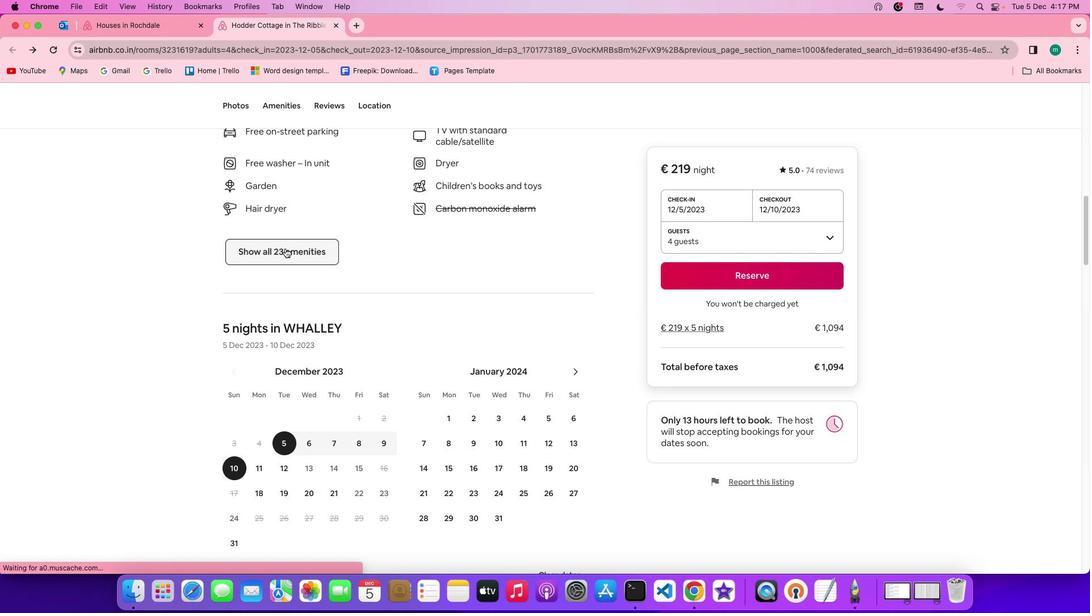 
Action: Mouse moved to (540, 306)
Screenshot: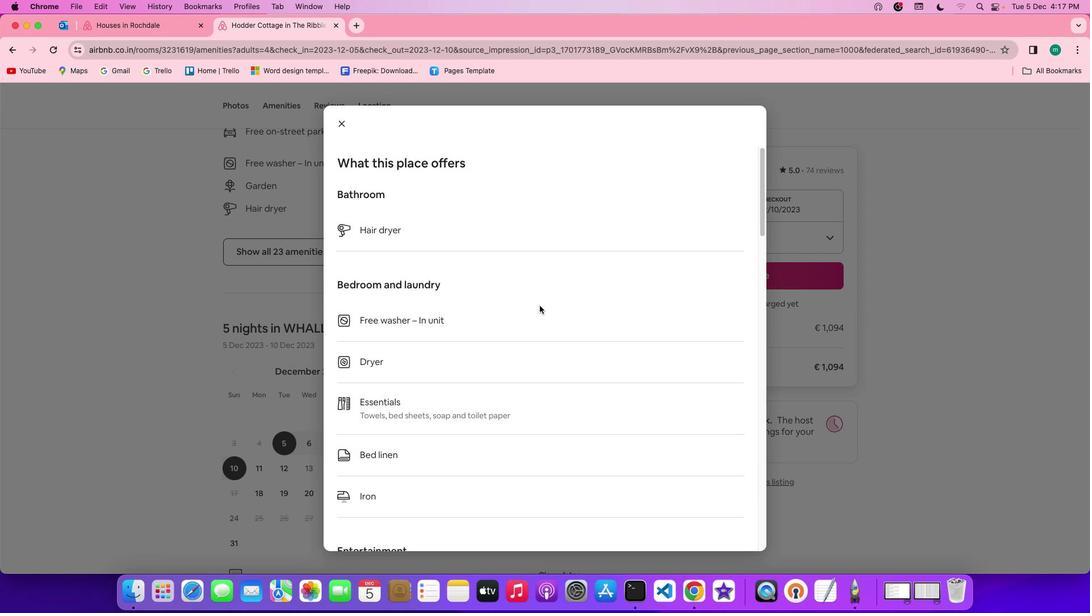 
Action: Mouse scrolled (540, 306) with delta (0, 0)
Screenshot: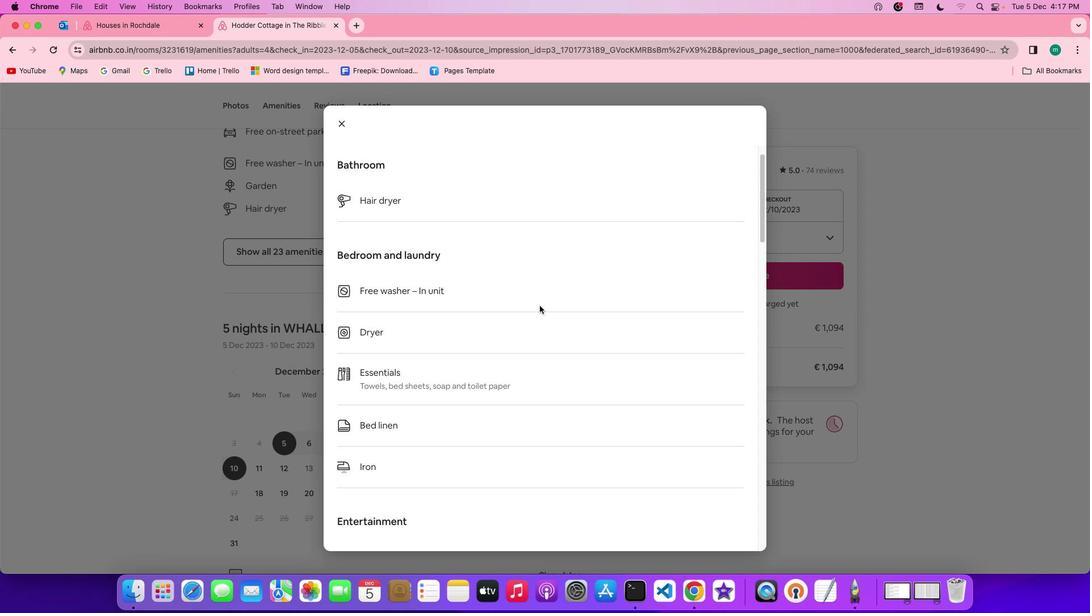 
Action: Mouse scrolled (540, 306) with delta (0, 0)
Screenshot: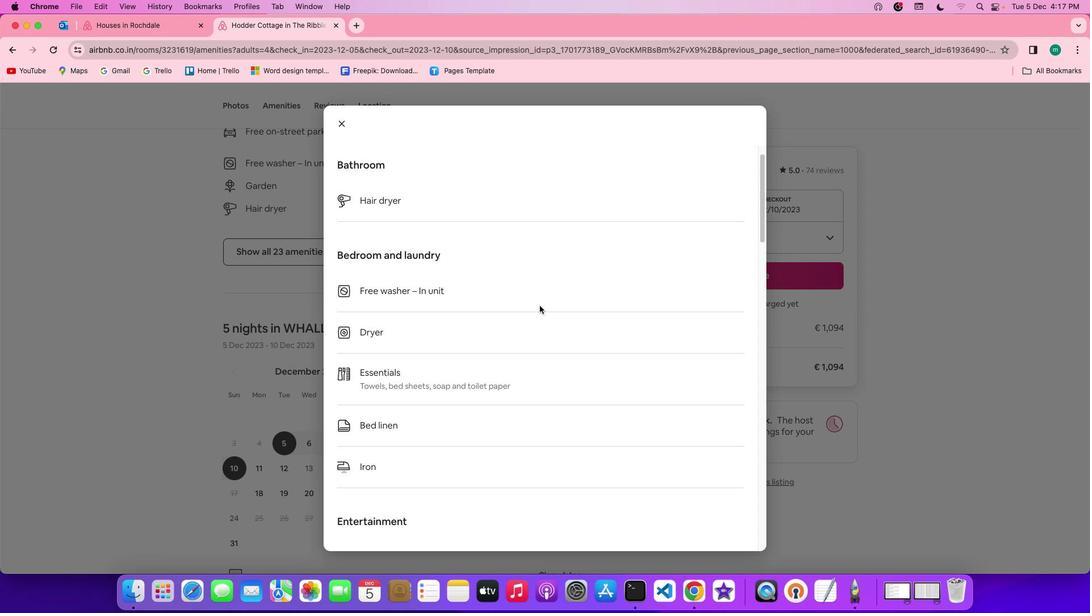 
Action: Mouse scrolled (540, 306) with delta (0, -1)
Screenshot: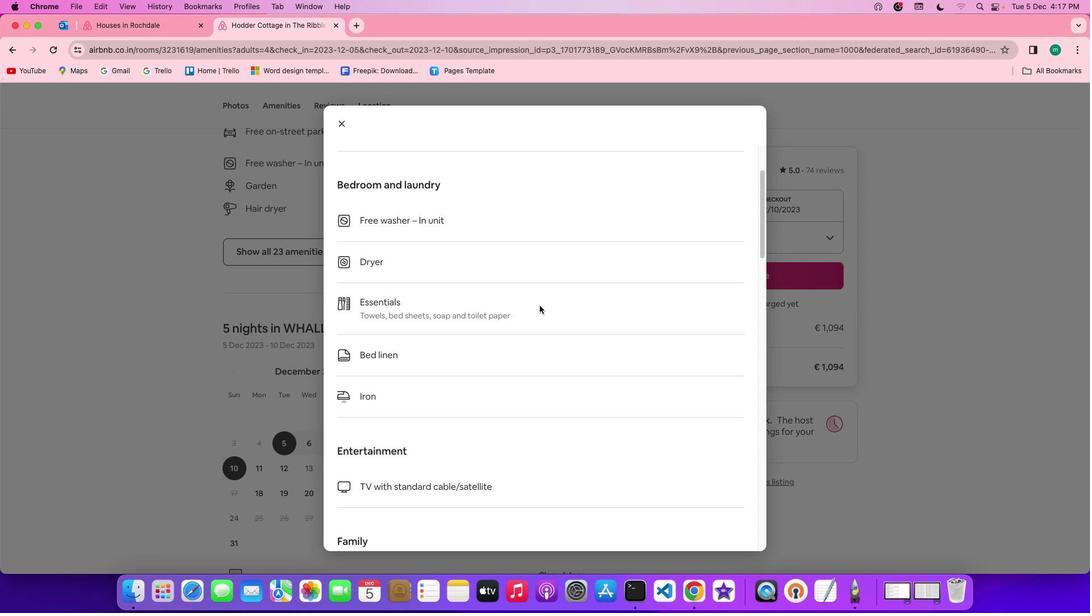 
Action: Mouse scrolled (540, 306) with delta (0, -2)
Screenshot: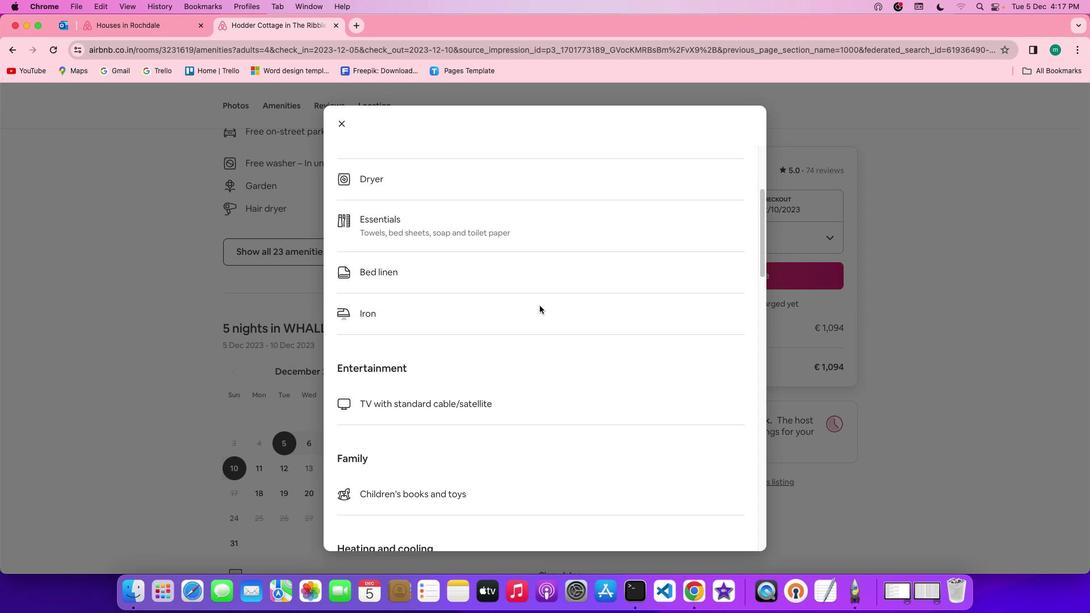 
Action: Mouse scrolled (540, 306) with delta (0, -2)
Screenshot: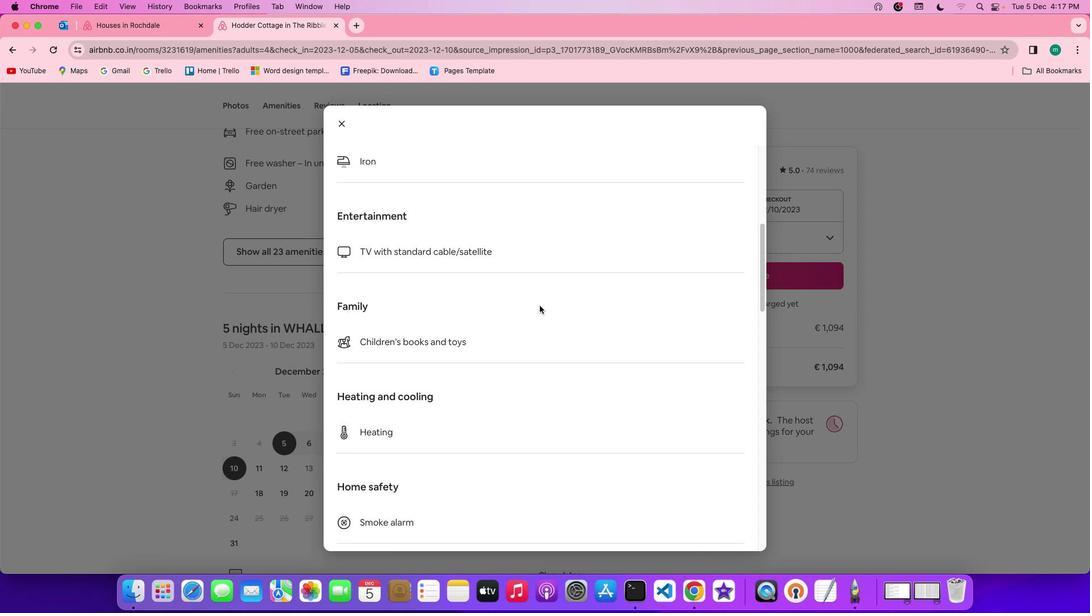 
Action: Mouse scrolled (540, 306) with delta (0, 0)
Screenshot: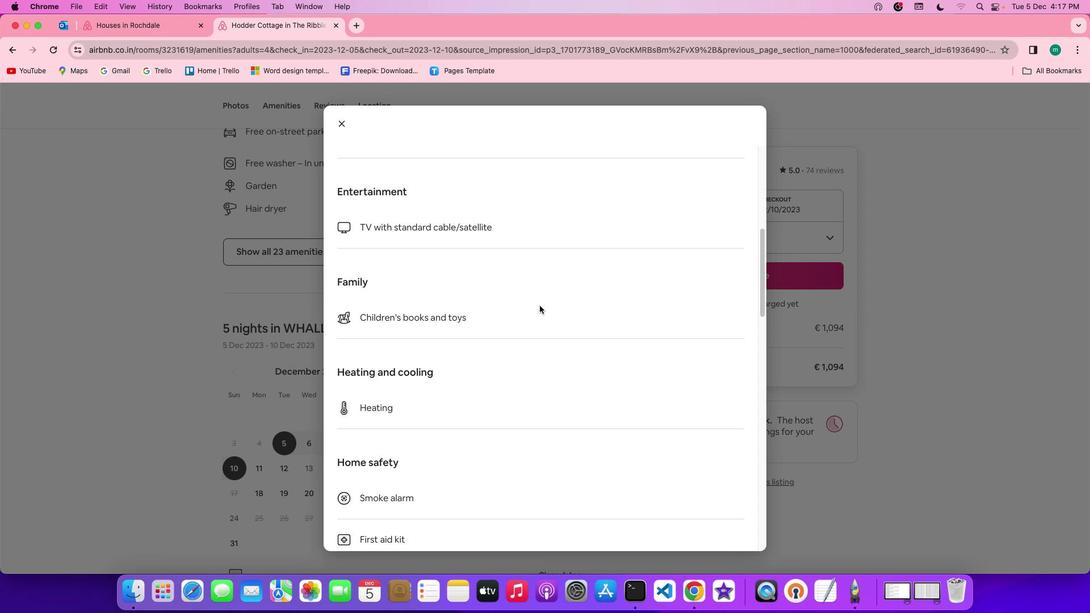 
Action: Mouse scrolled (540, 306) with delta (0, 0)
Screenshot: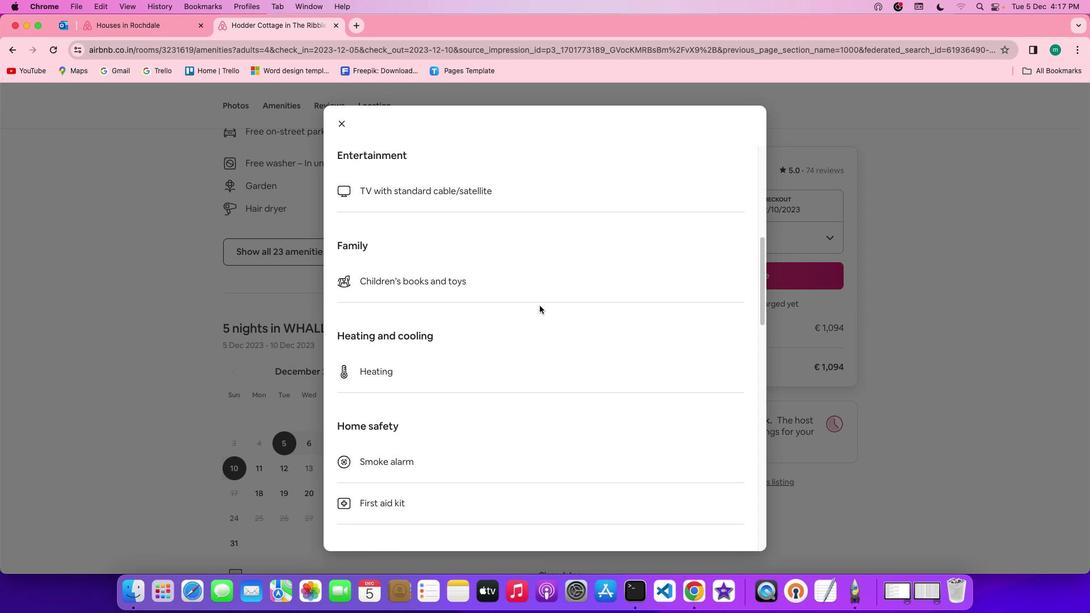 
Action: Mouse scrolled (540, 306) with delta (0, -1)
Screenshot: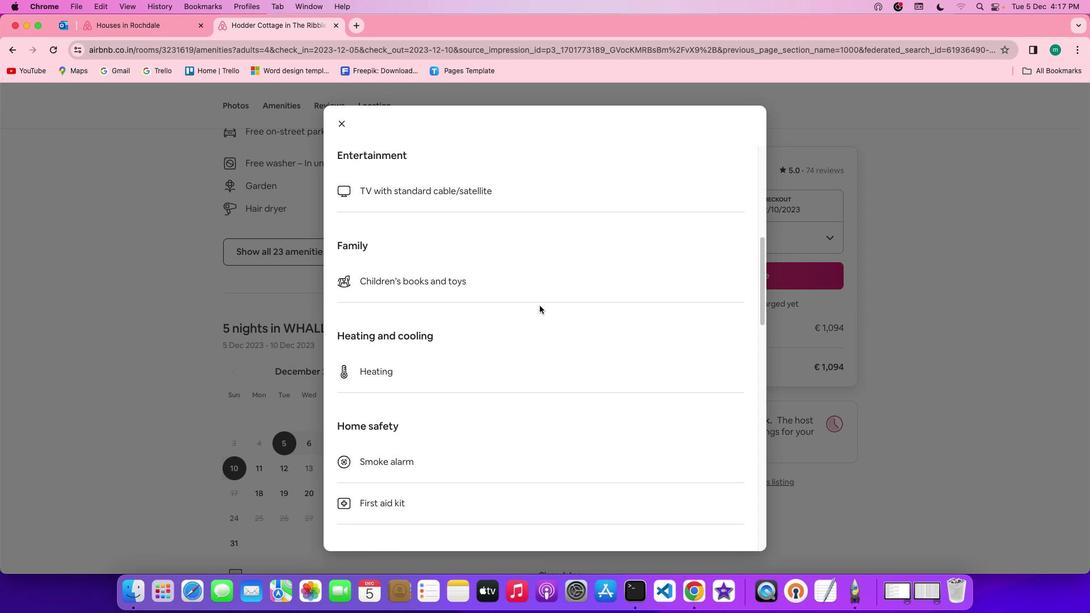 
Action: Mouse scrolled (540, 306) with delta (0, -2)
Screenshot: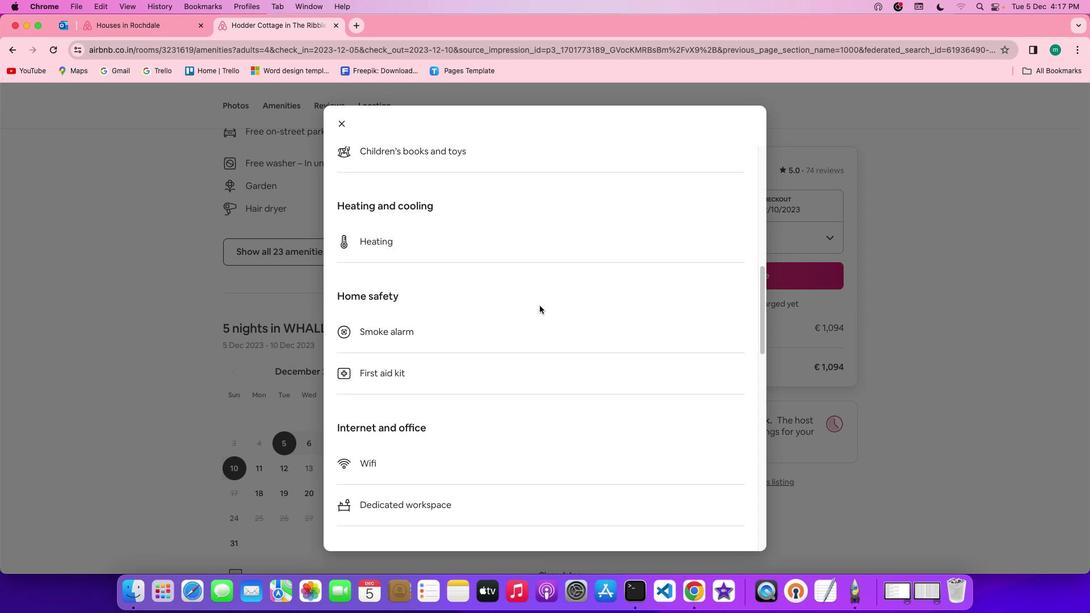 
Action: Mouse scrolled (540, 306) with delta (0, 0)
Screenshot: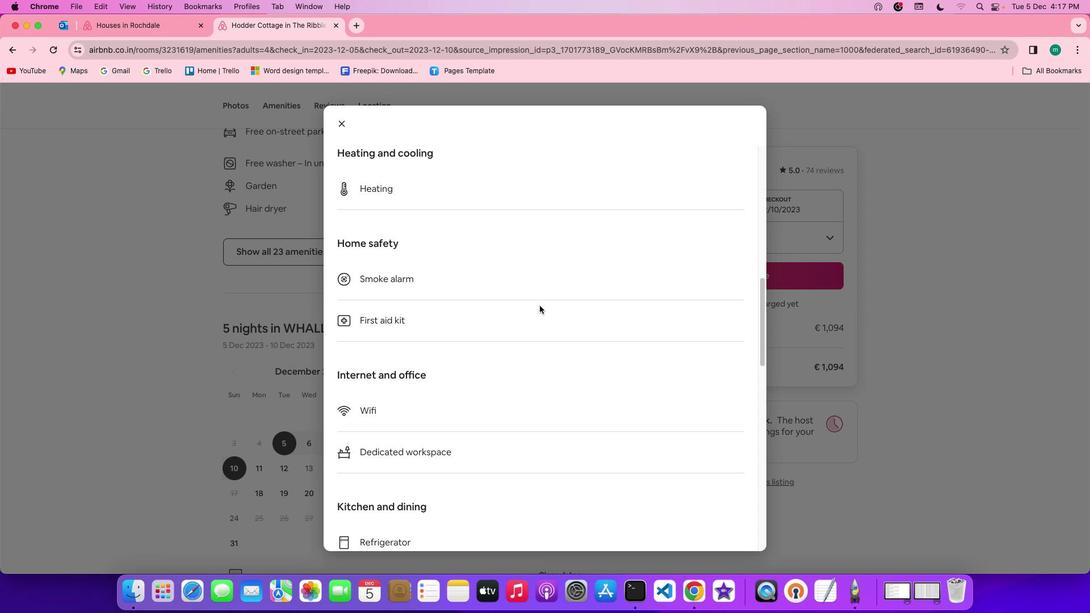 
Action: Mouse scrolled (540, 306) with delta (0, 0)
Screenshot: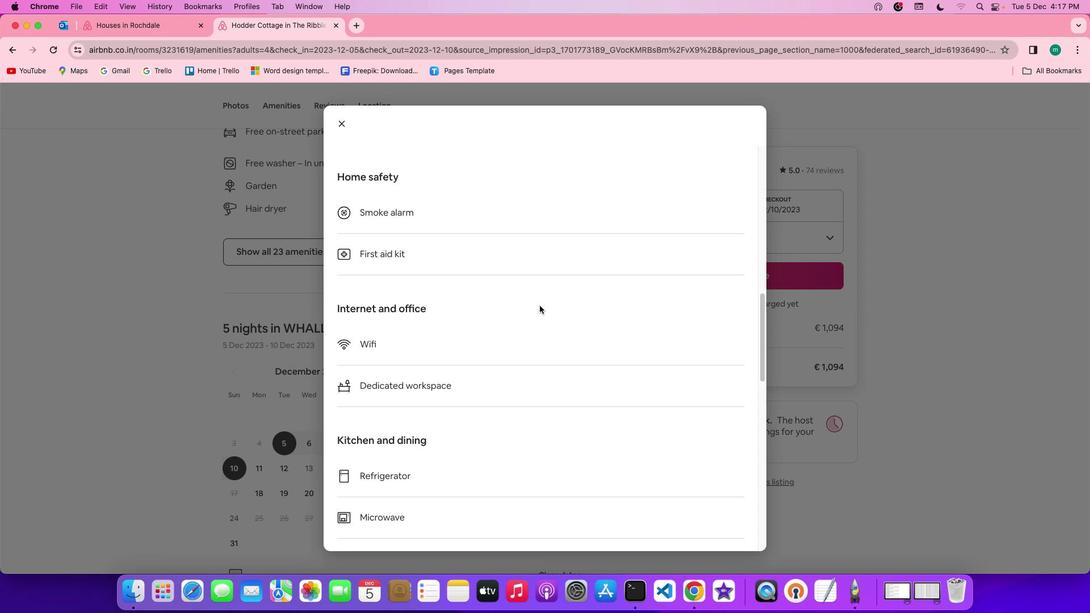 
Action: Mouse scrolled (540, 306) with delta (0, -1)
Screenshot: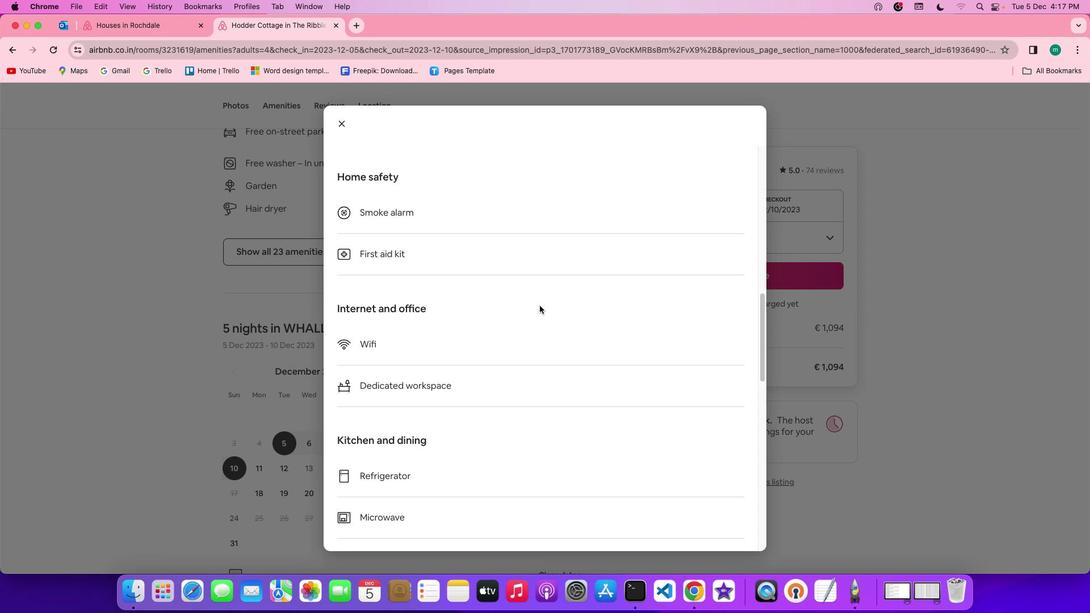 
Action: Mouse scrolled (540, 306) with delta (0, -2)
Screenshot: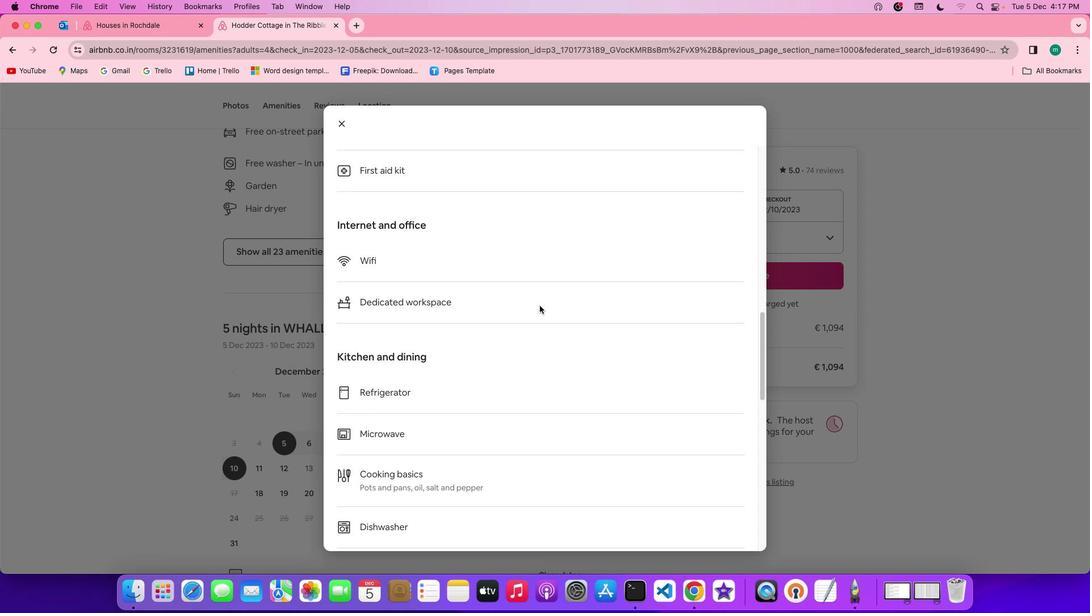 
Action: Mouse scrolled (540, 306) with delta (0, -2)
Screenshot: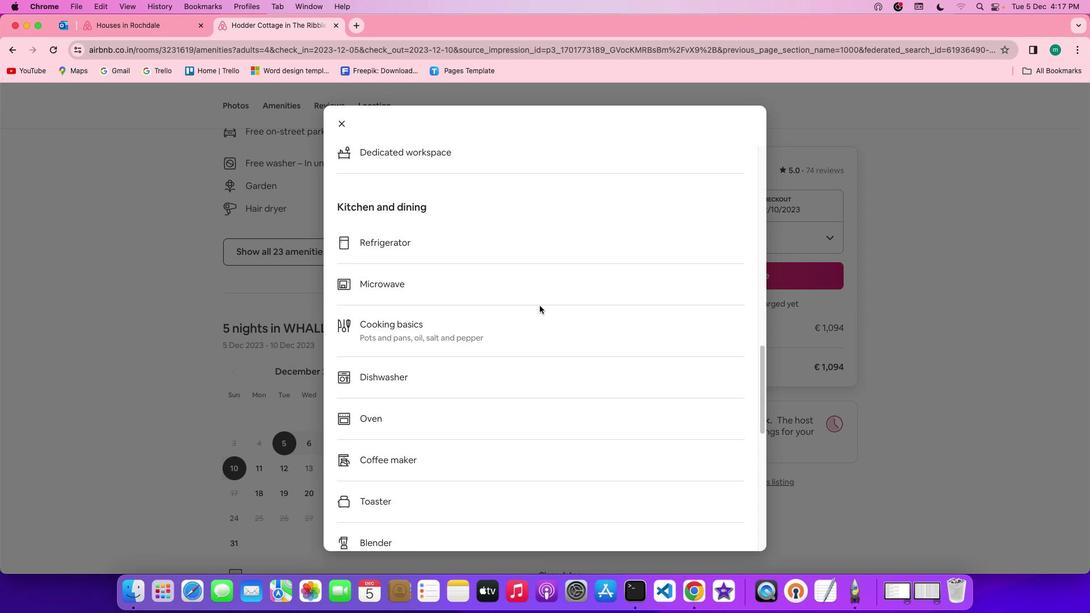 
Action: Mouse scrolled (540, 306) with delta (0, 0)
Screenshot: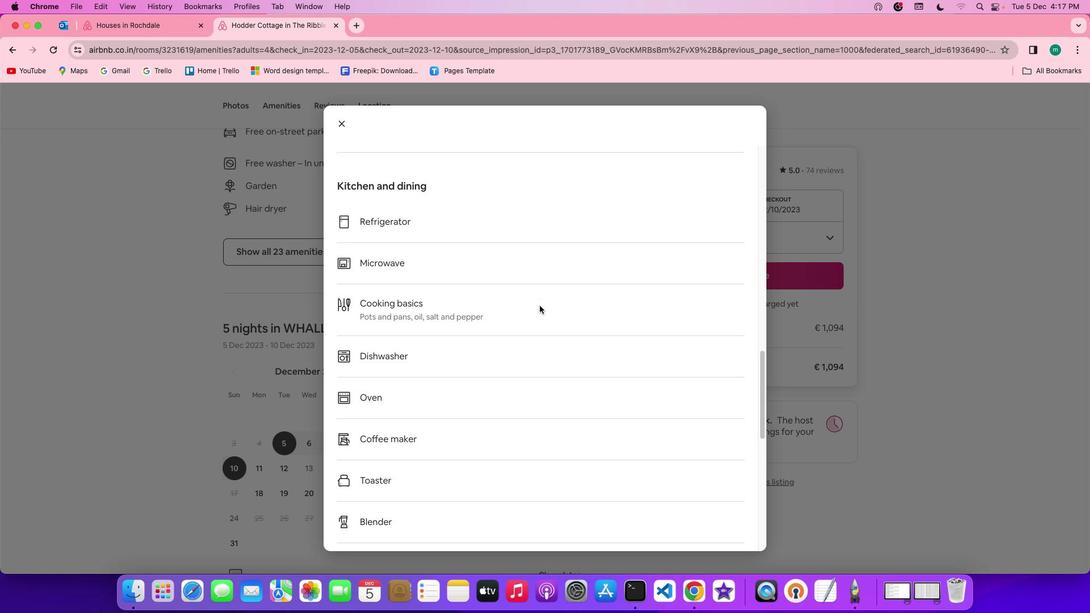 
Action: Mouse scrolled (540, 306) with delta (0, 0)
Screenshot: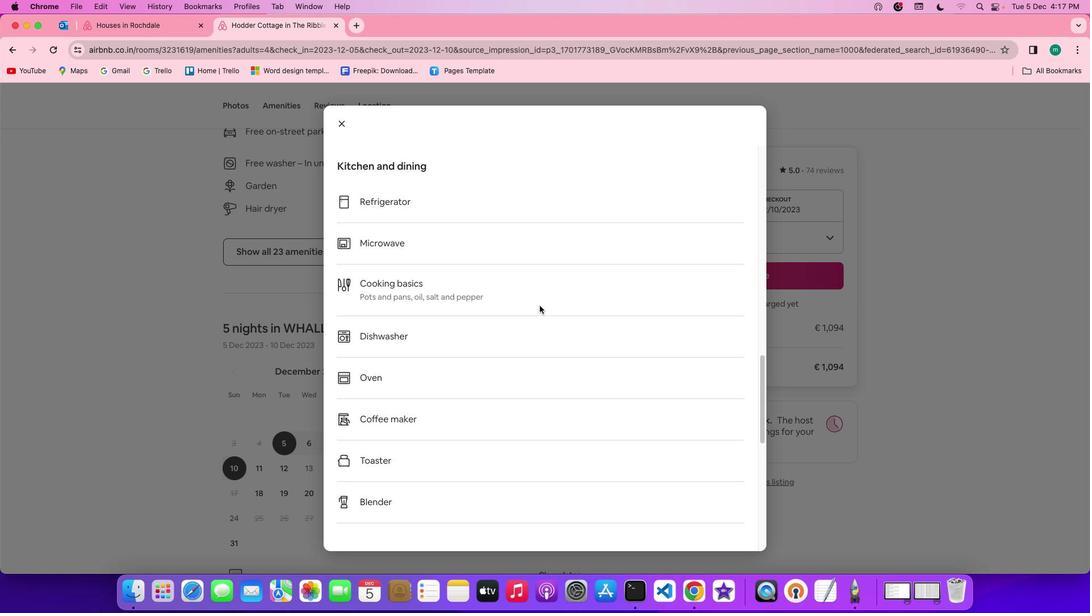 
Action: Mouse scrolled (540, 306) with delta (0, -1)
Screenshot: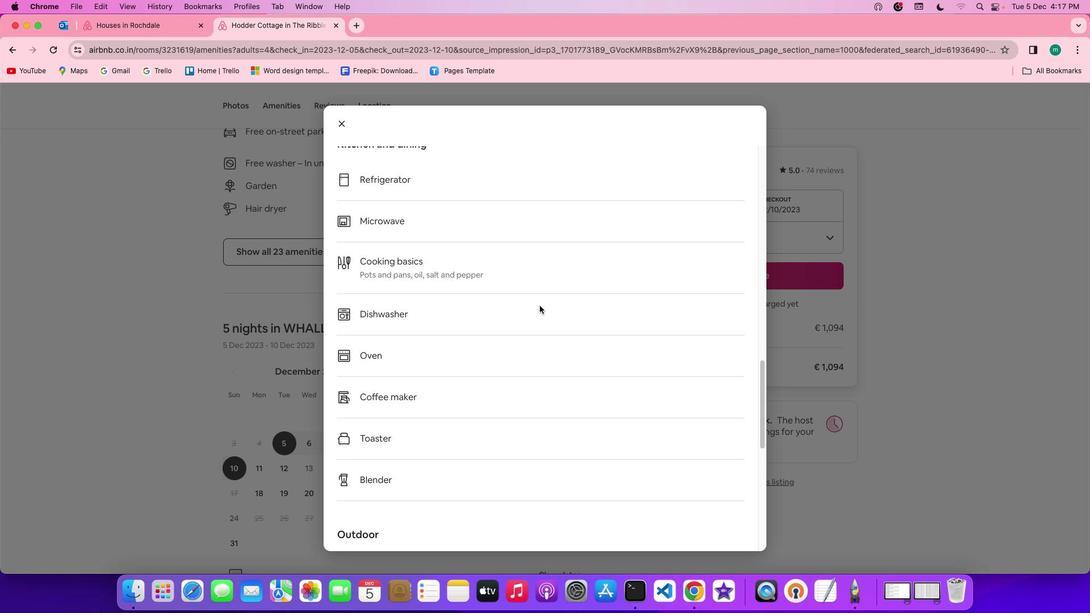 
Action: Mouse scrolled (540, 306) with delta (0, -2)
Screenshot: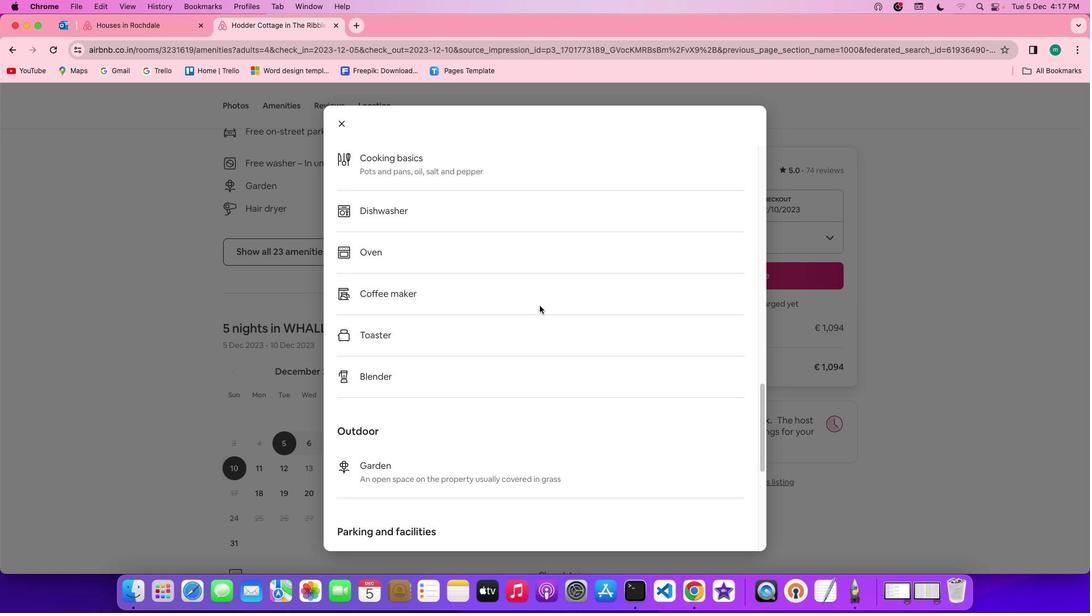 
Action: Mouse scrolled (540, 306) with delta (0, -2)
Screenshot: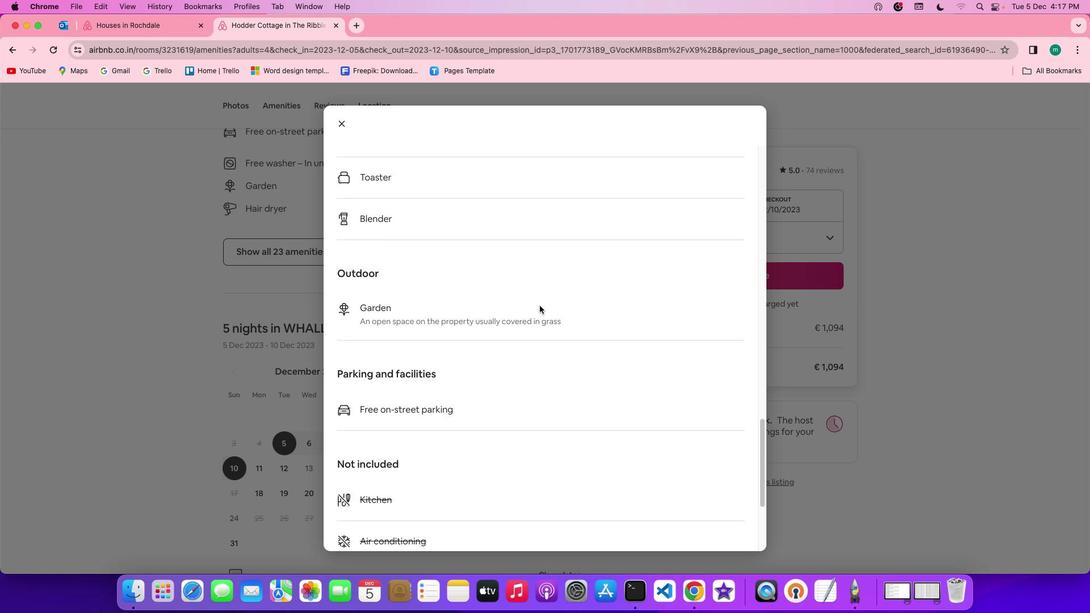 
Action: Mouse scrolled (540, 306) with delta (0, 0)
Screenshot: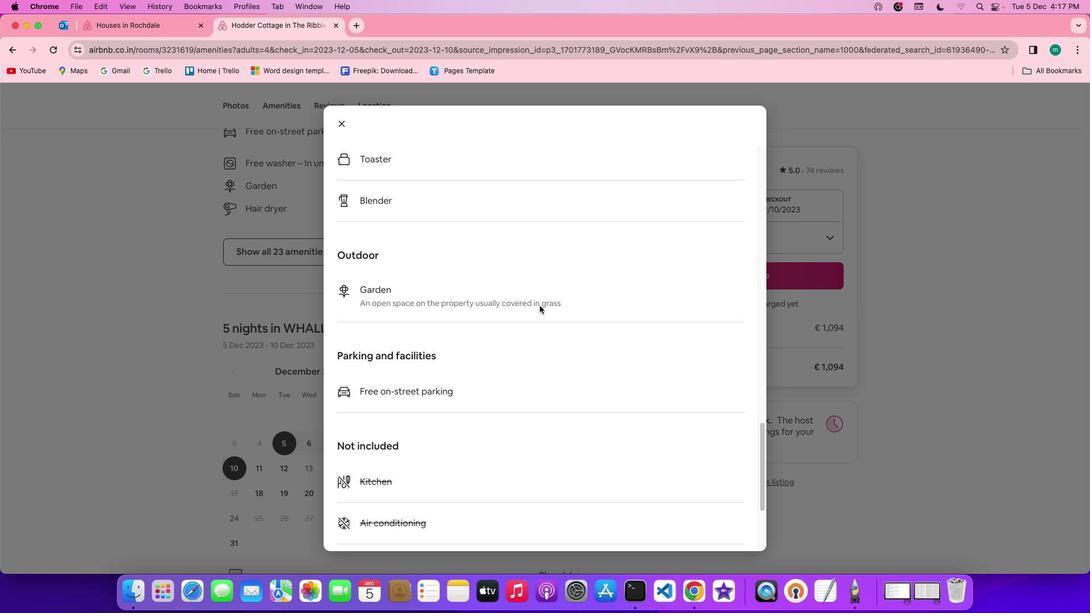 
Action: Mouse scrolled (540, 306) with delta (0, 0)
Screenshot: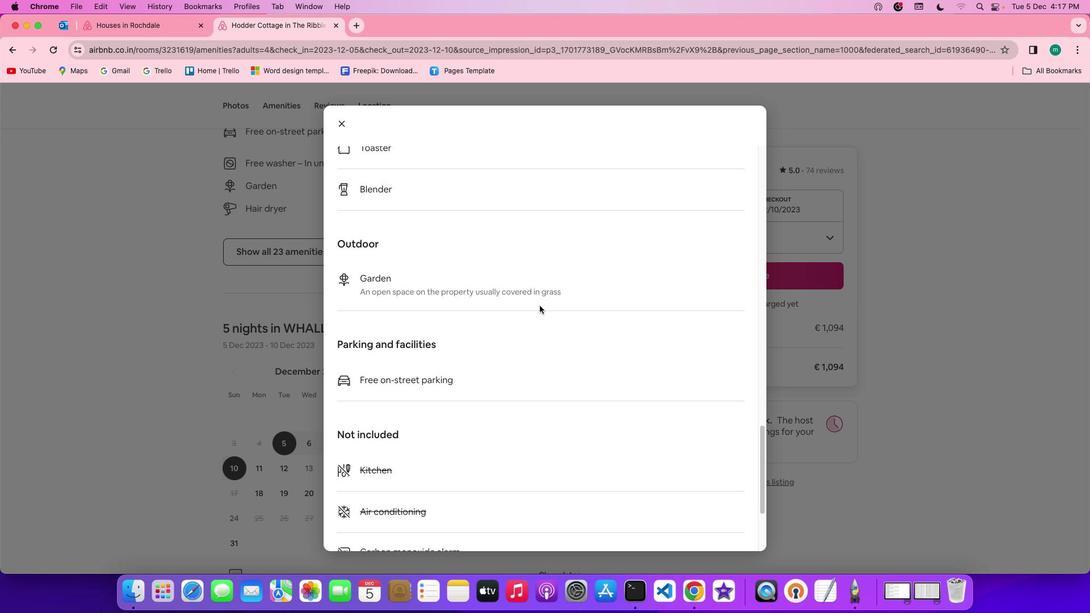 
Action: Mouse scrolled (540, 306) with delta (0, -1)
Screenshot: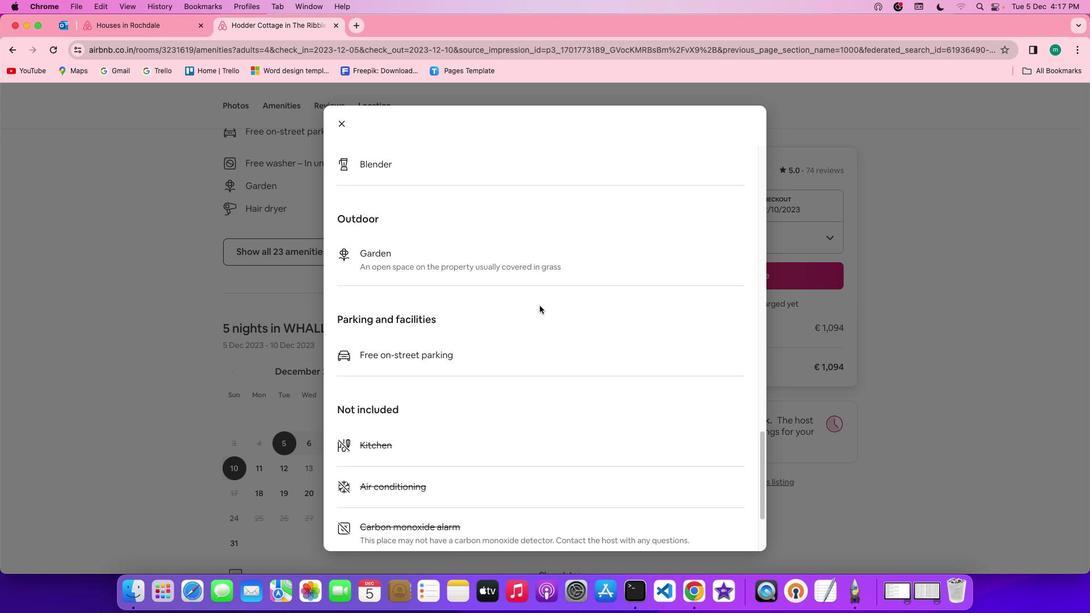 
Action: Mouse scrolled (540, 306) with delta (0, -2)
Screenshot: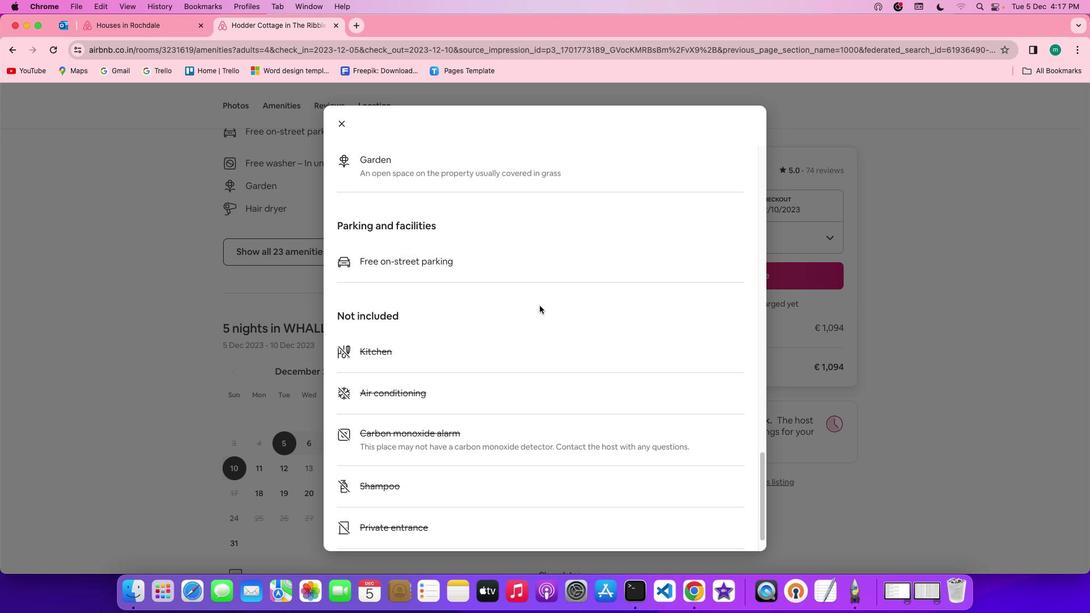 
Action: Mouse scrolled (540, 306) with delta (0, -1)
Screenshot: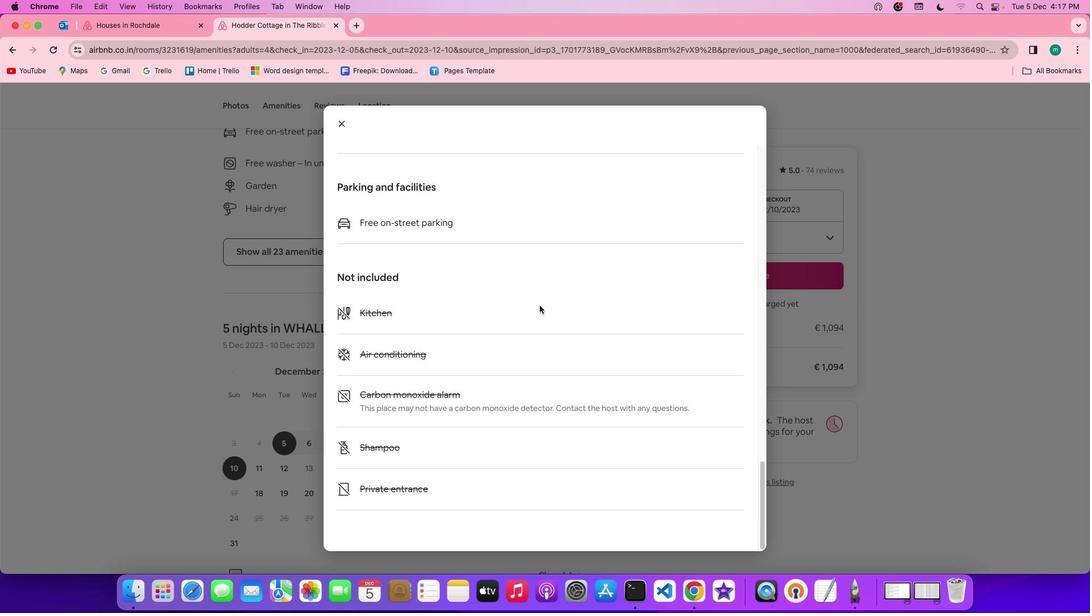
Action: Mouse scrolled (540, 306) with delta (0, 0)
Screenshot: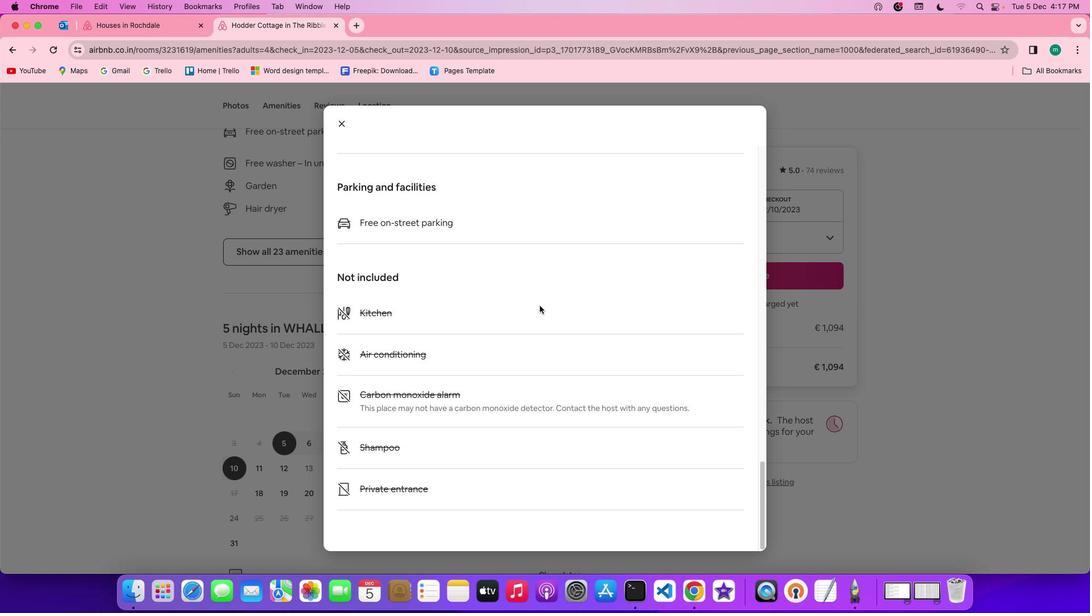 
Action: Mouse scrolled (540, 306) with delta (0, 0)
Screenshot: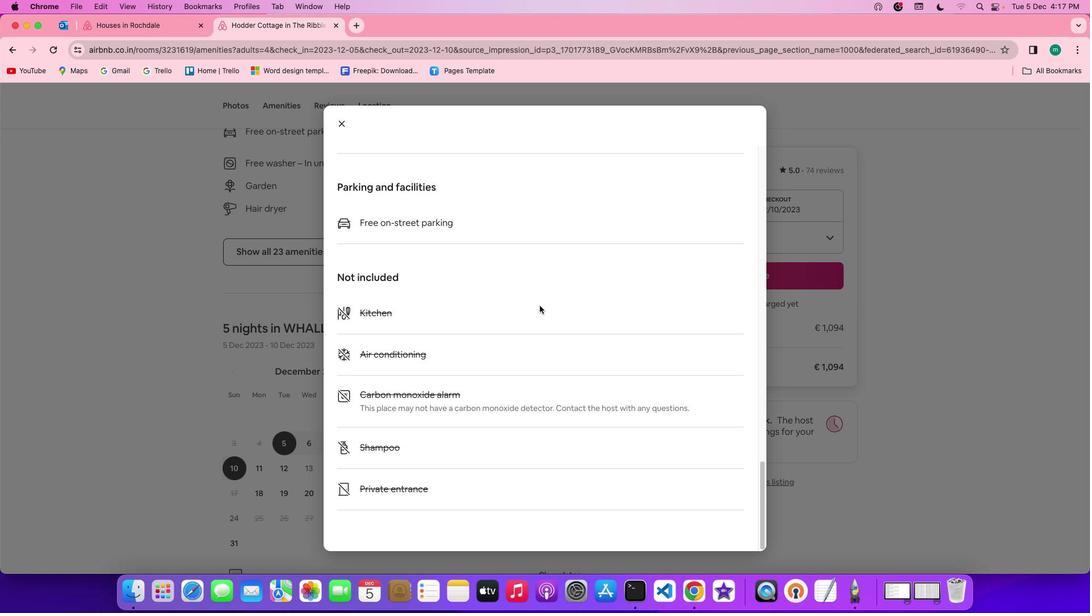 
Action: Mouse scrolled (540, 306) with delta (0, -1)
Screenshot: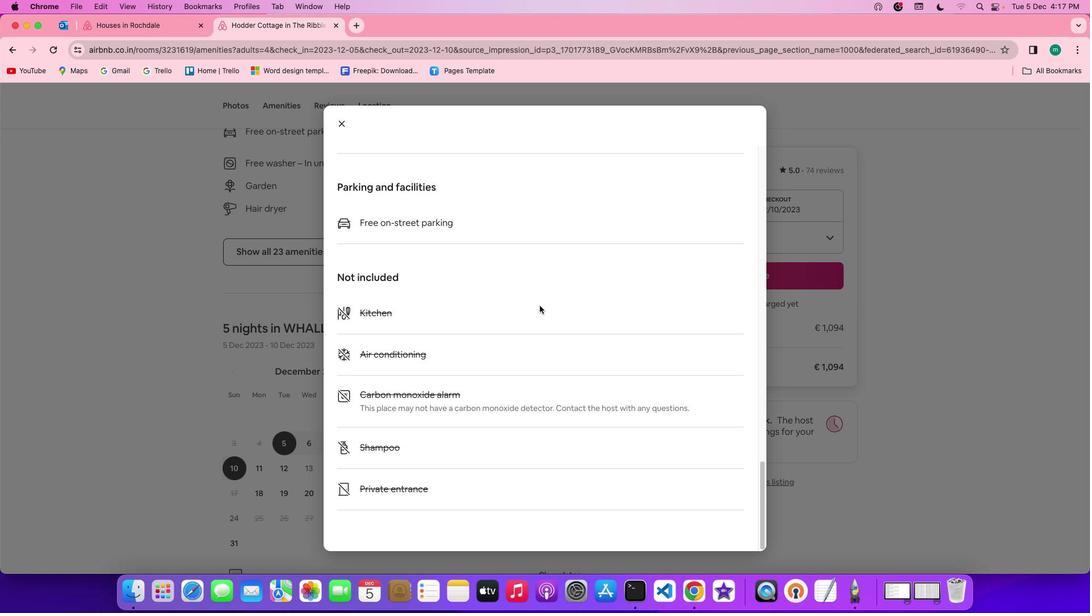 
Action: Mouse scrolled (540, 306) with delta (0, -2)
Screenshot: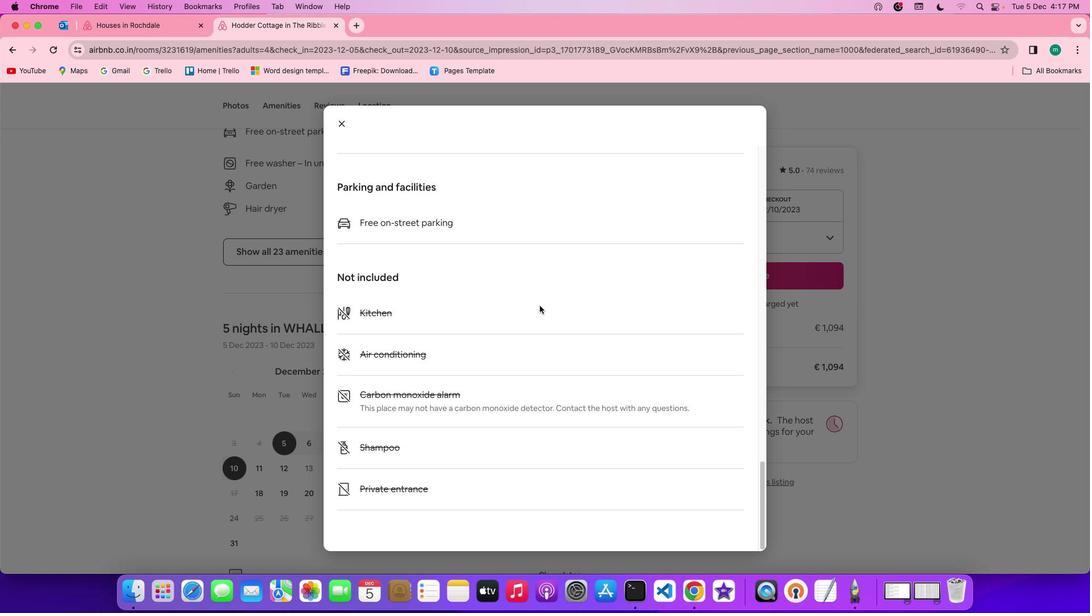 
Action: Mouse moved to (338, 118)
Screenshot: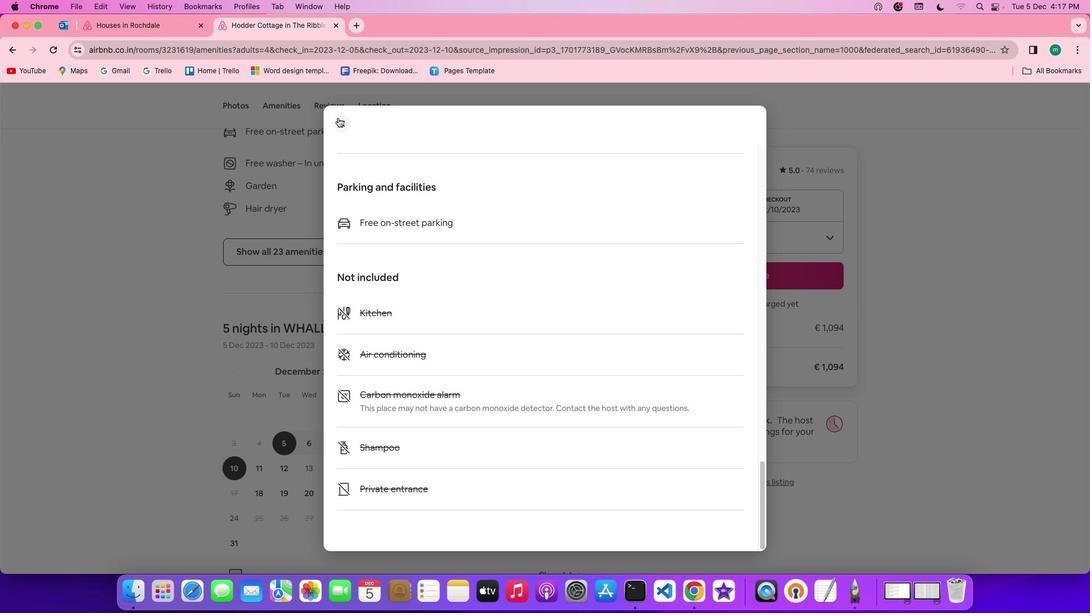 
Action: Mouse pressed left at (338, 118)
Screenshot: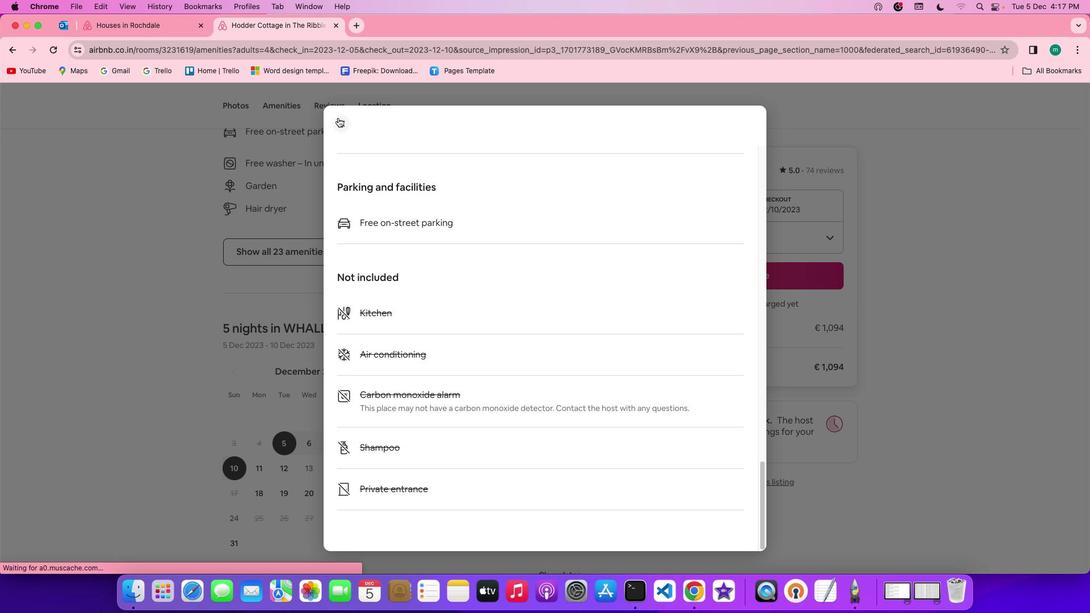 
Action: Mouse moved to (397, 232)
Screenshot: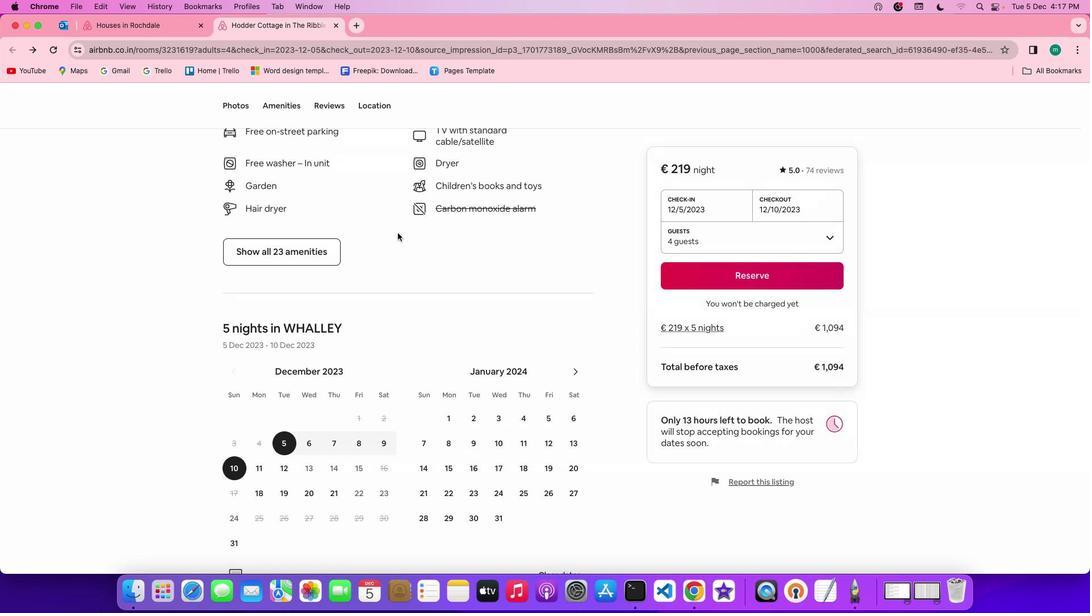 
Action: Mouse scrolled (397, 232) with delta (0, 0)
Screenshot: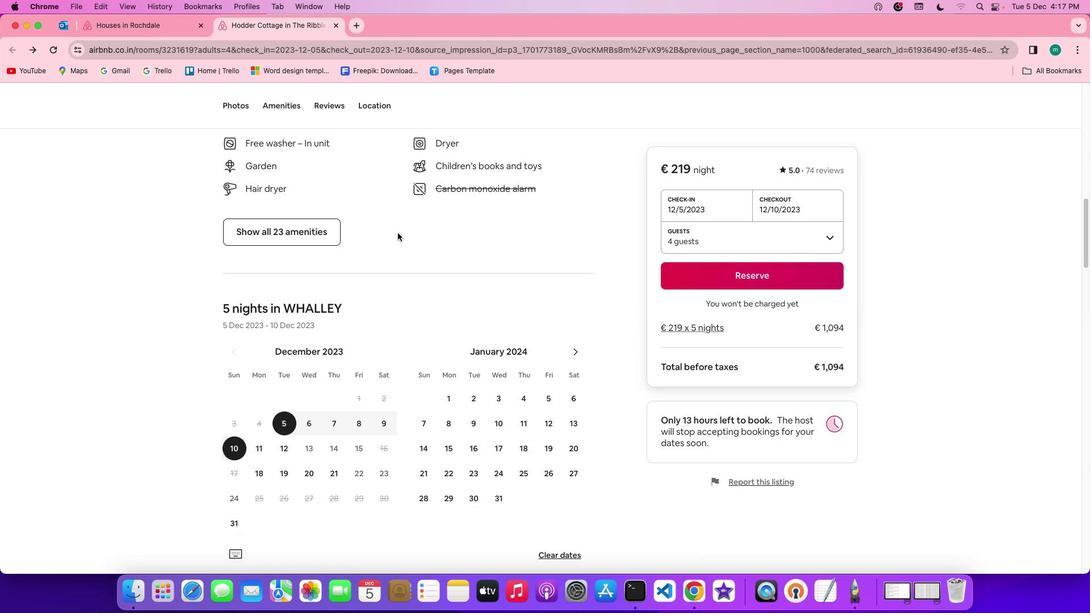 
Action: Mouse scrolled (397, 232) with delta (0, 0)
Screenshot: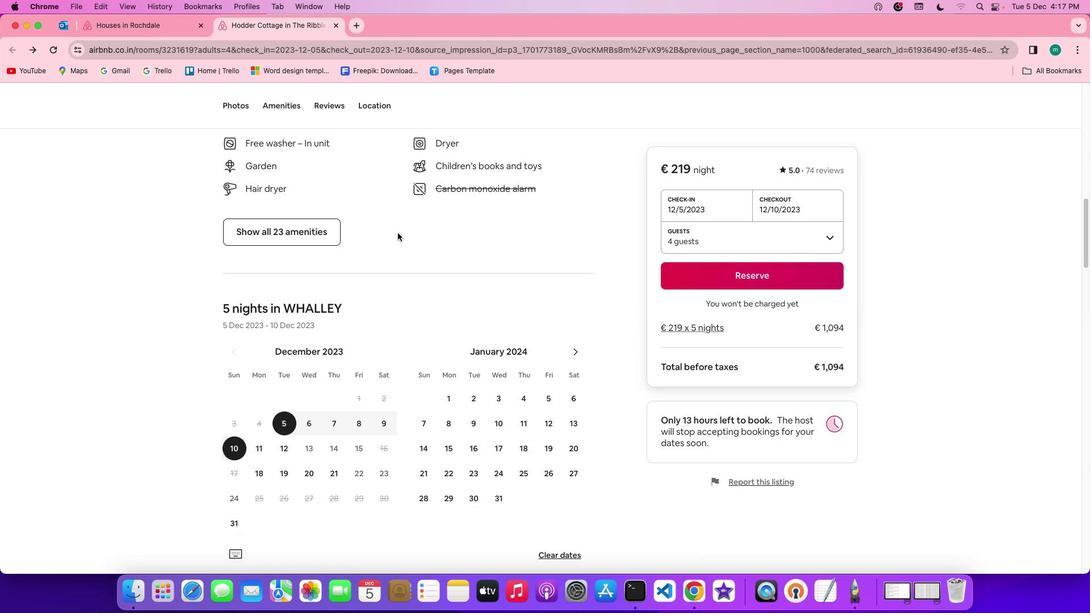 
Action: Mouse scrolled (397, 232) with delta (0, -1)
Screenshot: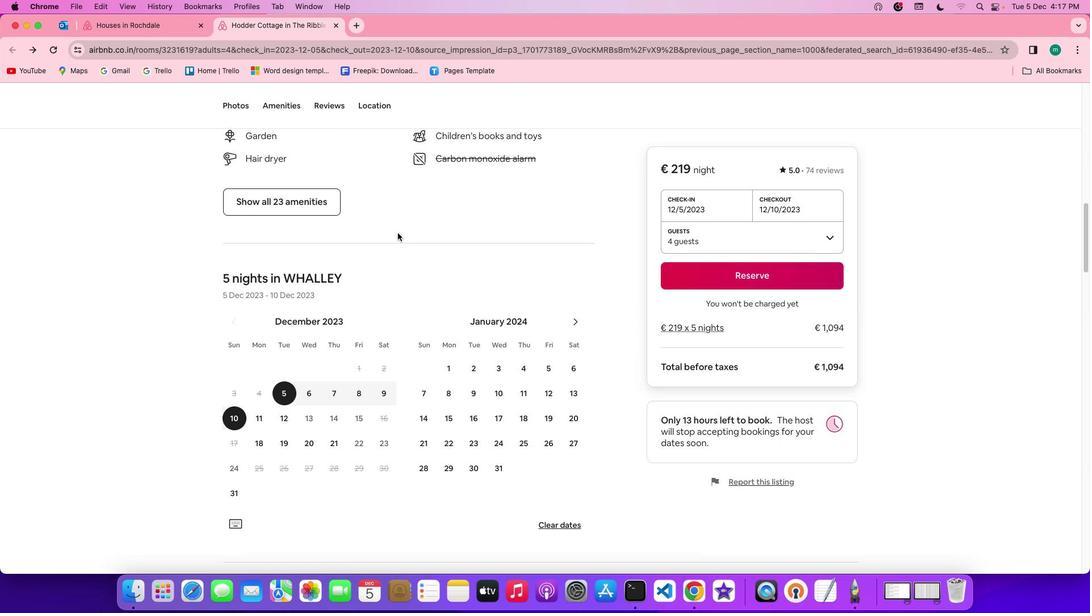 
Action: Mouse scrolled (397, 232) with delta (0, -2)
Screenshot: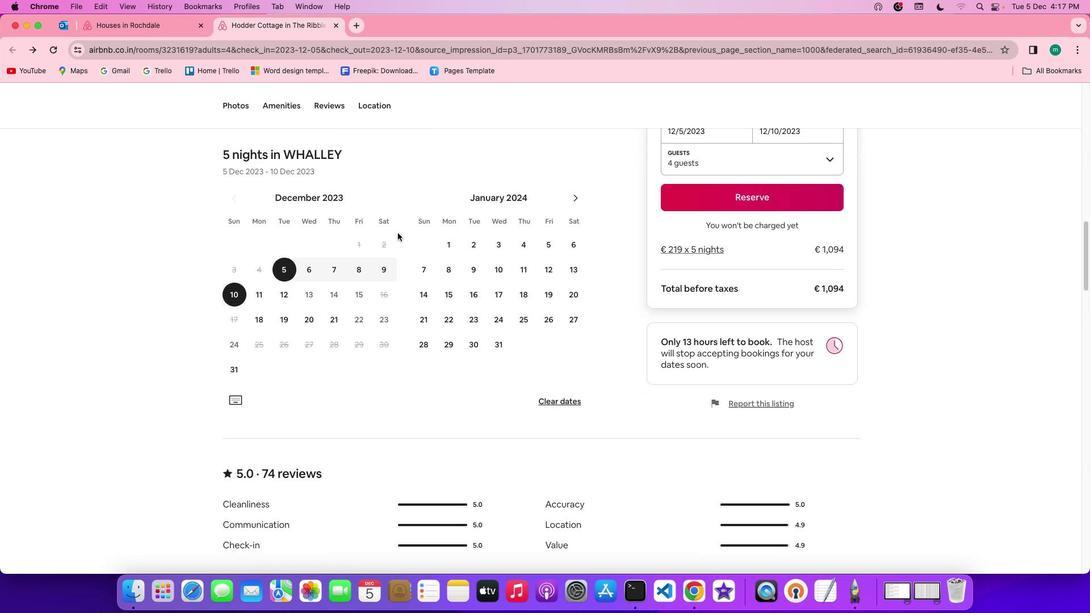 
Action: Mouse scrolled (397, 232) with delta (0, 0)
Screenshot: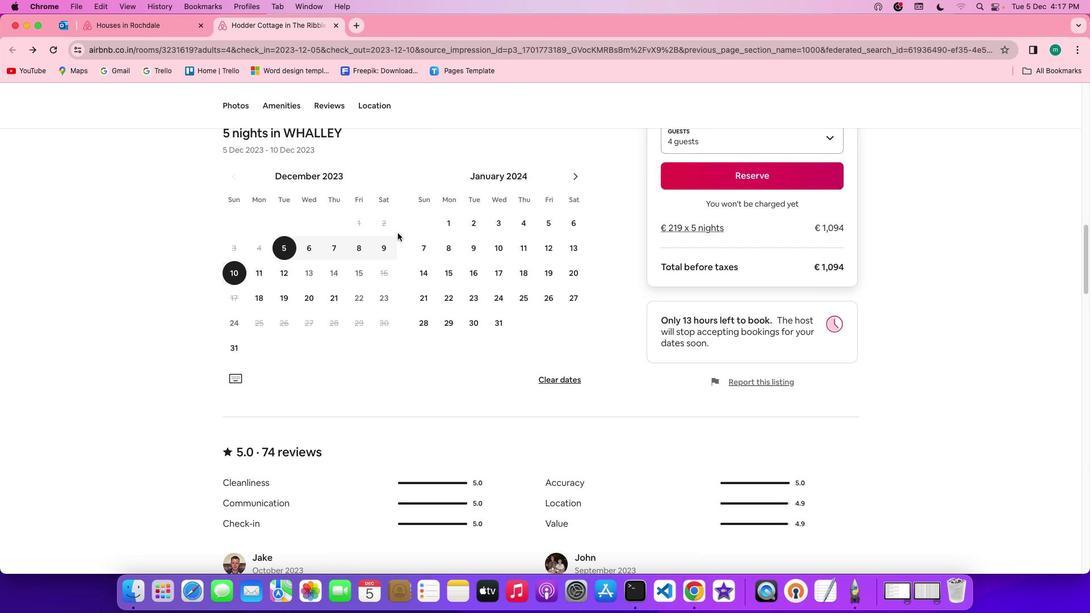 
Action: Mouse scrolled (397, 232) with delta (0, 0)
Screenshot: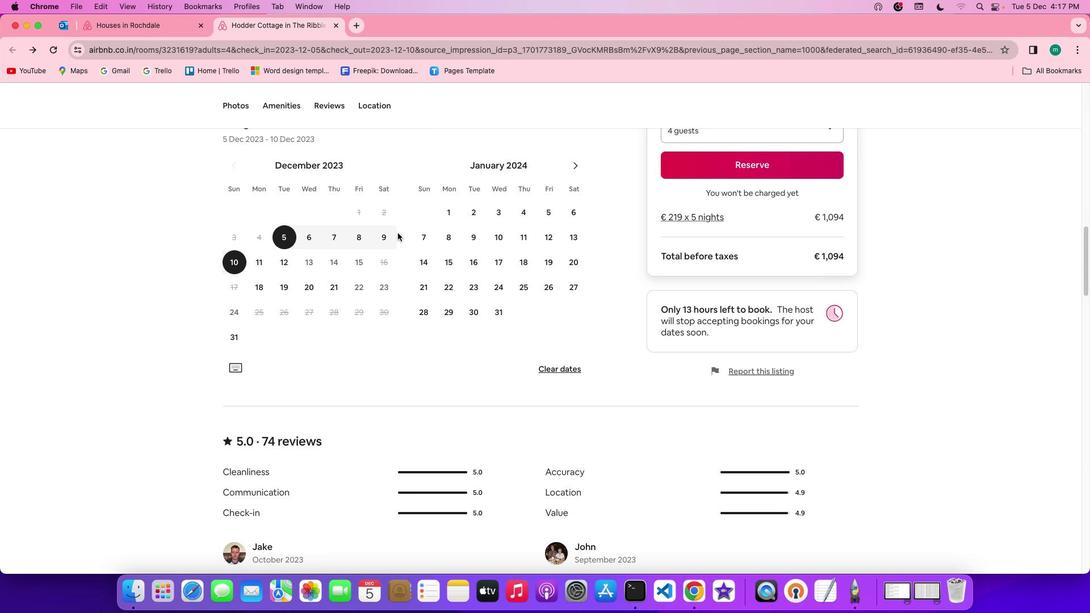 
Action: Mouse scrolled (397, 232) with delta (0, 0)
Screenshot: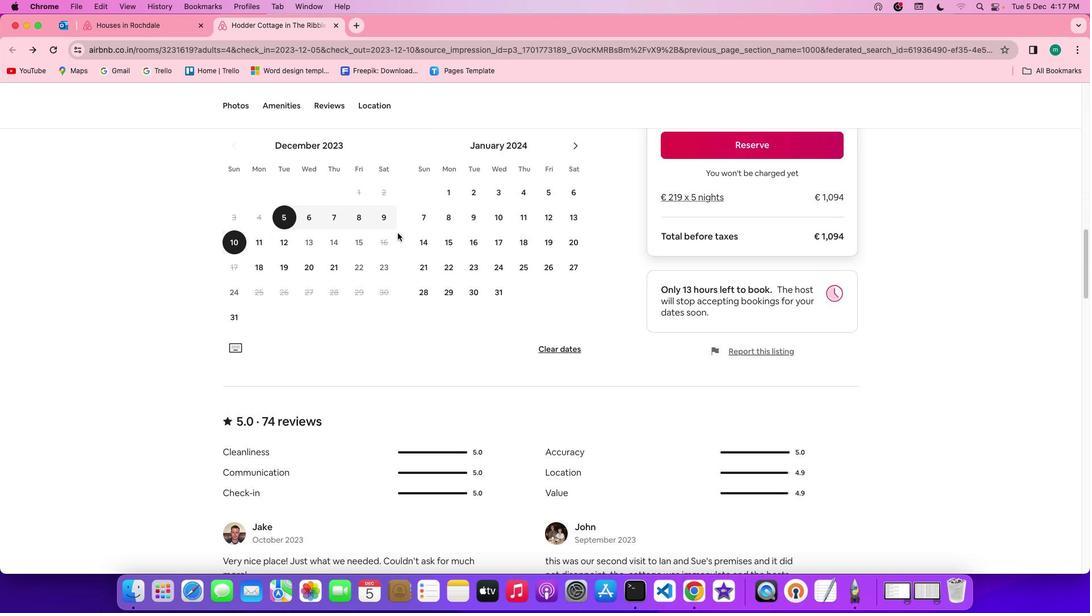 
Action: Mouse scrolled (397, 232) with delta (0, -1)
Screenshot: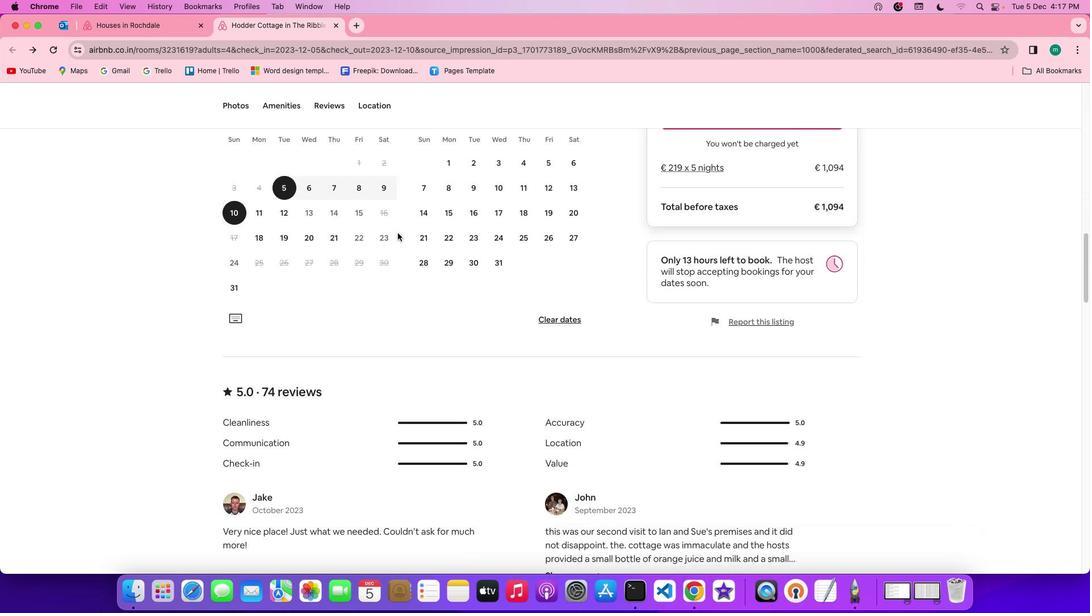
Action: Mouse scrolled (397, 232) with delta (0, -1)
Screenshot: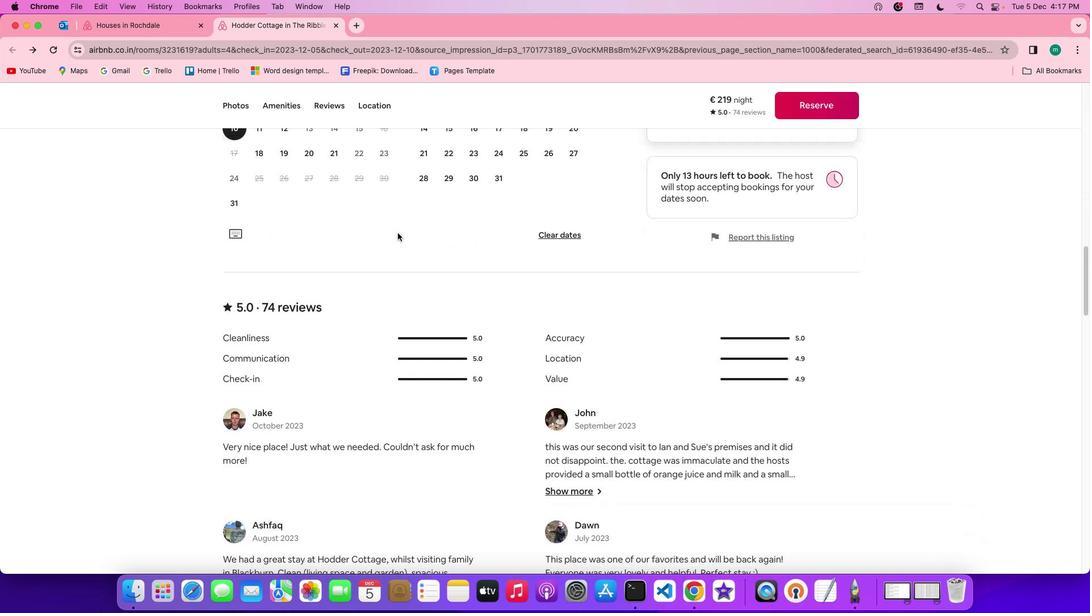 
Action: Mouse scrolled (397, 232) with delta (0, 0)
Screenshot: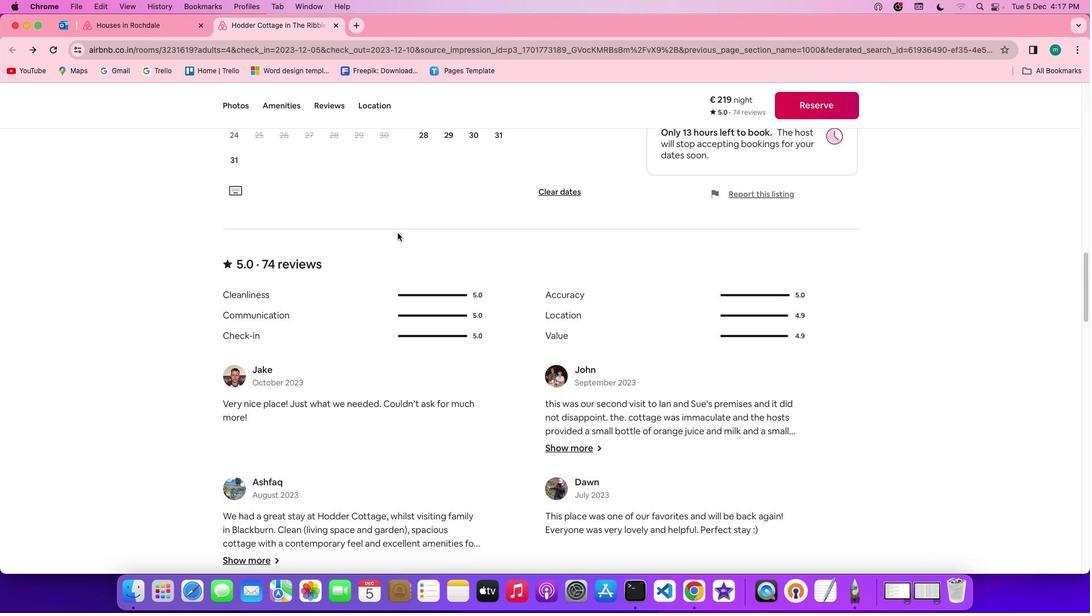 
Action: Mouse scrolled (397, 232) with delta (0, 0)
Screenshot: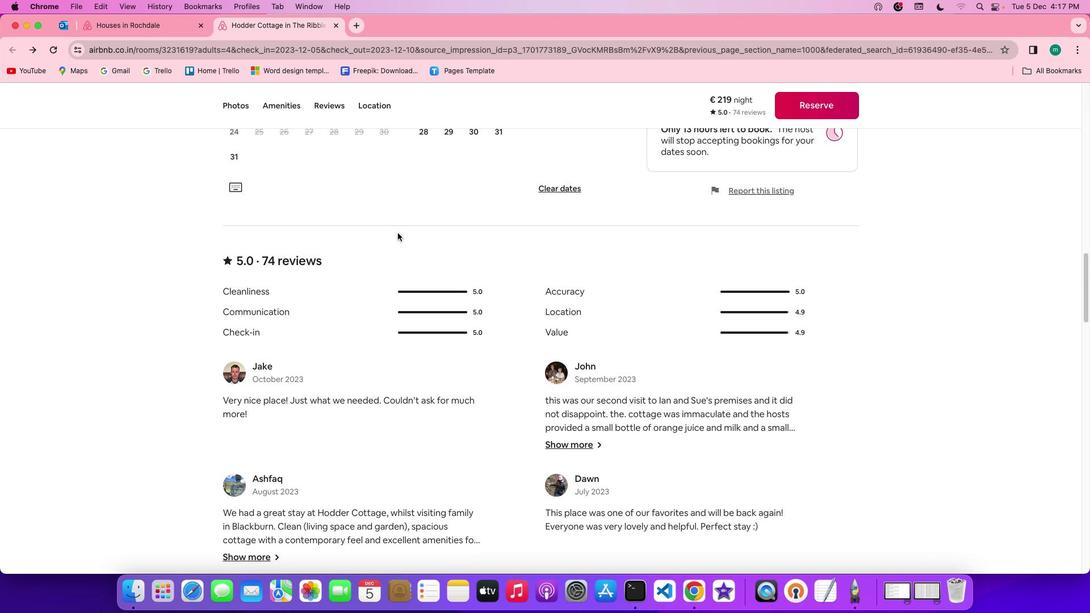 
Action: Mouse scrolled (397, 232) with delta (0, -1)
